 Task: Research Airbnb accommodation in Zemun, Serbia from 9th November, 2023 to 16th November, 2023 for 2 adults.2 bedrooms having 2 beds and 1 bathroom. Property type can be flat. Booking option can be shelf check-in. Look for 4 properties as per requirement.
Action: Mouse moved to (459, 180)
Screenshot: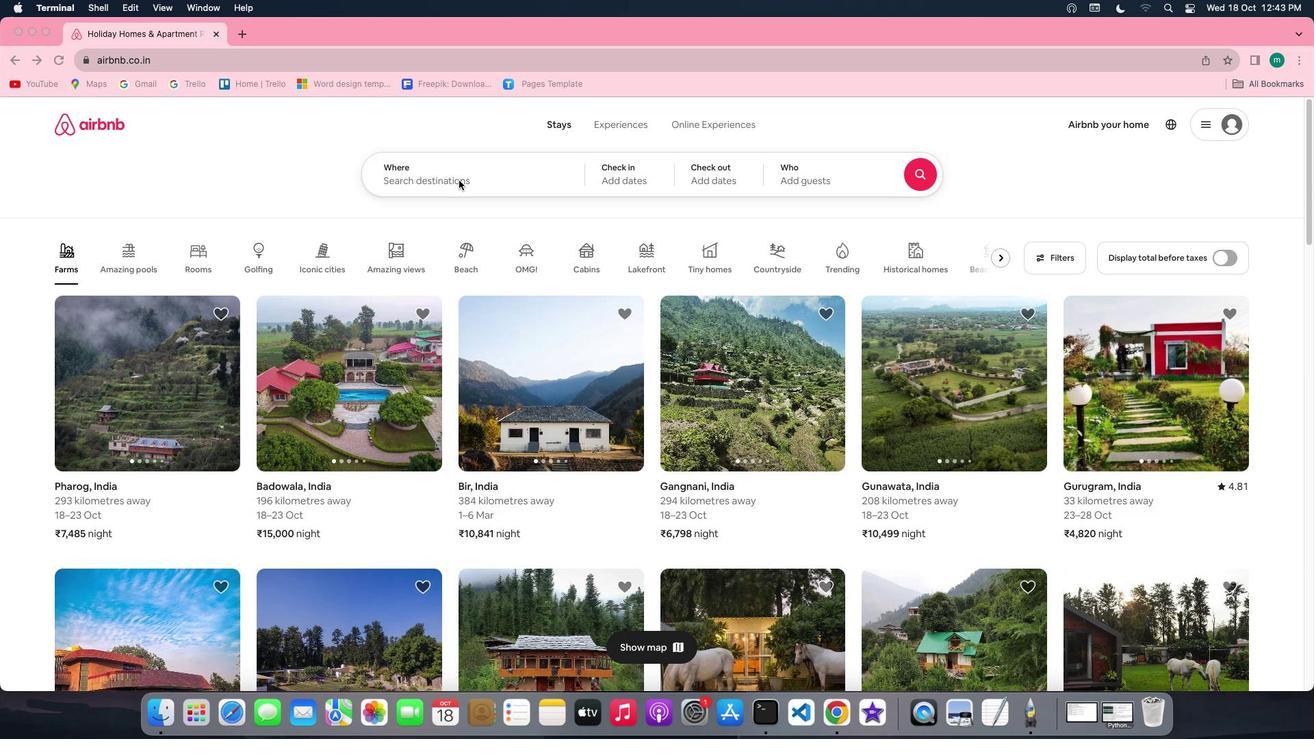 
Action: Mouse pressed left at (459, 180)
Screenshot: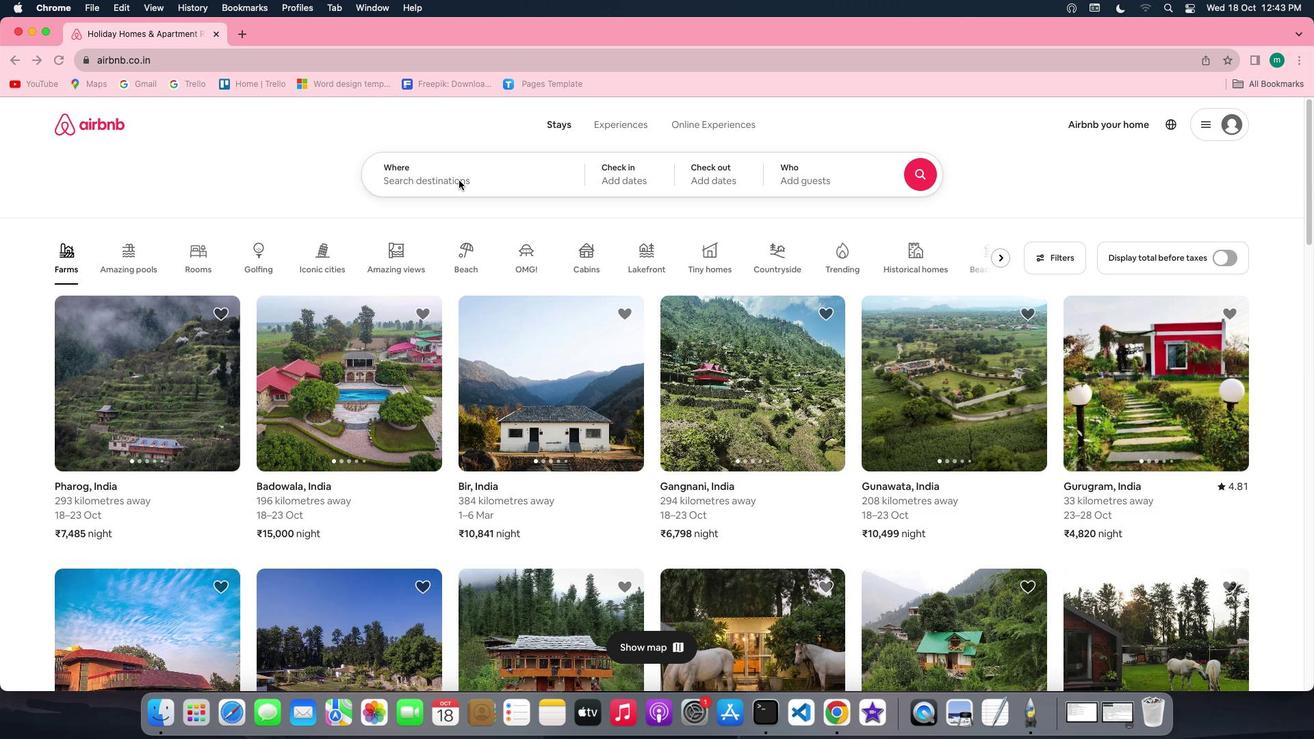 
Action: Mouse pressed left at (459, 180)
Screenshot: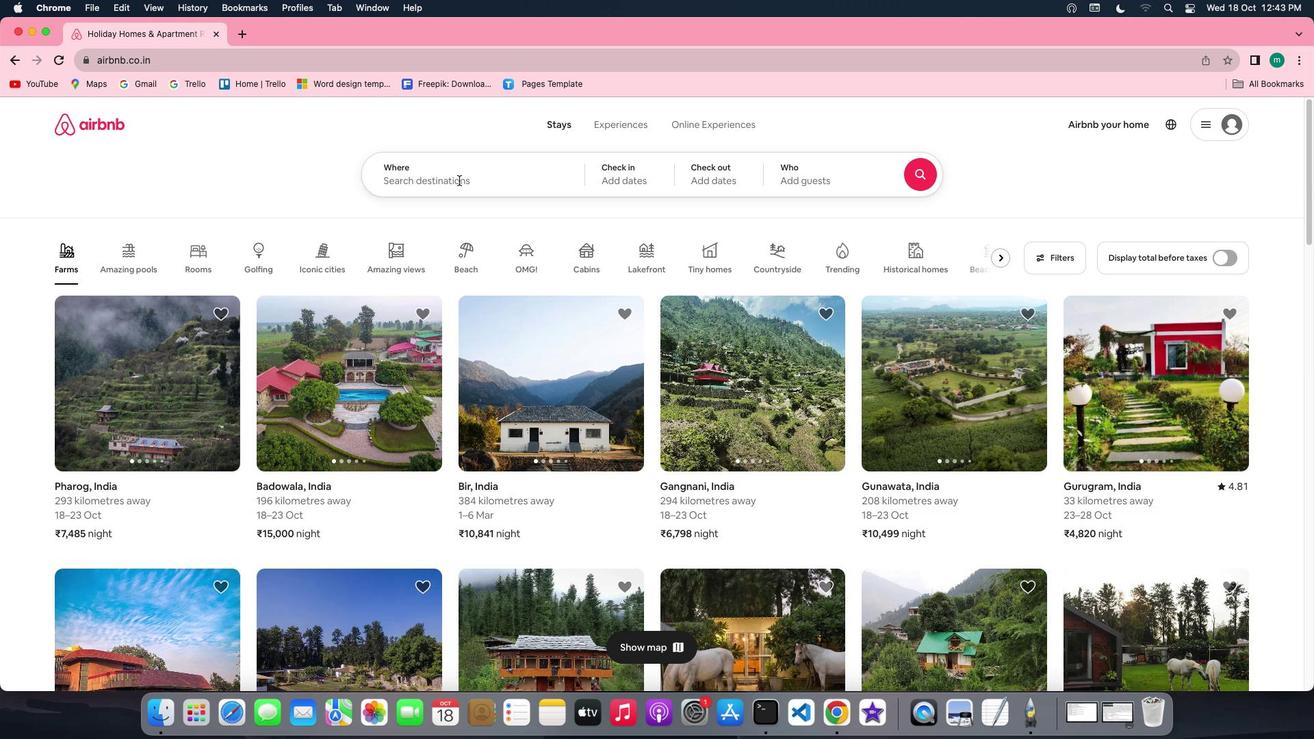 
Action: Mouse moved to (443, 183)
Screenshot: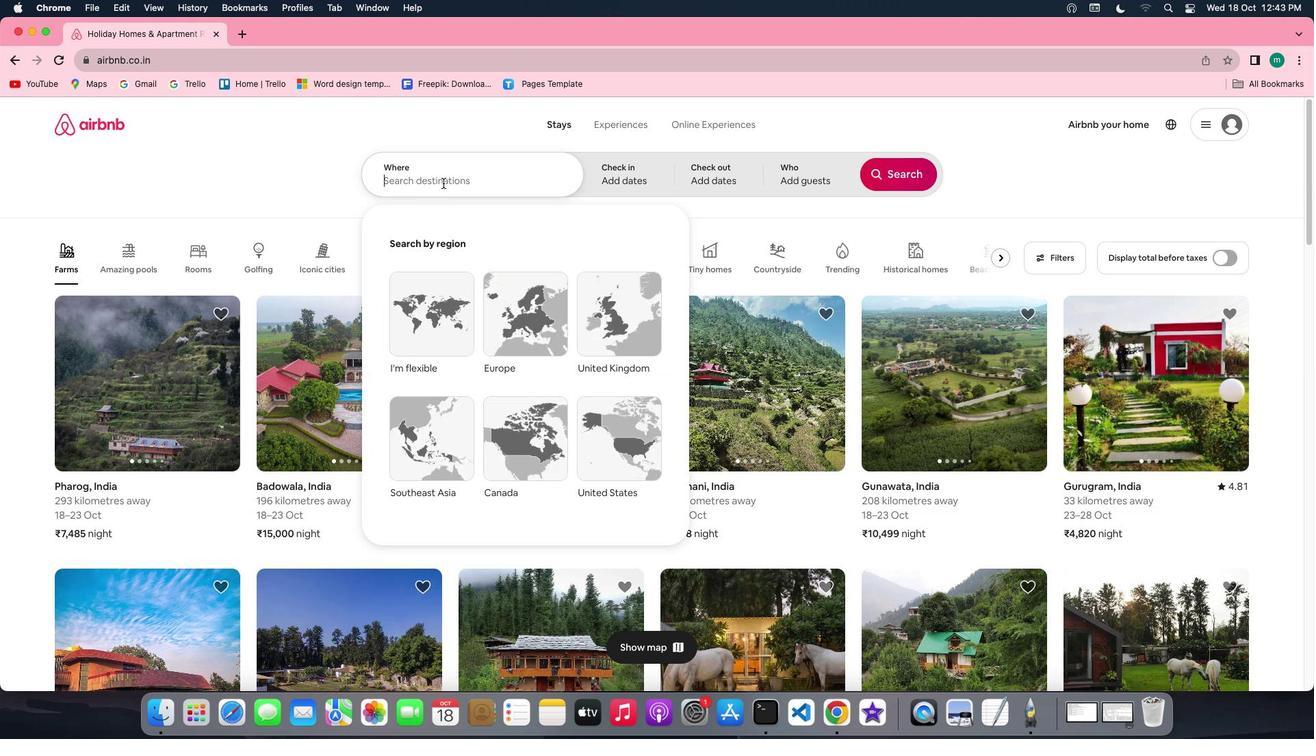 
Action: Key pressed Key.shift'Z''e''m''u''n'','Key.shift'S''e''r''b''i''a'
Screenshot: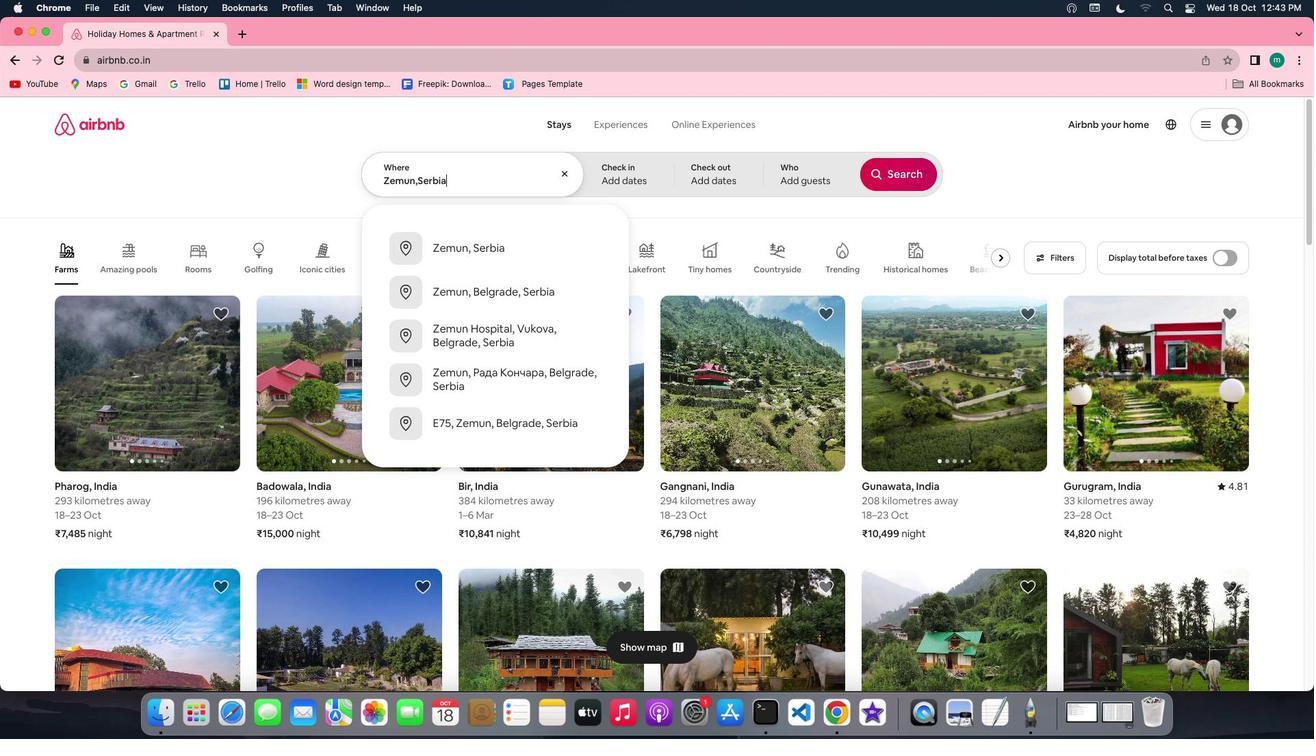 
Action: Mouse moved to (456, 234)
Screenshot: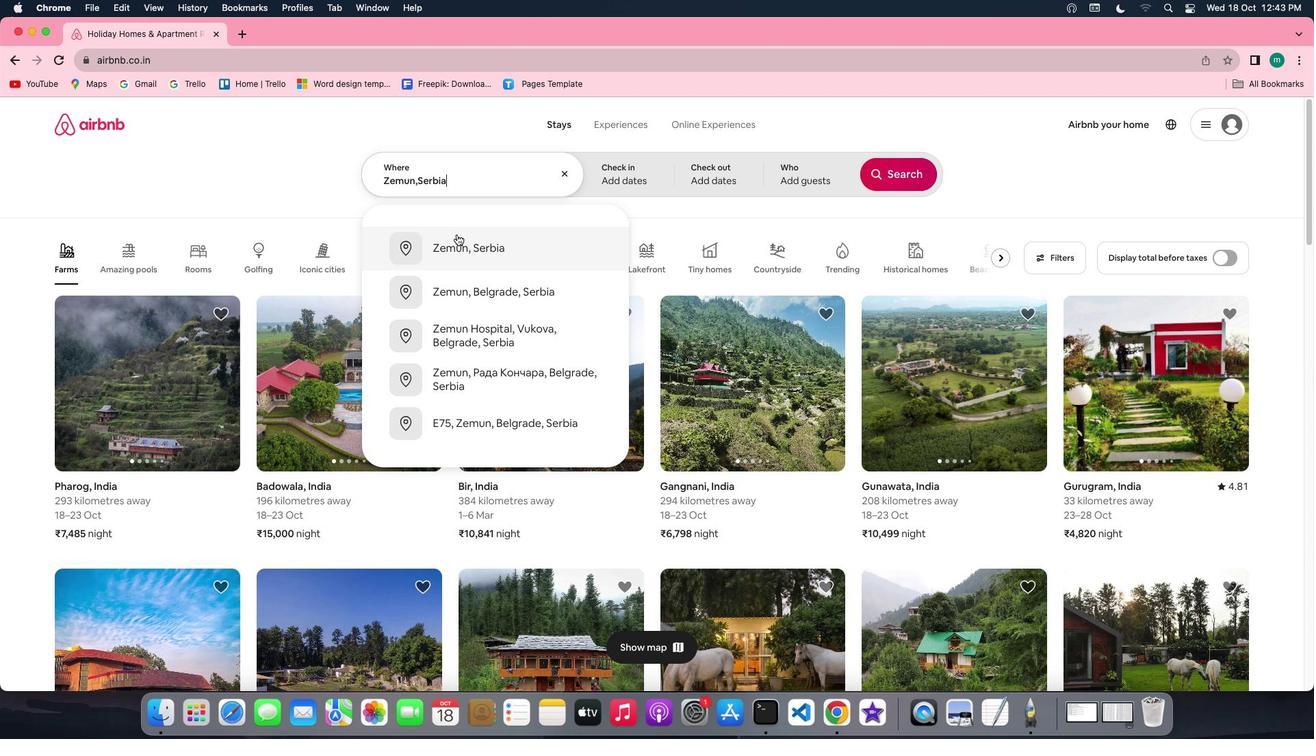 
Action: Mouse pressed left at (456, 234)
Screenshot: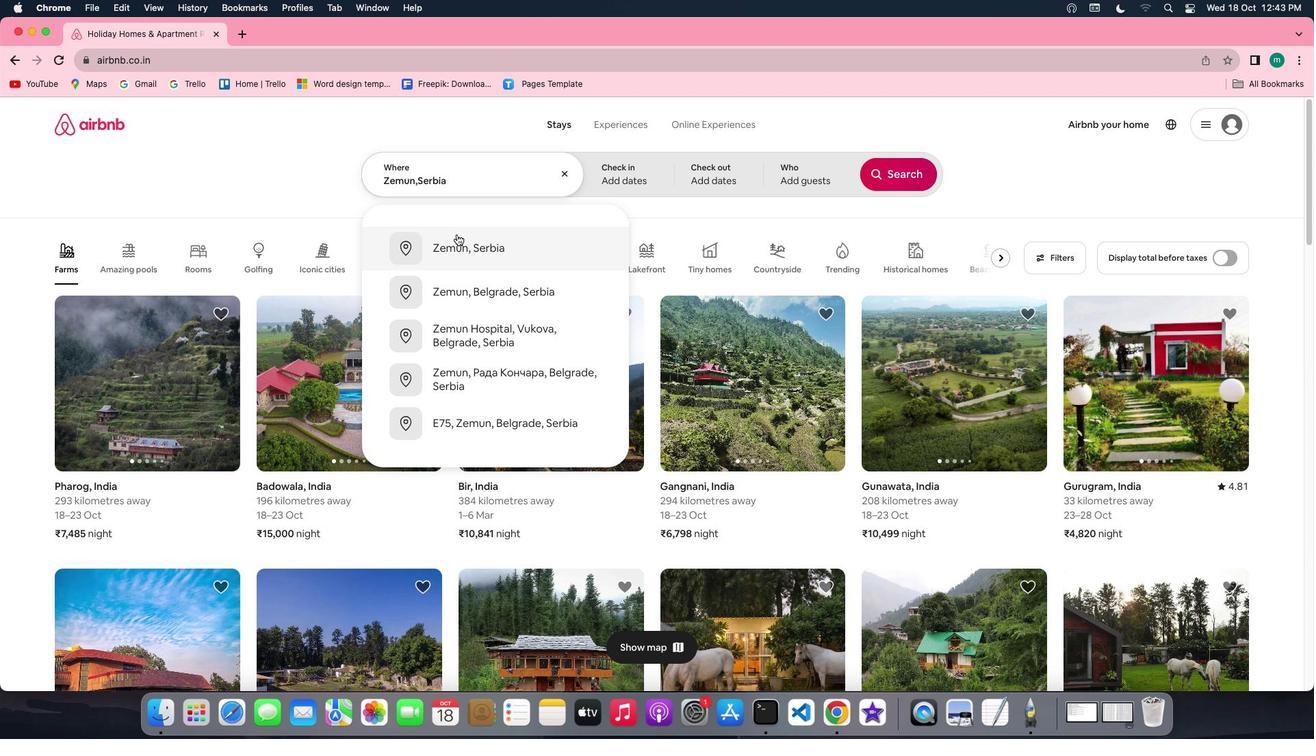 
Action: Mouse moved to (820, 365)
Screenshot: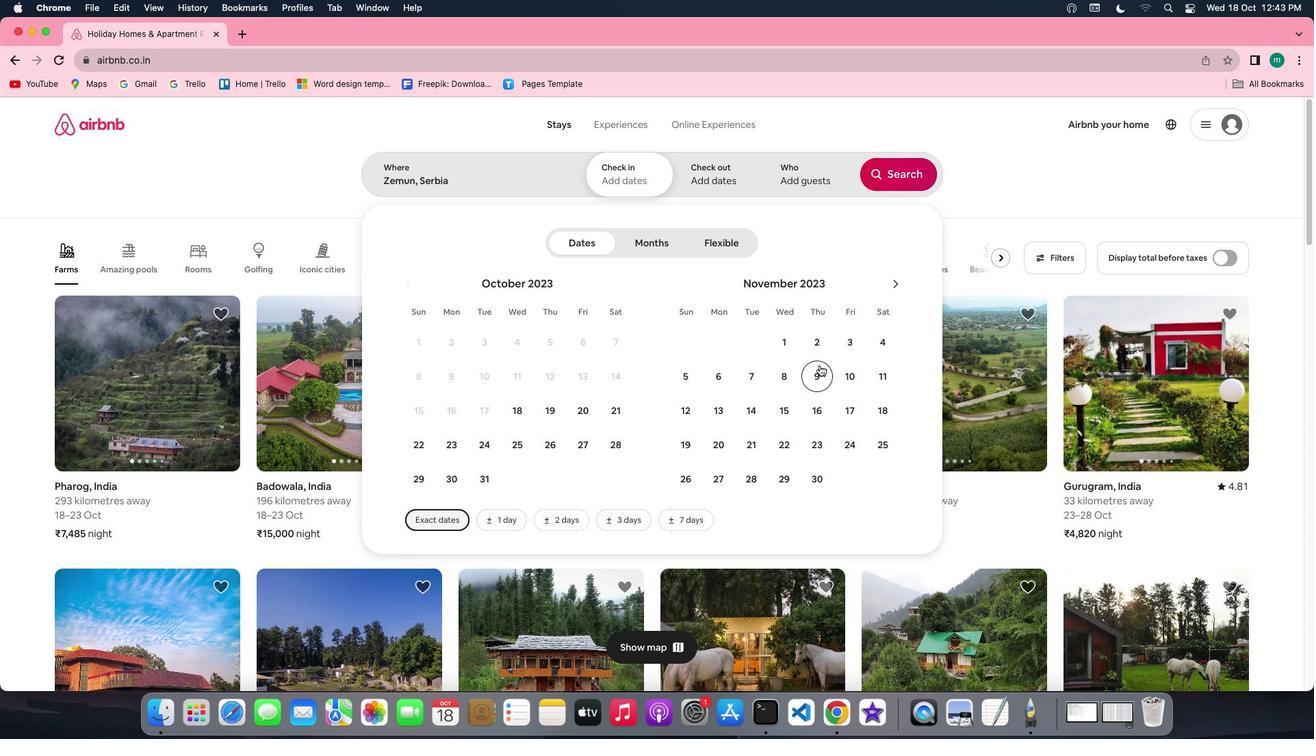 
Action: Mouse pressed left at (820, 365)
Screenshot: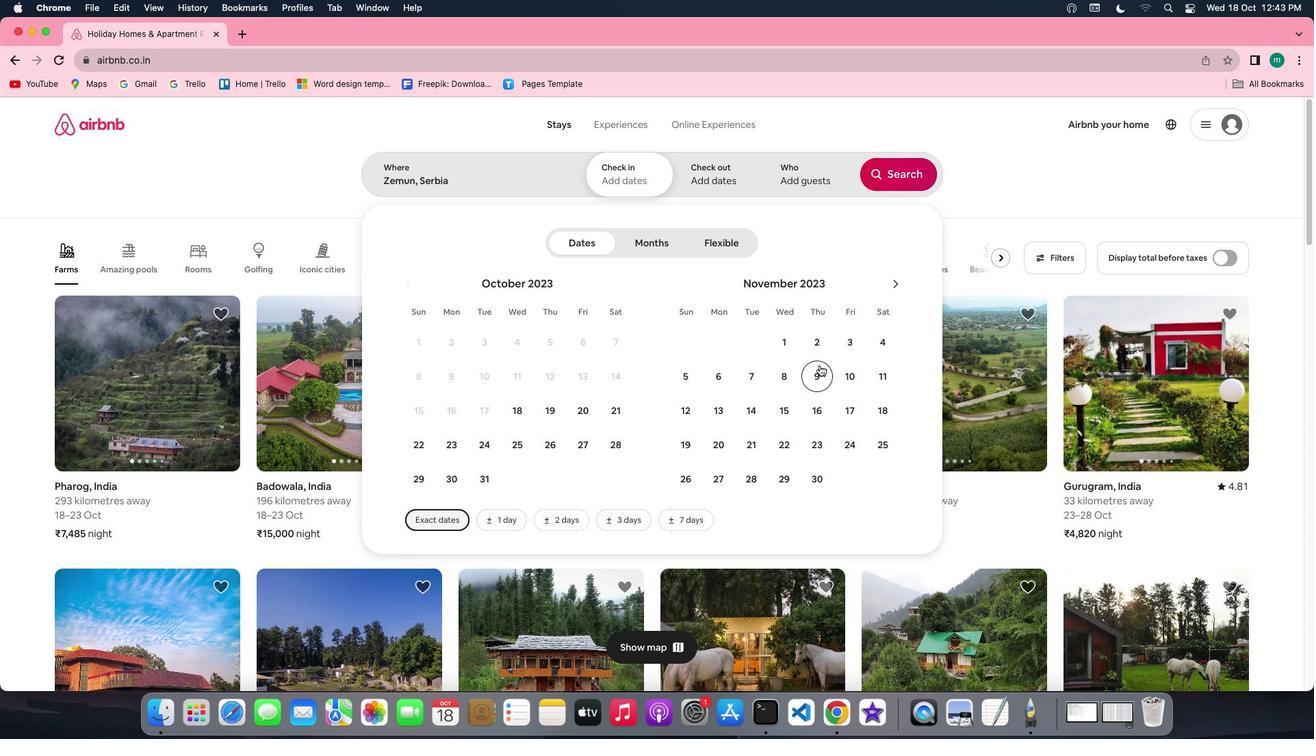 
Action: Mouse moved to (824, 418)
Screenshot: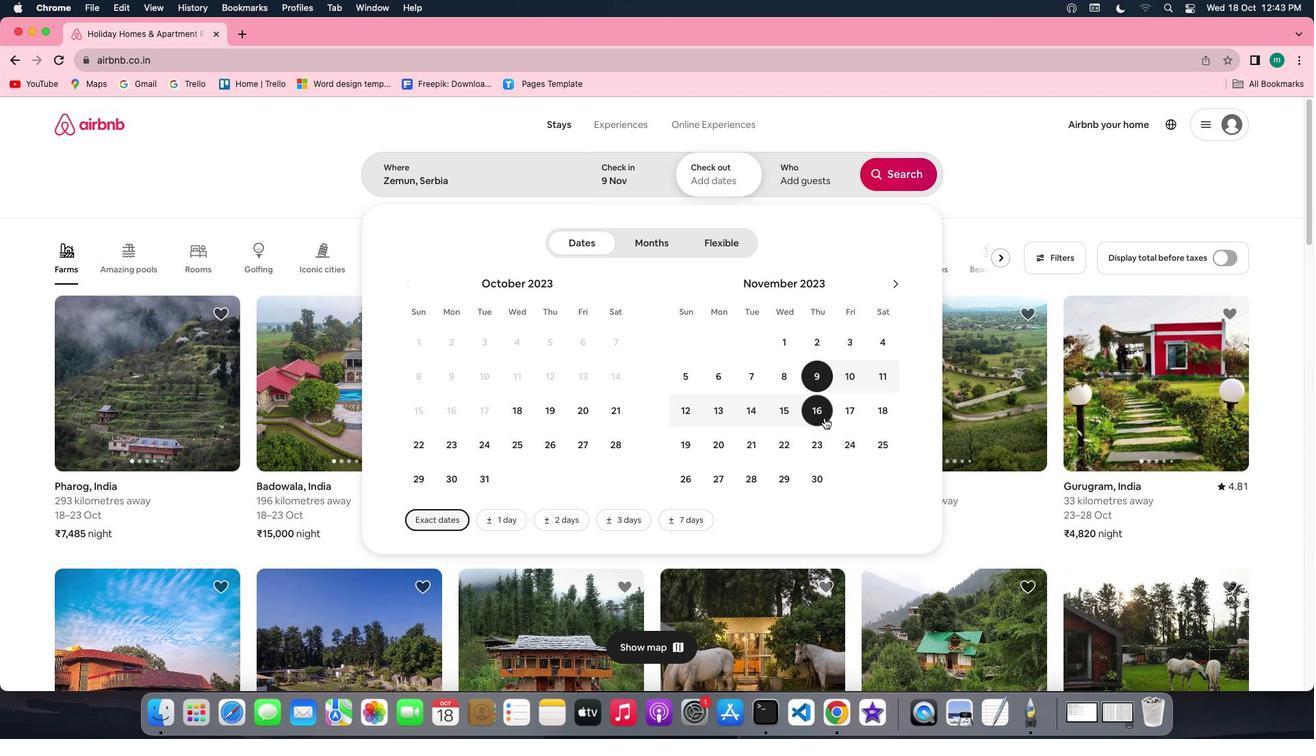 
Action: Mouse pressed left at (824, 418)
Screenshot: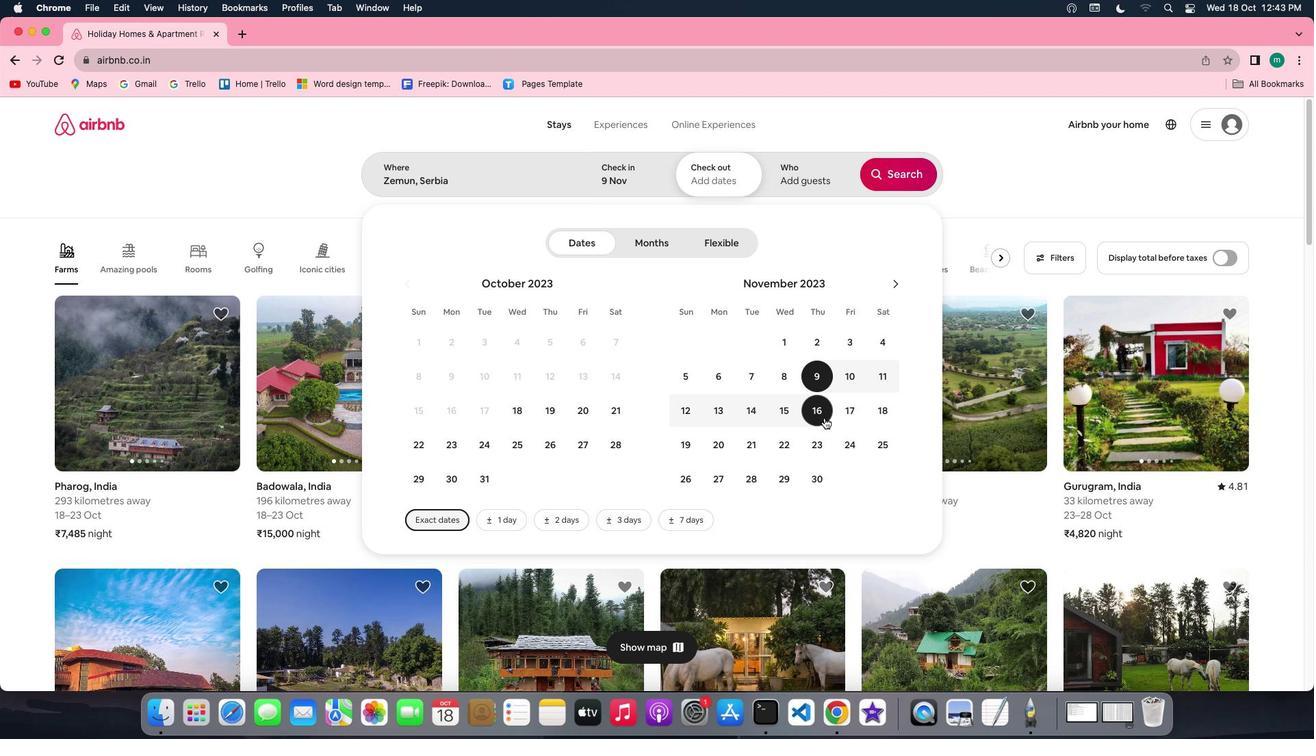 
Action: Mouse moved to (801, 182)
Screenshot: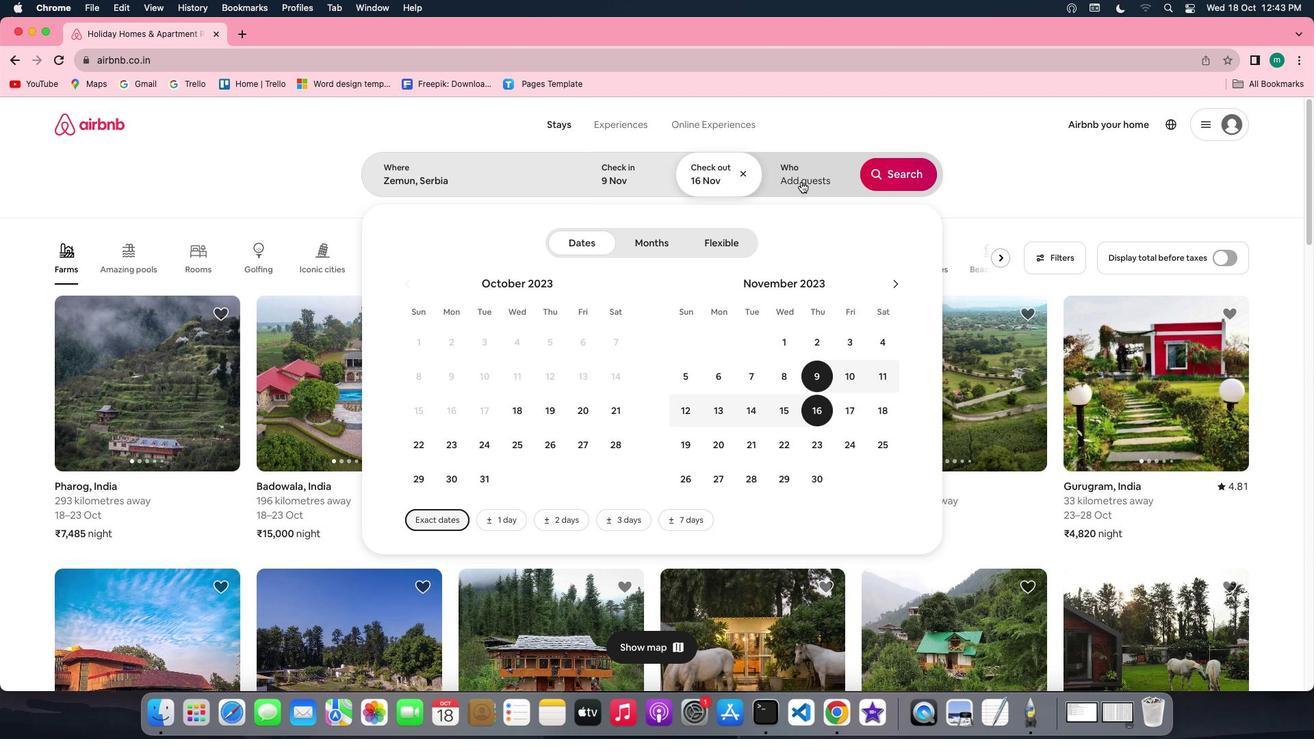 
Action: Mouse pressed left at (801, 182)
Screenshot: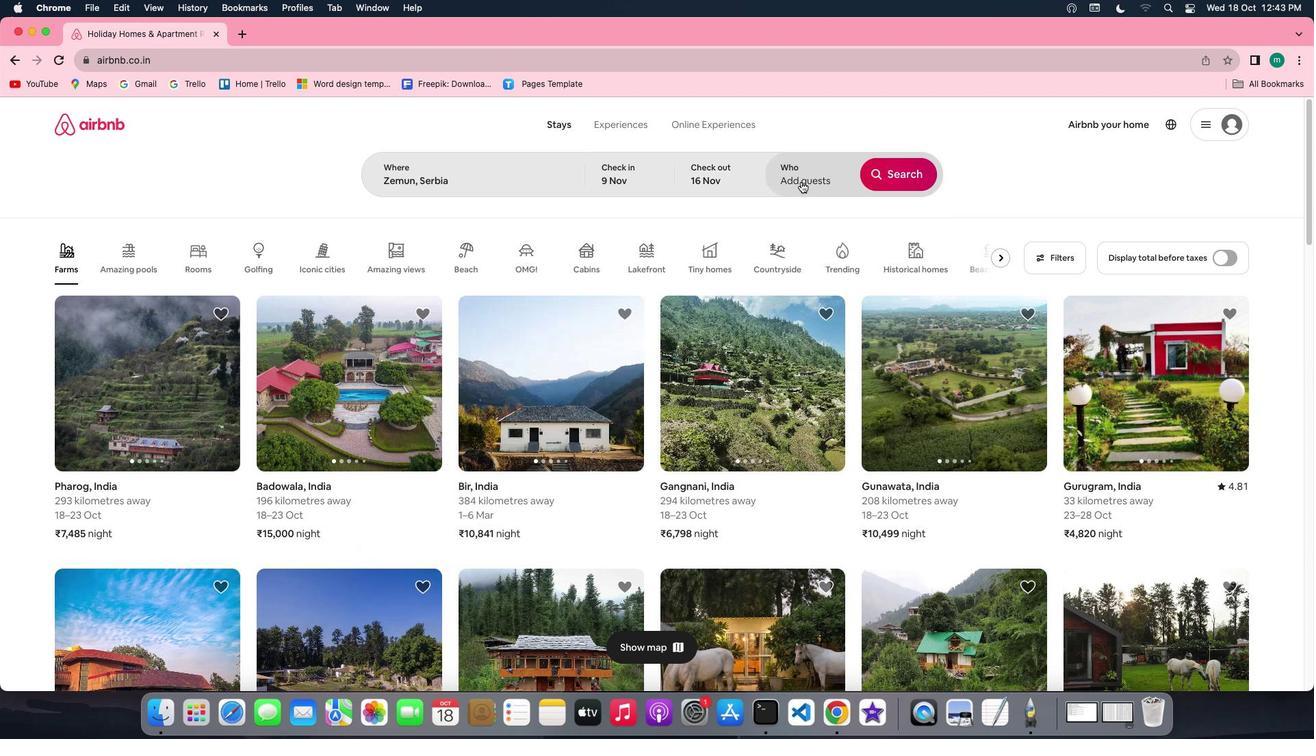 
Action: Mouse moved to (896, 248)
Screenshot: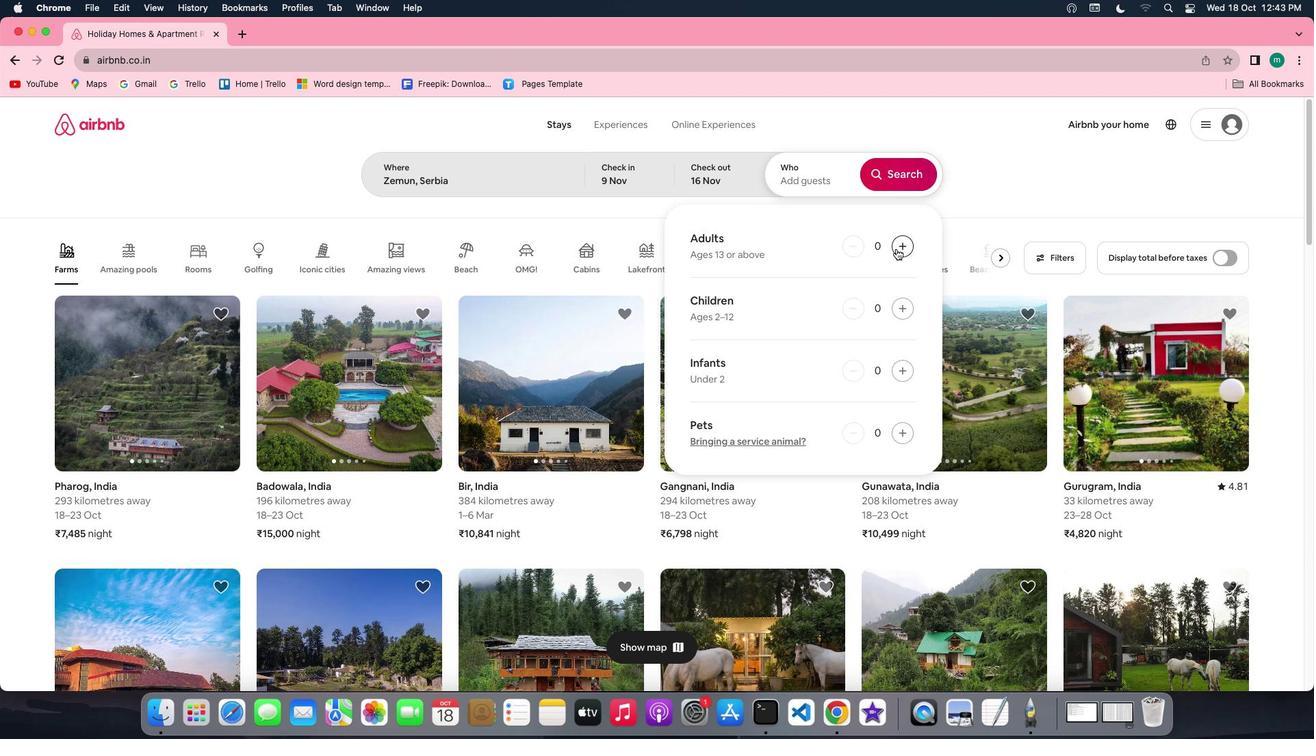 
Action: Mouse pressed left at (896, 248)
Screenshot: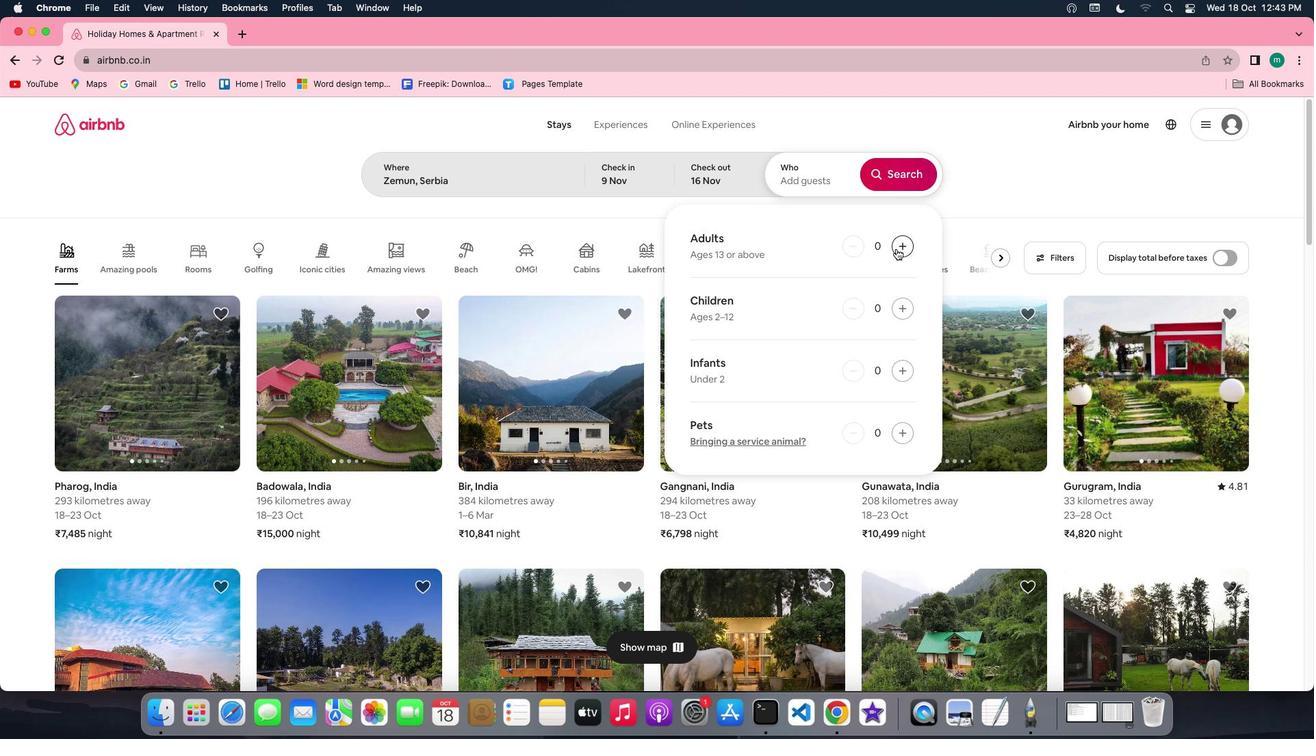 
Action: Mouse pressed left at (896, 248)
Screenshot: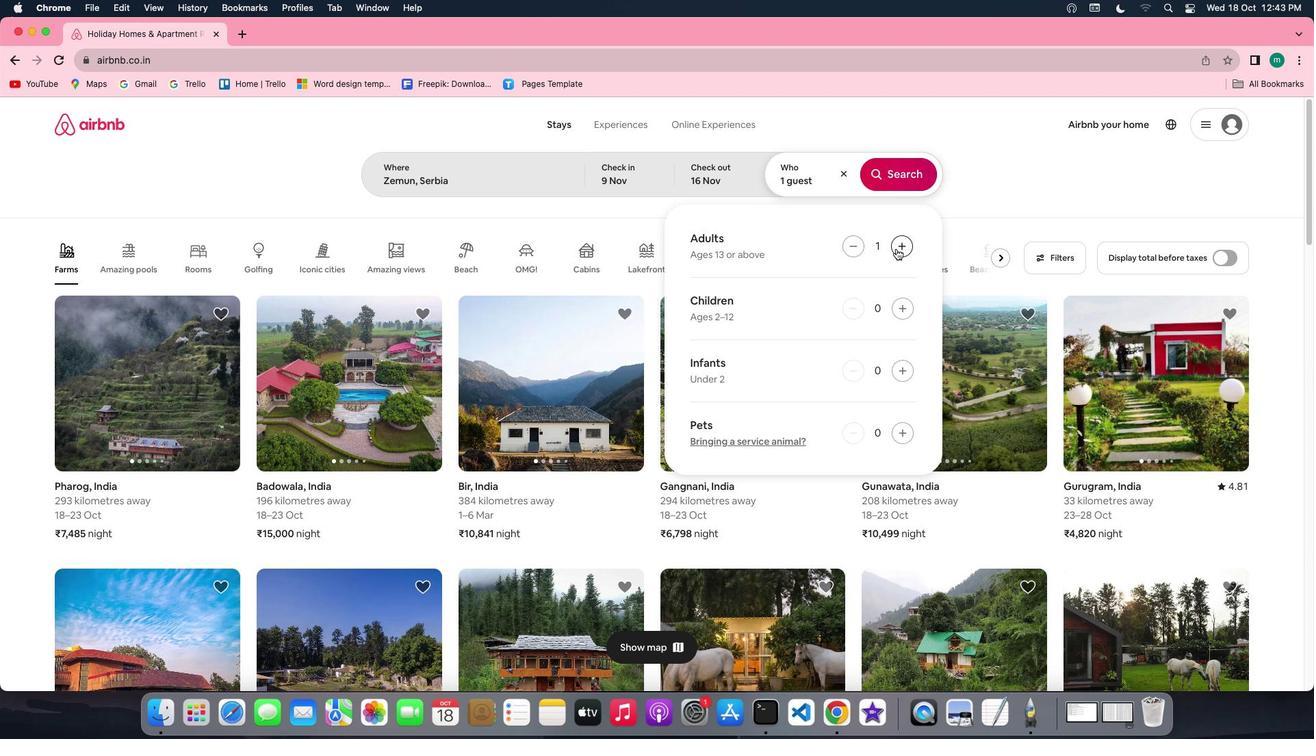 
Action: Mouse moved to (889, 184)
Screenshot: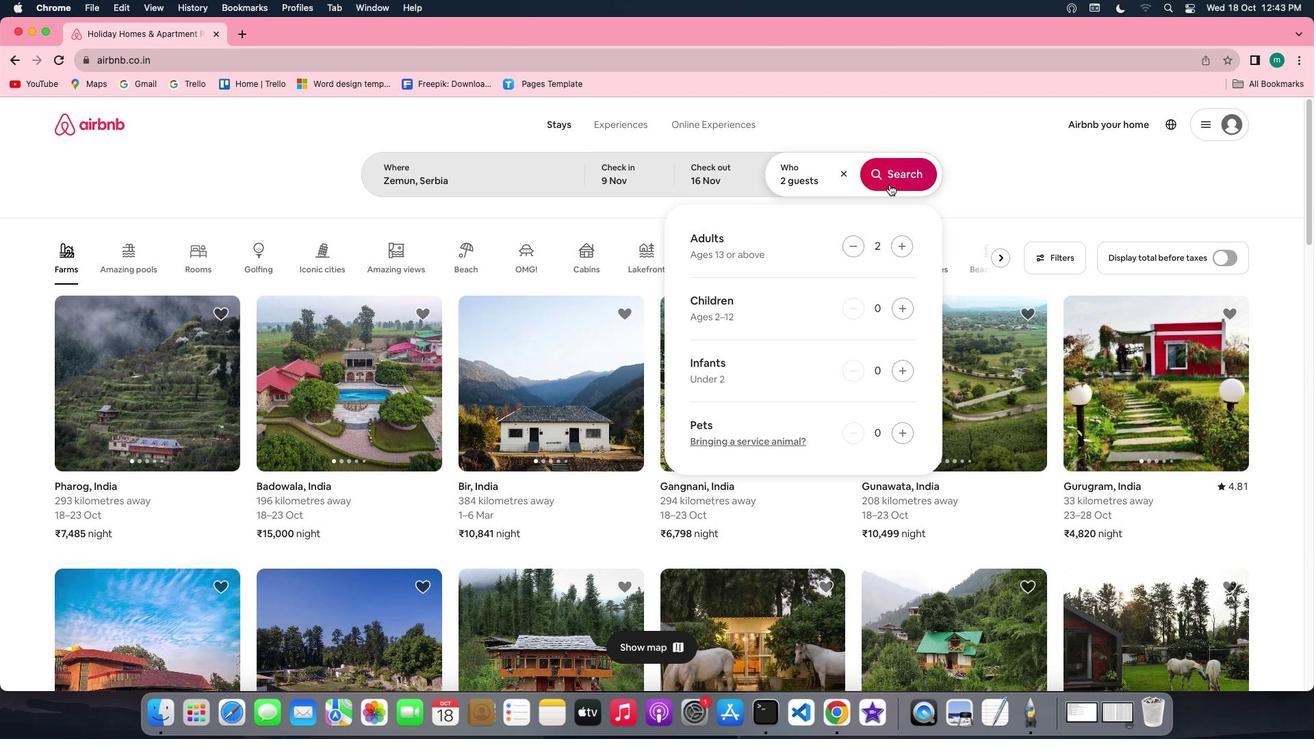 
Action: Mouse pressed left at (889, 184)
Screenshot: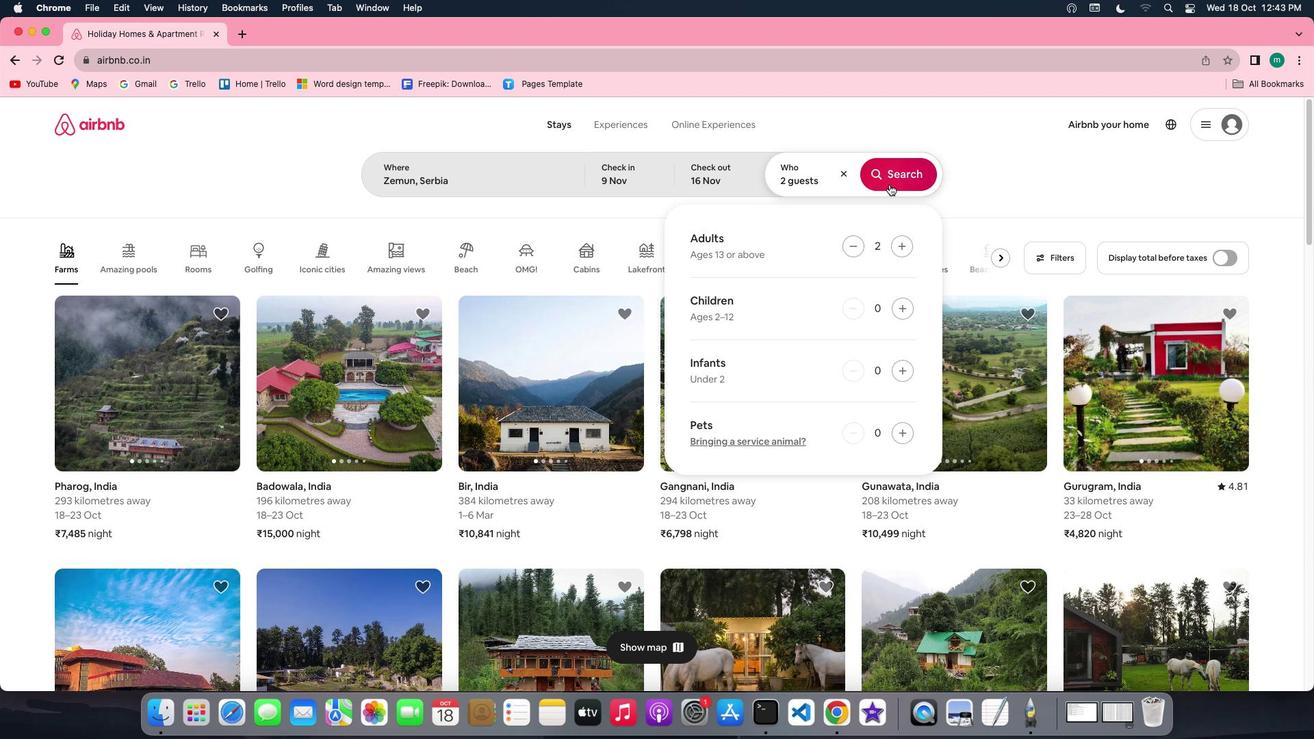 
Action: Mouse moved to (1103, 175)
Screenshot: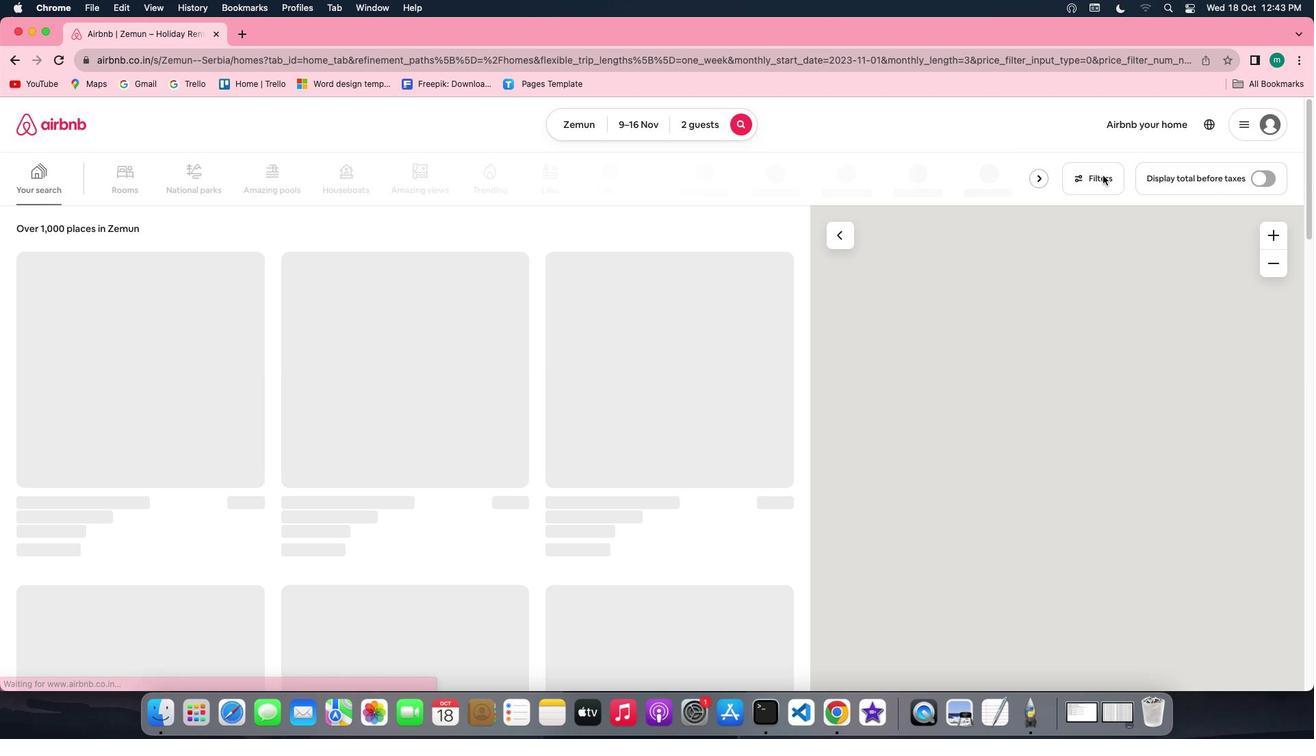 
Action: Mouse pressed left at (1103, 175)
Screenshot: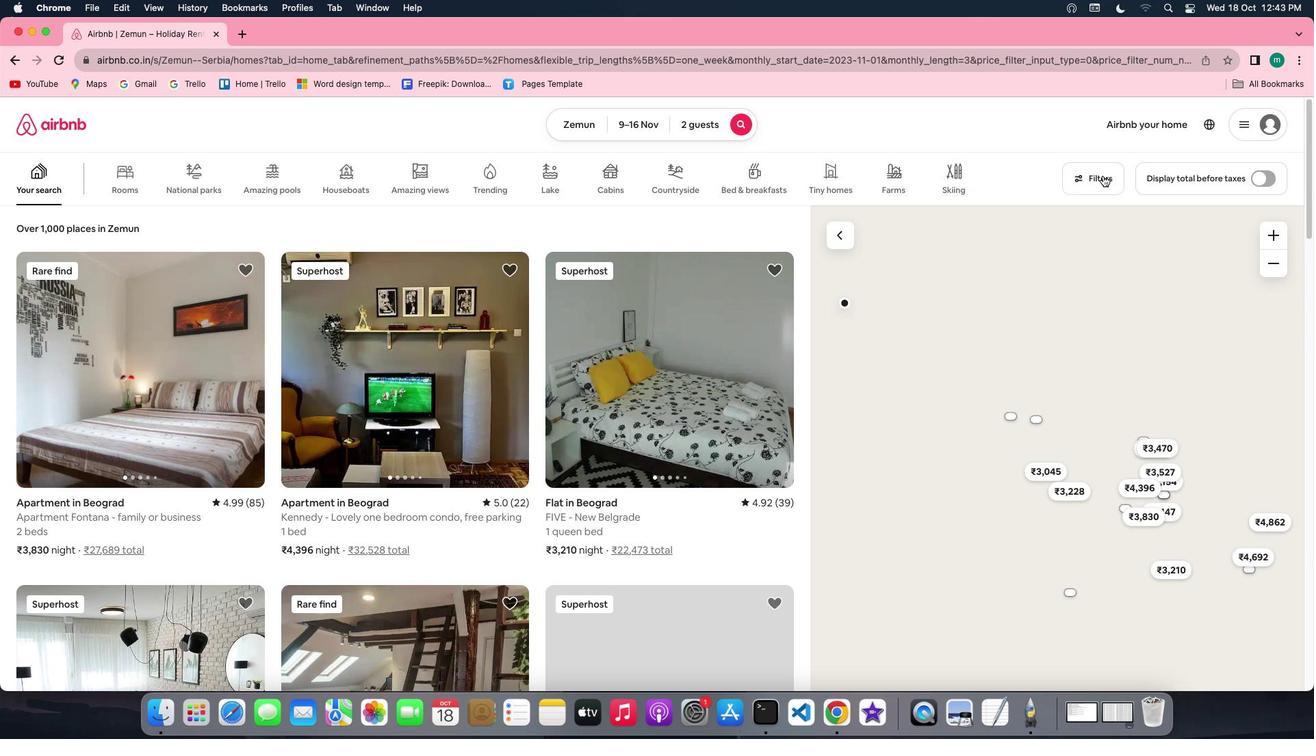 
Action: Mouse moved to (735, 312)
Screenshot: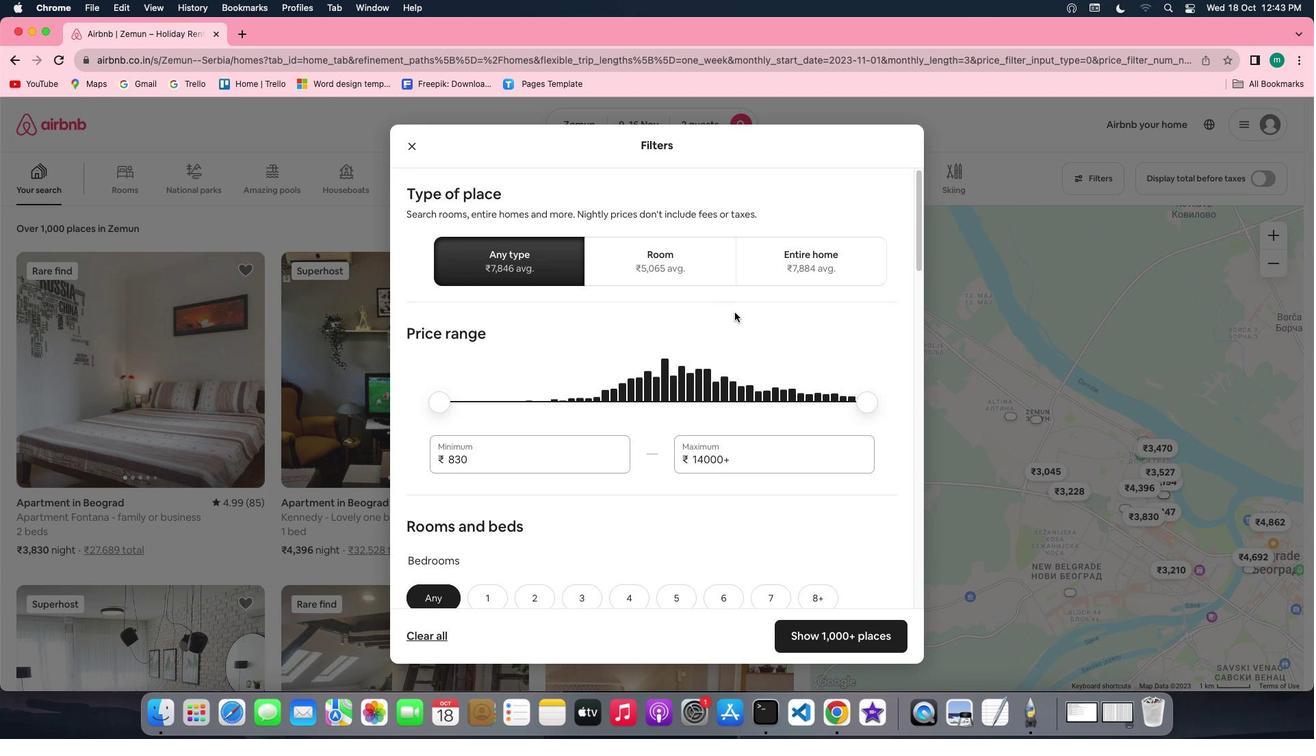 
Action: Mouse scrolled (735, 312) with delta (0, 0)
Screenshot: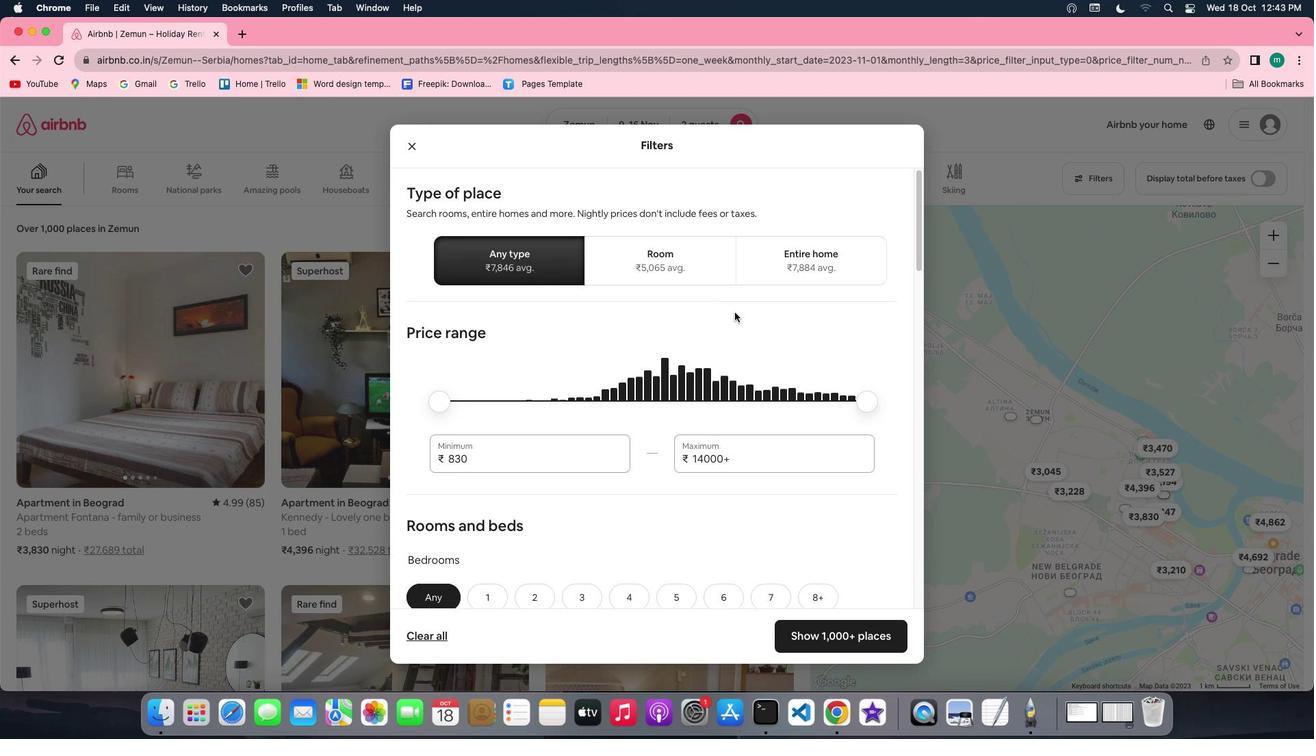 
Action: Mouse scrolled (735, 312) with delta (0, 0)
Screenshot: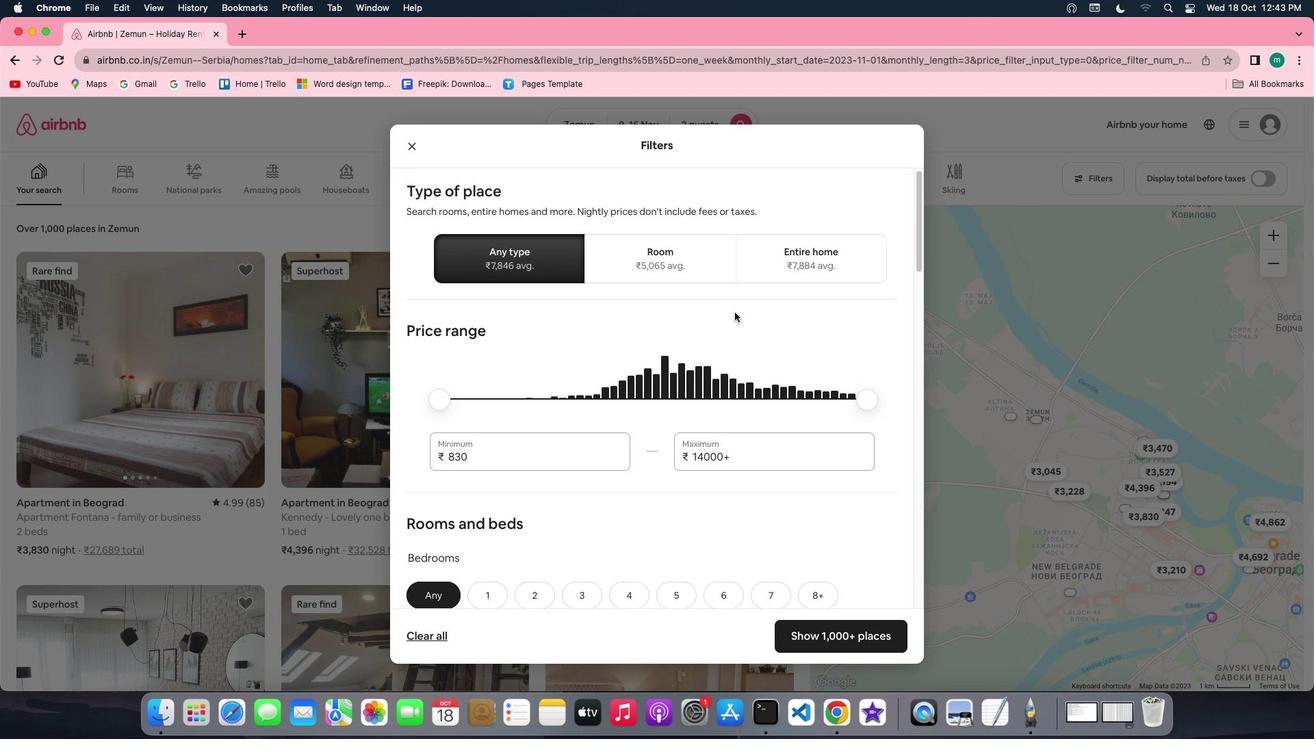 
Action: Mouse scrolled (735, 312) with delta (0, -1)
Screenshot: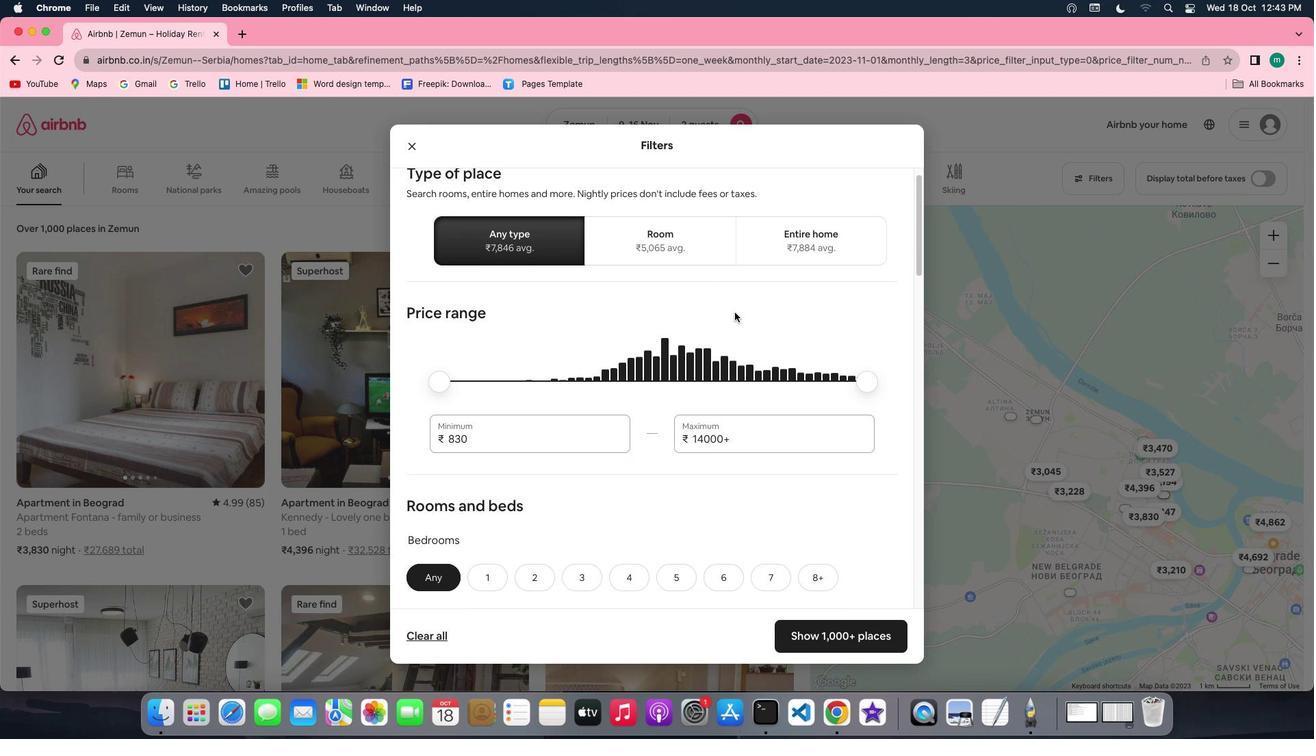 
Action: Mouse scrolled (735, 312) with delta (0, -1)
Screenshot: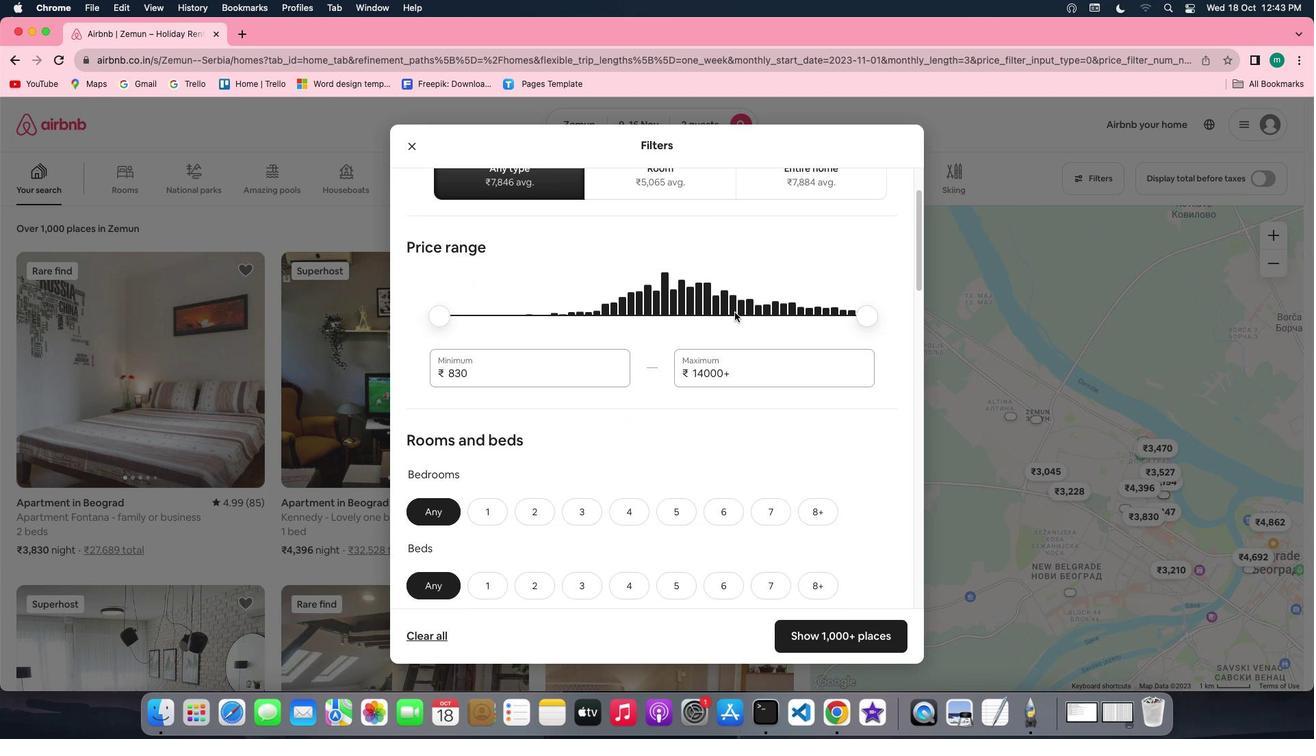 
Action: Mouse scrolled (735, 312) with delta (0, 0)
Screenshot: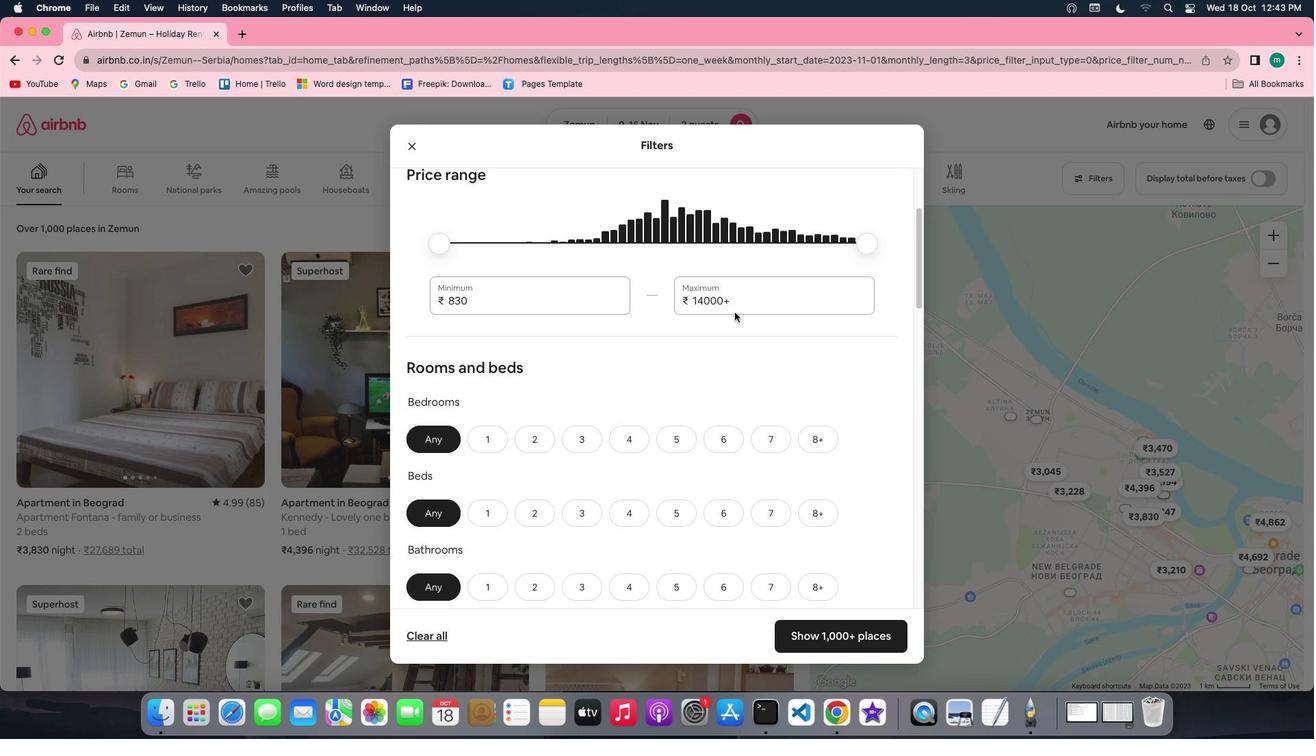 
Action: Mouse scrolled (735, 312) with delta (0, 0)
Screenshot: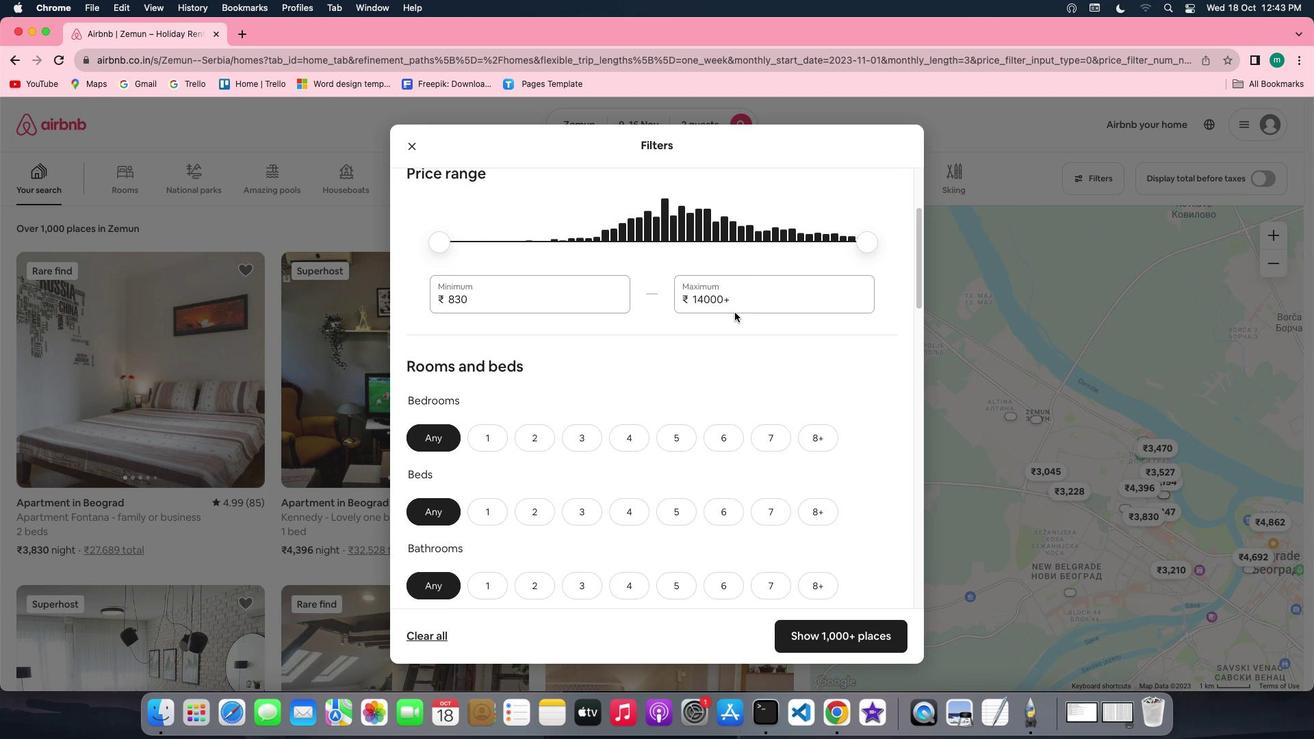
Action: Mouse scrolled (735, 312) with delta (0, -1)
Screenshot: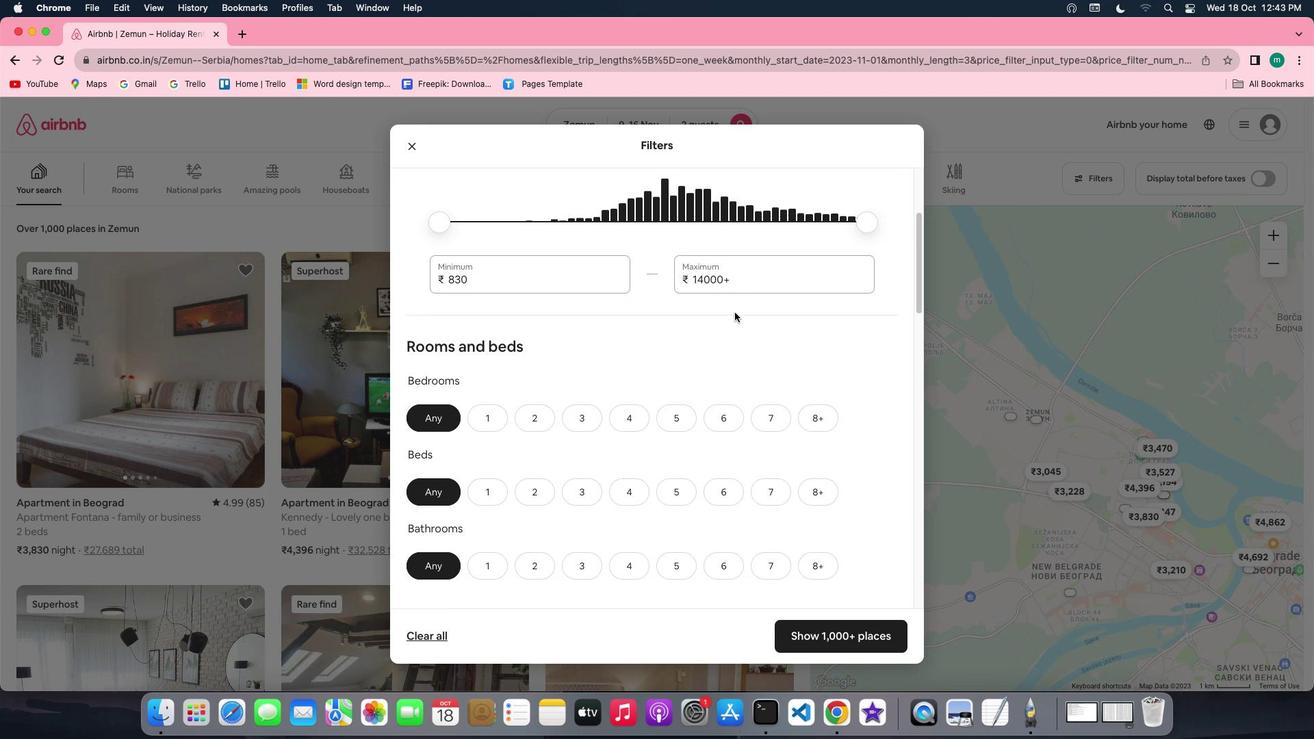 
Action: Mouse scrolled (735, 312) with delta (0, 0)
Screenshot: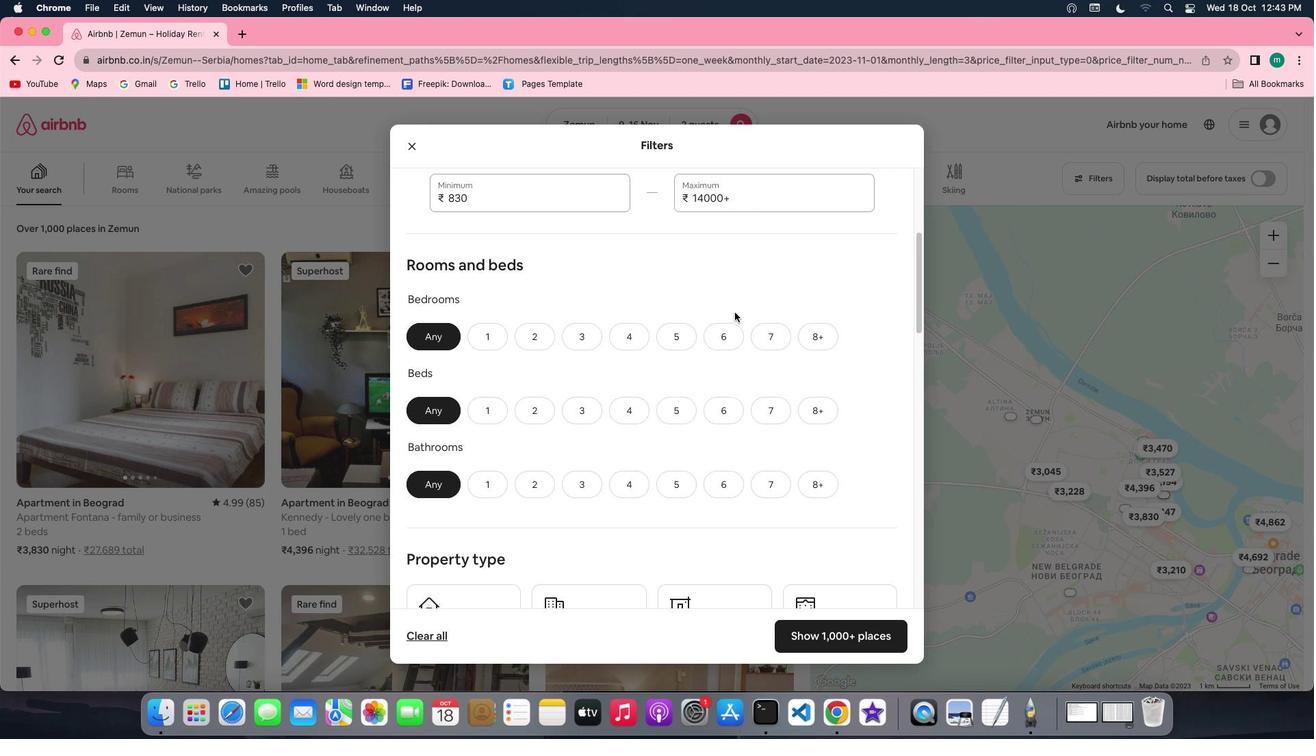 
Action: Mouse scrolled (735, 312) with delta (0, 0)
Screenshot: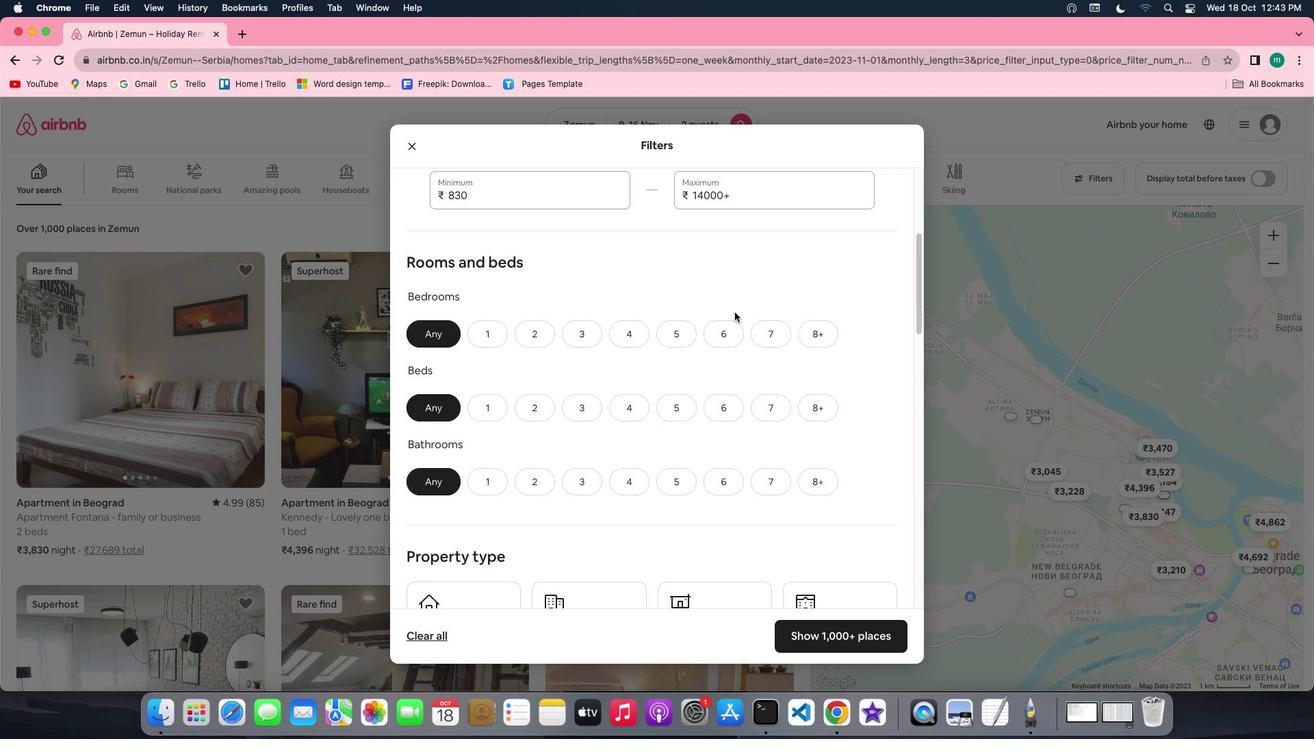 
Action: Mouse scrolled (735, 312) with delta (0, 0)
Screenshot: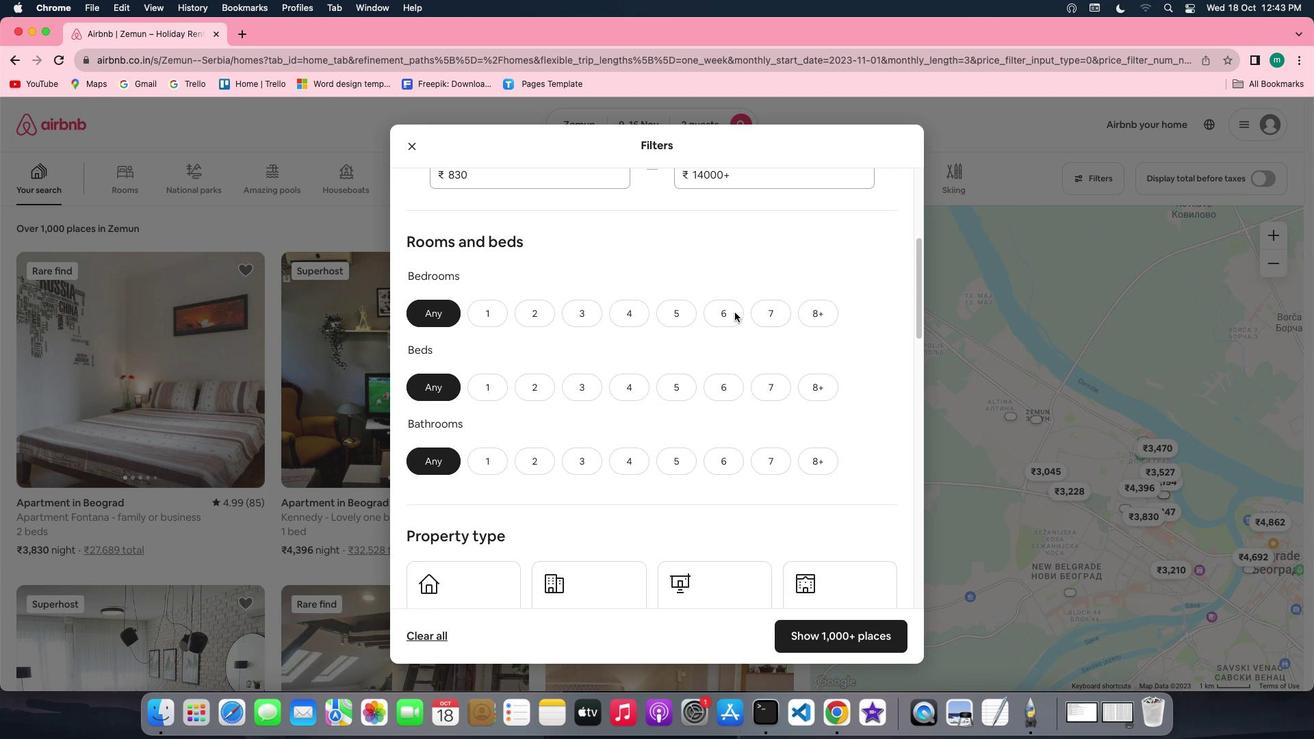 
Action: Mouse scrolled (735, 312) with delta (0, 0)
Screenshot: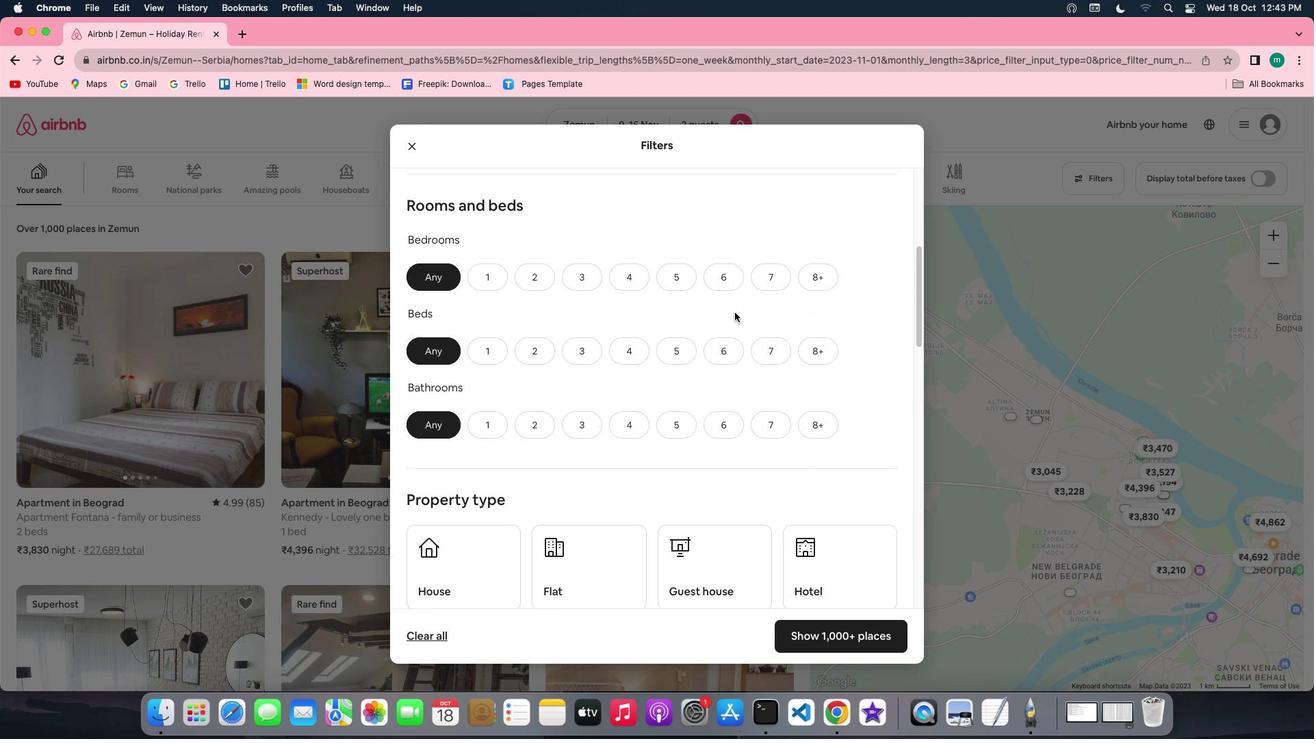 
Action: Mouse scrolled (735, 312) with delta (0, 0)
Screenshot: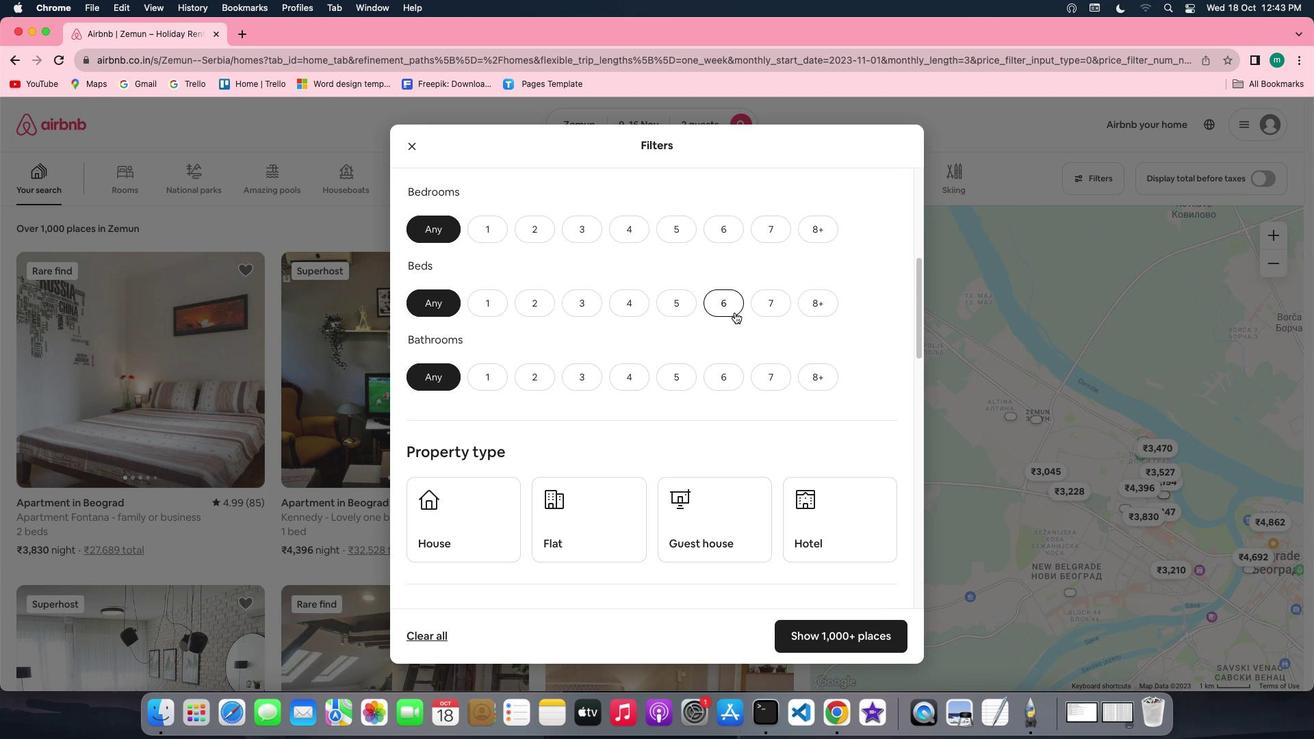 
Action: Mouse scrolled (735, 312) with delta (0, 0)
Screenshot: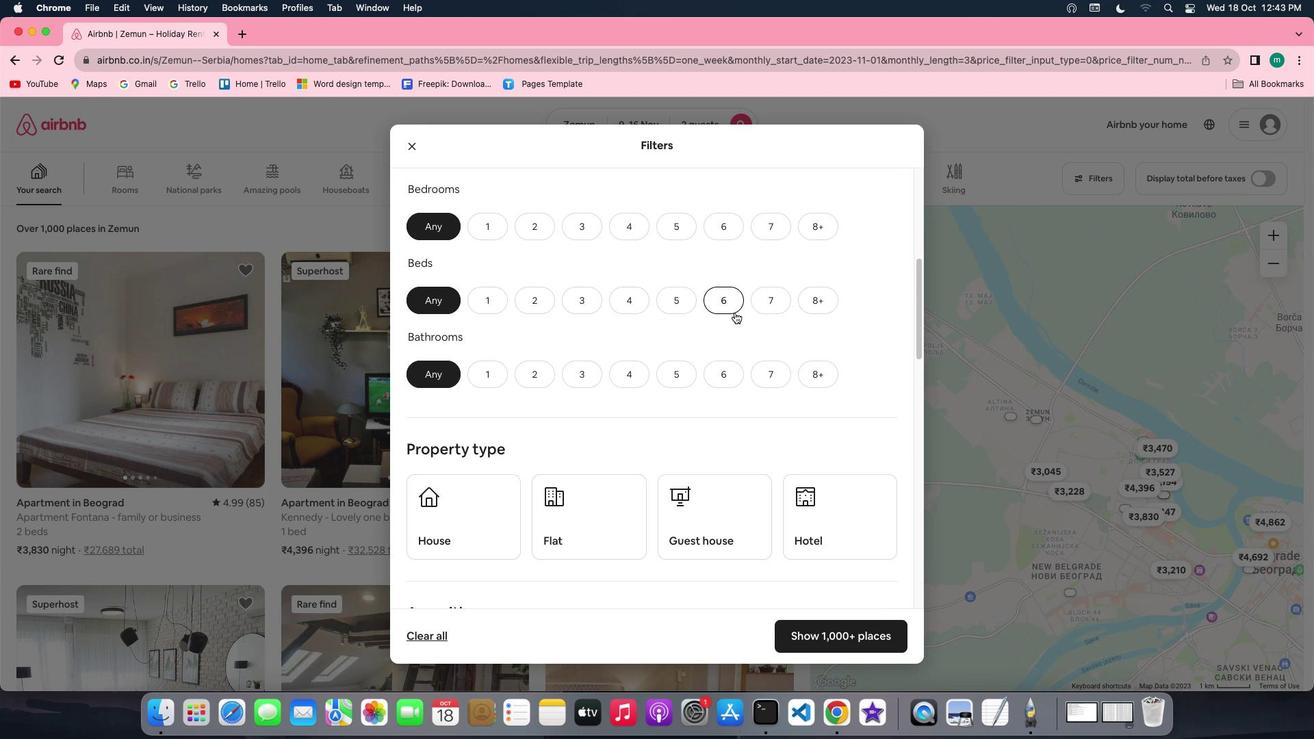 
Action: Mouse scrolled (735, 312) with delta (0, 0)
Screenshot: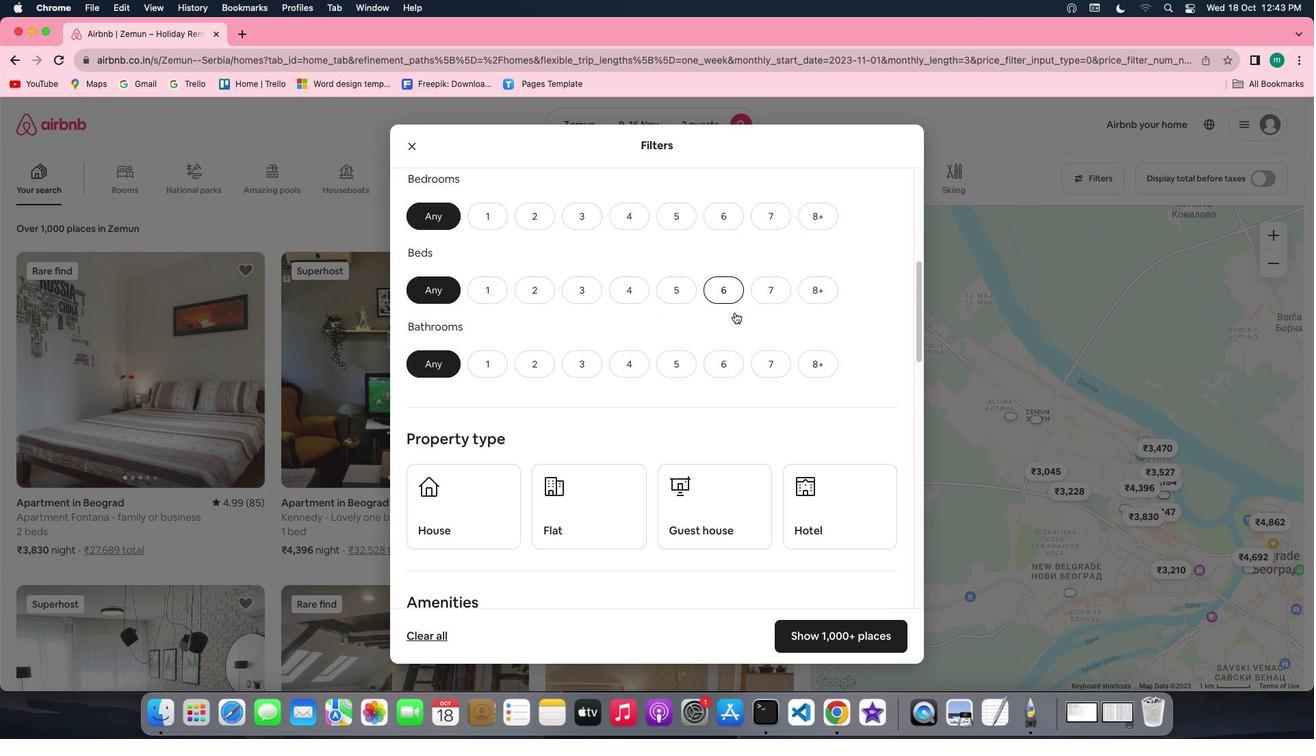 
Action: Mouse moved to (544, 204)
Screenshot: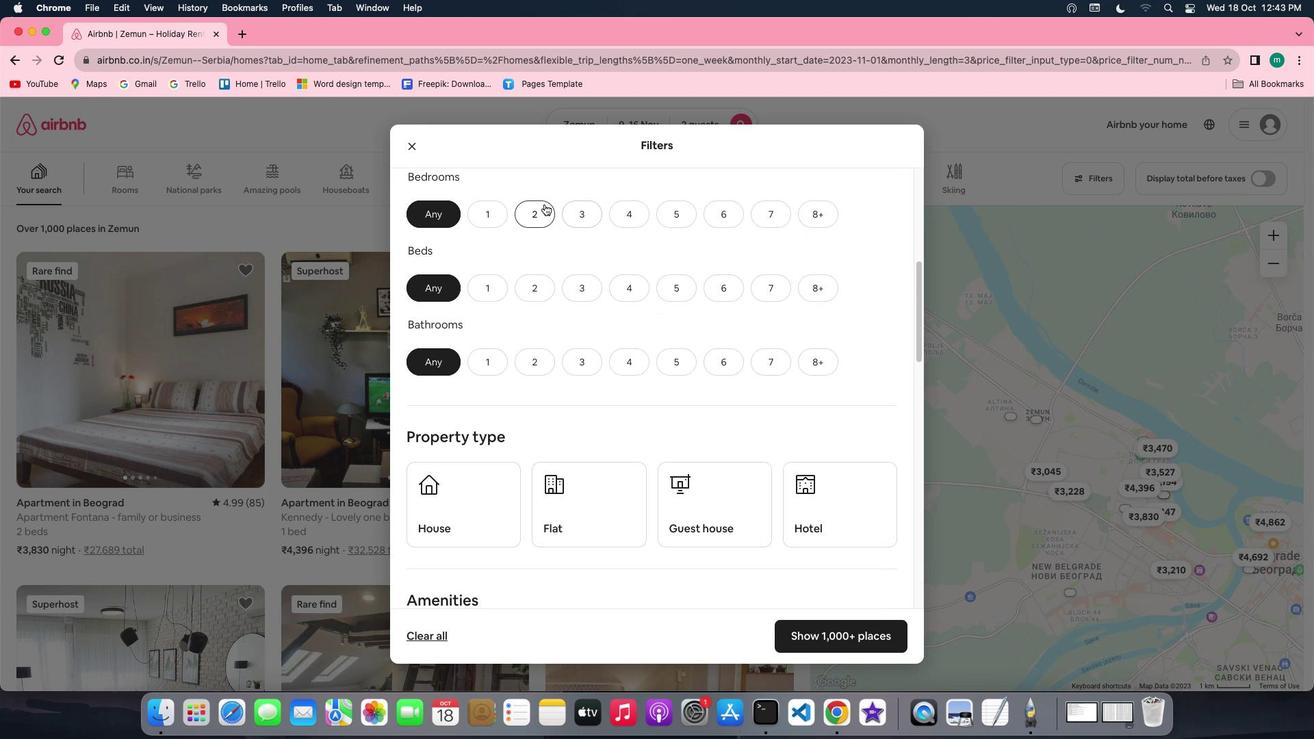 
Action: Mouse pressed left at (544, 204)
Screenshot: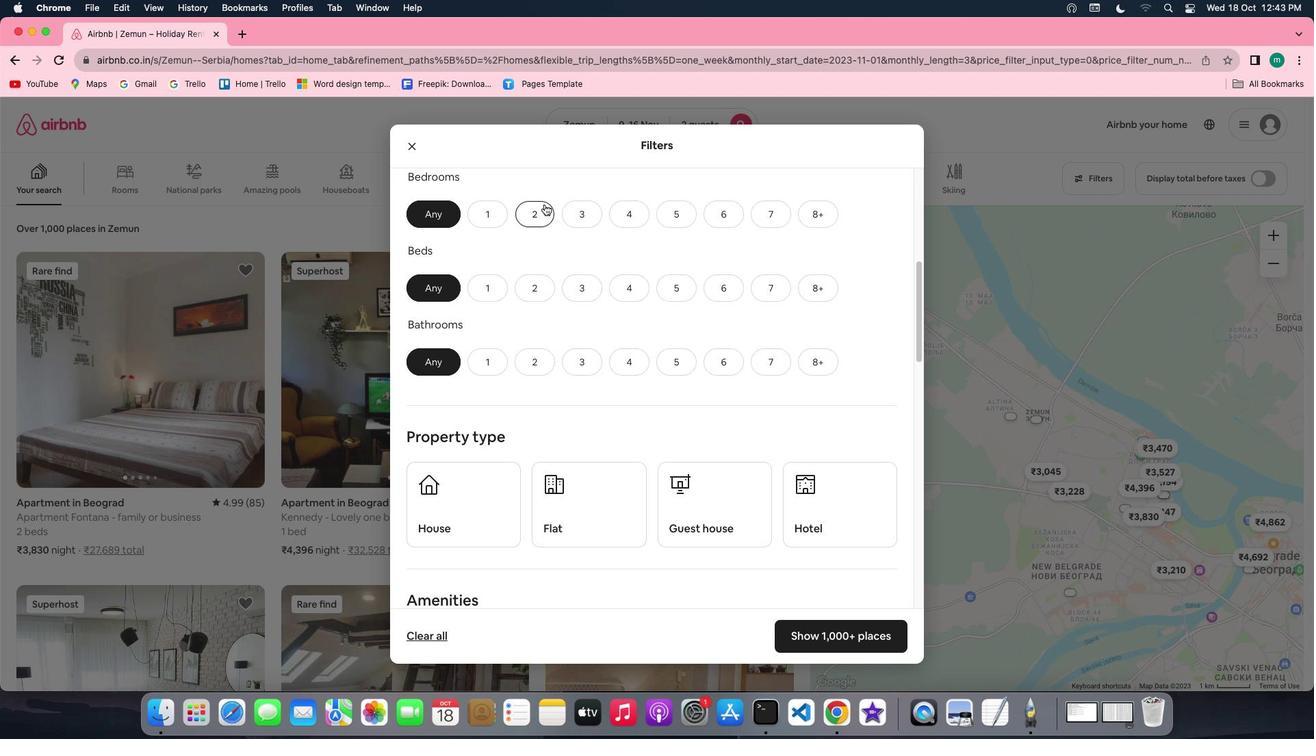 
Action: Mouse moved to (541, 285)
Screenshot: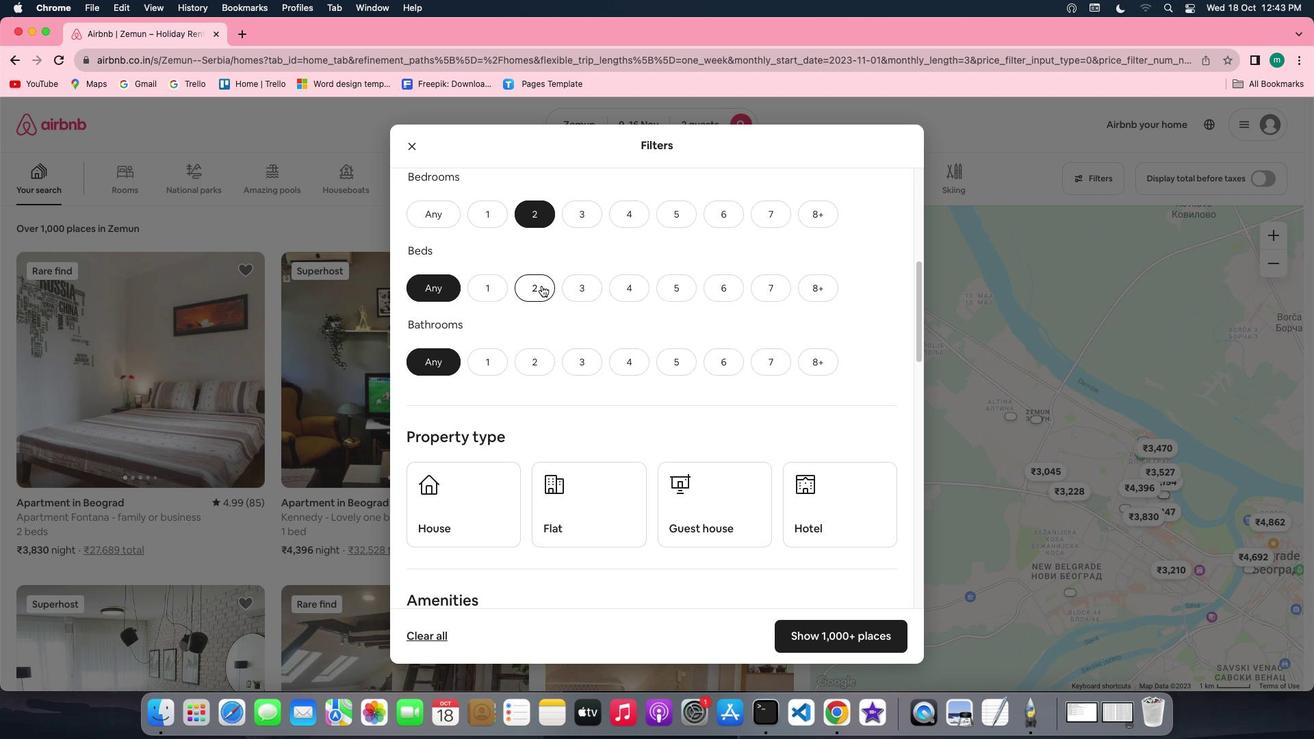 
Action: Mouse pressed left at (541, 285)
Screenshot: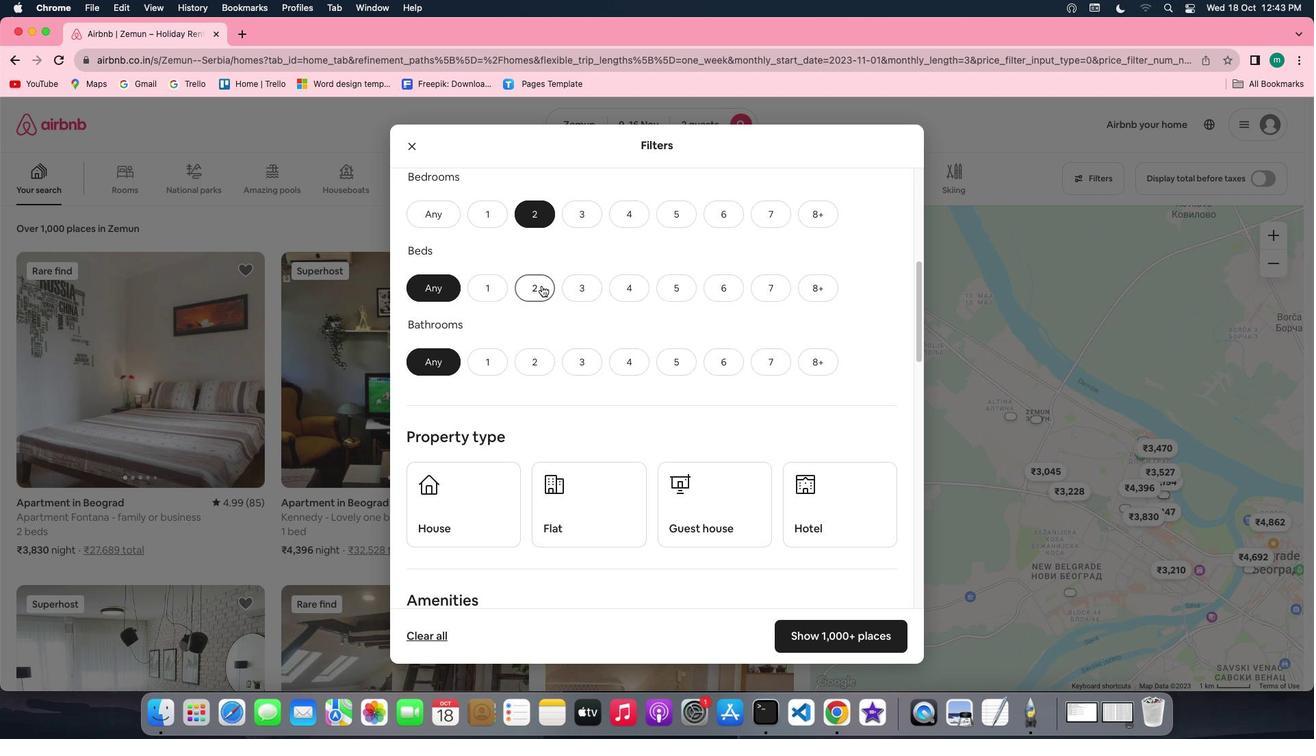 
Action: Mouse moved to (505, 351)
Screenshot: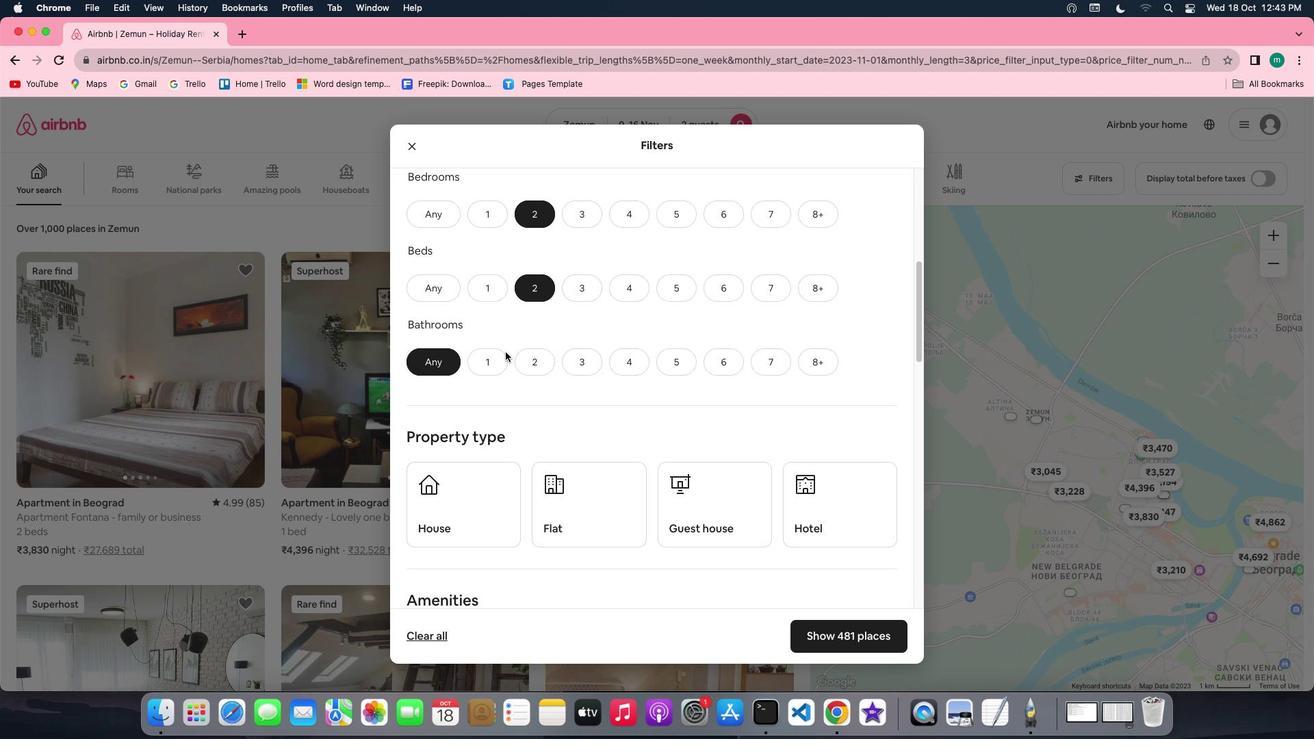 
Action: Mouse pressed left at (505, 351)
Screenshot: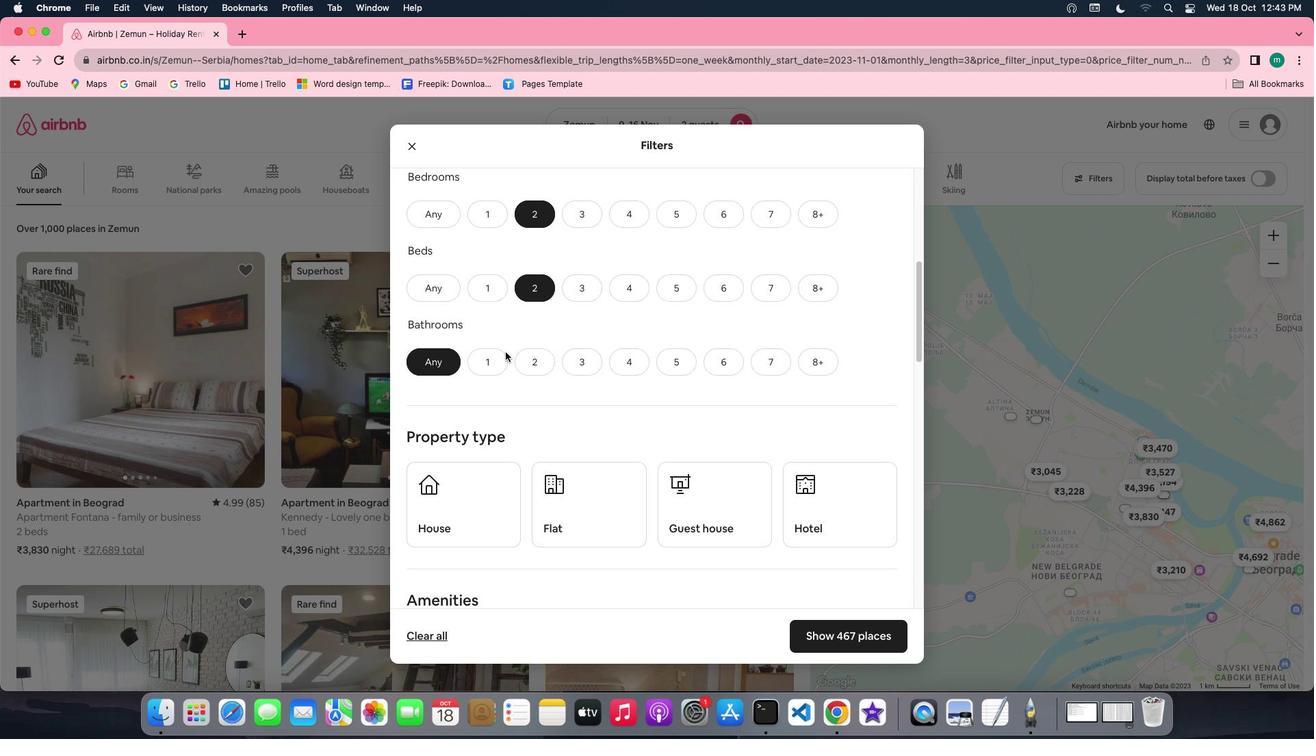 
Action: Mouse moved to (502, 355)
Screenshot: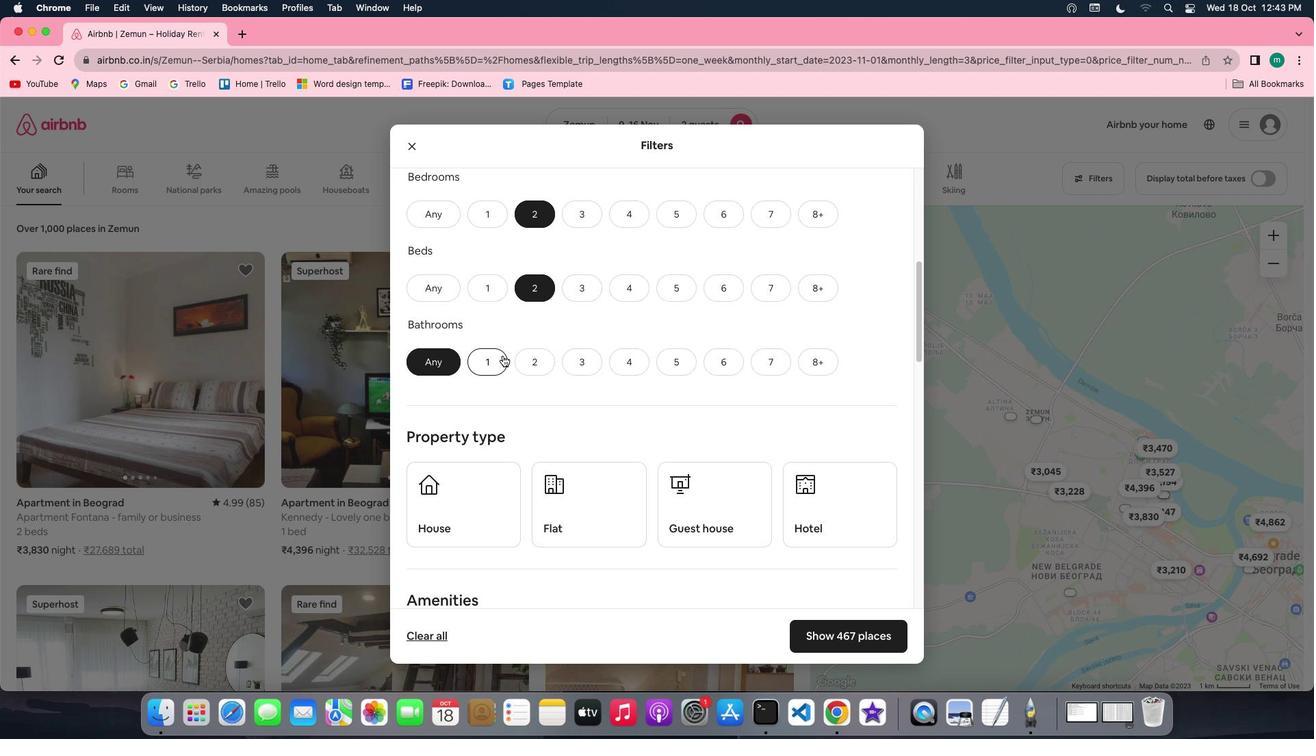 
Action: Mouse pressed left at (502, 355)
Screenshot: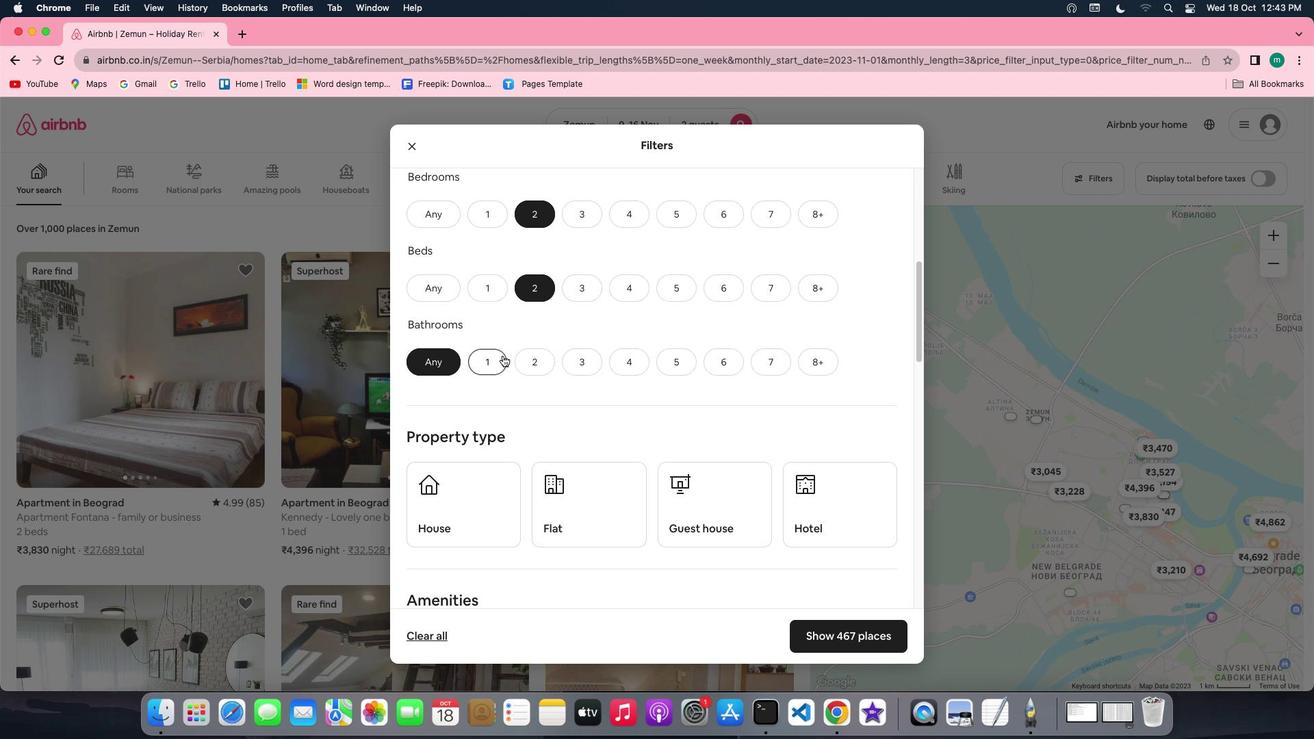 
Action: Mouse moved to (644, 341)
Screenshot: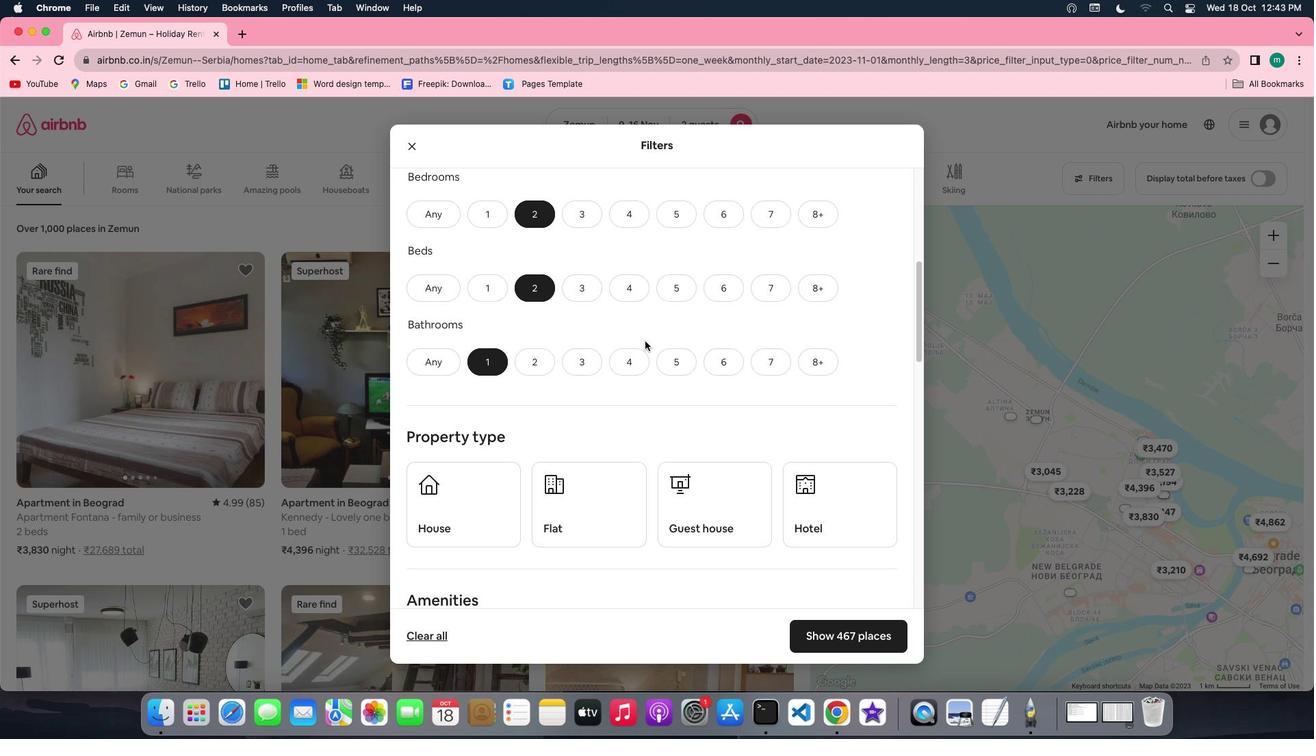 
Action: Mouse scrolled (644, 341) with delta (0, 0)
Screenshot: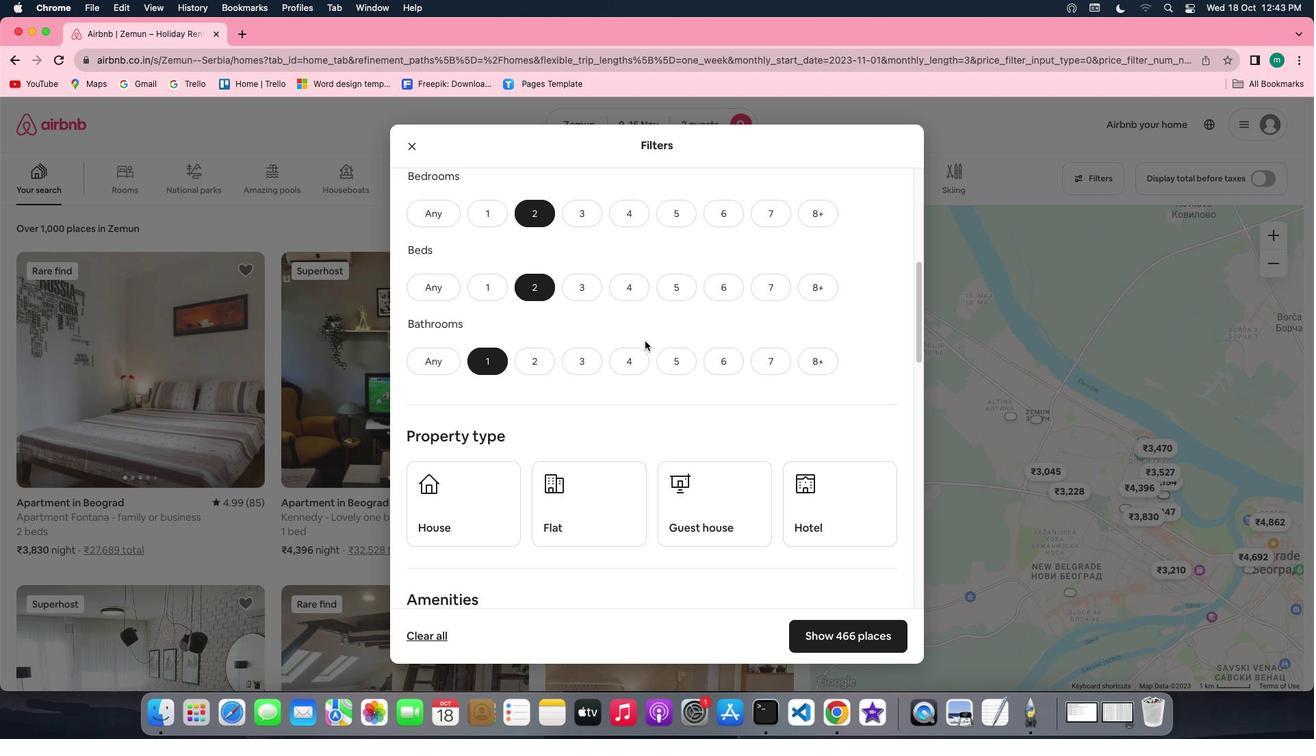 
Action: Mouse scrolled (644, 341) with delta (0, 0)
Screenshot: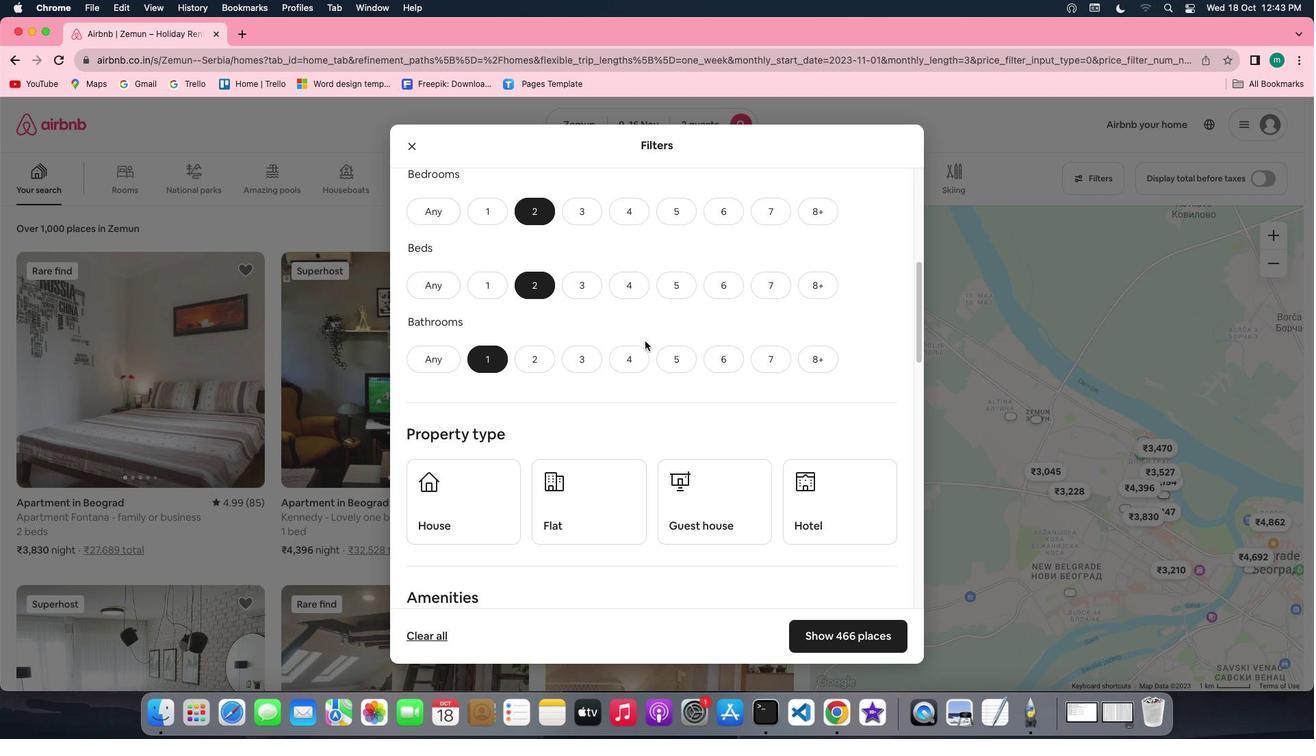 
Action: Mouse scrolled (644, 341) with delta (0, 0)
Screenshot: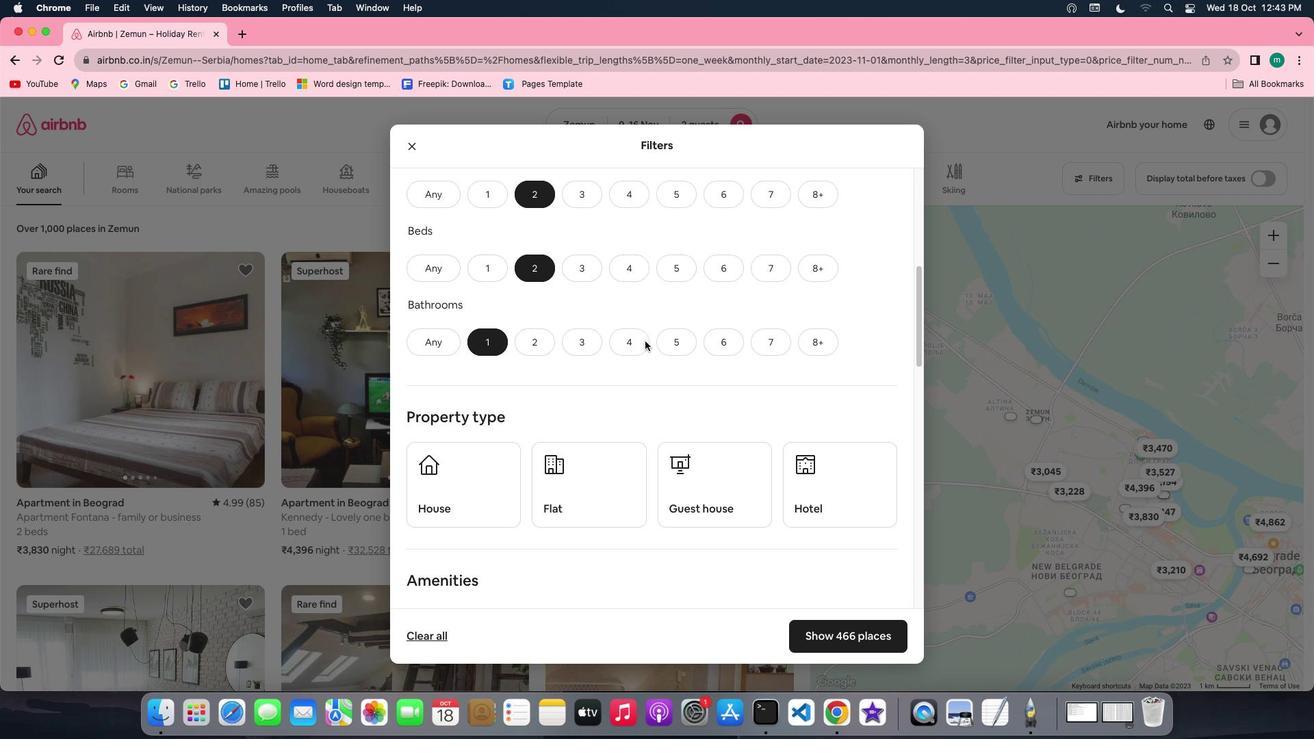 
Action: Mouse scrolled (644, 341) with delta (0, 0)
Screenshot: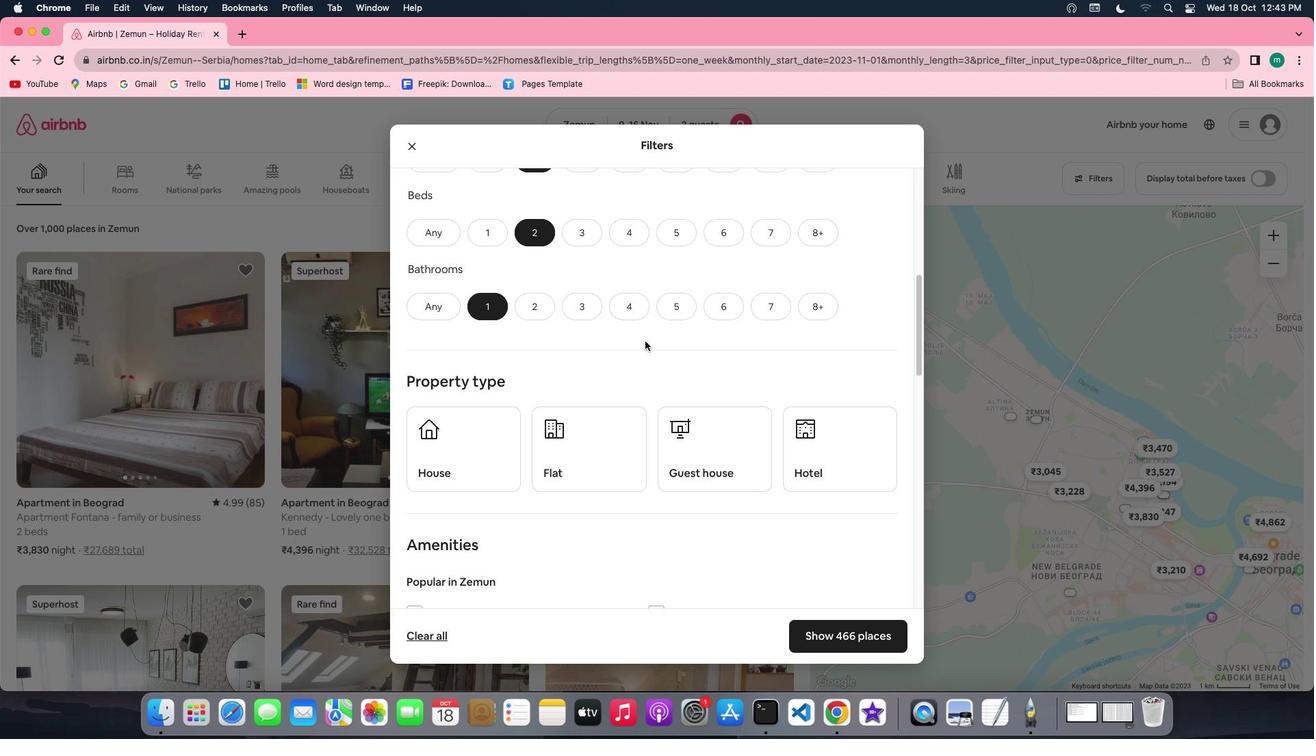 
Action: Mouse moved to (653, 342)
Screenshot: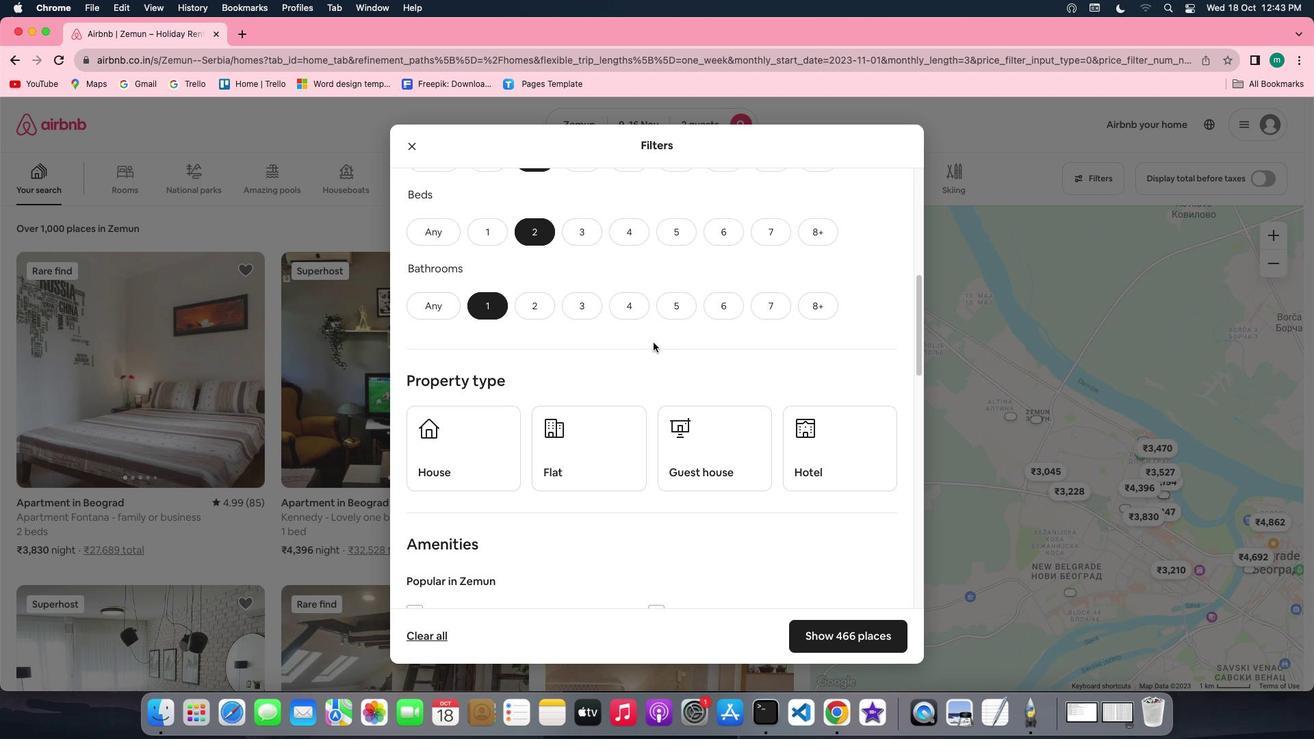 
Action: Mouse scrolled (653, 342) with delta (0, 0)
Screenshot: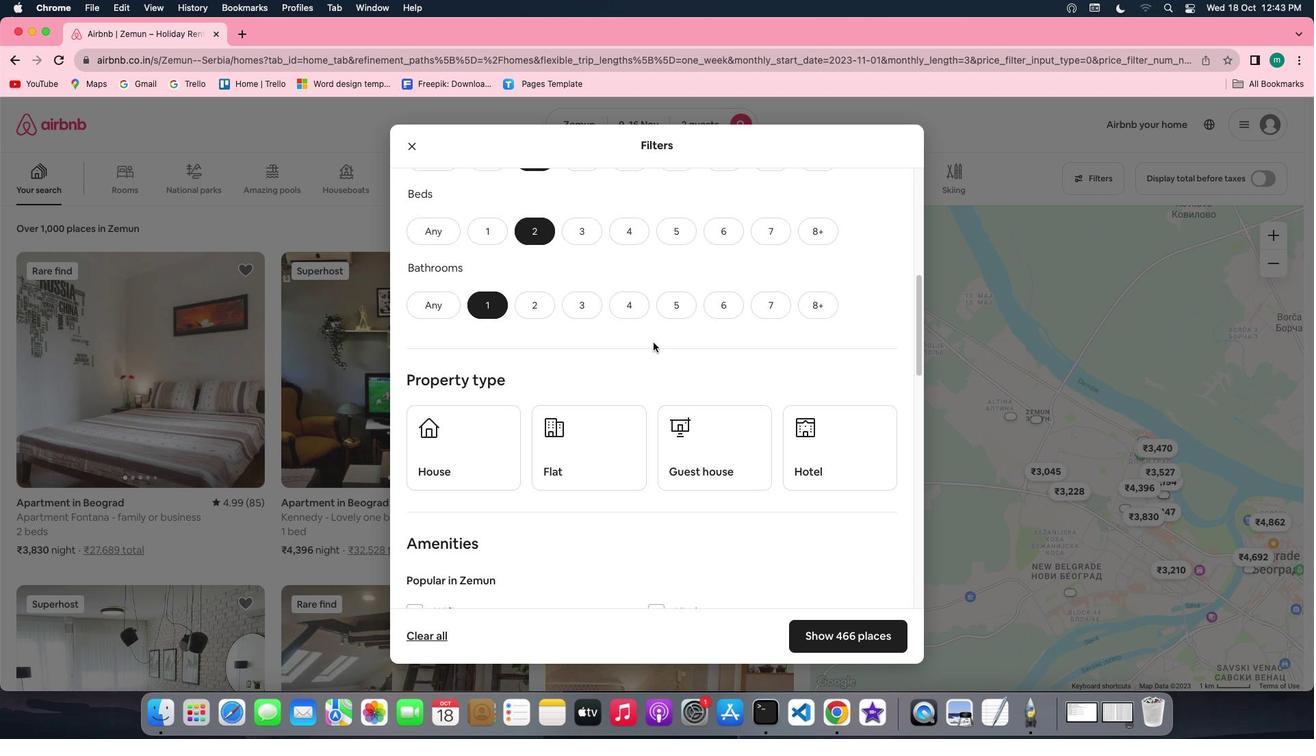 
Action: Mouse scrolled (653, 342) with delta (0, 0)
Screenshot: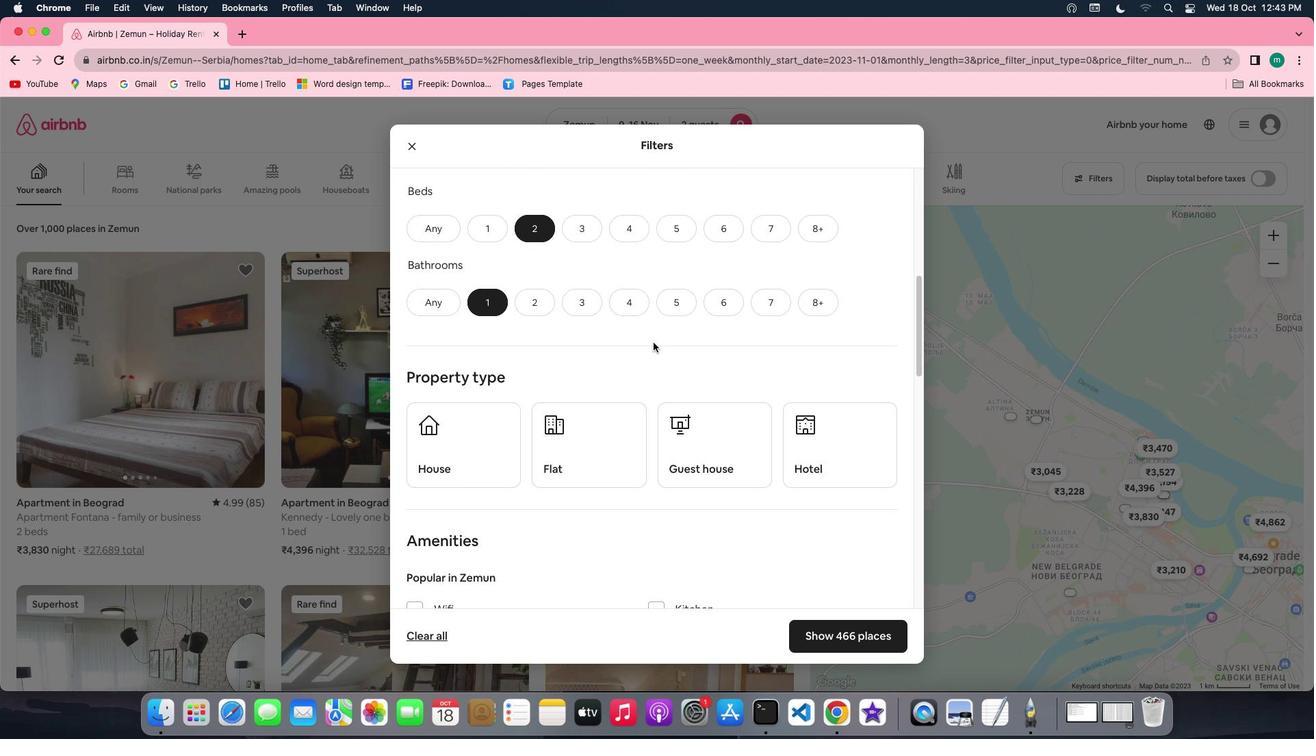 
Action: Mouse scrolled (653, 342) with delta (0, 0)
Screenshot: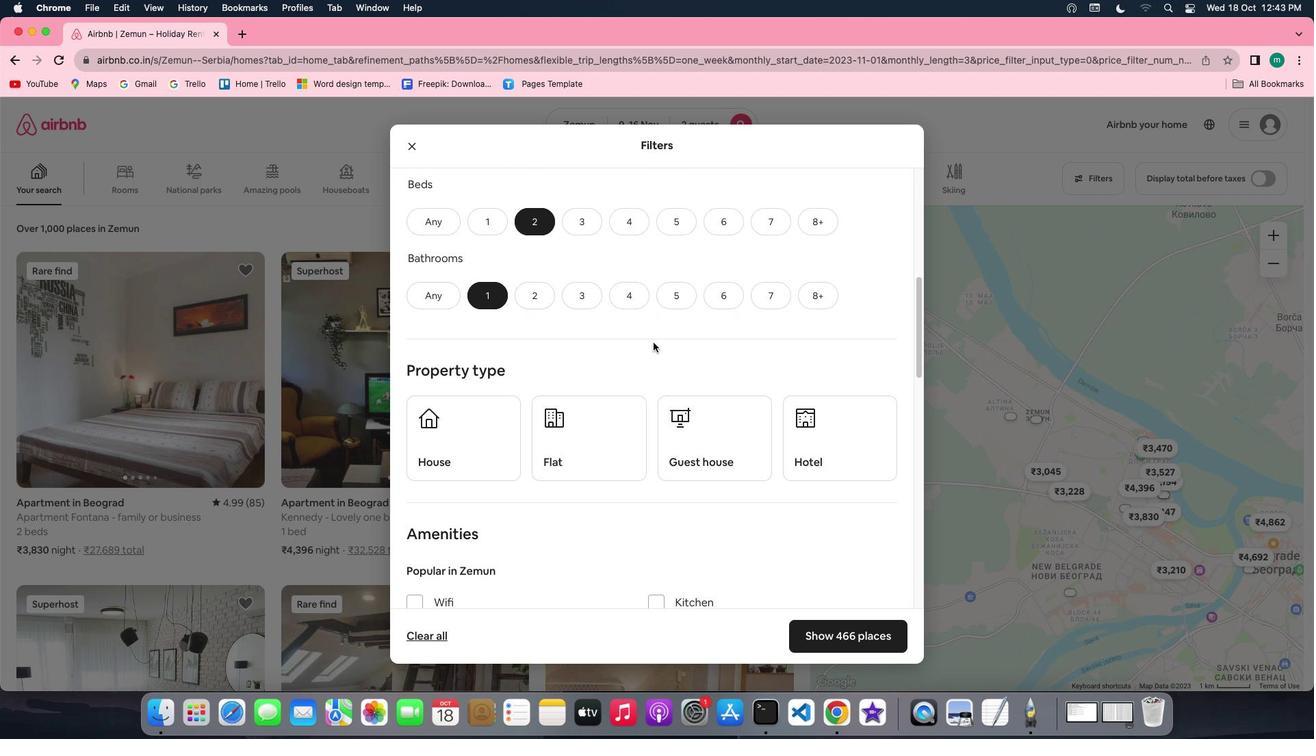 
Action: Mouse scrolled (653, 342) with delta (0, 0)
Screenshot: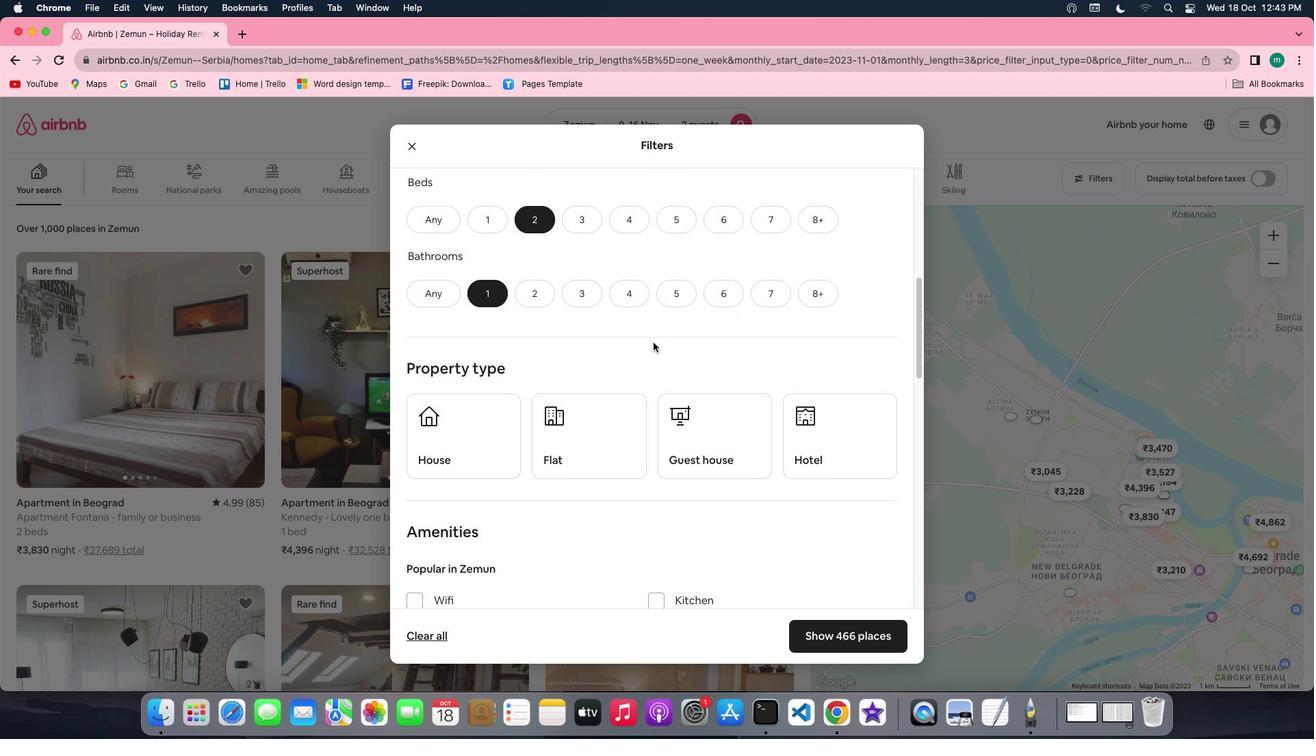 
Action: Mouse scrolled (653, 342) with delta (0, 0)
Screenshot: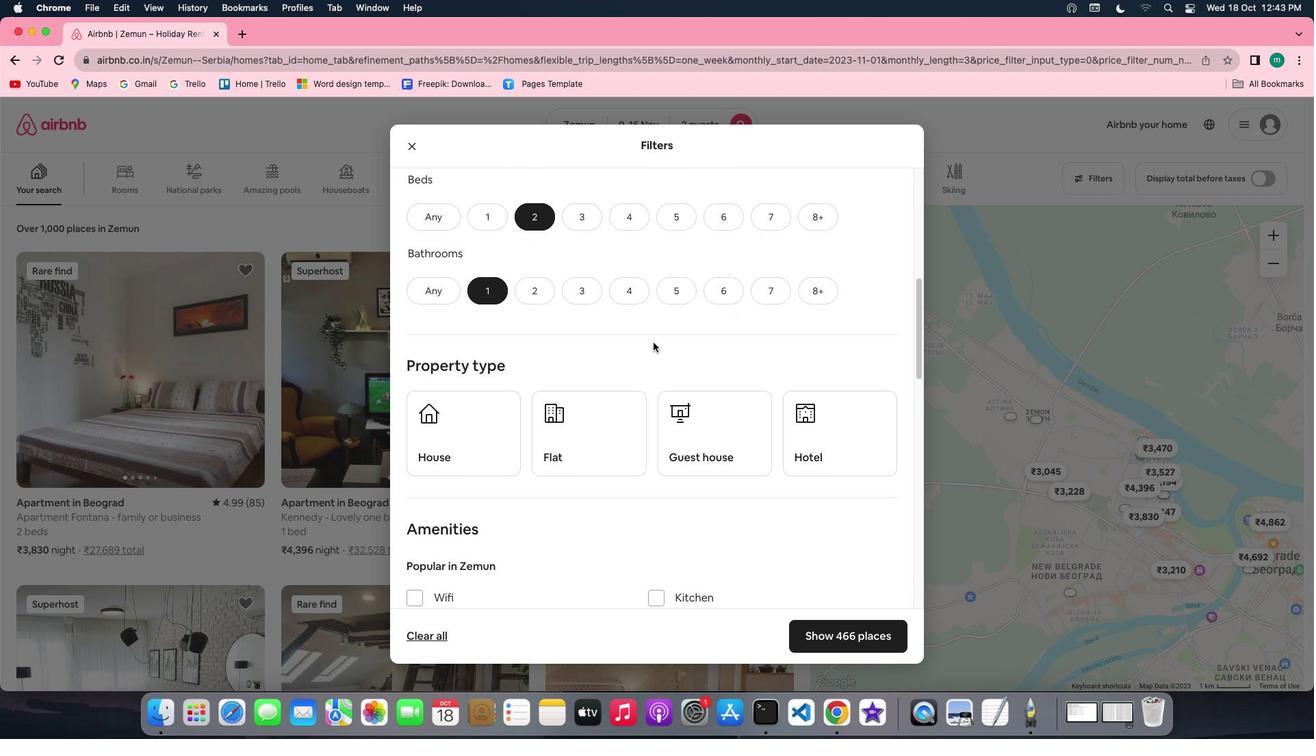 
Action: Mouse scrolled (653, 342) with delta (0, 0)
Screenshot: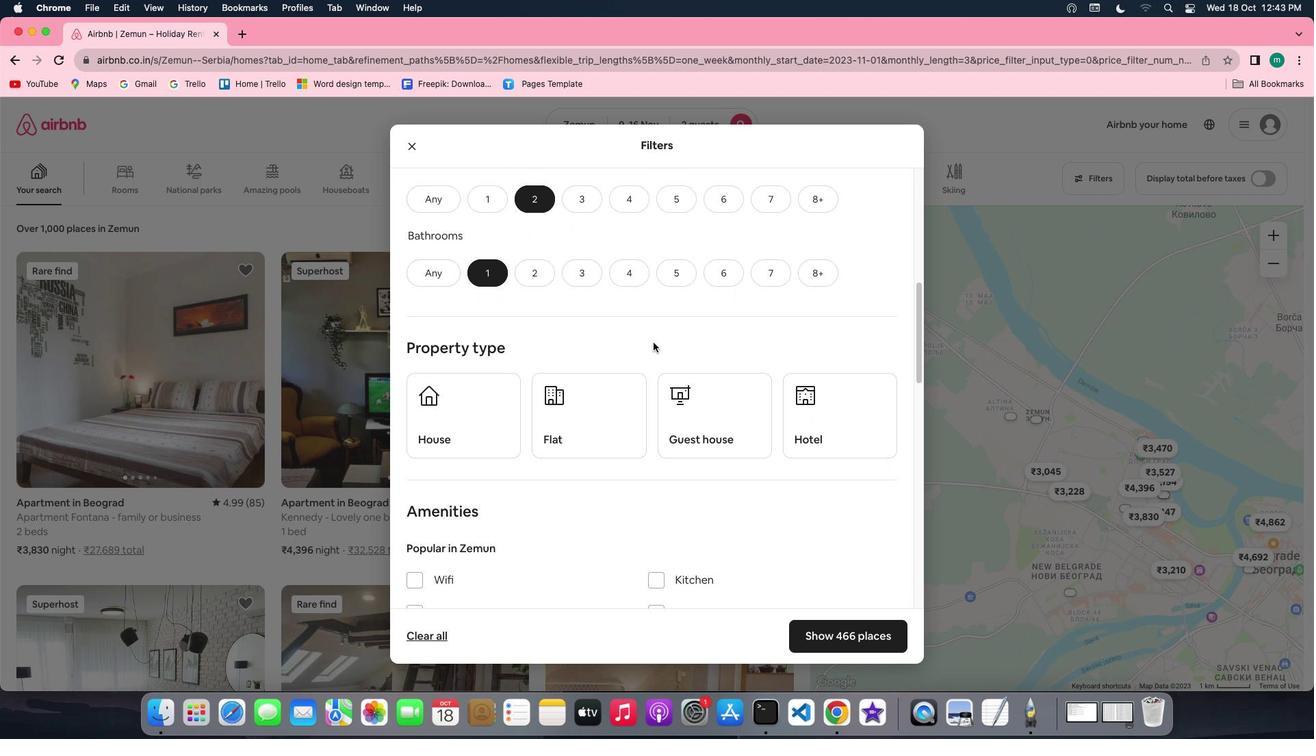 
Action: Mouse scrolled (653, 342) with delta (0, 0)
Screenshot: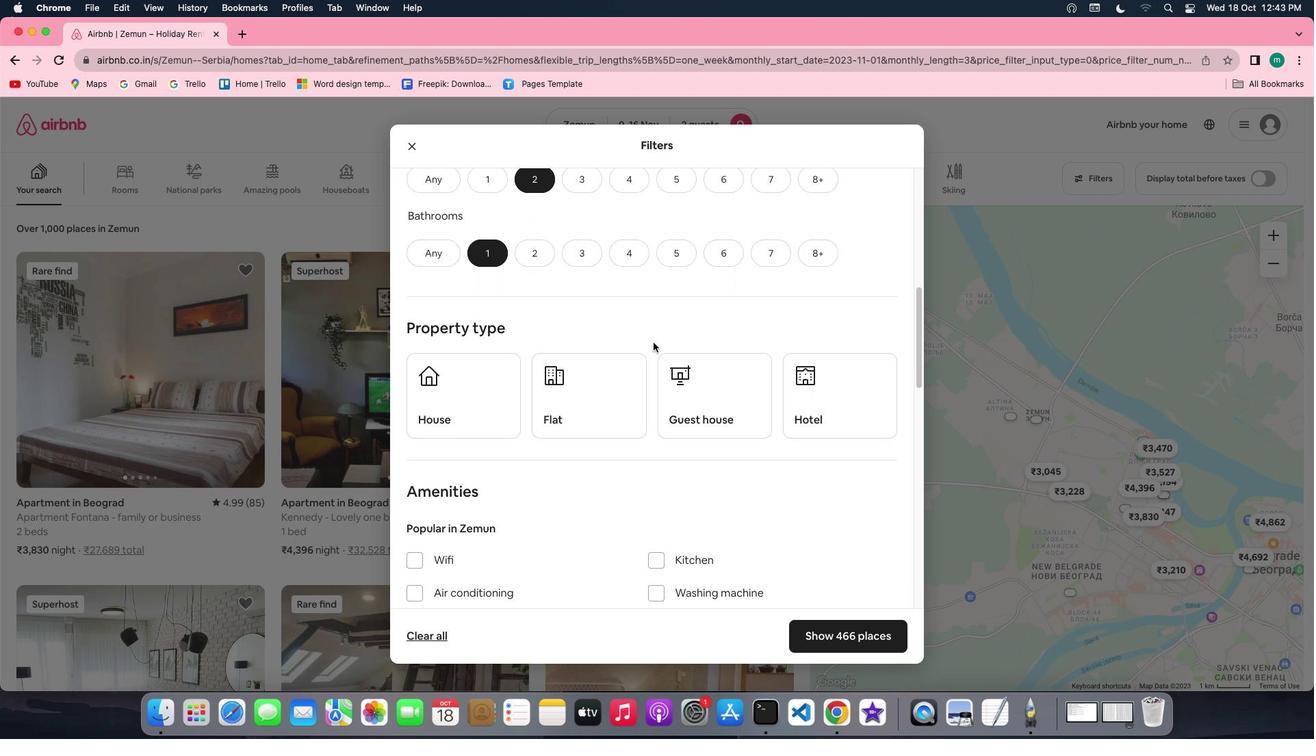 
Action: Mouse scrolled (653, 342) with delta (0, 0)
Screenshot: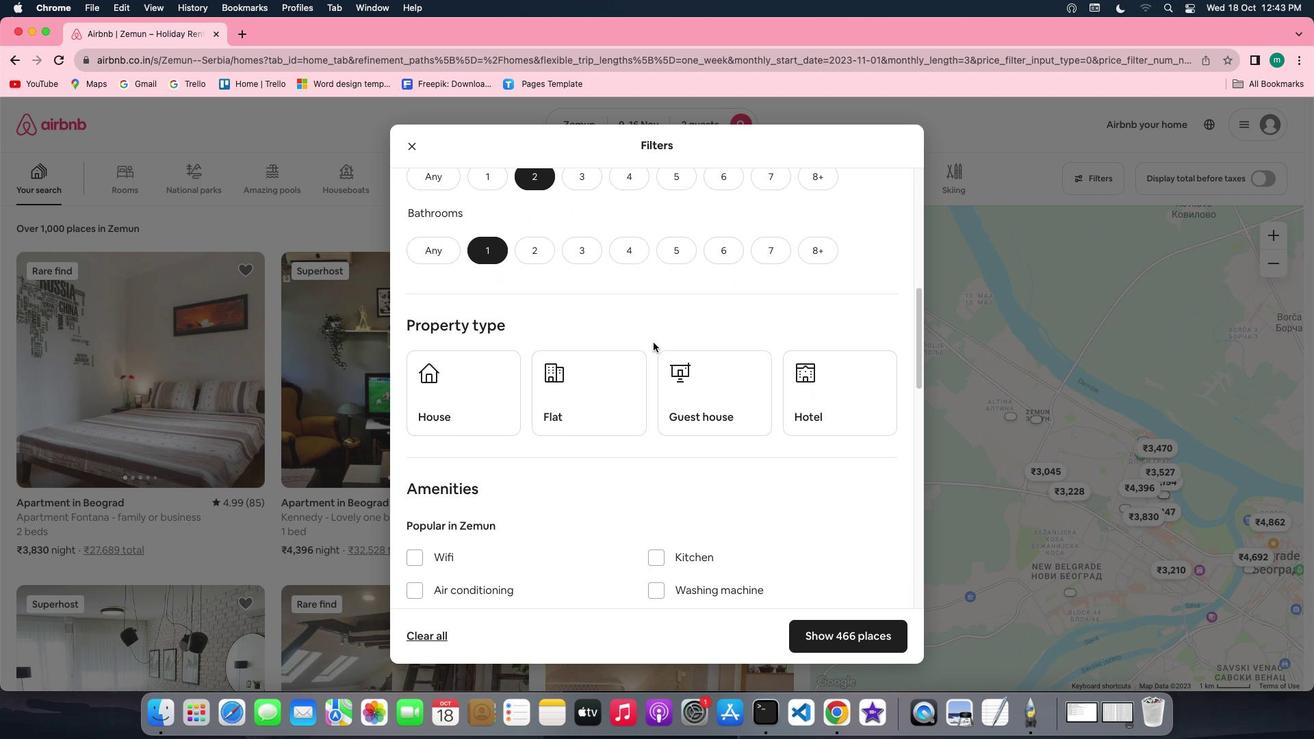 
Action: Mouse scrolled (653, 342) with delta (0, 0)
Screenshot: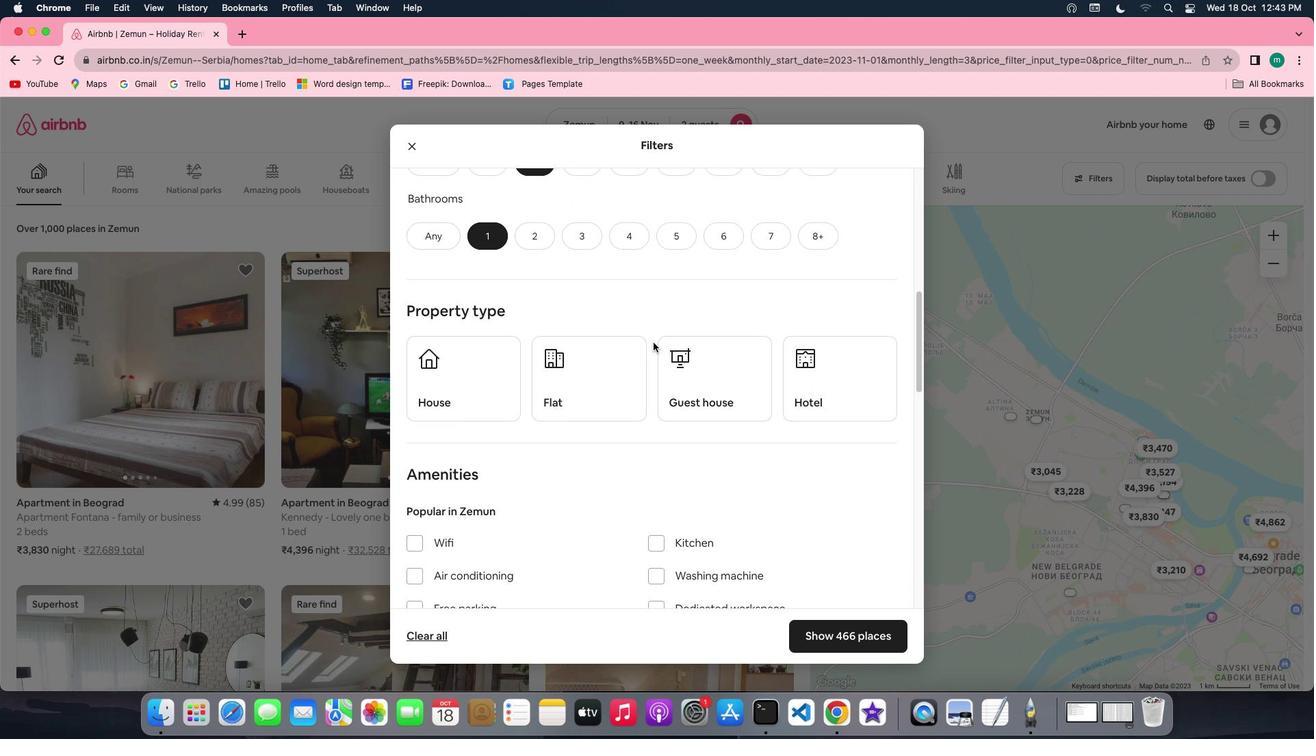 
Action: Mouse scrolled (653, 342) with delta (0, 0)
Screenshot: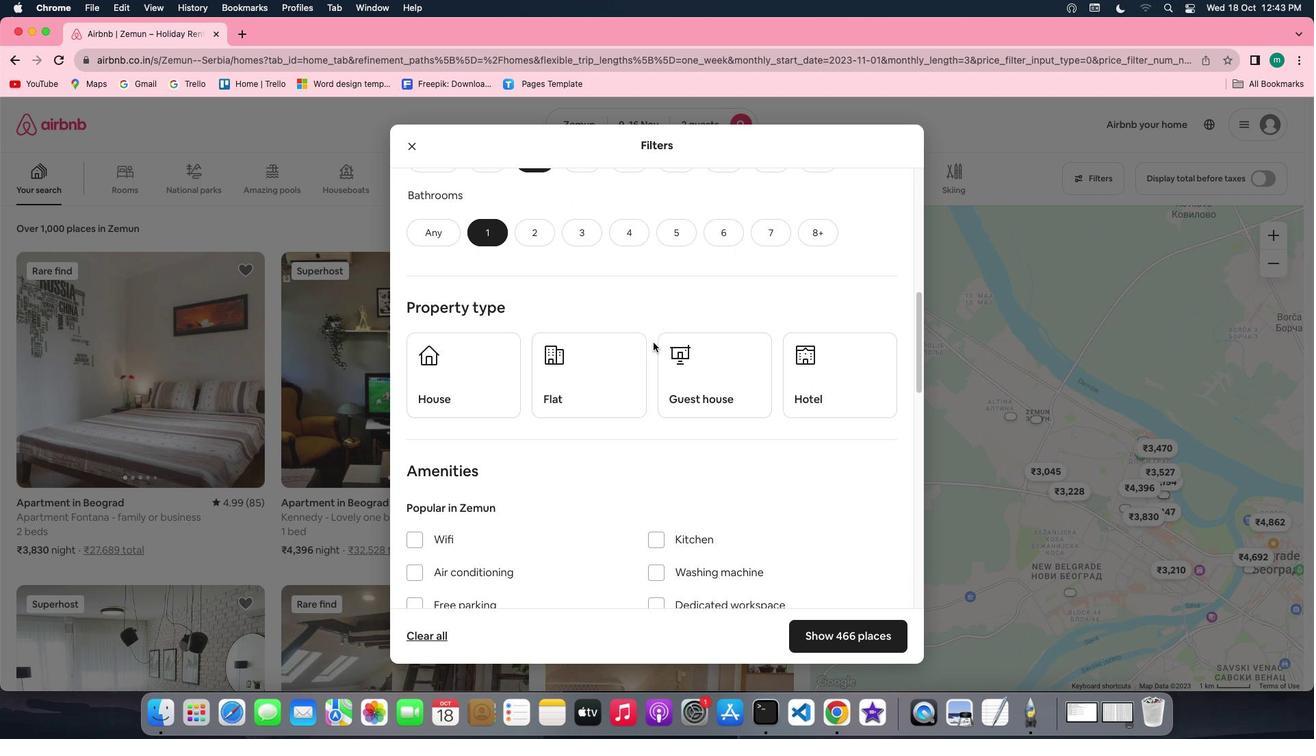 
Action: Mouse scrolled (653, 342) with delta (0, 0)
Screenshot: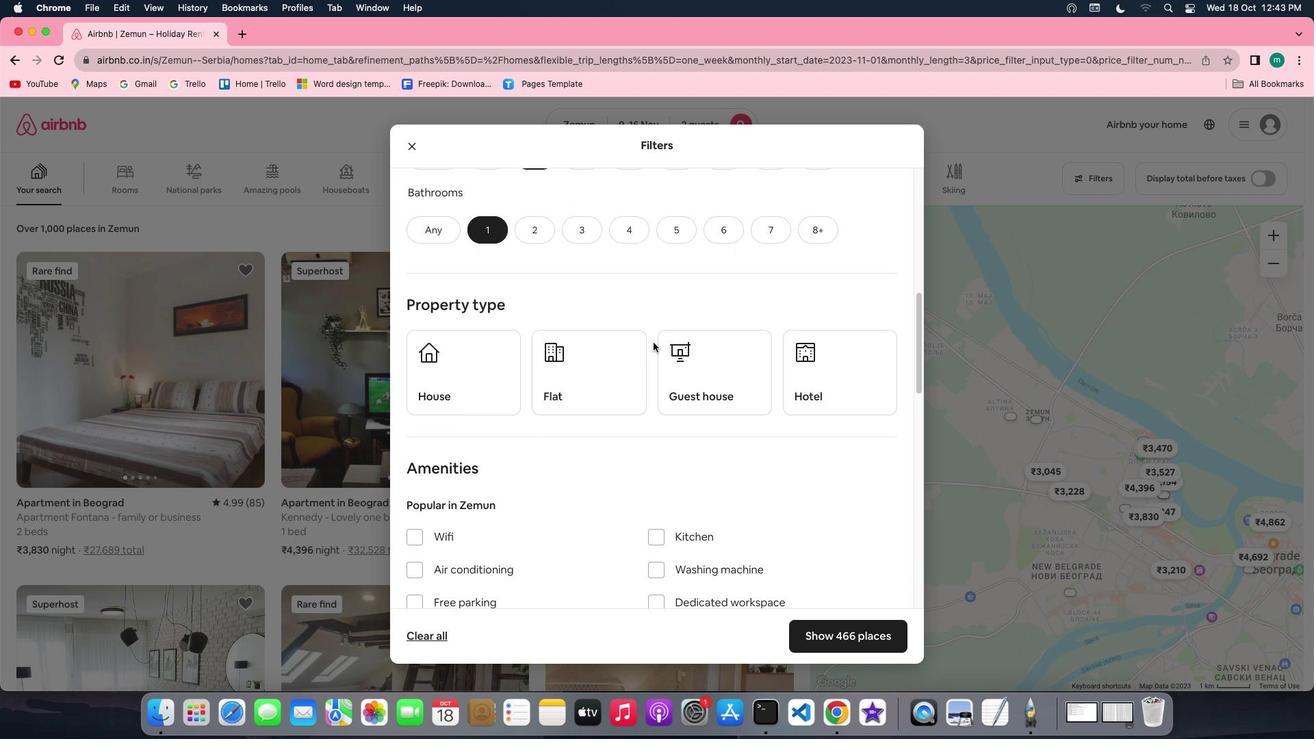 
Action: Mouse scrolled (653, 342) with delta (0, 0)
Screenshot: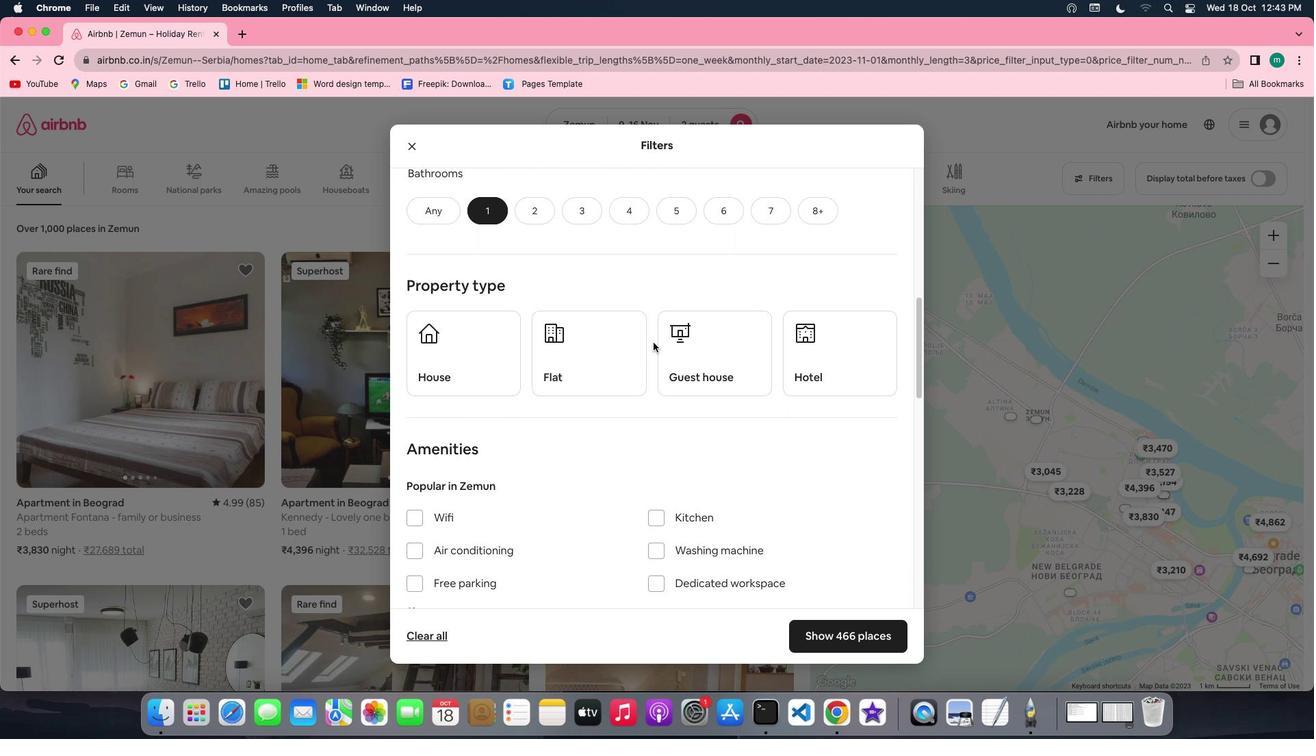 
Action: Mouse moved to (575, 329)
Screenshot: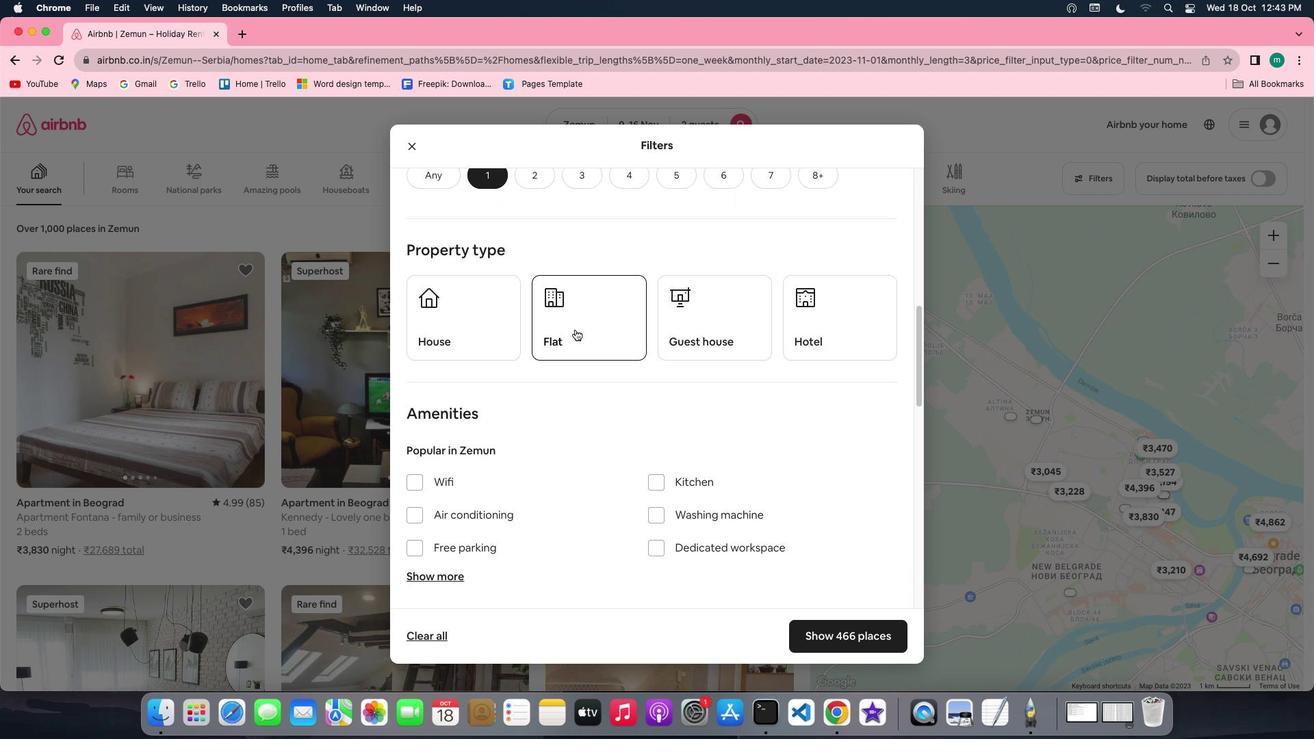 
Action: Mouse pressed left at (575, 329)
Screenshot: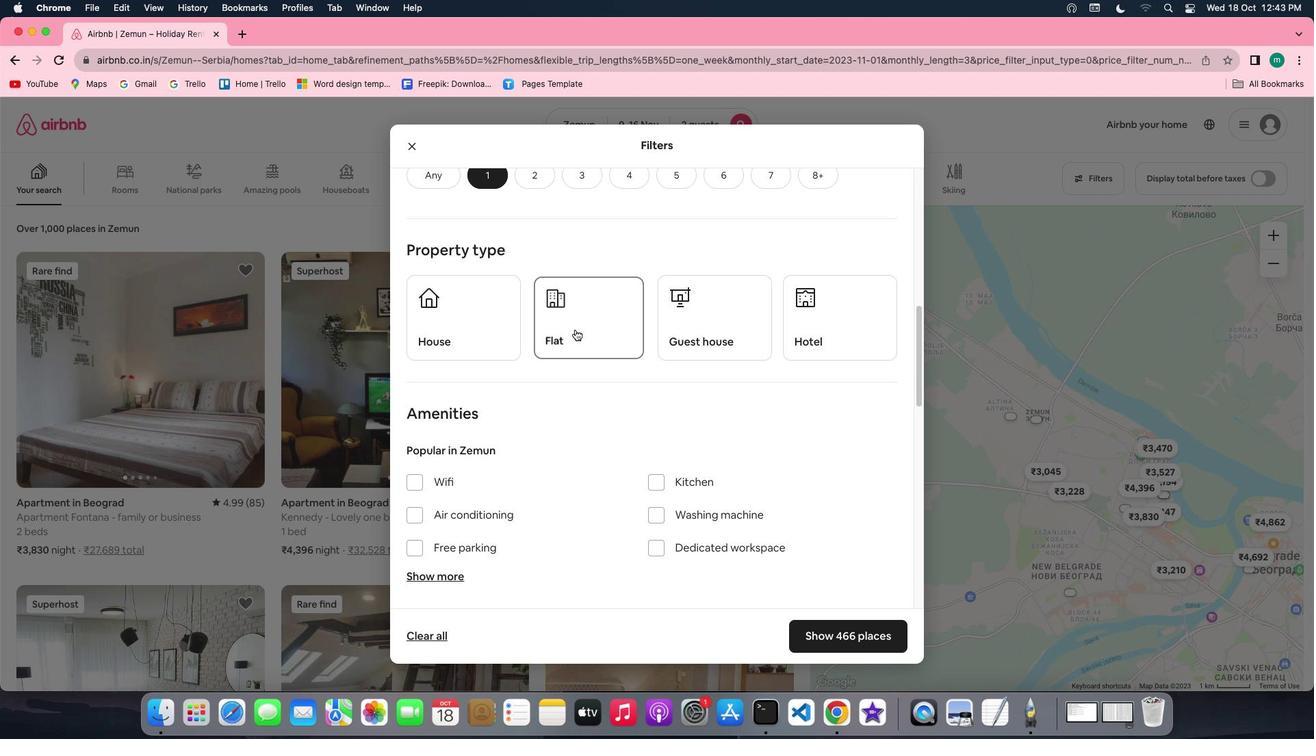 
Action: Mouse moved to (731, 357)
Screenshot: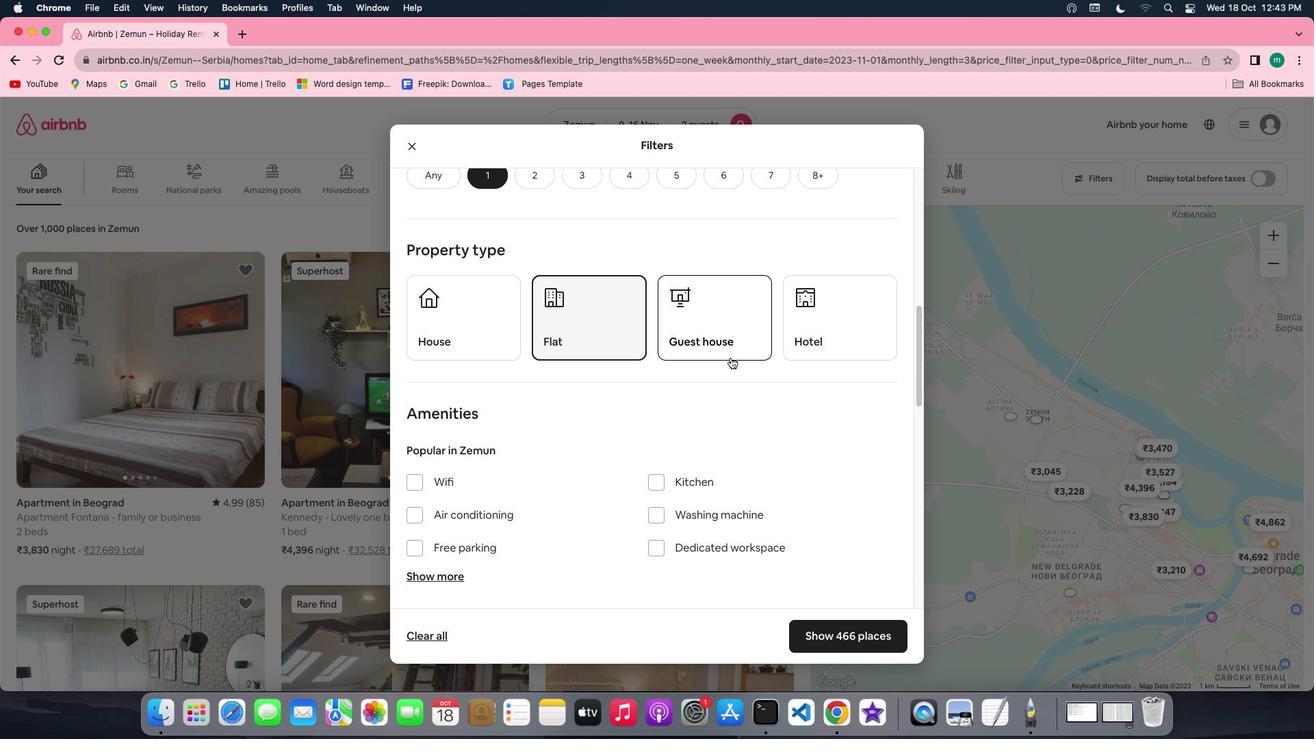 
Action: Mouse scrolled (731, 357) with delta (0, 0)
Screenshot: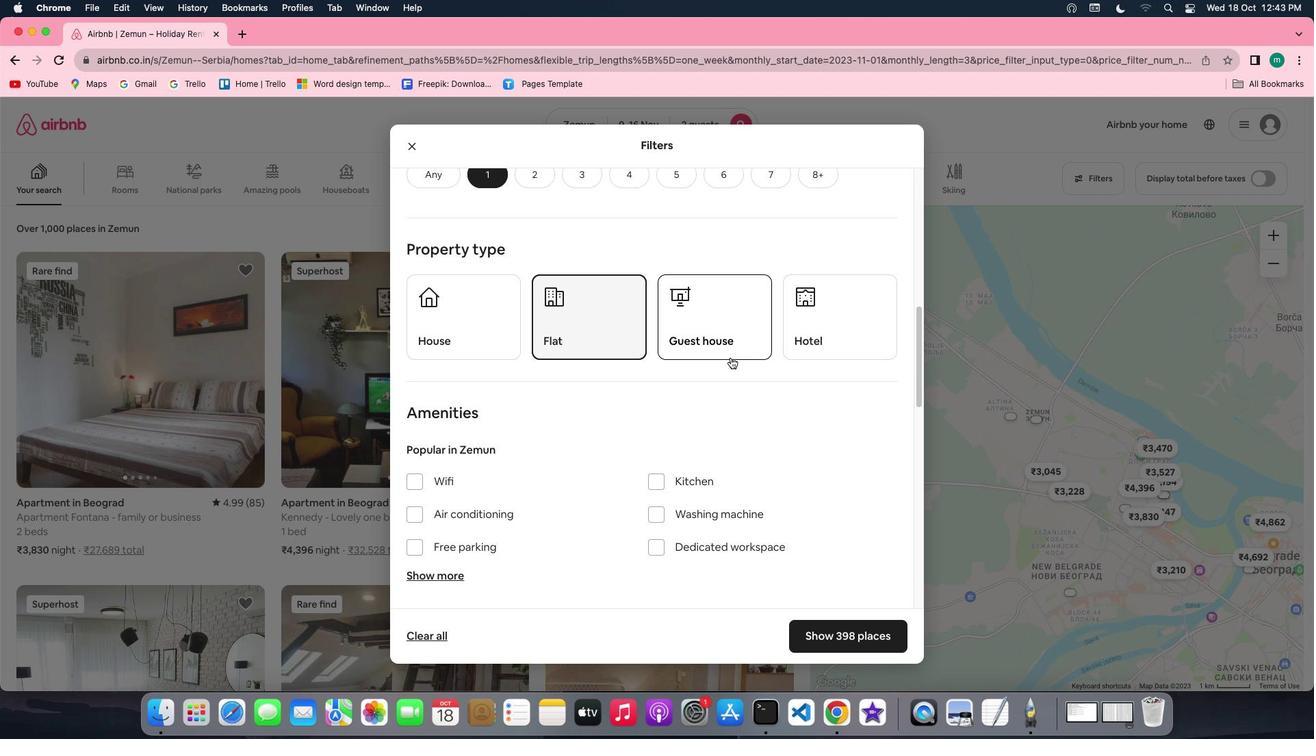 
Action: Mouse scrolled (731, 357) with delta (0, 0)
Screenshot: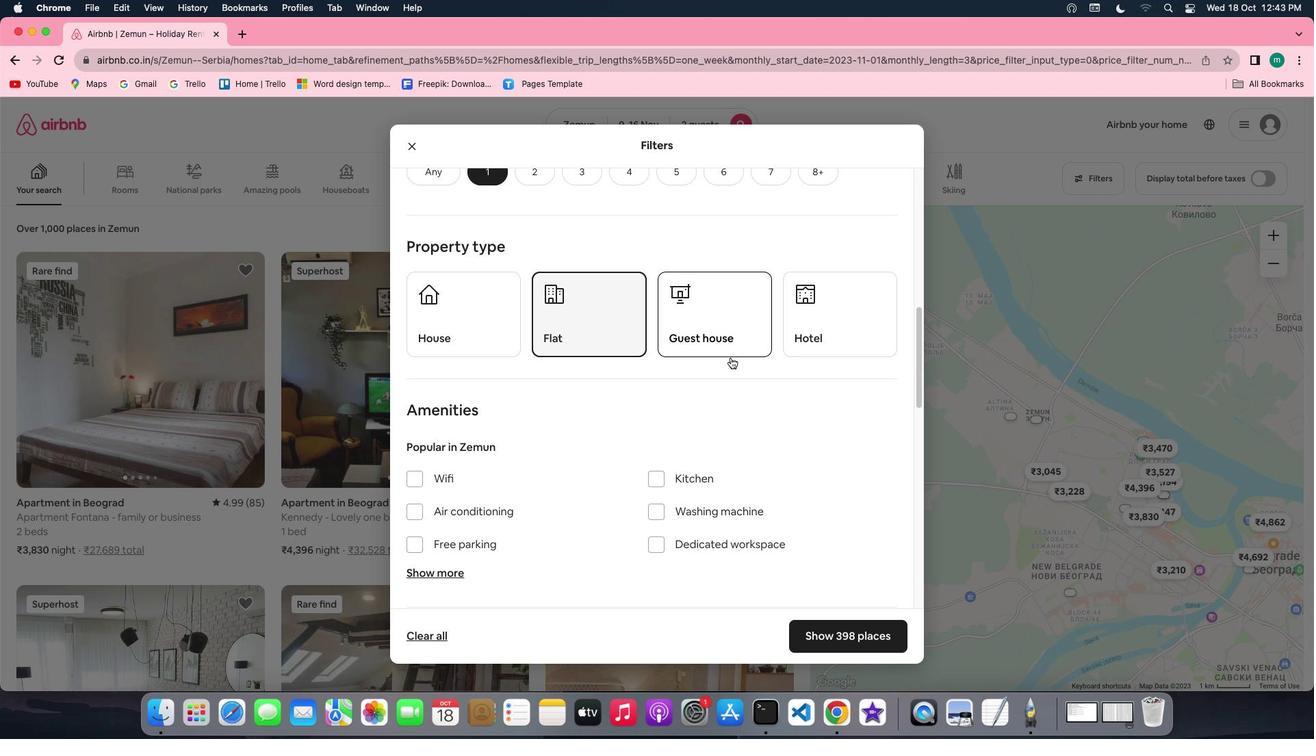 
Action: Mouse scrolled (731, 357) with delta (0, 0)
Screenshot: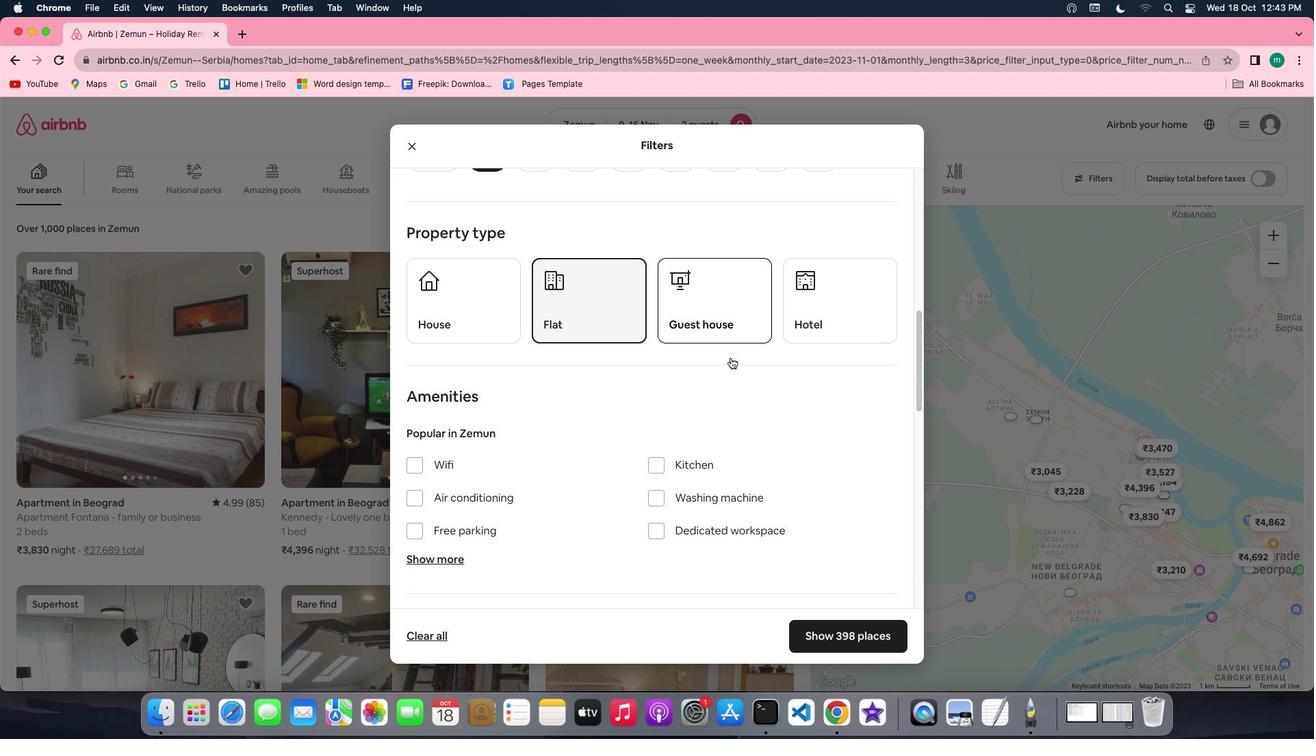 
Action: Mouse scrolled (731, 357) with delta (0, 0)
Screenshot: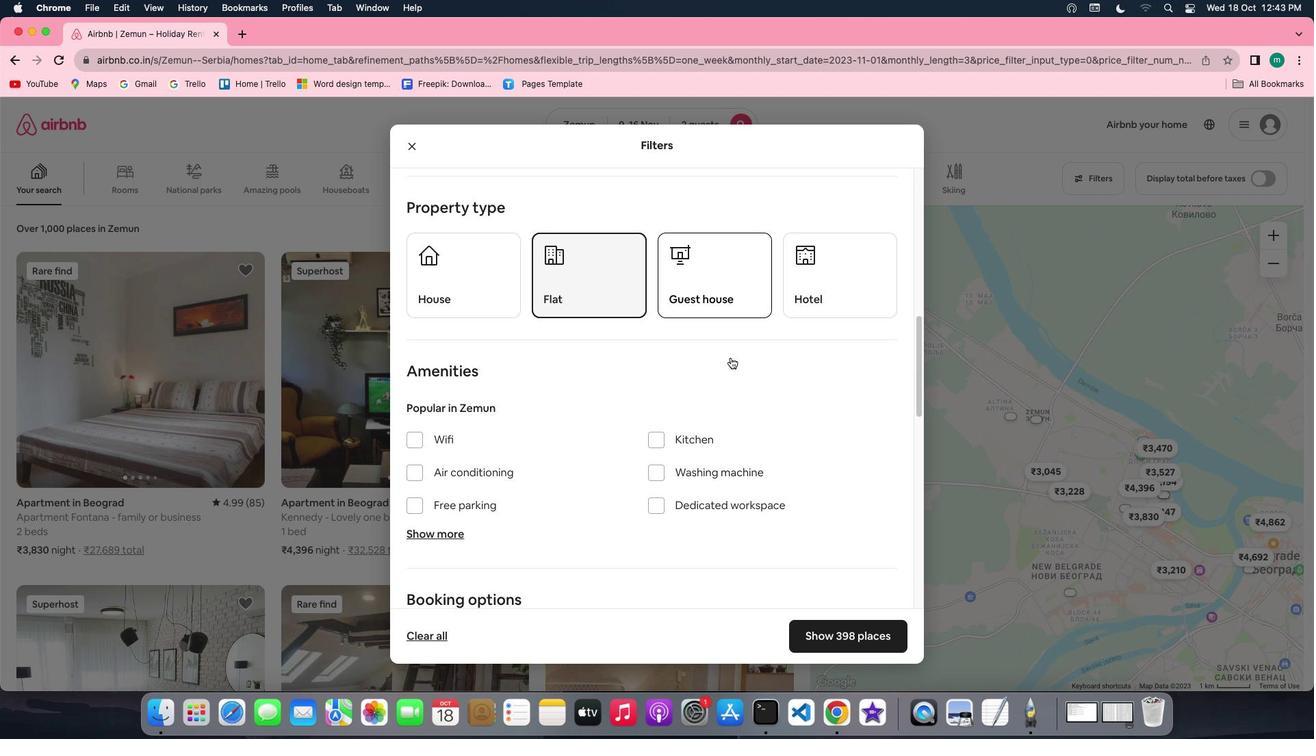 
Action: Mouse scrolled (731, 357) with delta (0, 0)
Screenshot: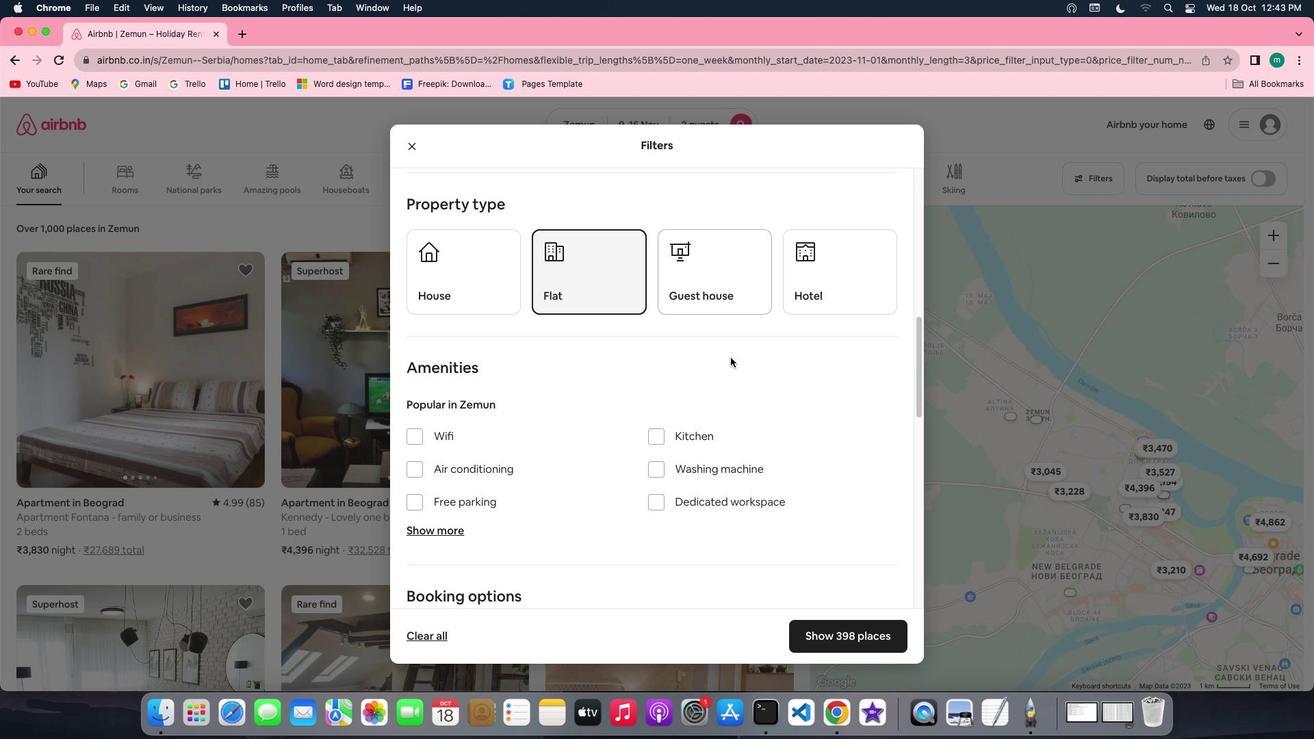
Action: Mouse scrolled (731, 357) with delta (0, 0)
Screenshot: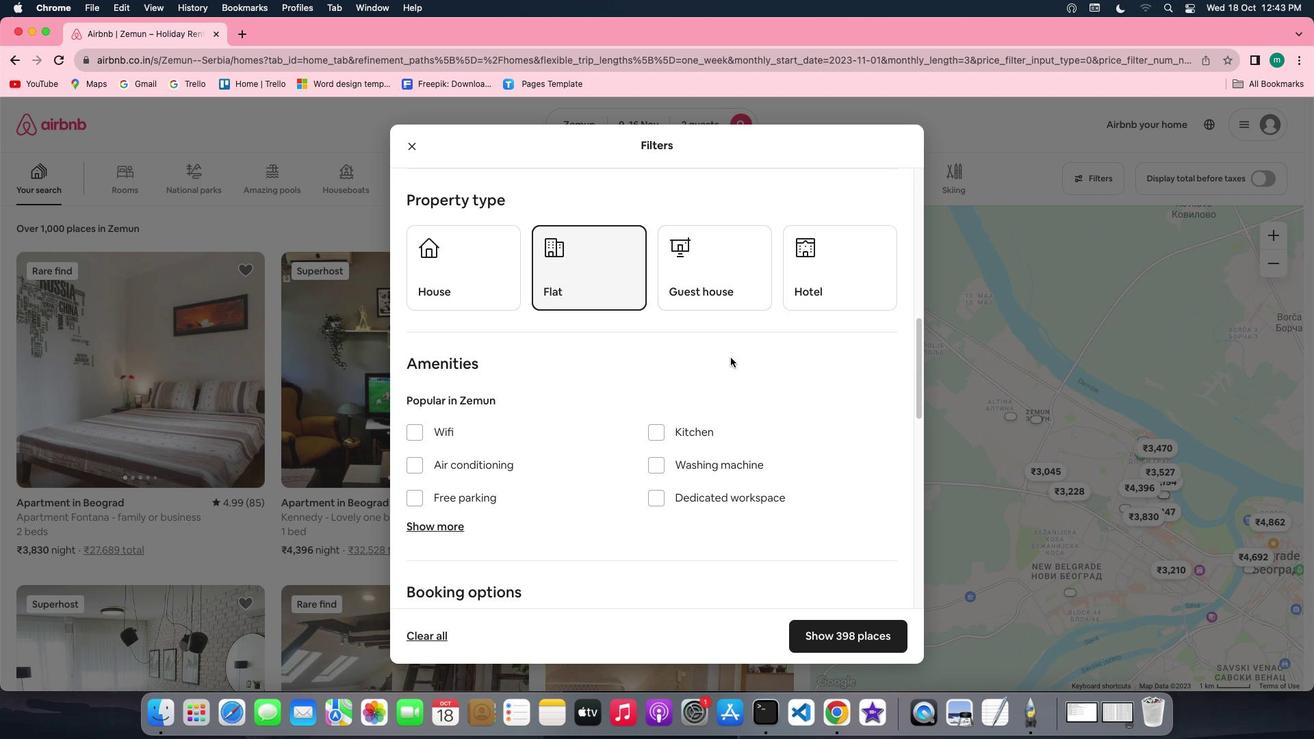 
Action: Mouse scrolled (731, 357) with delta (0, 0)
Screenshot: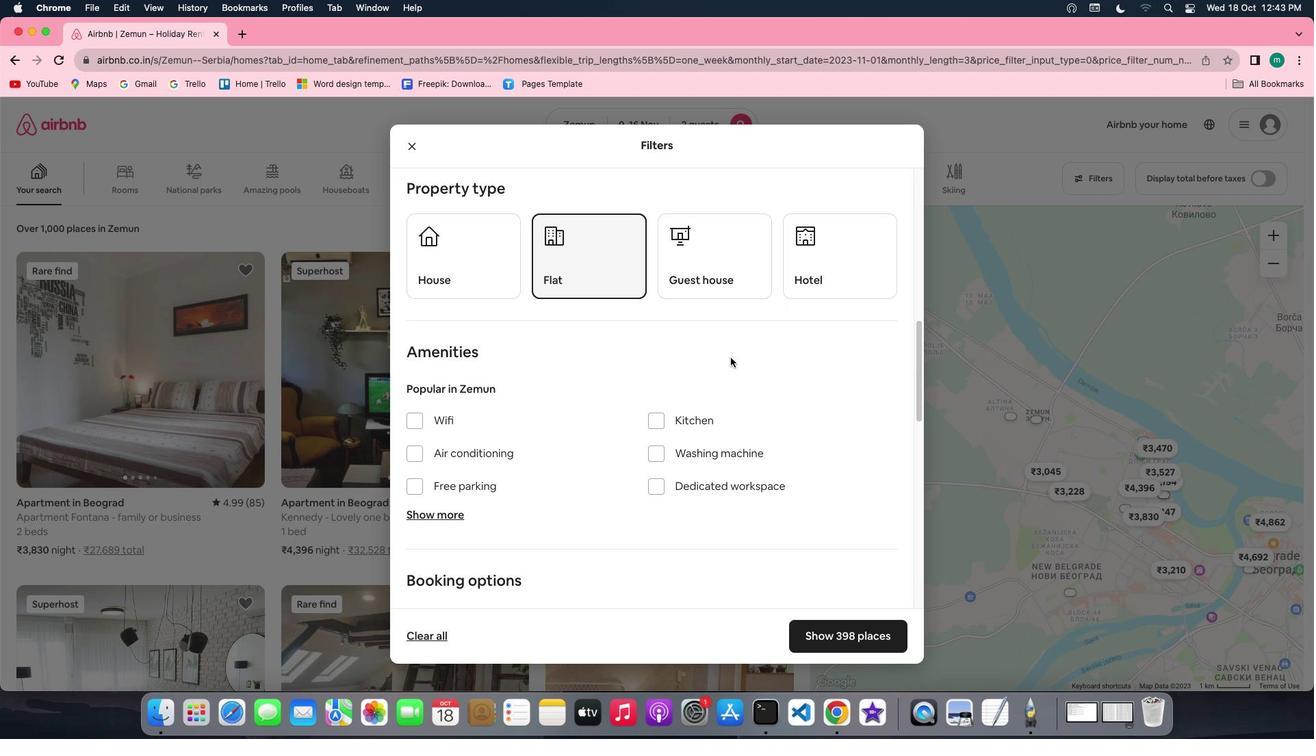 
Action: Mouse scrolled (731, 357) with delta (0, 0)
Screenshot: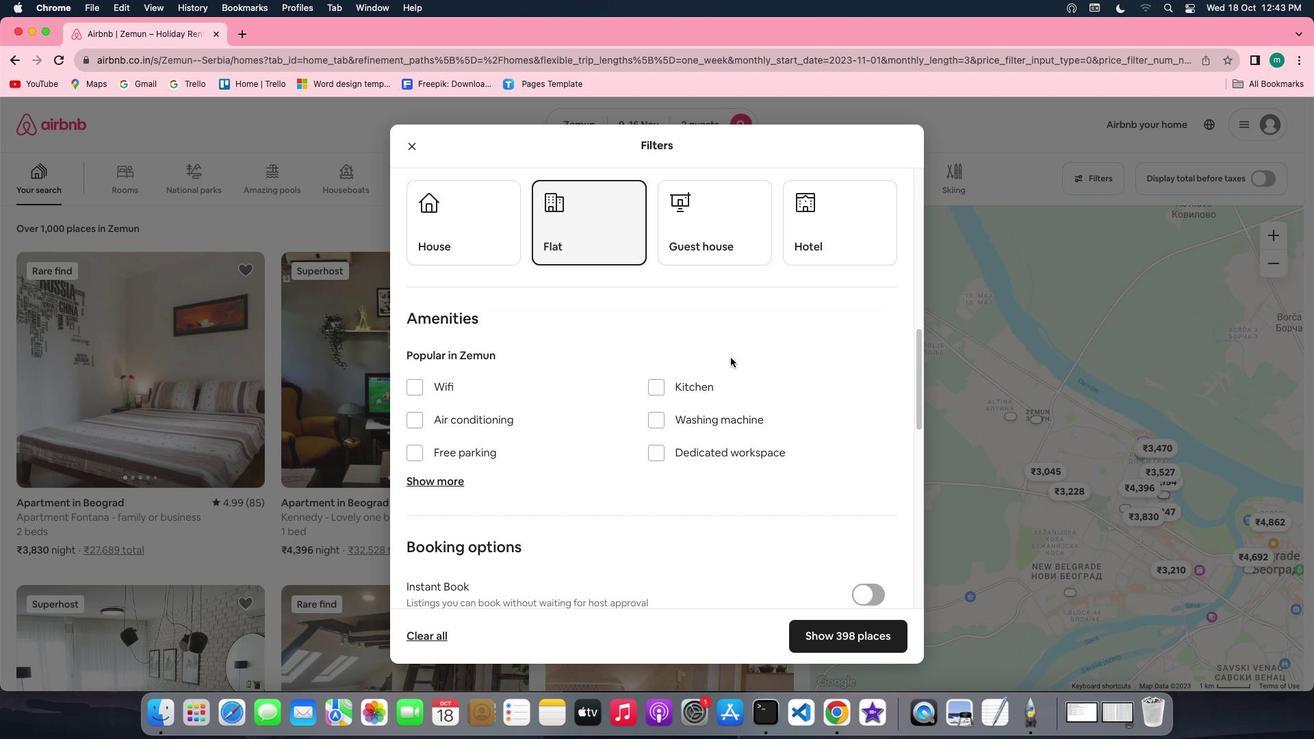 
Action: Mouse scrolled (731, 357) with delta (0, 0)
Screenshot: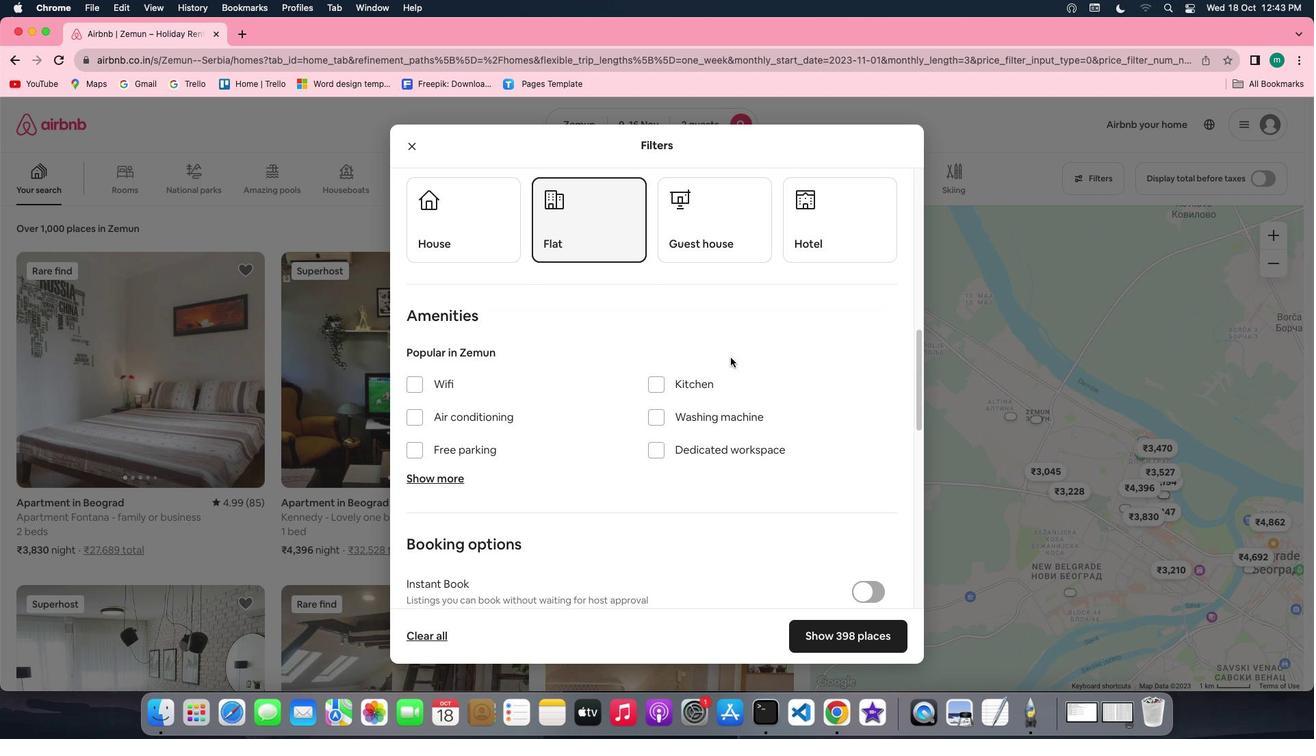 
Action: Mouse scrolled (731, 357) with delta (0, 0)
Screenshot: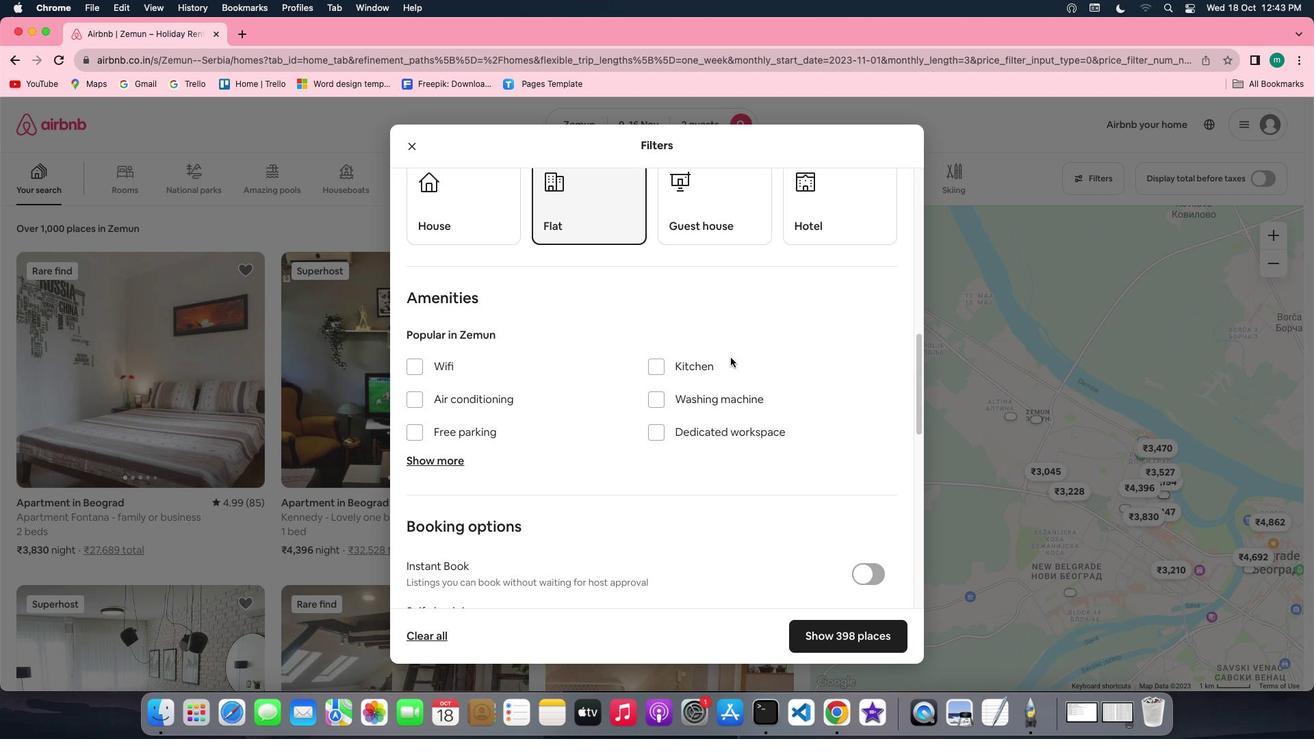 
Action: Mouse scrolled (731, 357) with delta (0, 0)
Screenshot: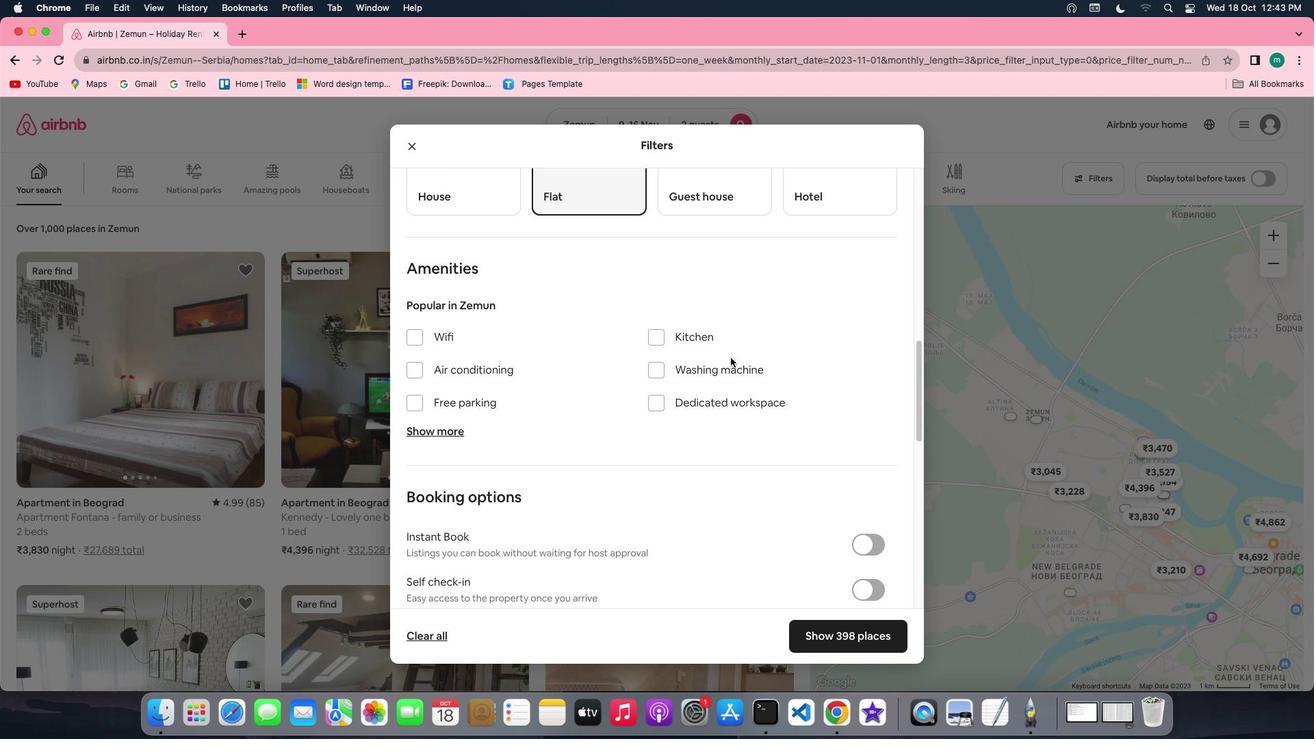 
Action: Mouse scrolled (731, 357) with delta (0, 0)
Screenshot: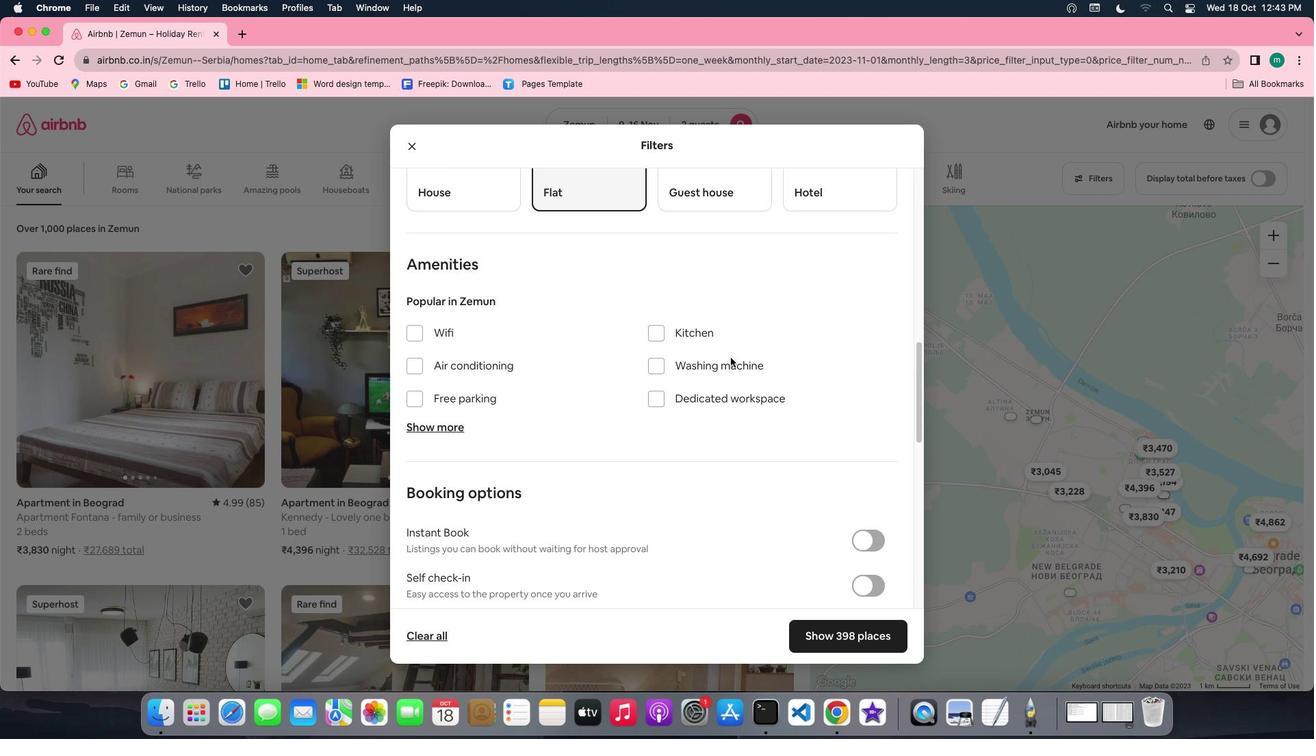 
Action: Mouse scrolled (731, 357) with delta (0, 0)
Screenshot: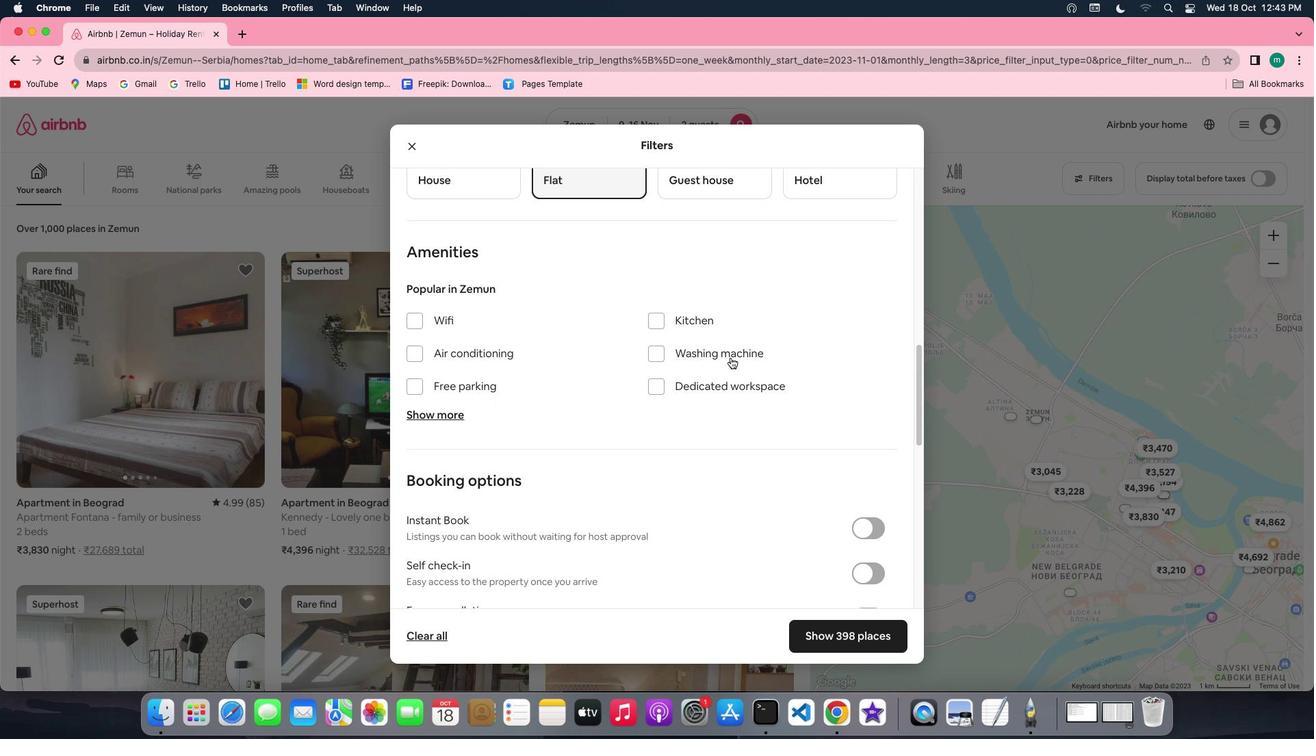 
Action: Mouse scrolled (731, 357) with delta (0, 0)
Screenshot: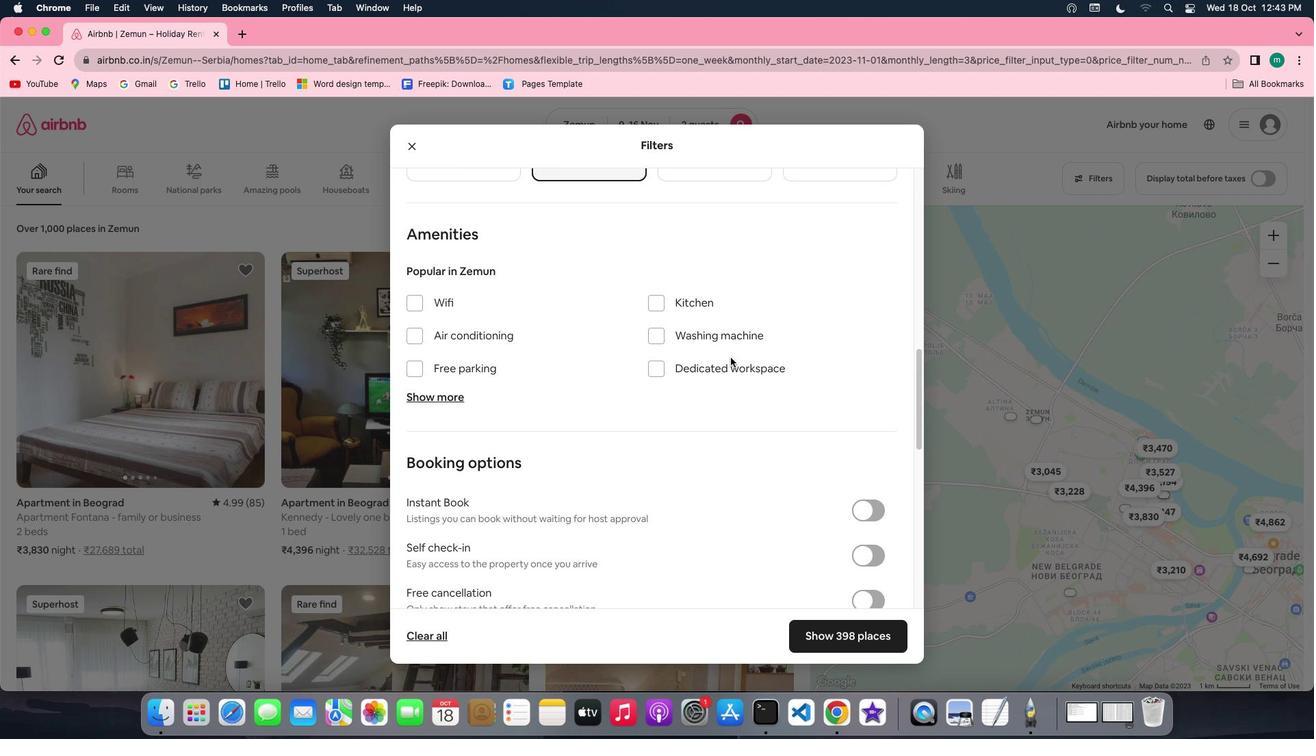 
Action: Mouse scrolled (731, 357) with delta (0, 0)
Screenshot: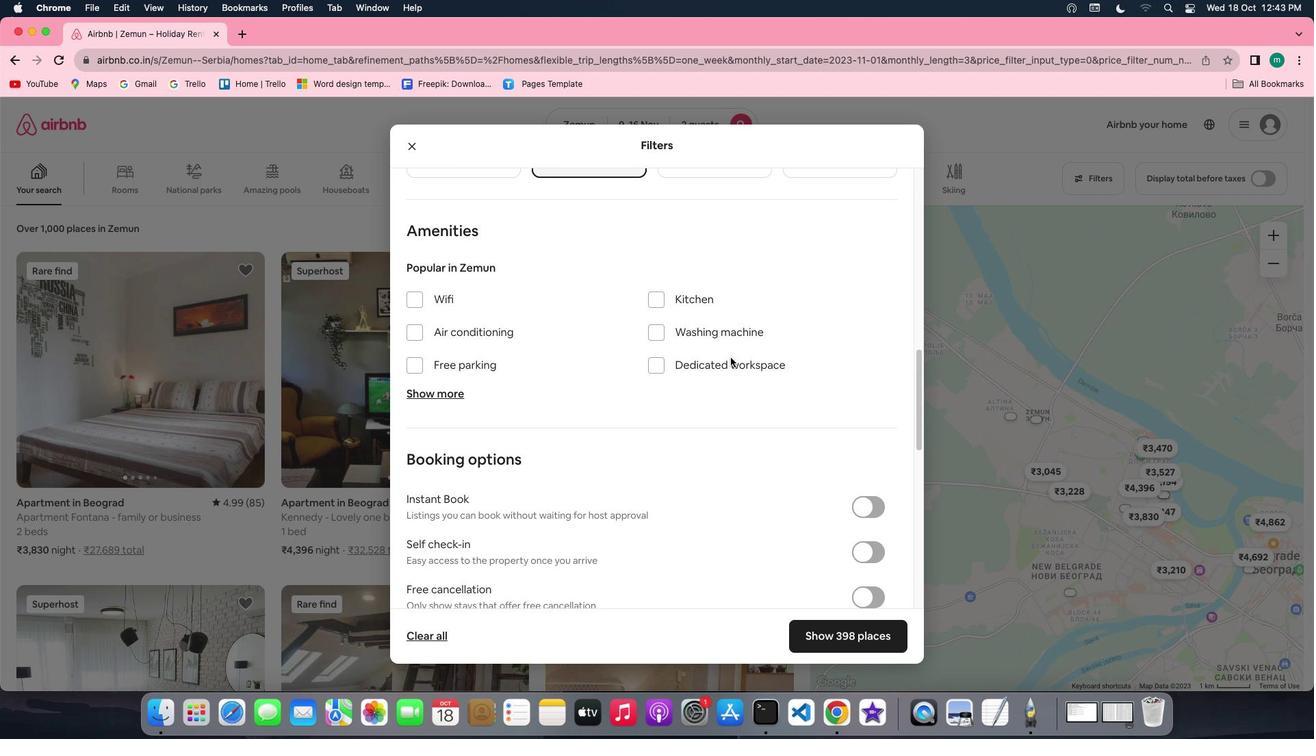 
Action: Mouse scrolled (731, 357) with delta (0, 0)
Screenshot: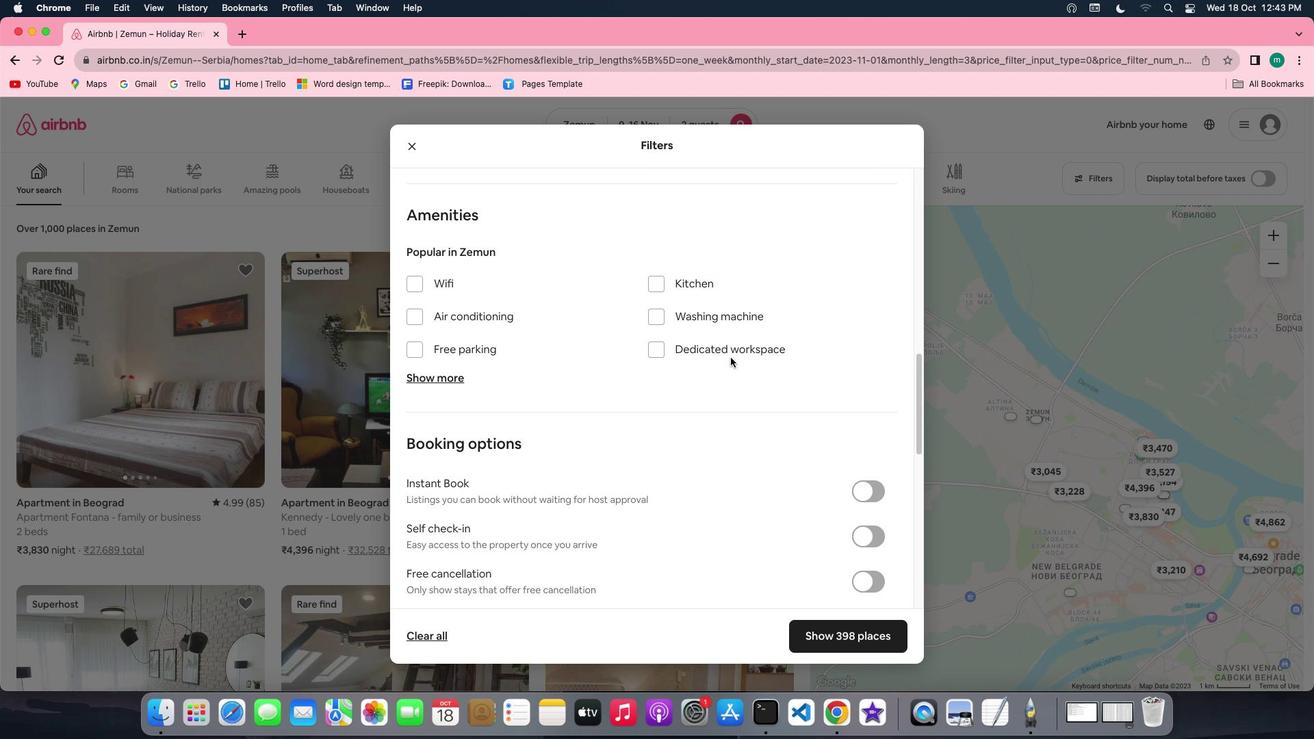 
Action: Mouse scrolled (731, 357) with delta (0, 0)
Screenshot: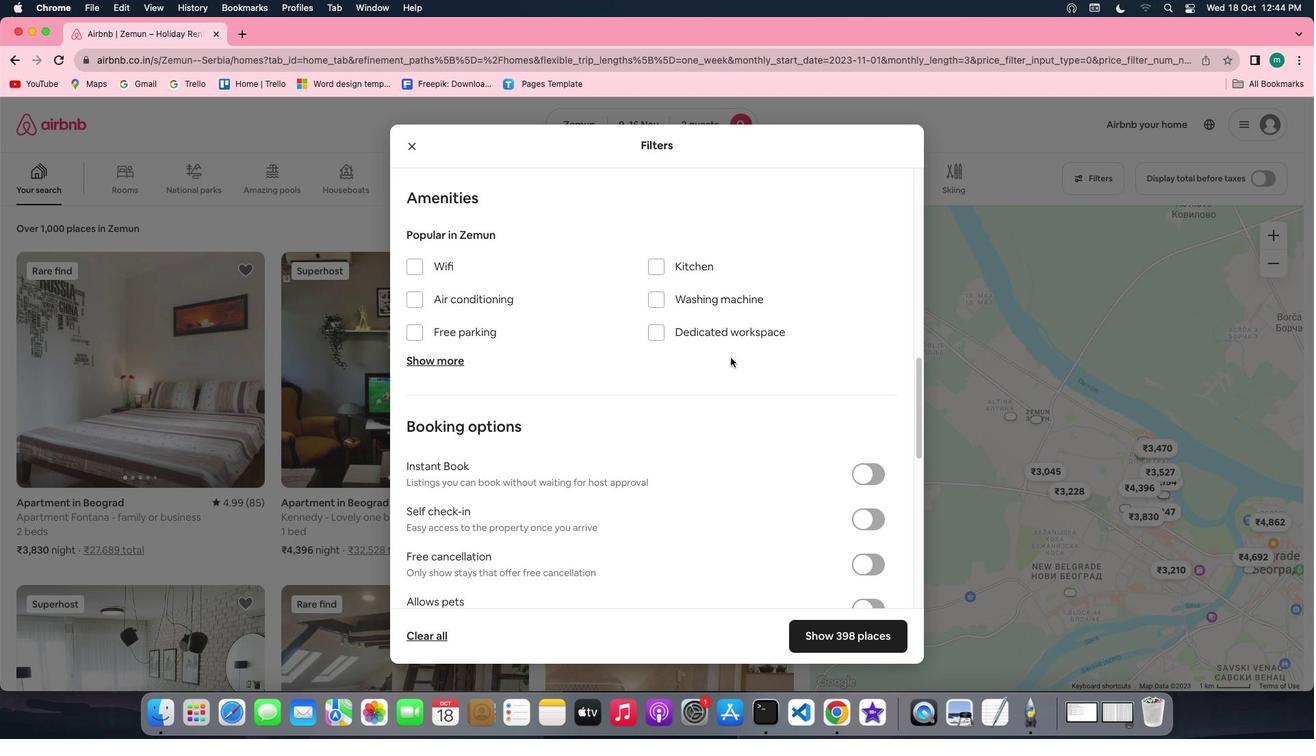 
Action: Mouse scrolled (731, 357) with delta (0, 0)
Screenshot: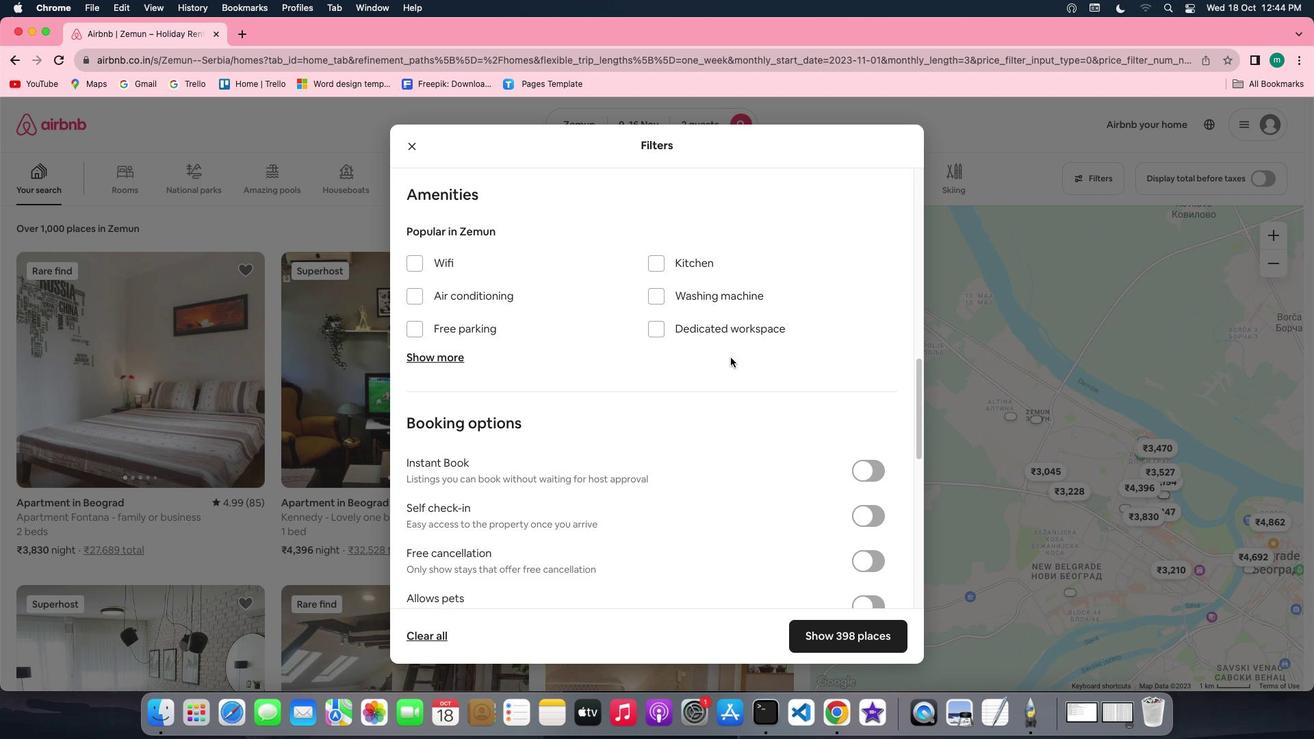 
Action: Mouse scrolled (731, 357) with delta (0, 0)
Screenshot: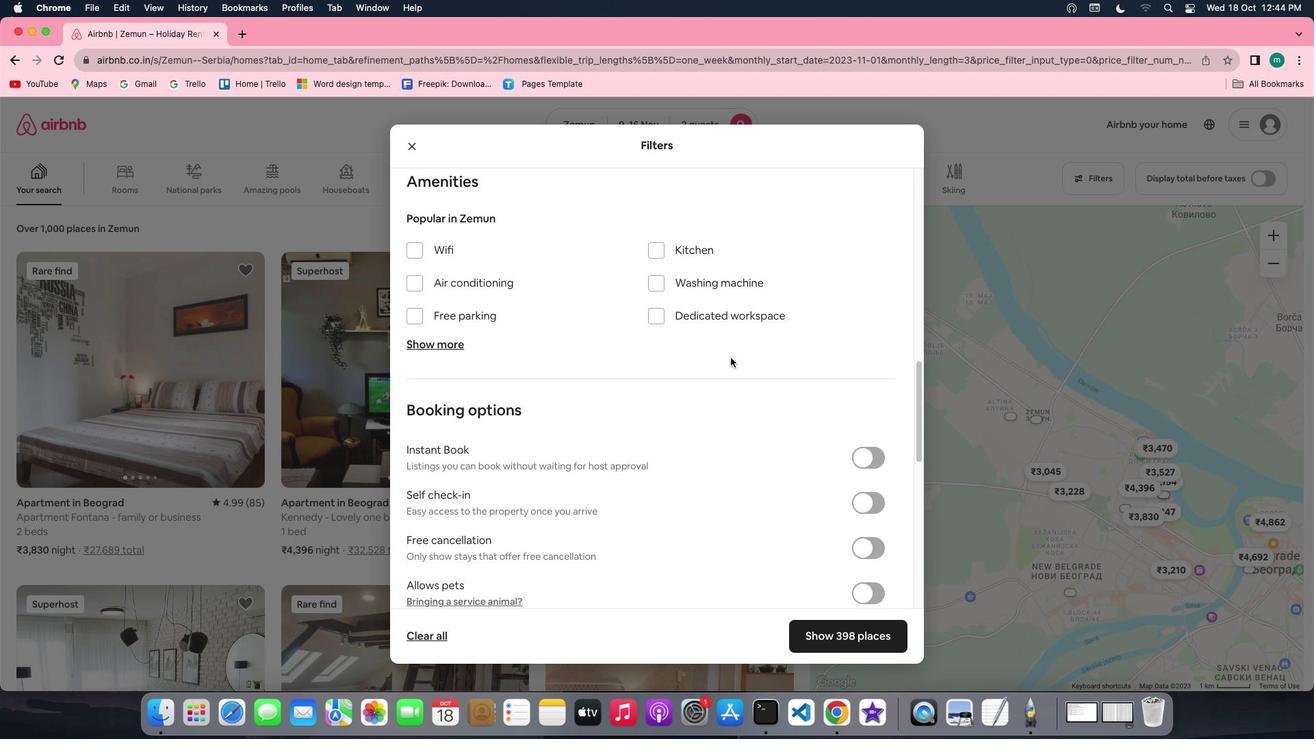 
Action: Mouse scrolled (731, 357) with delta (0, 0)
Screenshot: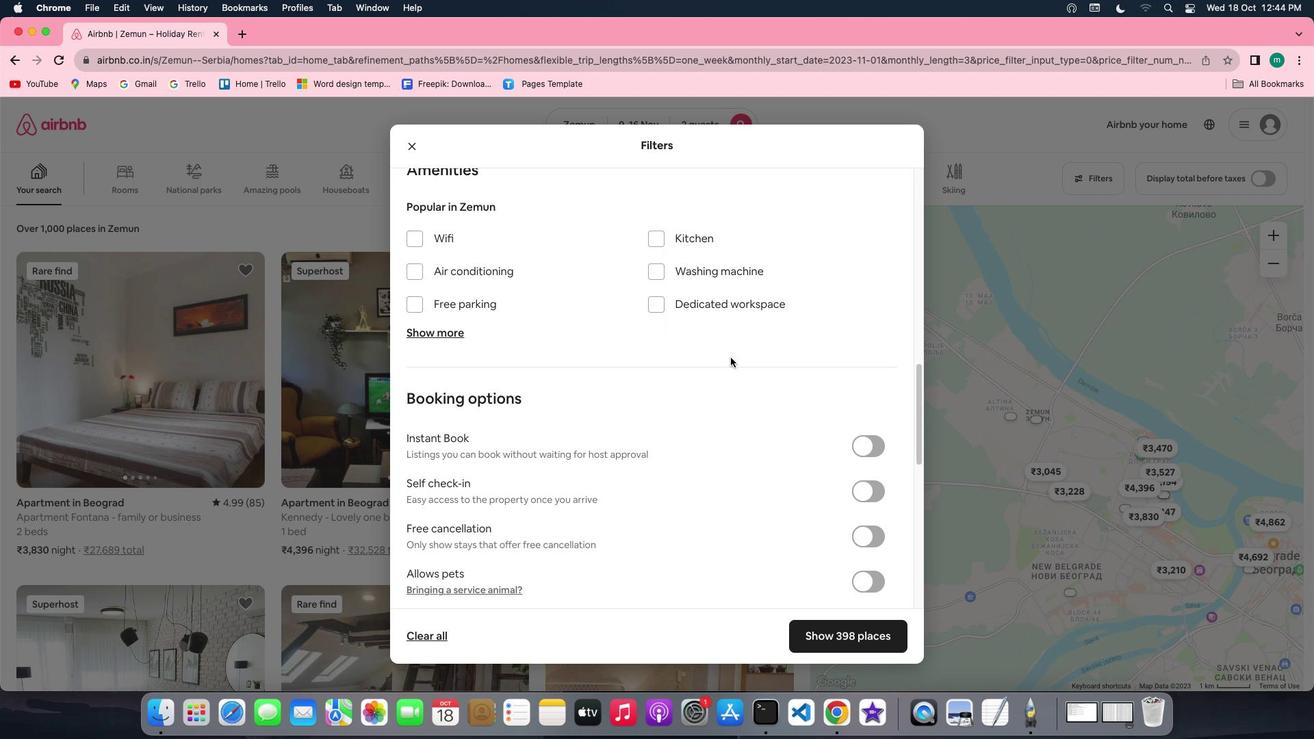 
Action: Mouse scrolled (731, 357) with delta (0, 0)
Screenshot: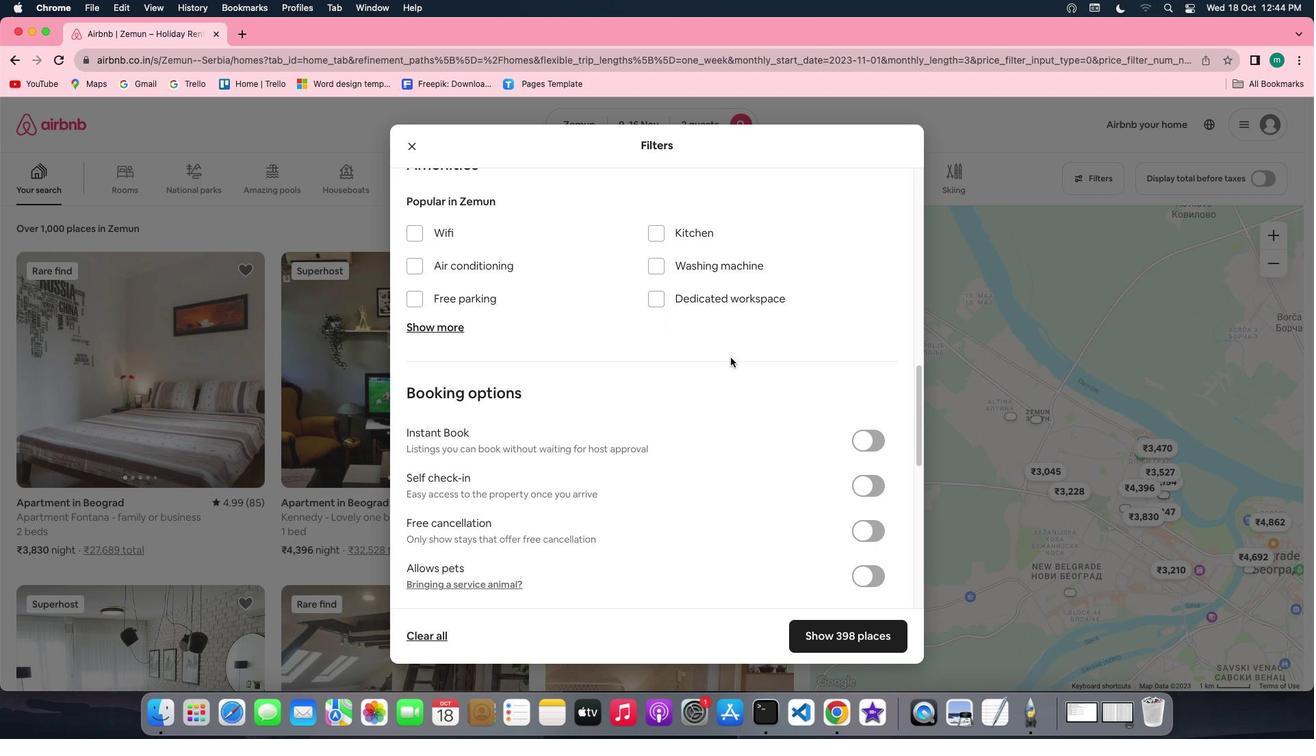 
Action: Mouse scrolled (731, 357) with delta (0, 0)
Screenshot: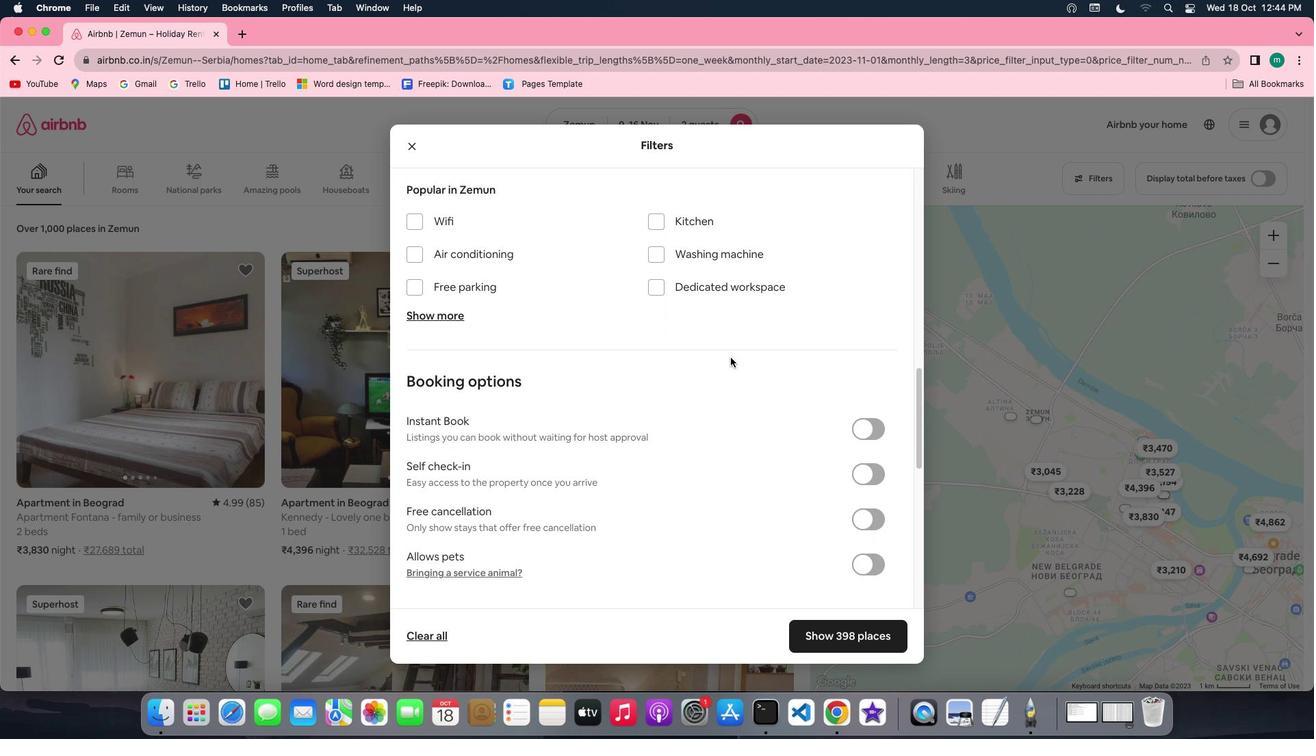 
Action: Mouse scrolled (731, 357) with delta (0, 0)
Screenshot: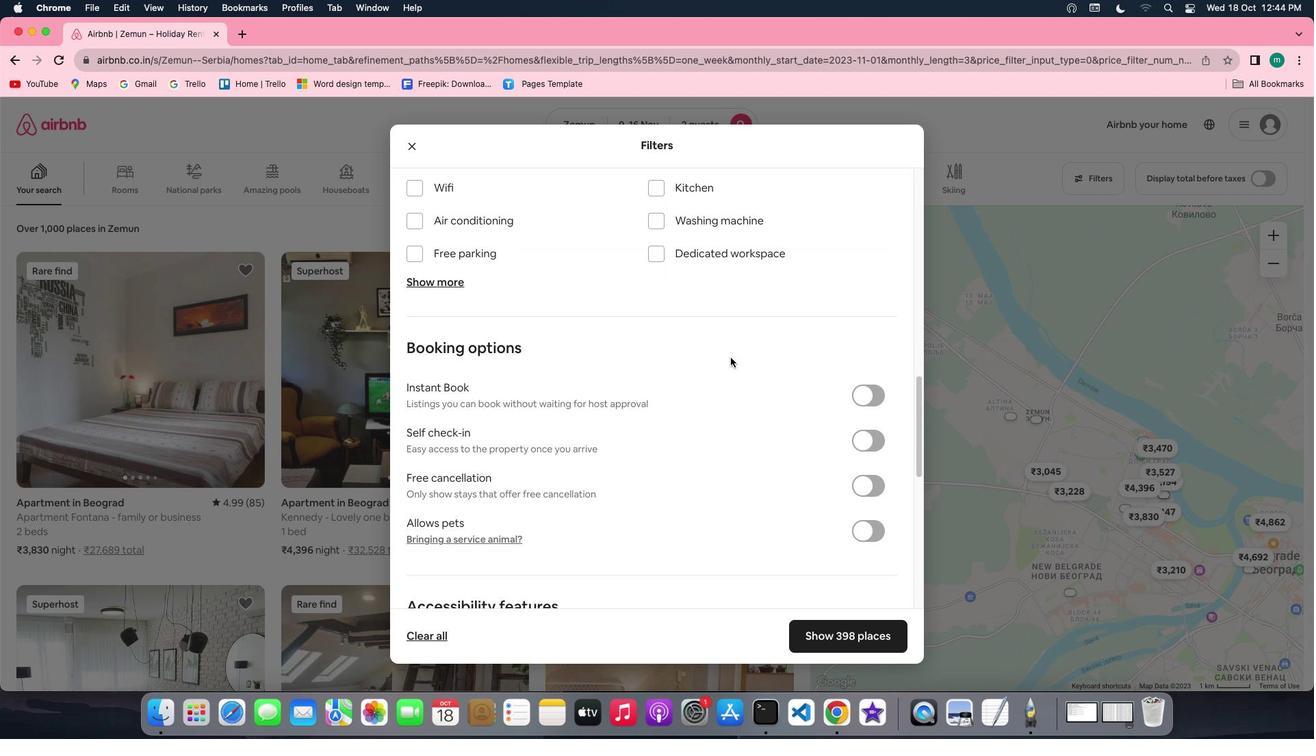 
Action: Mouse scrolled (731, 357) with delta (0, 0)
Screenshot: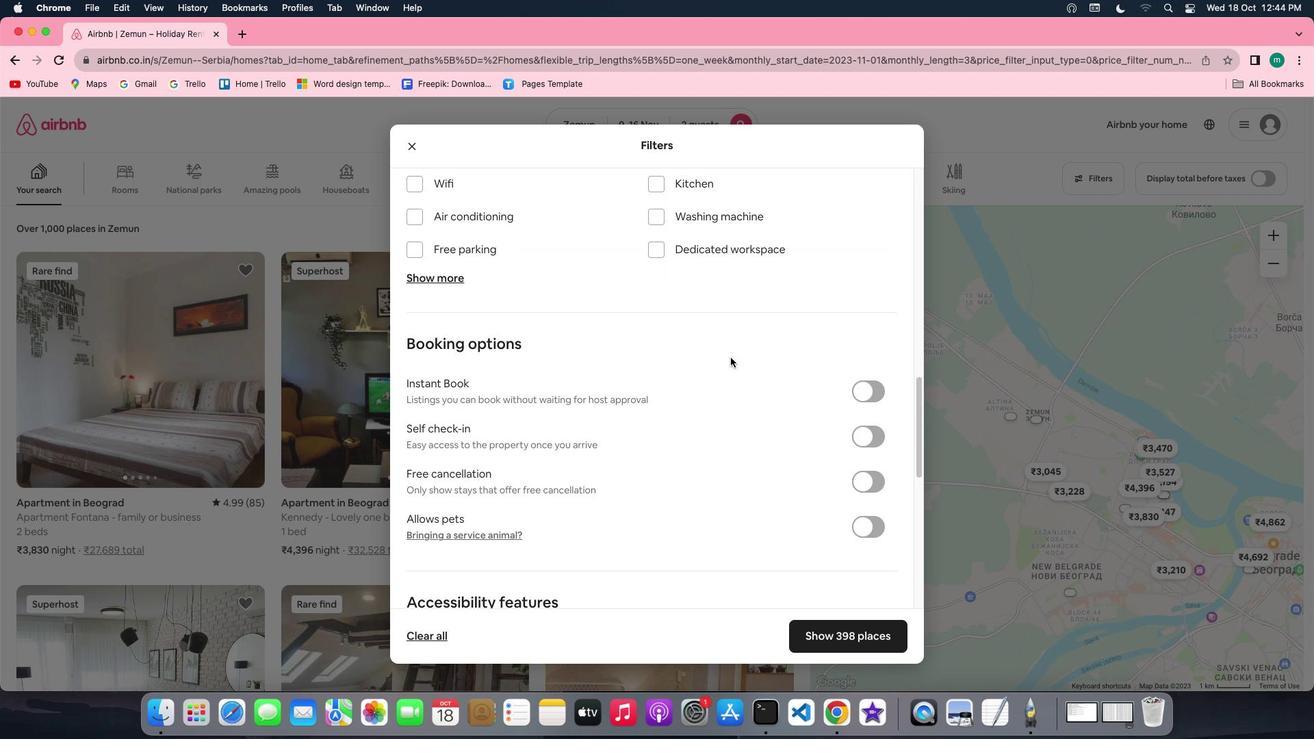 
Action: Mouse scrolled (731, 357) with delta (0, 0)
Screenshot: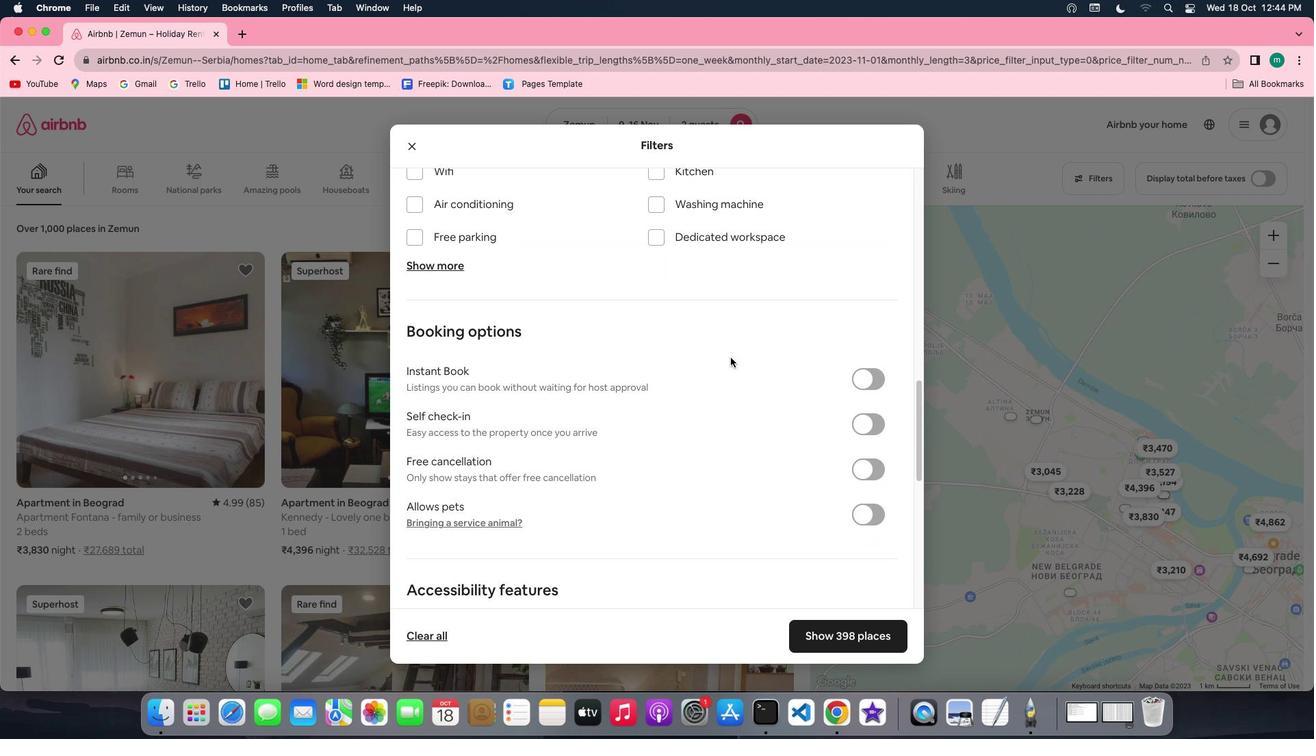 
Action: Mouse moved to (877, 396)
Screenshot: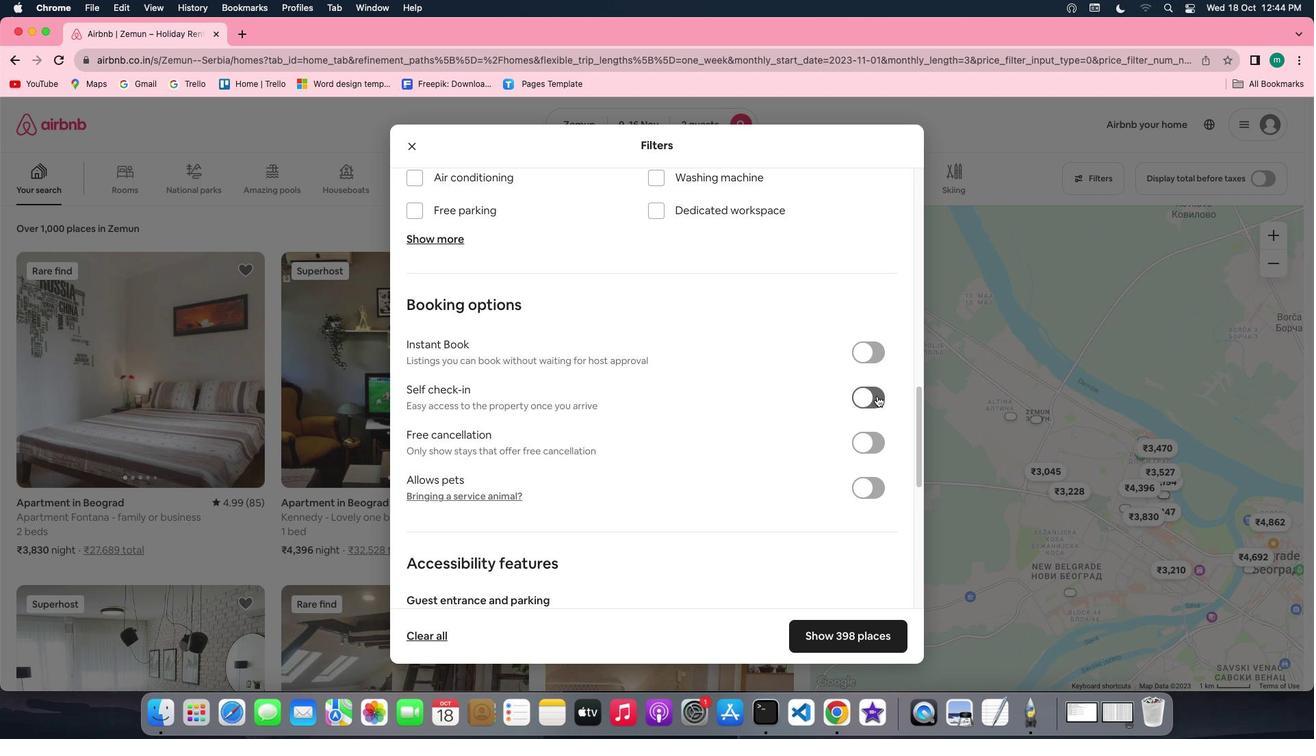 
Action: Mouse pressed left at (877, 396)
Screenshot: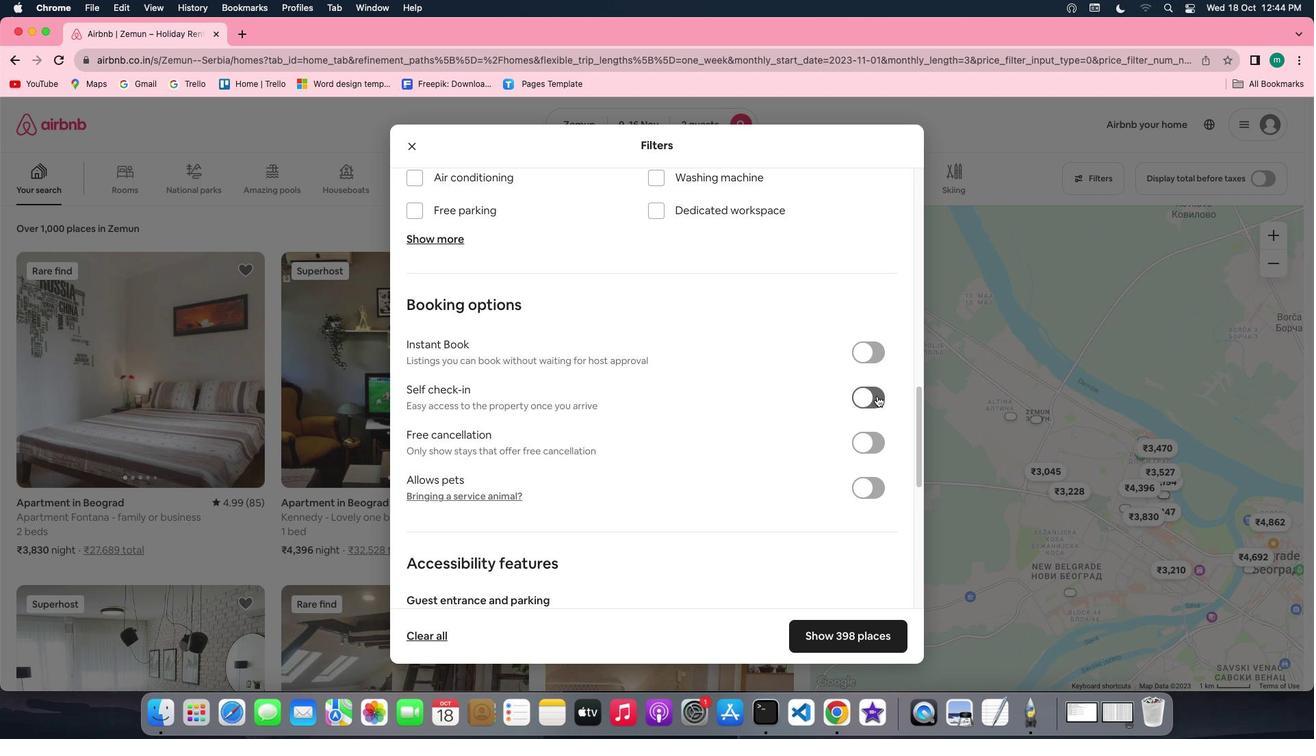 
Action: Mouse moved to (741, 389)
Screenshot: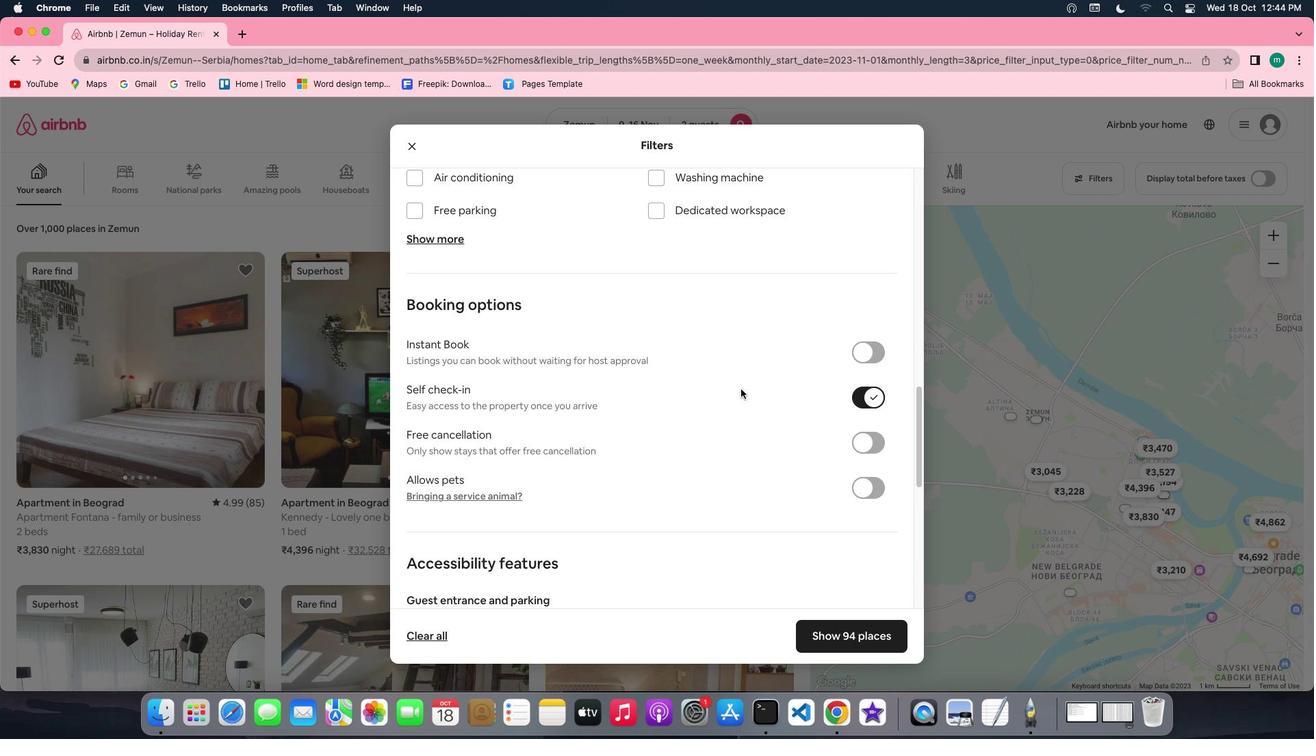 
Action: Mouse scrolled (741, 389) with delta (0, 0)
Screenshot: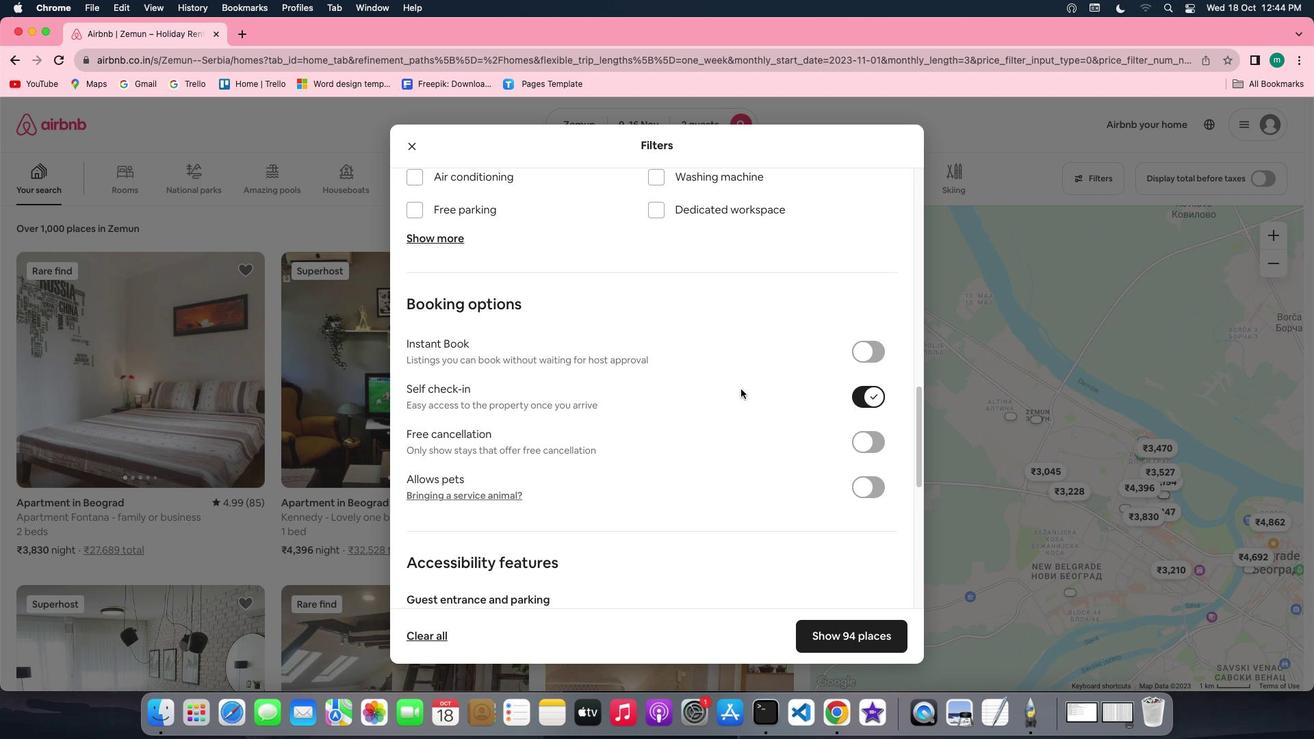 
Action: Mouse scrolled (741, 389) with delta (0, 0)
Screenshot: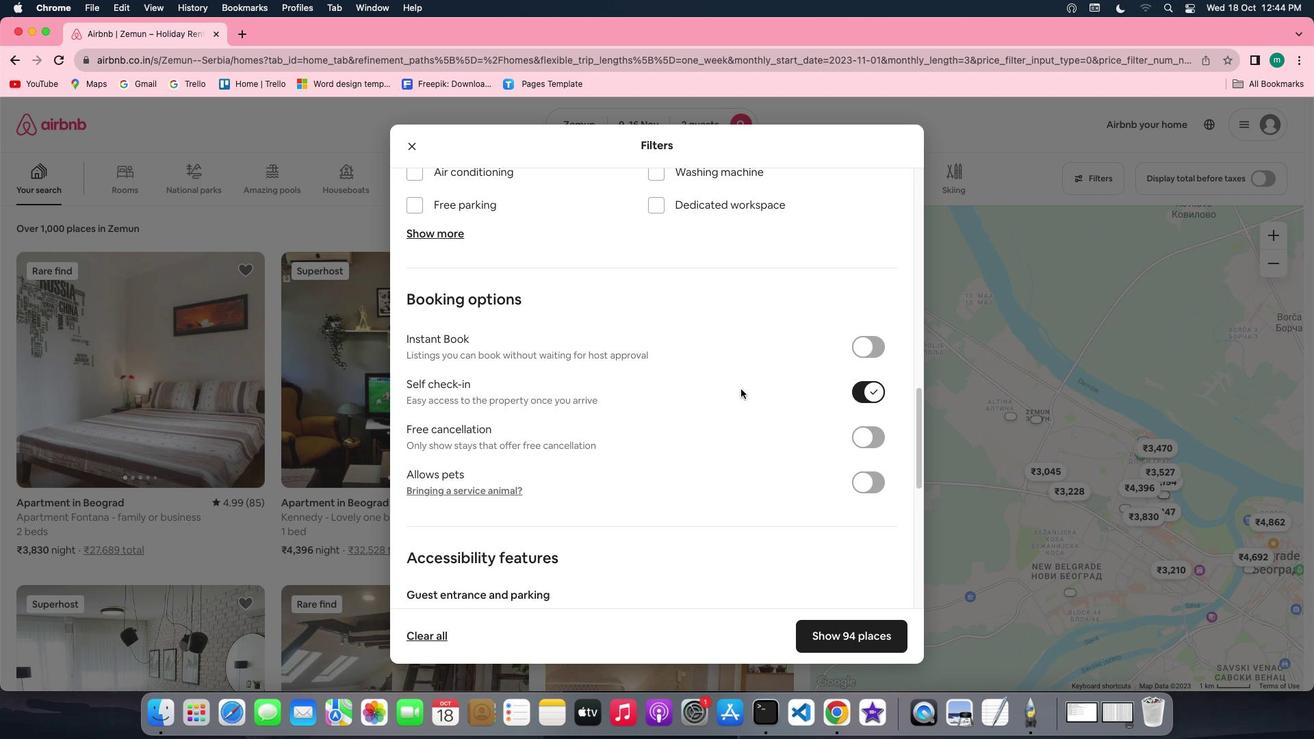 
Action: Mouse scrolled (741, 389) with delta (0, 0)
Screenshot: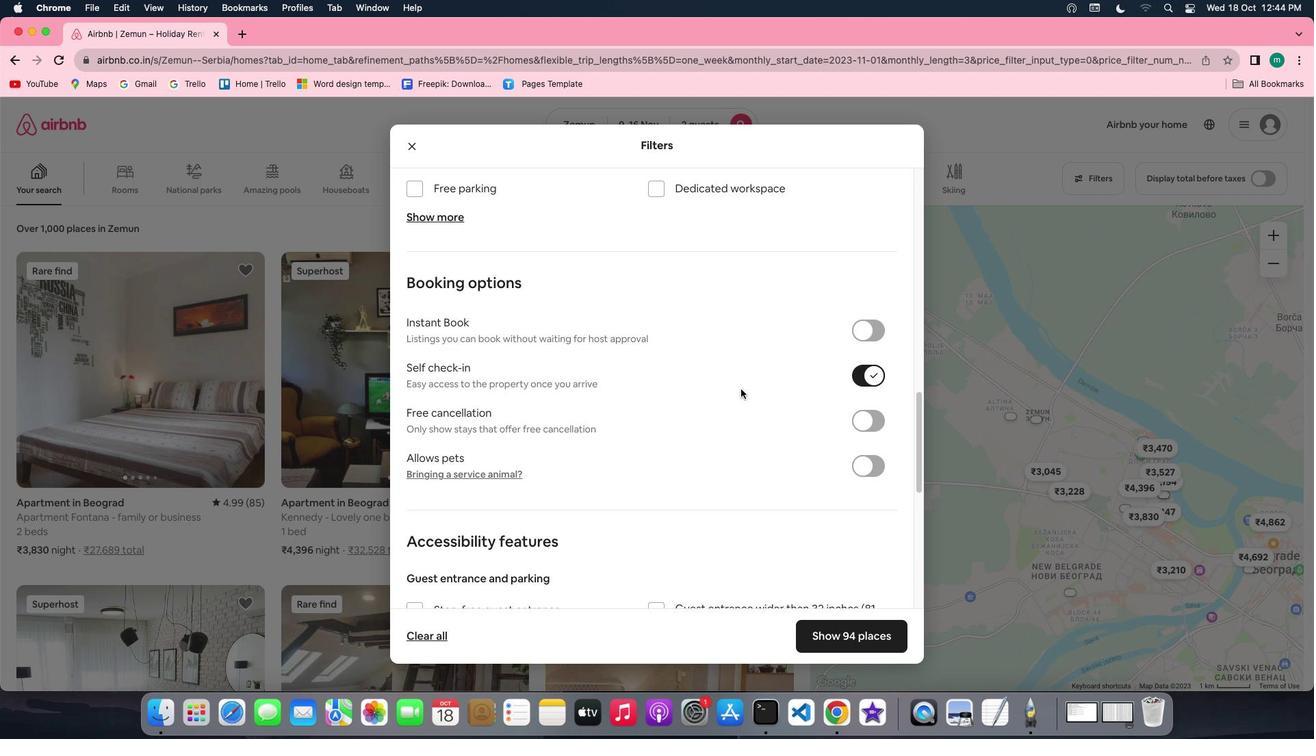 
Action: Mouse scrolled (741, 389) with delta (0, 0)
Screenshot: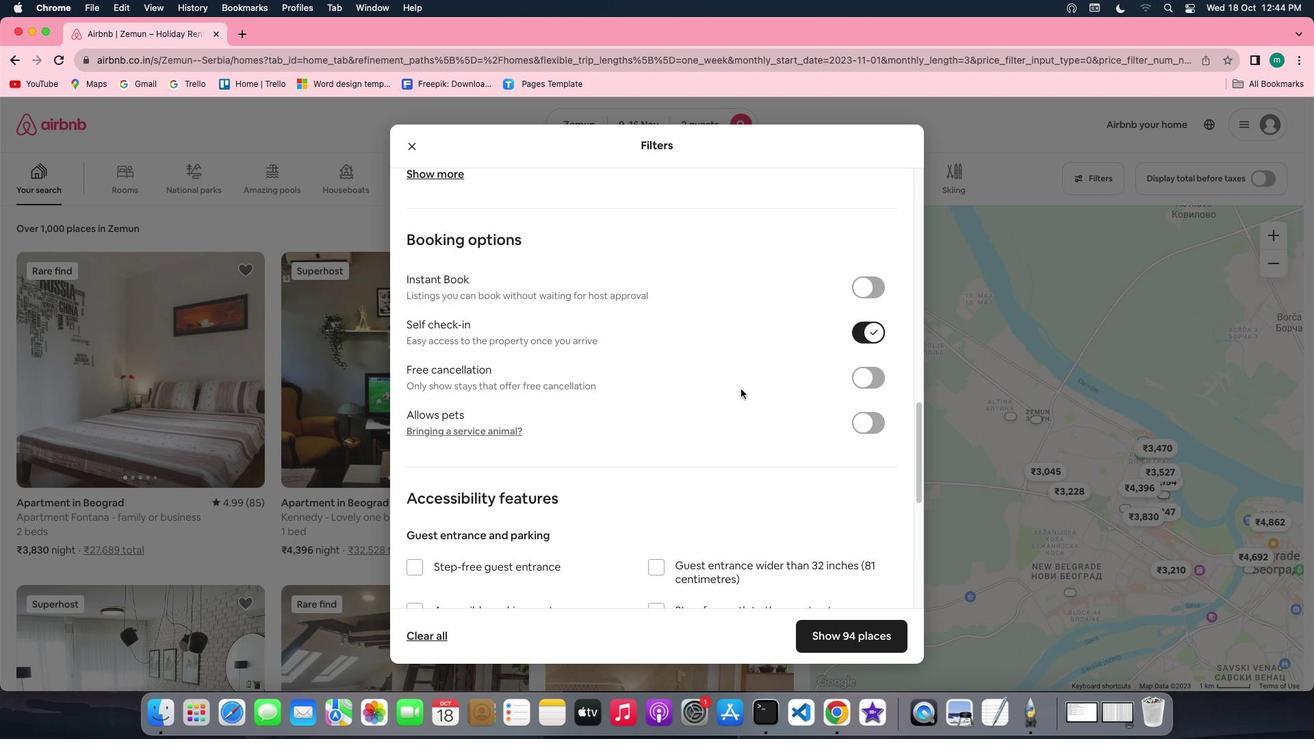 
Action: Mouse moved to (773, 450)
Screenshot: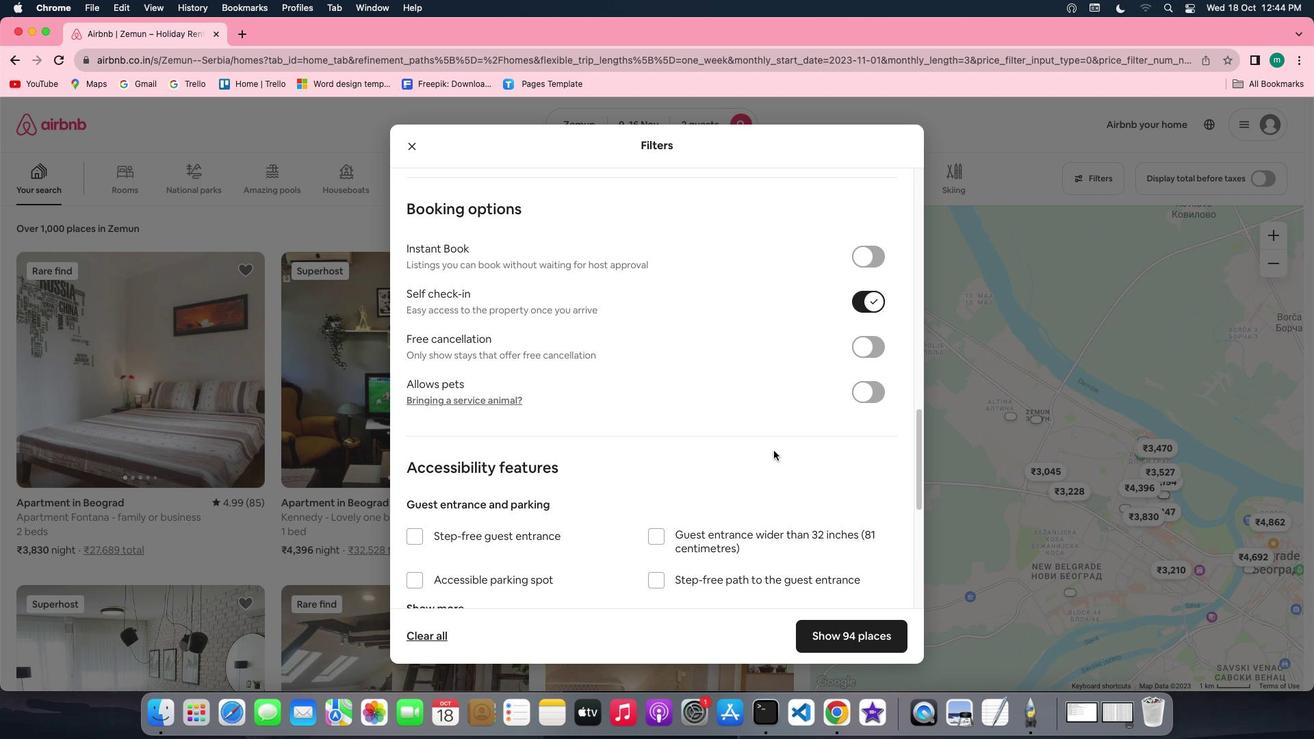 
Action: Mouse scrolled (773, 450) with delta (0, 0)
Screenshot: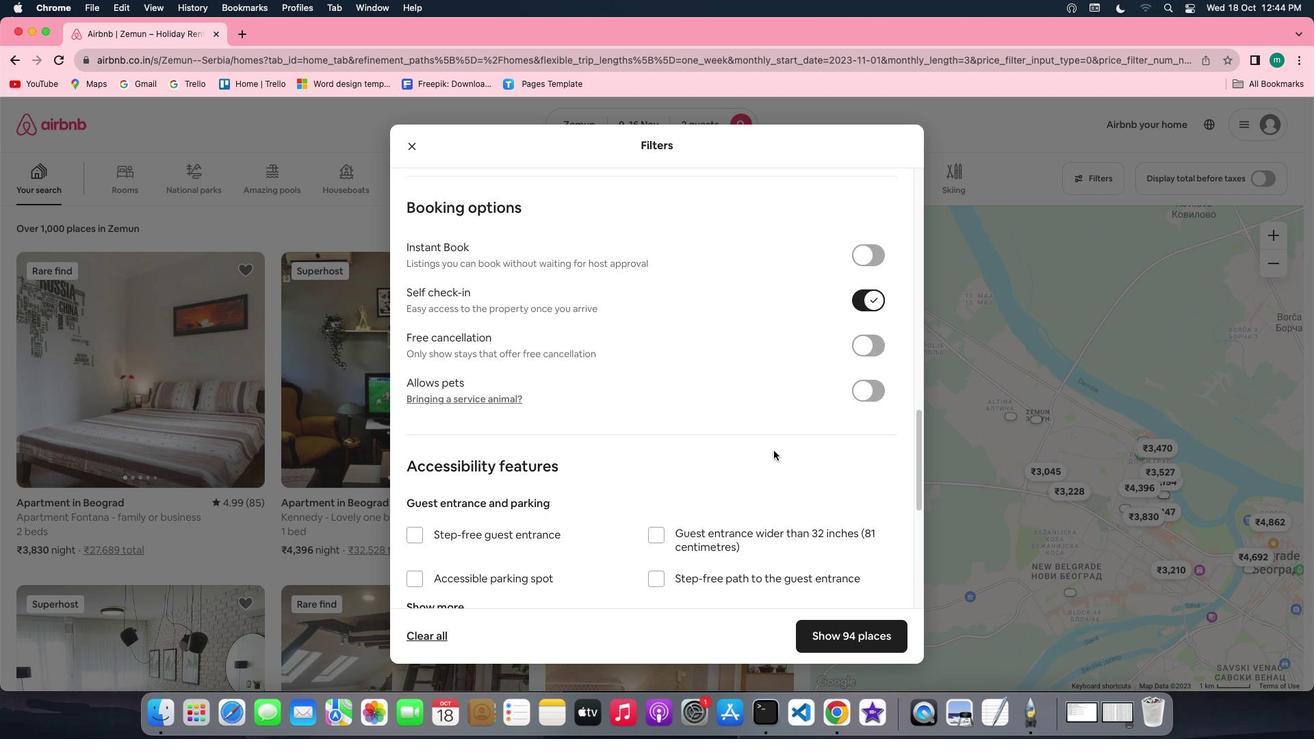 
Action: Mouse scrolled (773, 450) with delta (0, 0)
Screenshot: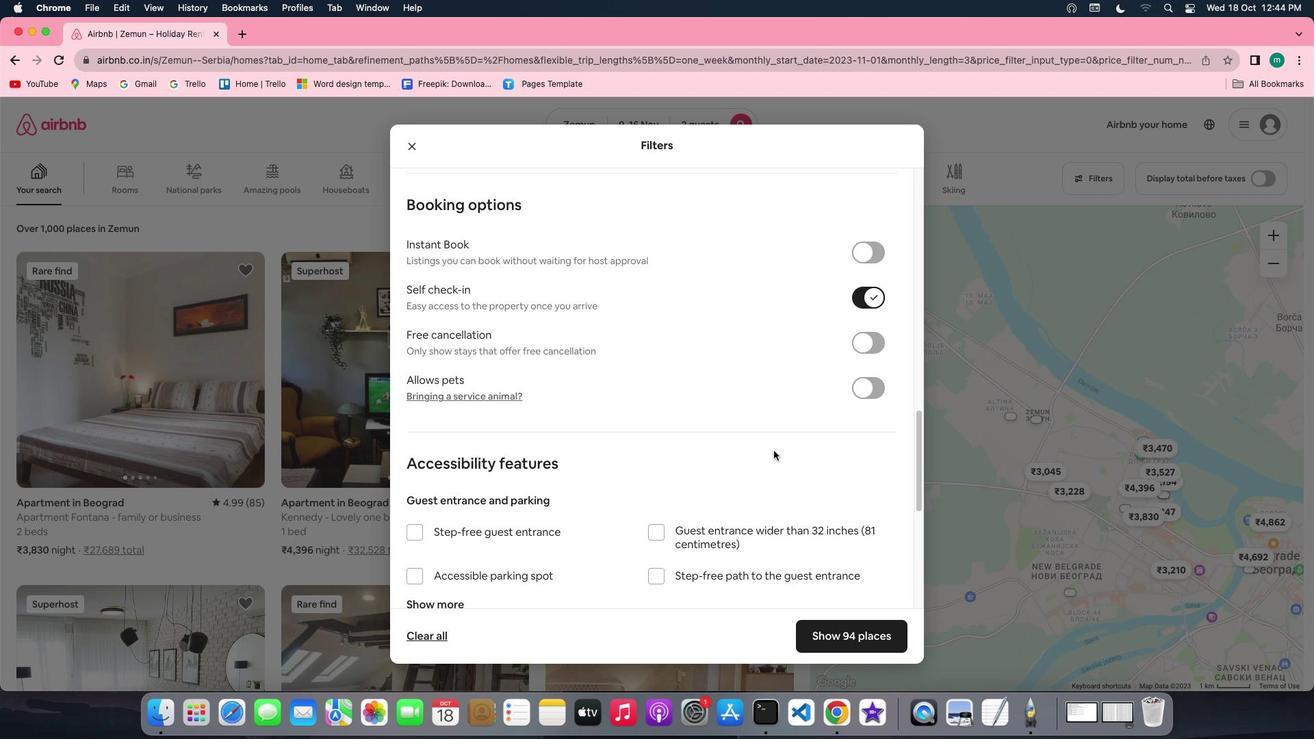 
Action: Mouse scrolled (773, 450) with delta (0, -1)
Screenshot: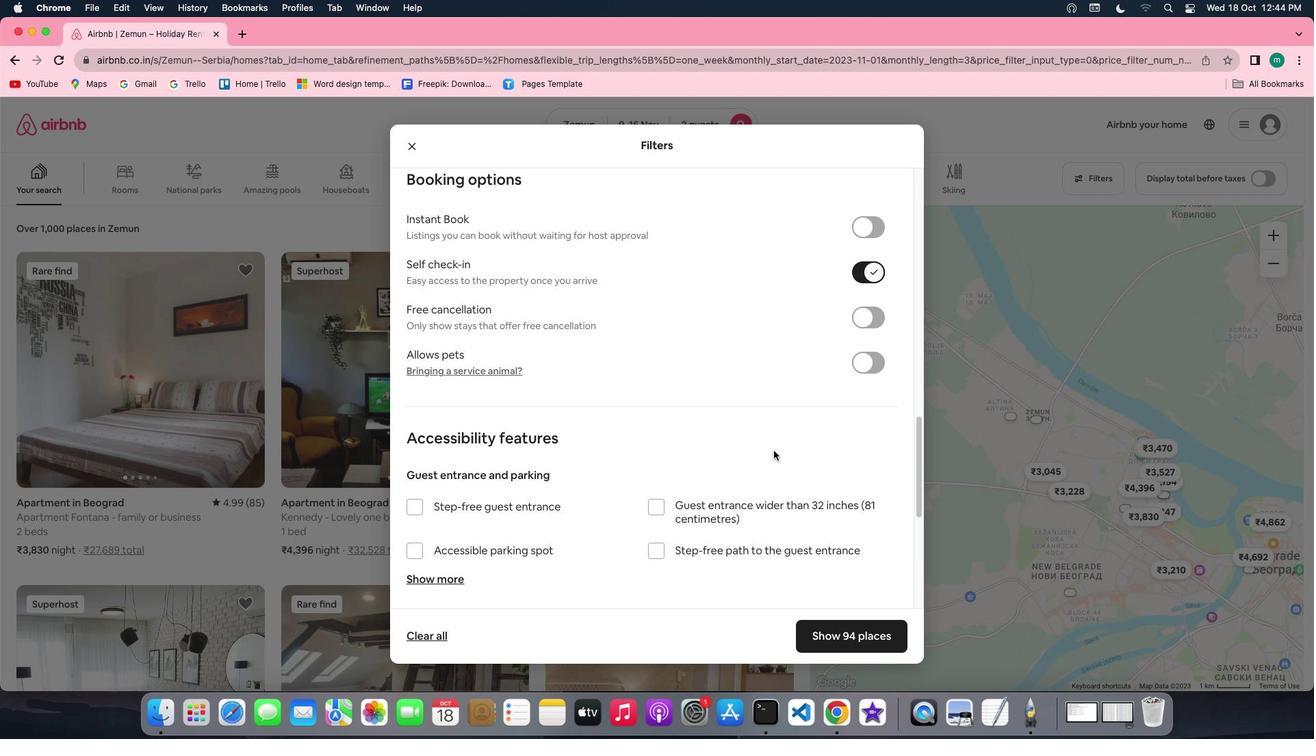 
Action: Mouse moved to (881, 631)
Screenshot: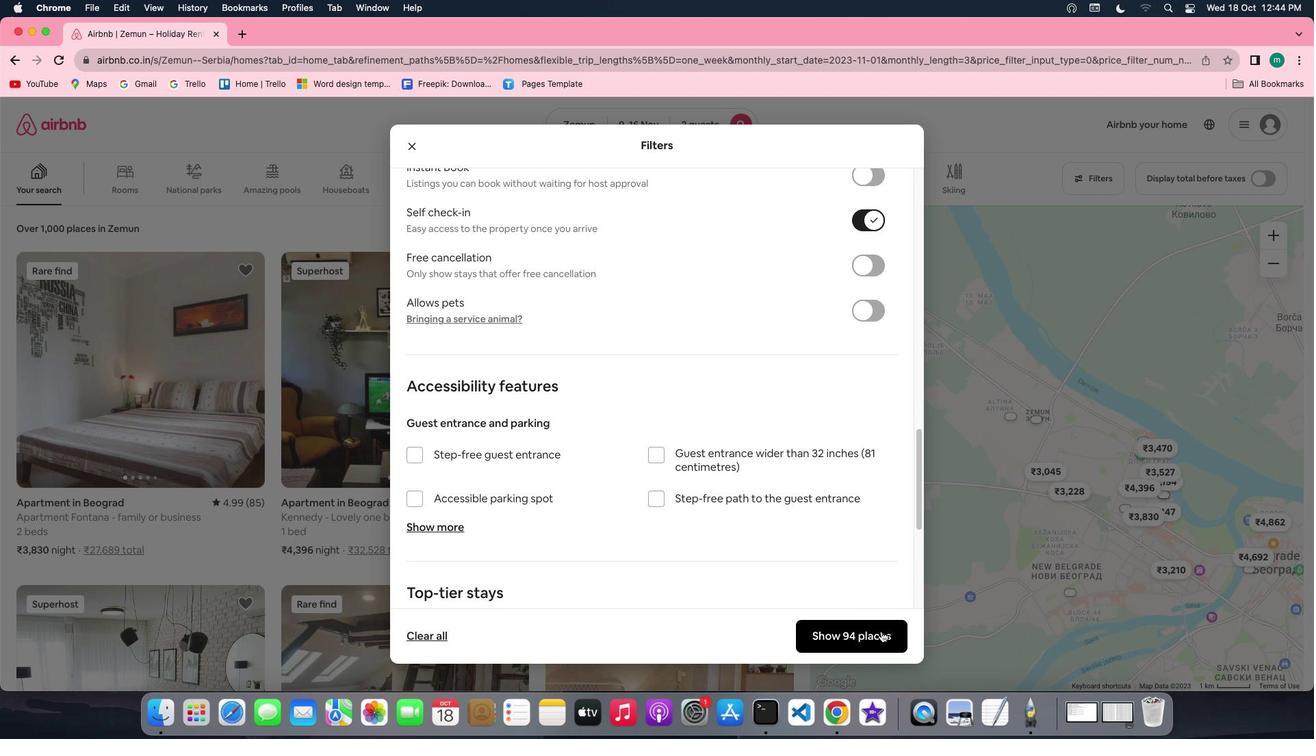 
Action: Mouse pressed left at (881, 631)
Screenshot: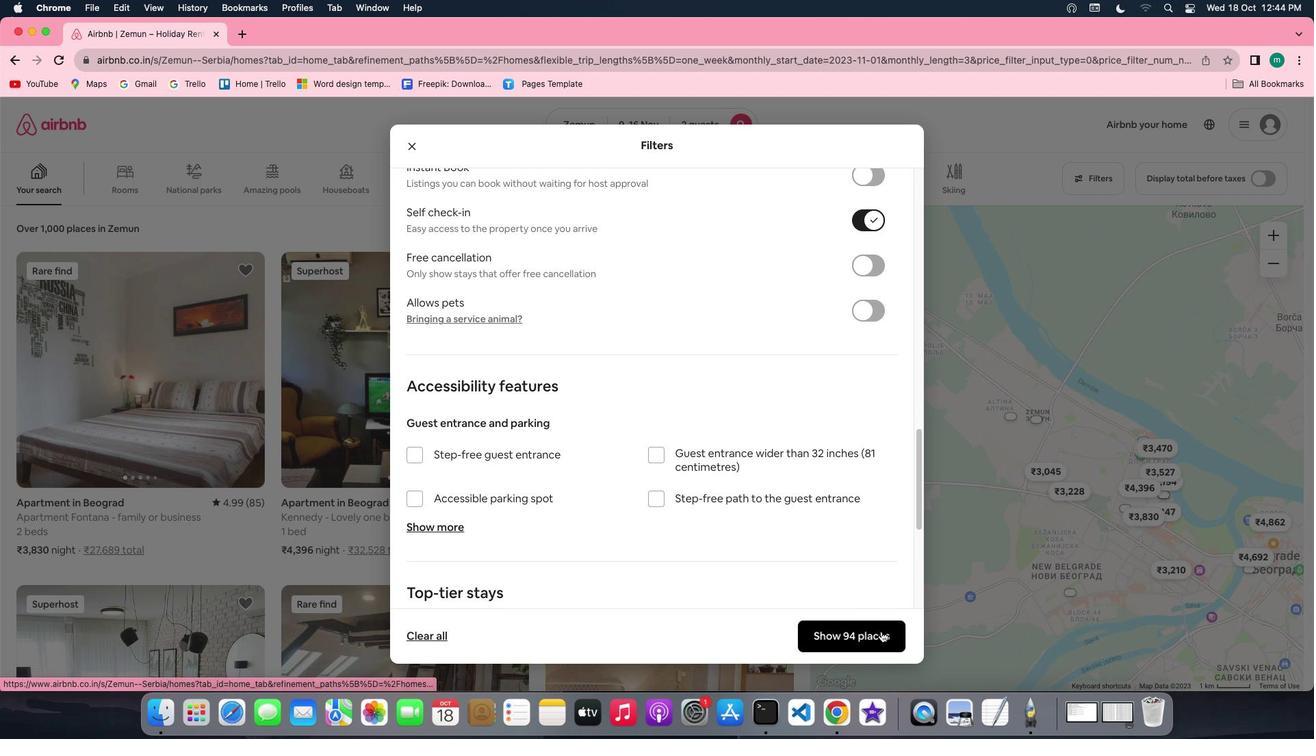 
Action: Mouse moved to (170, 342)
Screenshot: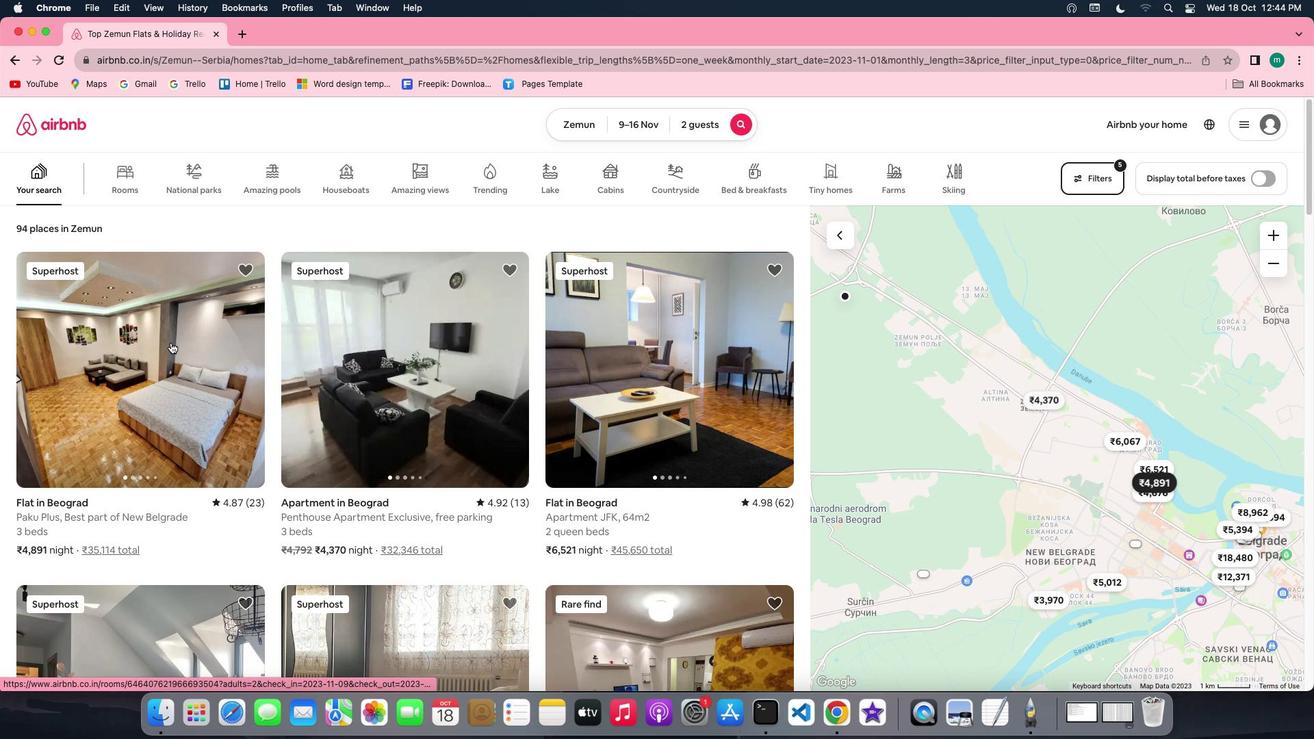 
Action: Mouse pressed left at (170, 342)
Screenshot: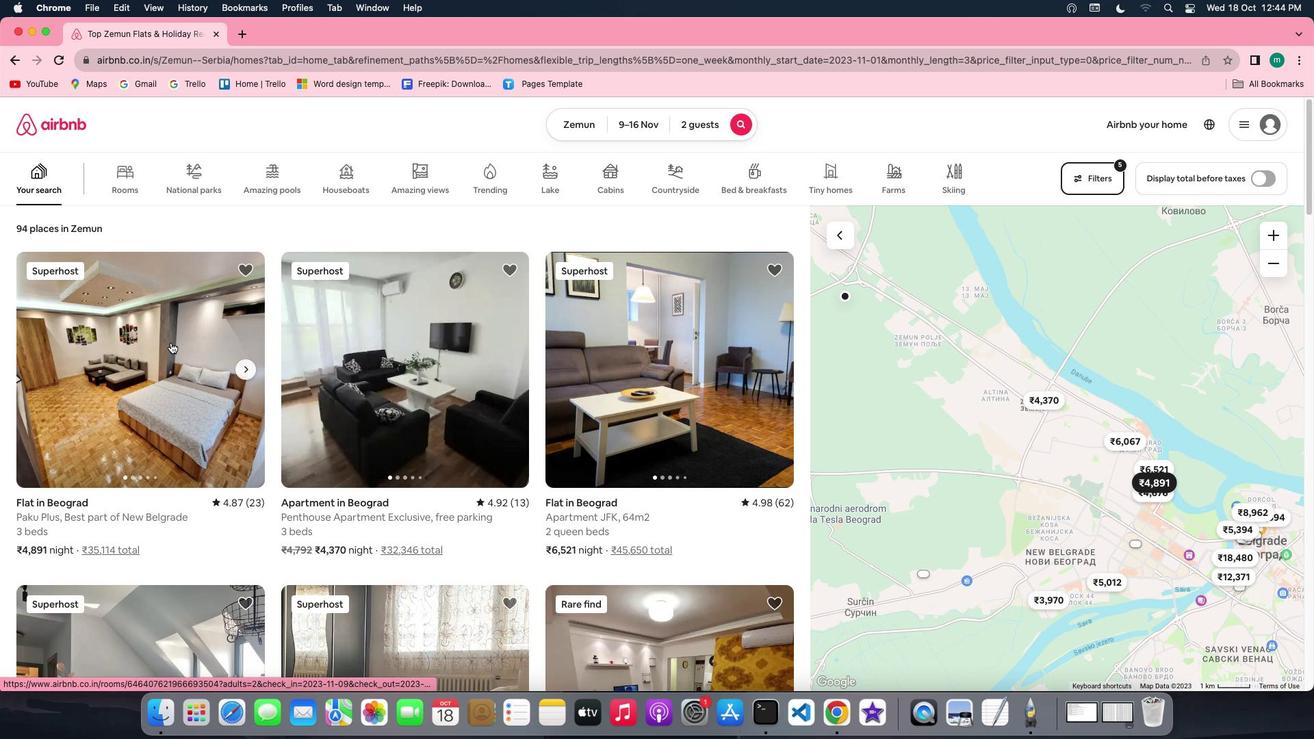 
Action: Mouse moved to (988, 506)
Screenshot: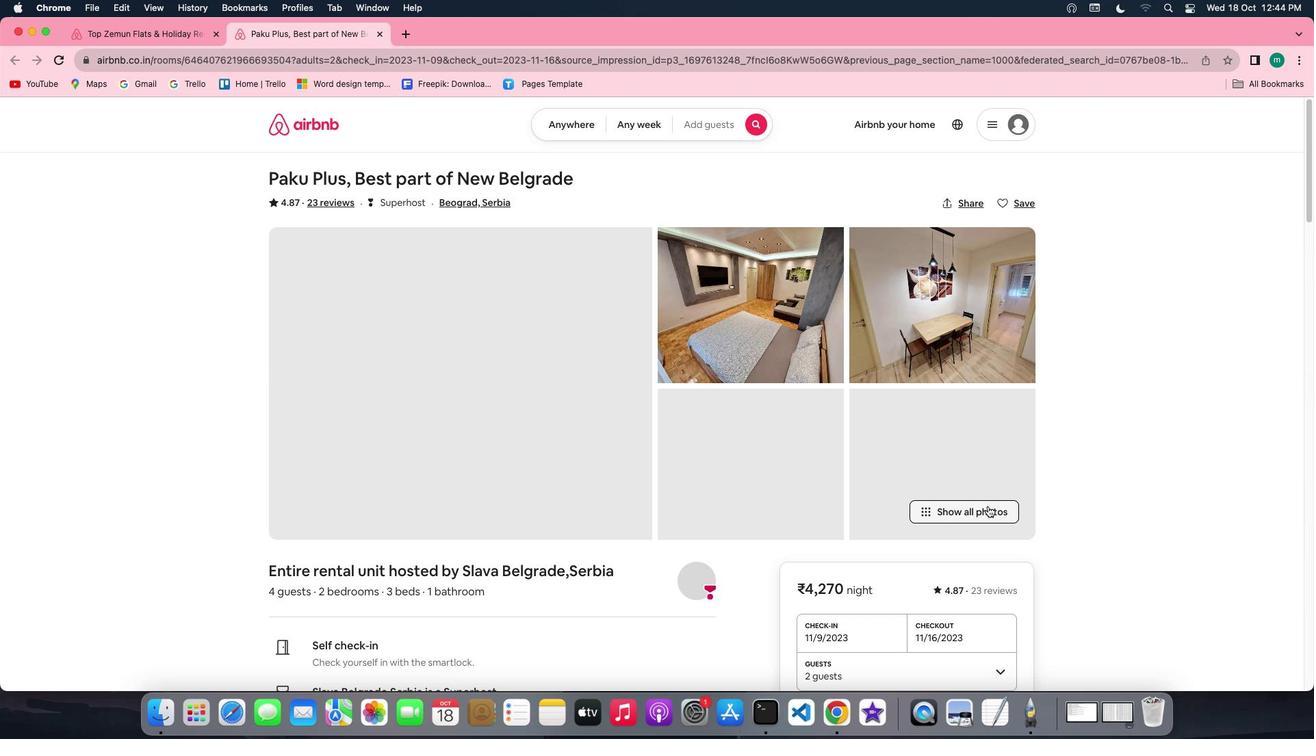 
Action: Mouse pressed left at (988, 506)
Screenshot: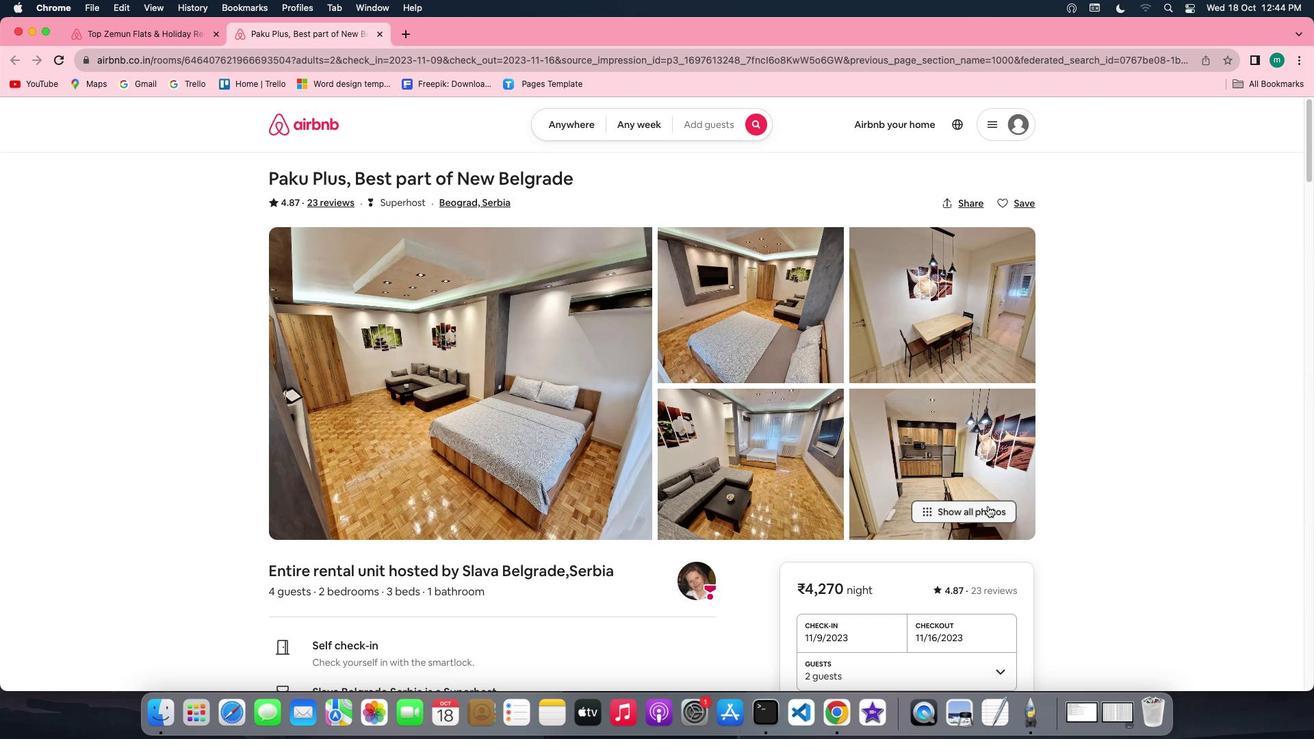 
Action: Mouse moved to (685, 412)
Screenshot: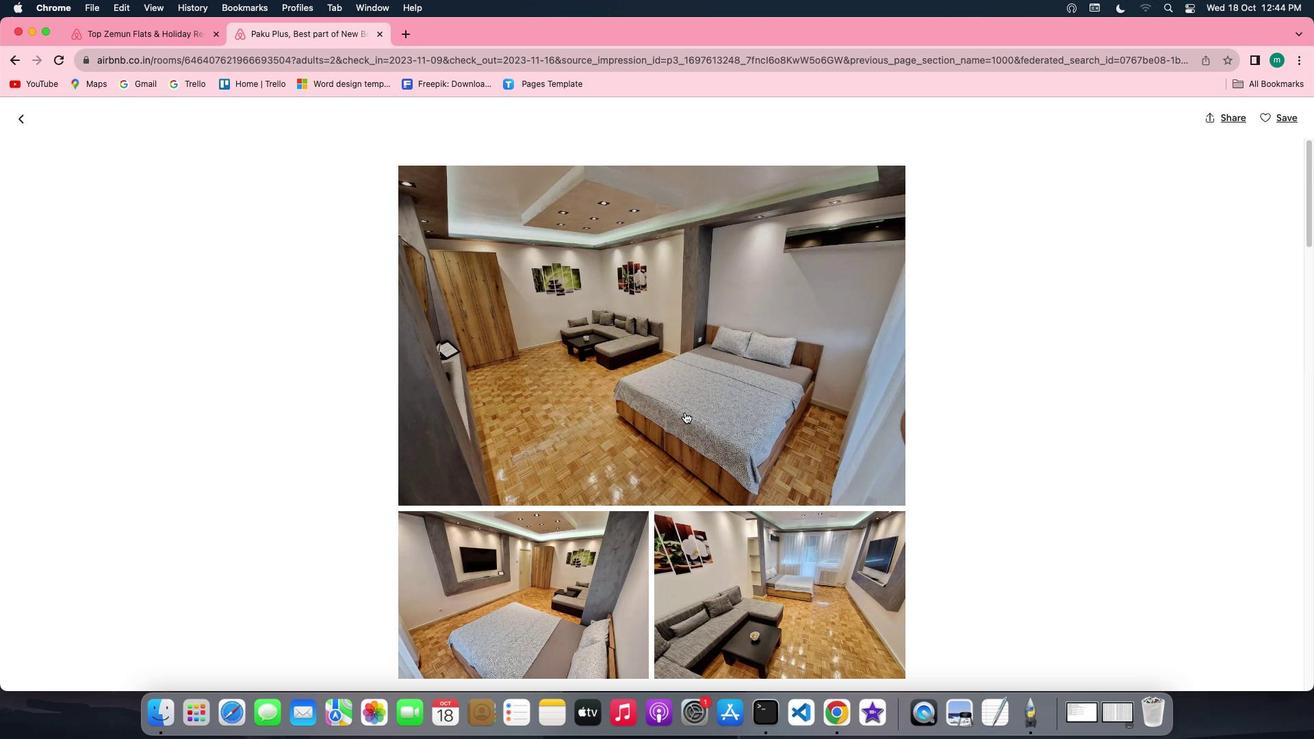 
Action: Mouse scrolled (685, 412) with delta (0, 0)
Screenshot: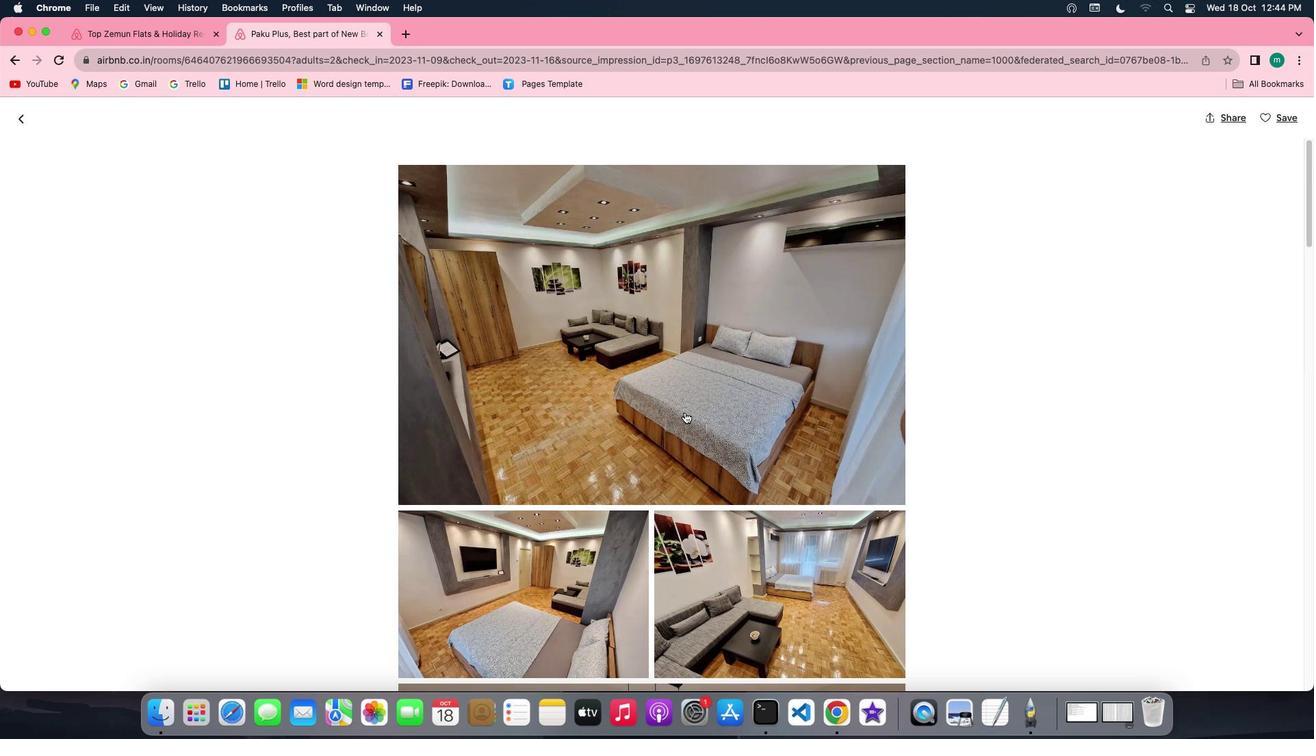 
Action: Mouse scrolled (685, 412) with delta (0, 0)
Screenshot: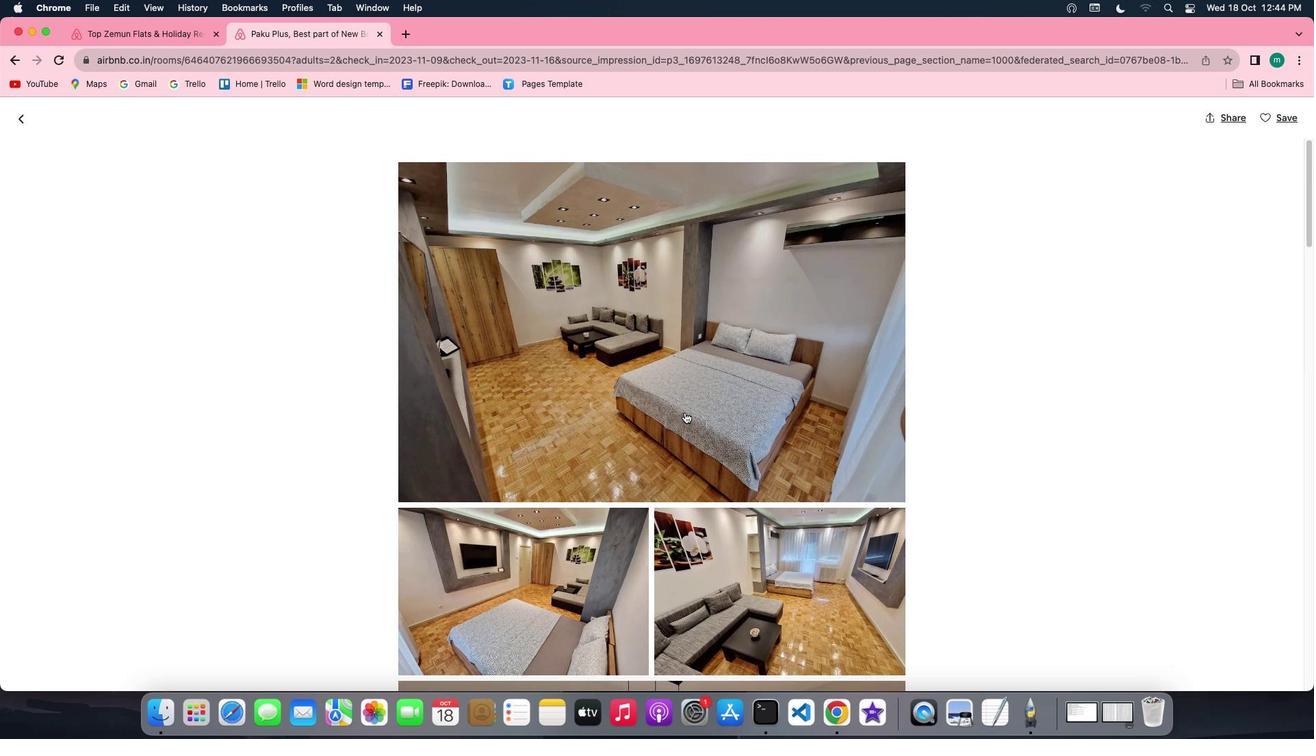 
Action: Mouse scrolled (685, 412) with delta (0, 0)
Screenshot: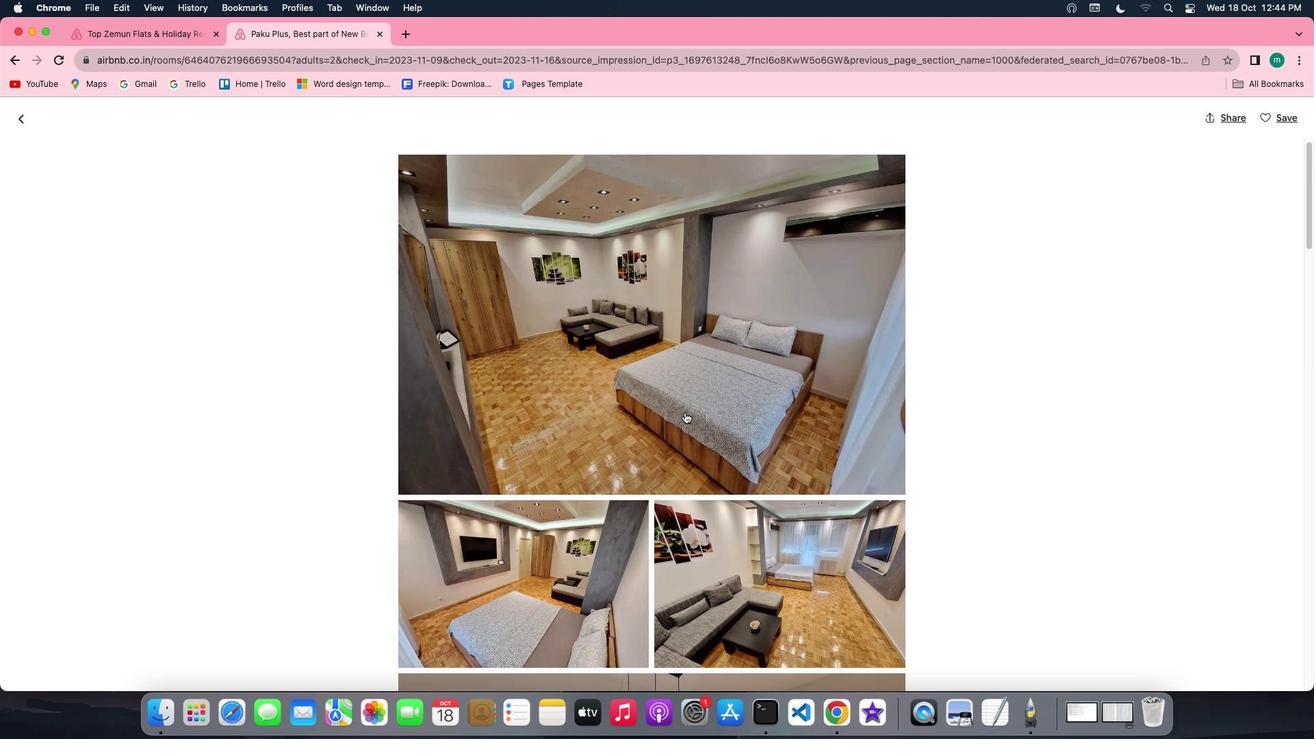 
Action: Mouse scrolled (685, 412) with delta (0, 0)
Screenshot: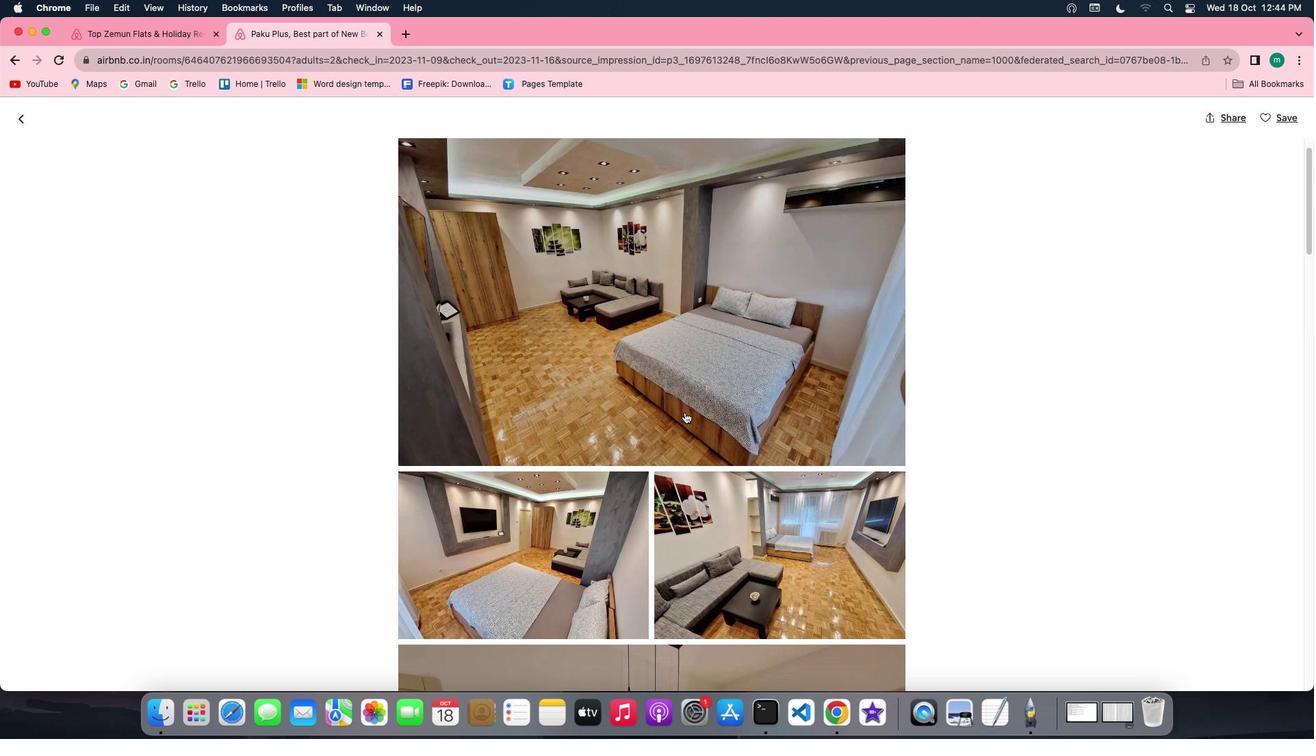
Action: Mouse scrolled (685, 412) with delta (0, 0)
Screenshot: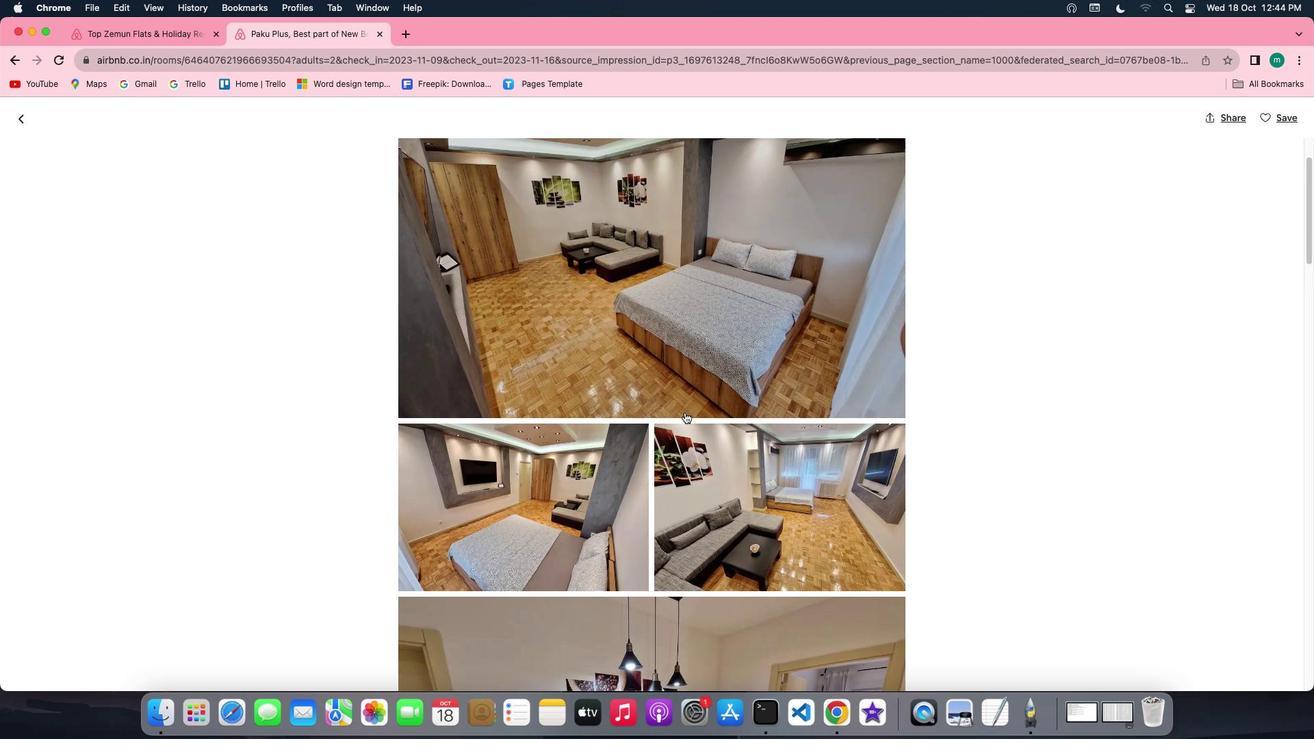 
Action: Mouse scrolled (685, 412) with delta (0, 0)
Screenshot: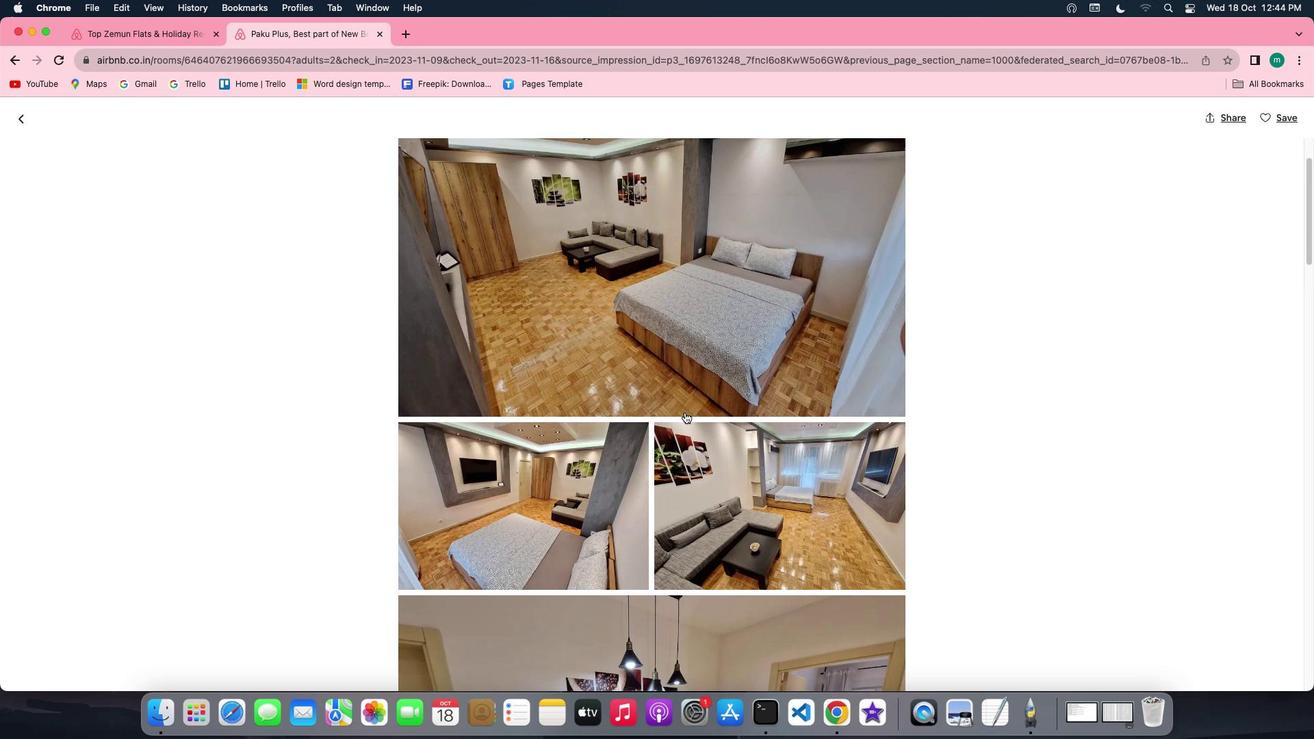 
Action: Mouse scrolled (685, 412) with delta (0, -1)
Screenshot: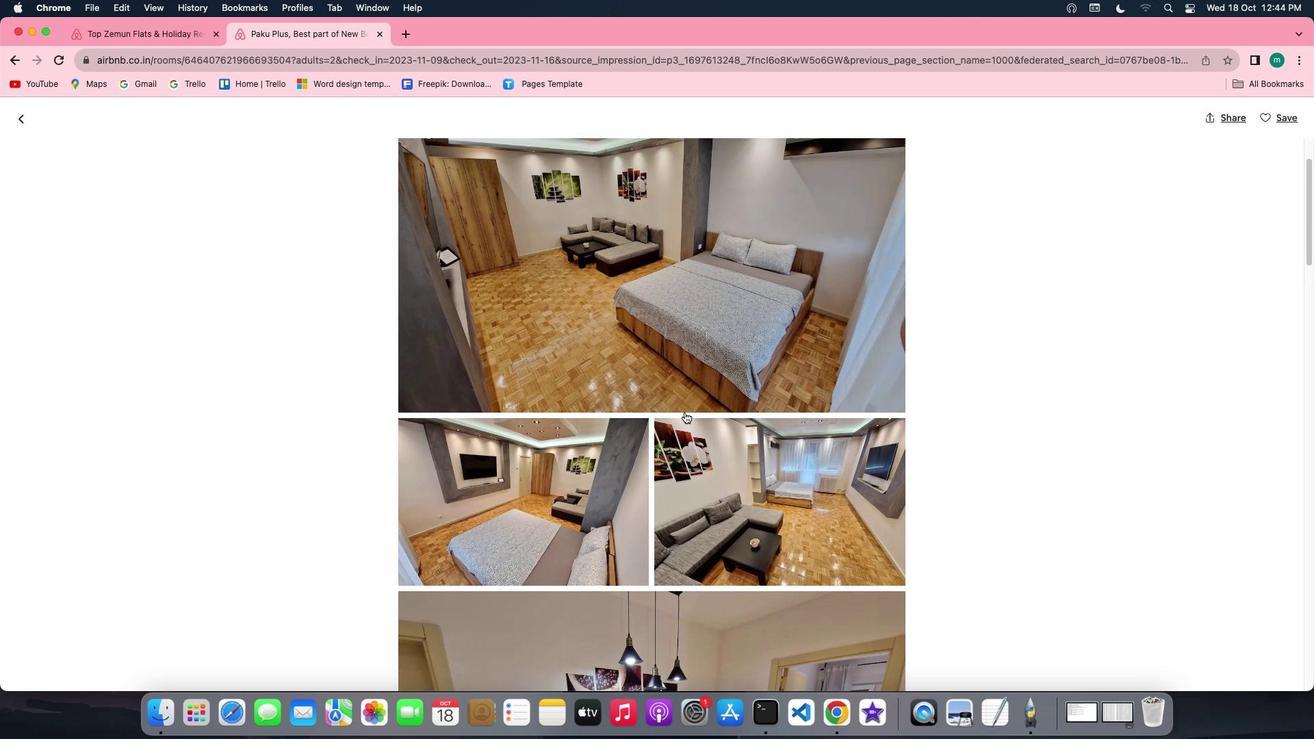 
Action: Mouse scrolled (685, 412) with delta (0, -1)
Screenshot: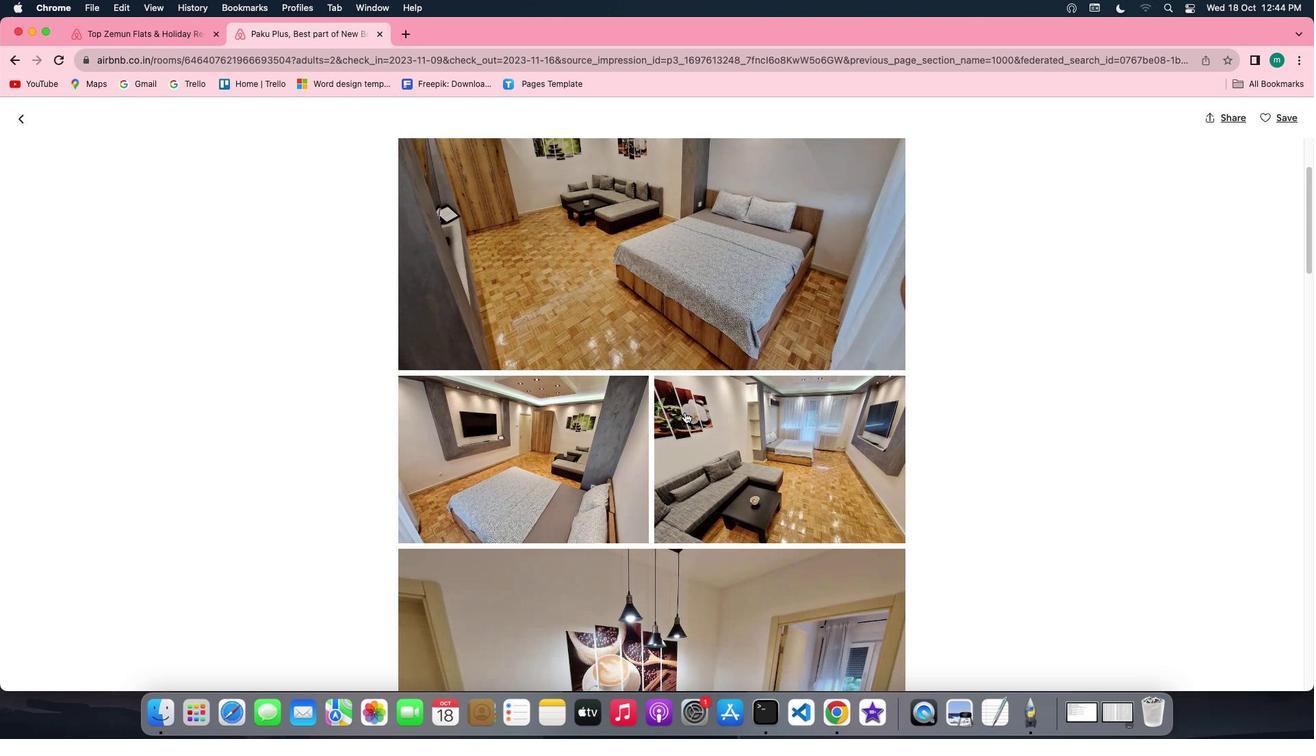 
Action: Mouse scrolled (685, 412) with delta (0, 0)
Screenshot: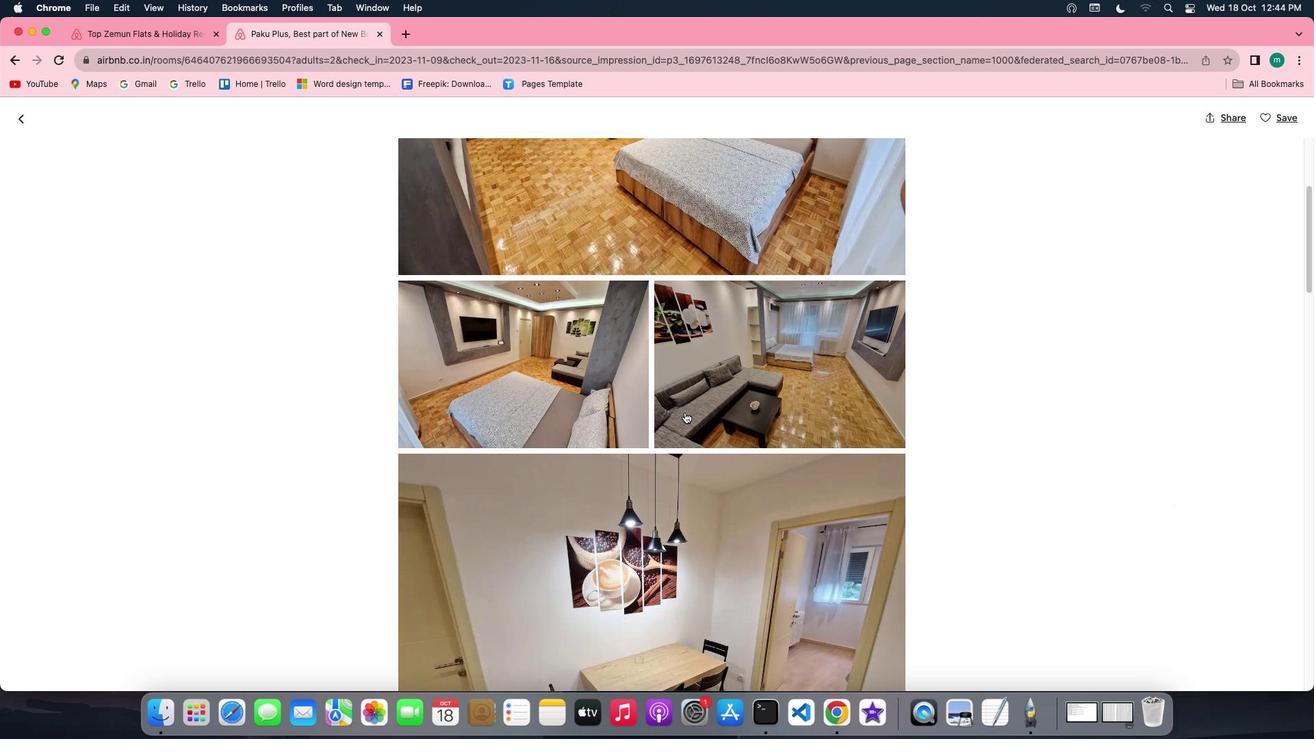 
Action: Mouse scrolled (685, 412) with delta (0, 0)
Screenshot: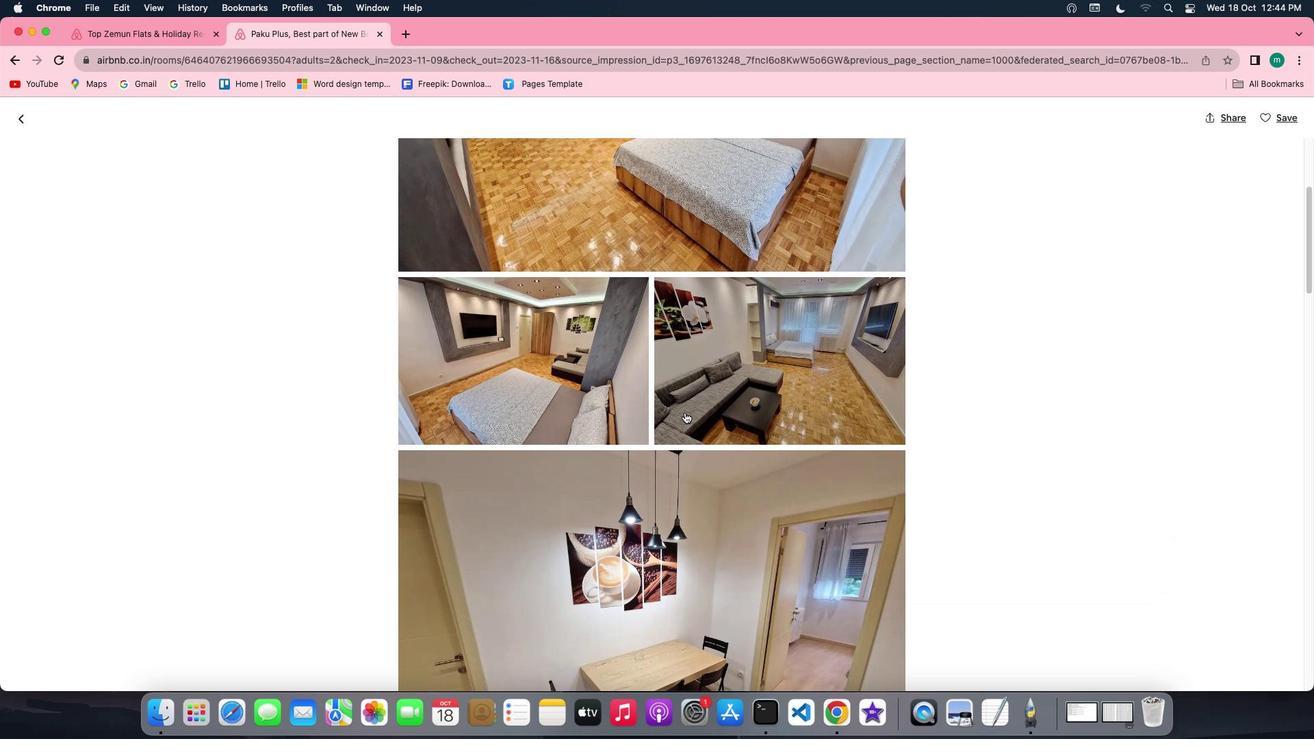 
Action: Mouse scrolled (685, 412) with delta (0, 0)
Screenshot: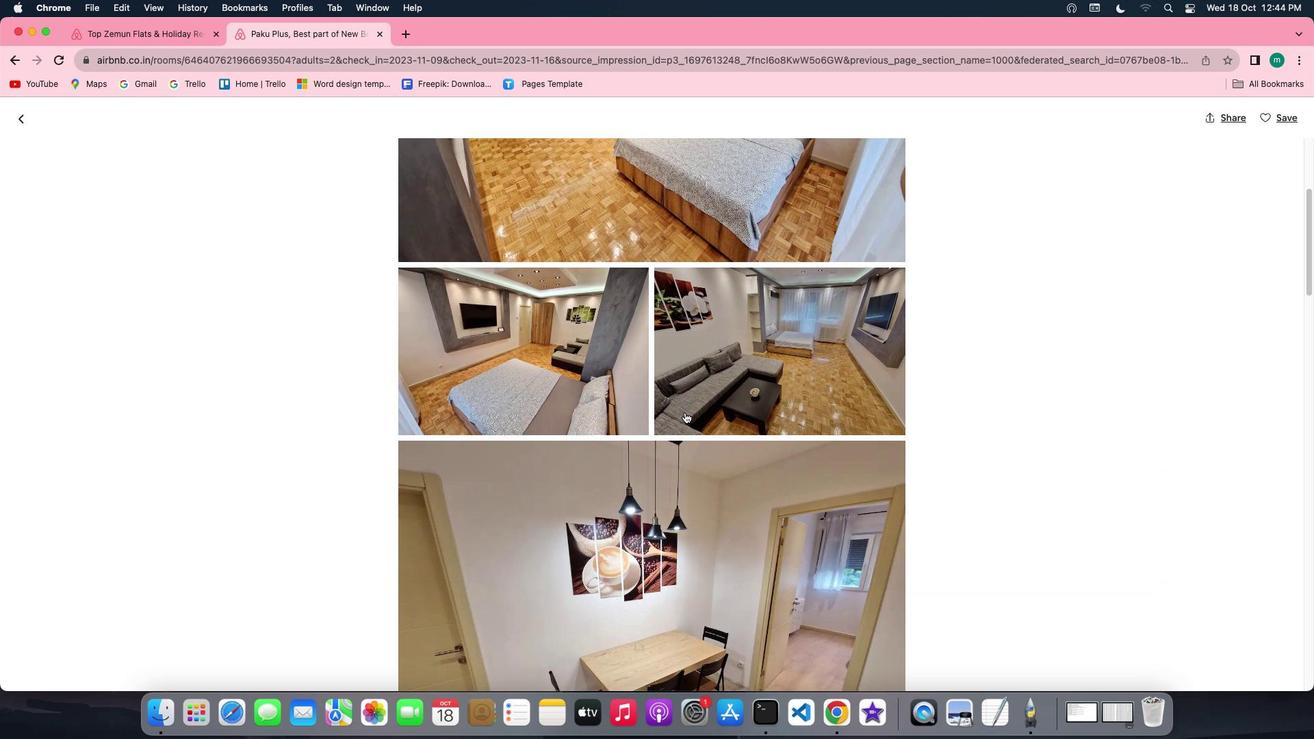 
Action: Mouse scrolled (685, 412) with delta (0, 0)
Screenshot: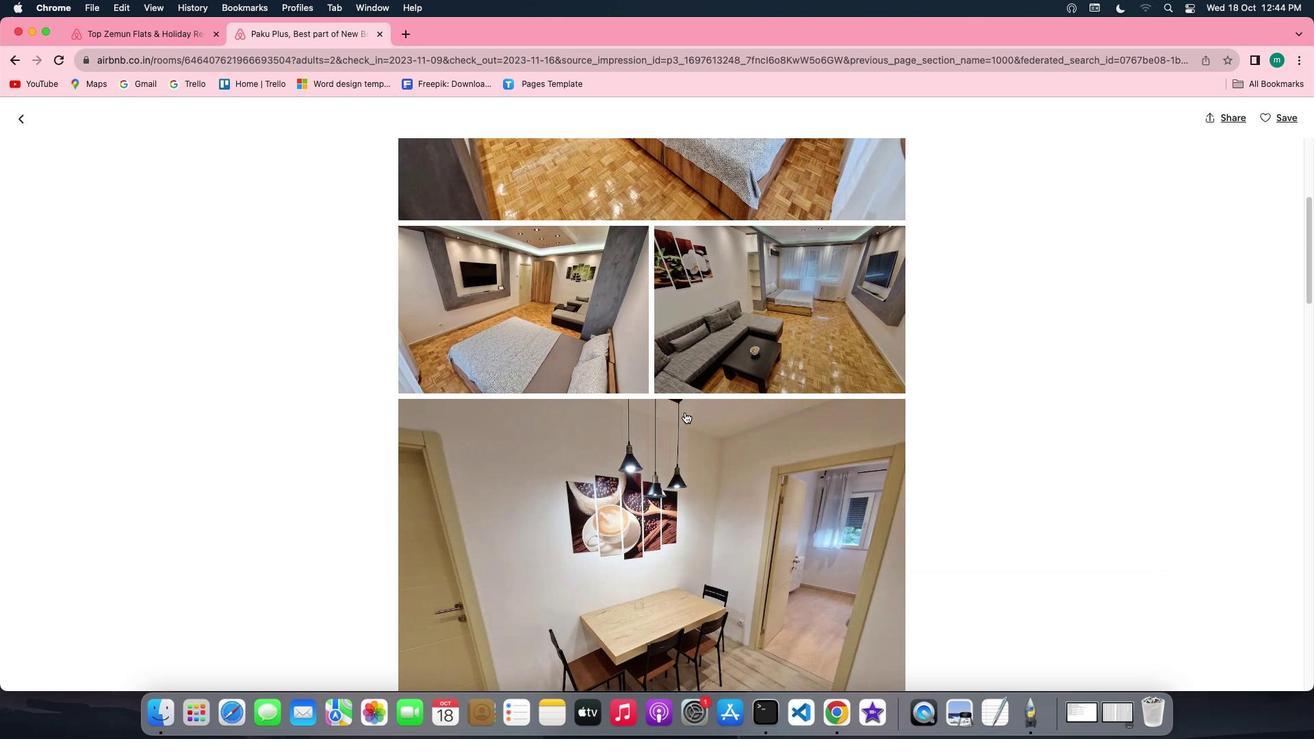 
Action: Mouse scrolled (685, 412) with delta (0, 0)
Screenshot: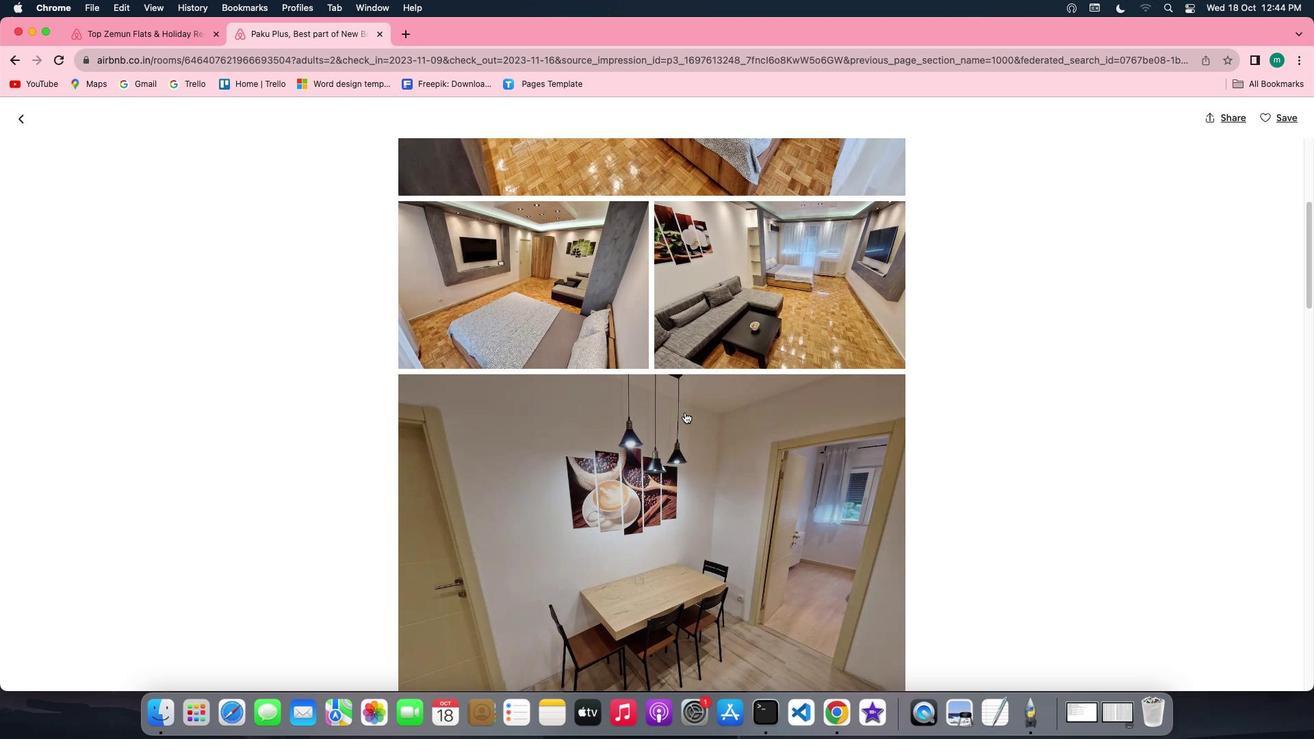 
Action: Mouse scrolled (685, 412) with delta (0, 0)
Screenshot: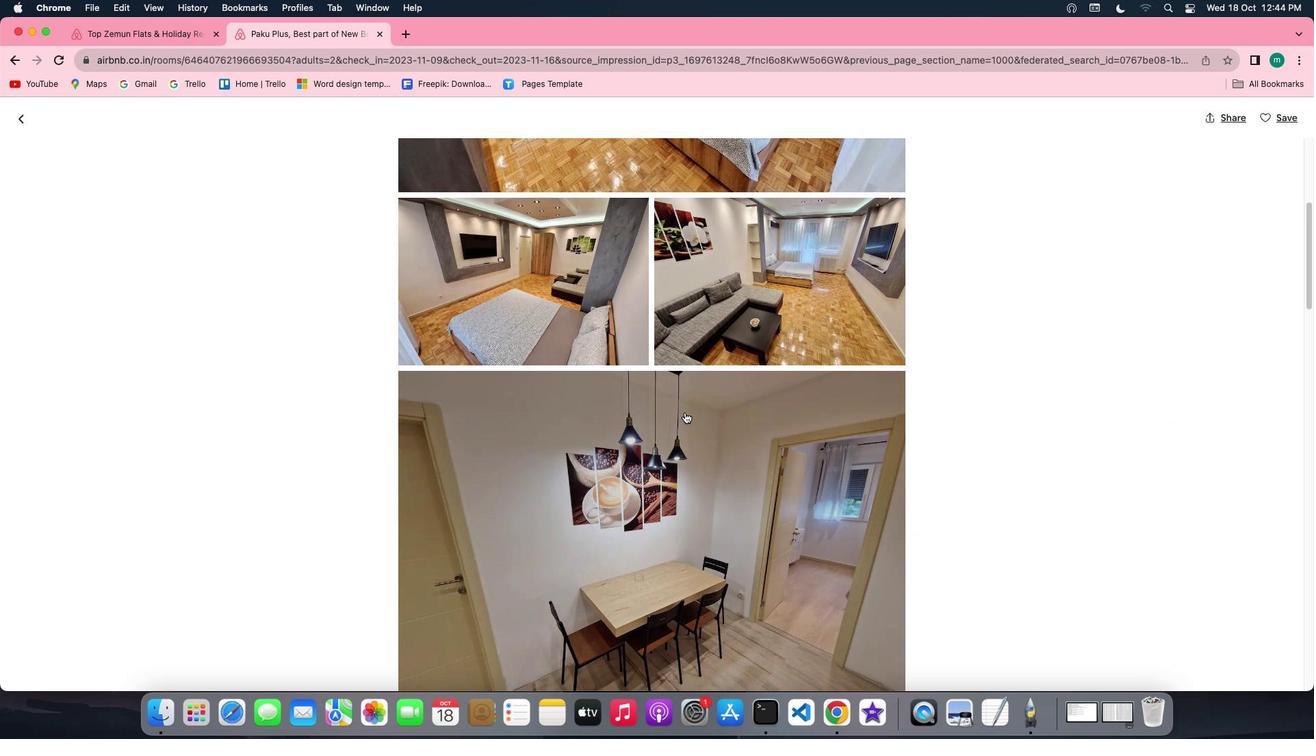 
Action: Mouse scrolled (685, 412) with delta (0, -1)
Screenshot: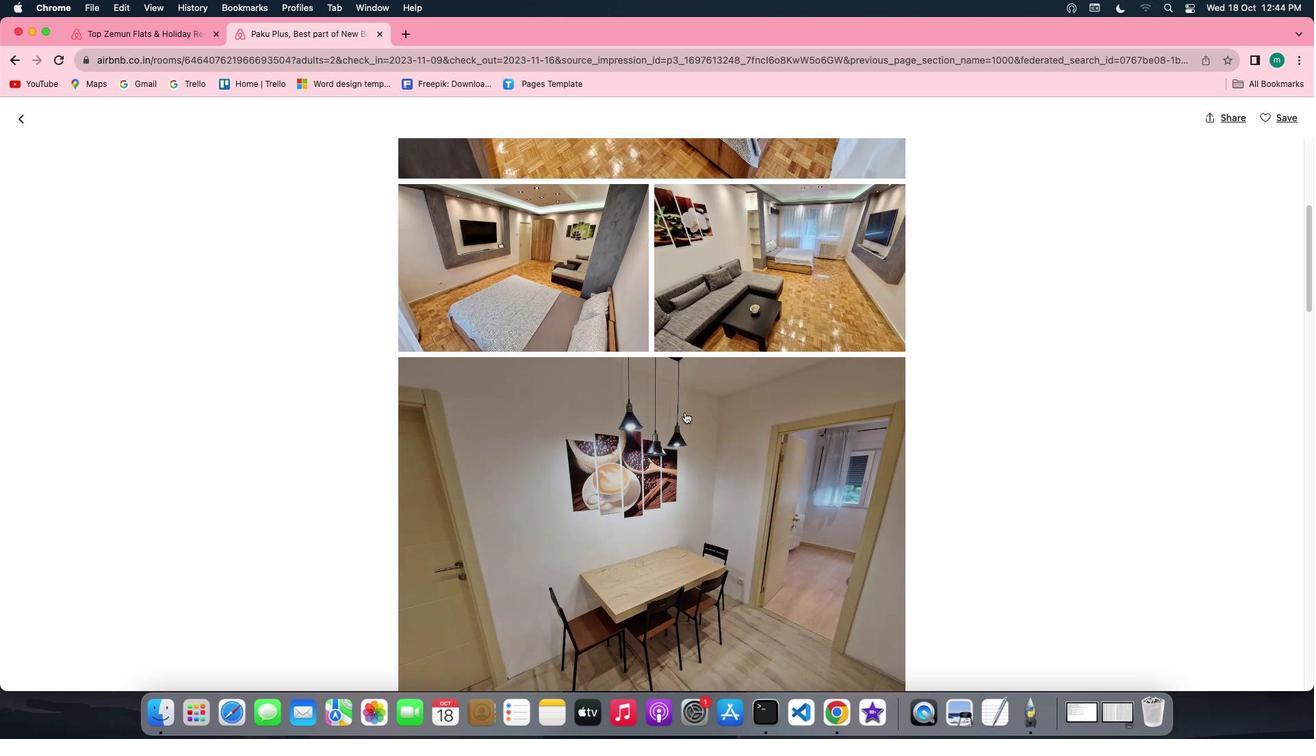 
Action: Mouse scrolled (685, 412) with delta (0, -2)
Screenshot: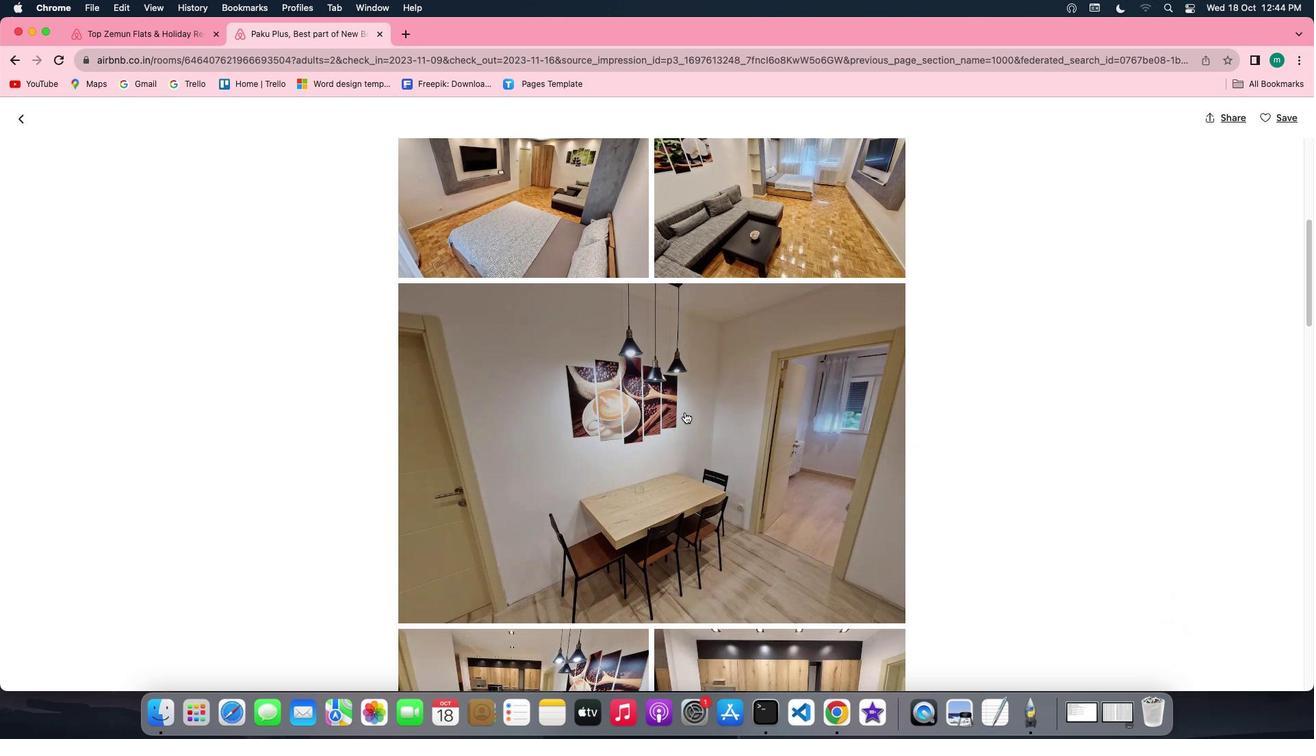 
Action: Mouse scrolled (685, 412) with delta (0, 0)
Screenshot: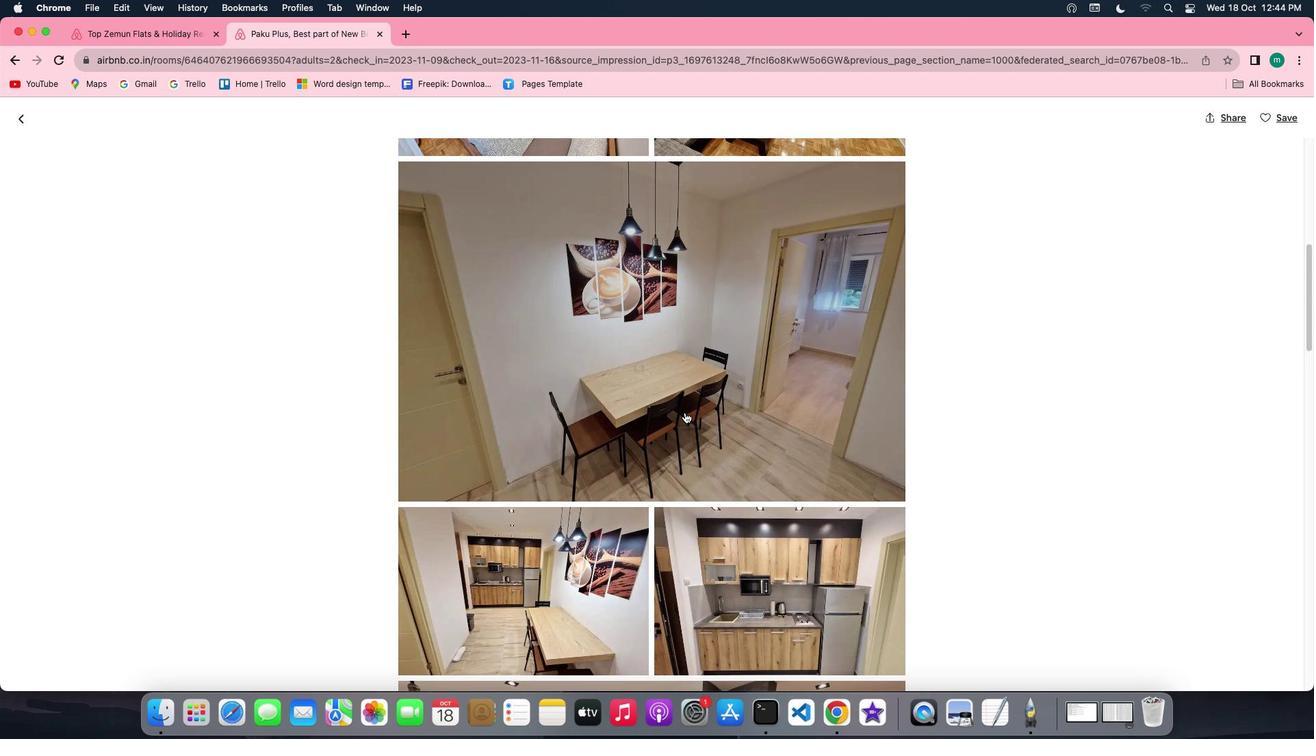 
Action: Mouse scrolled (685, 412) with delta (0, 0)
Screenshot: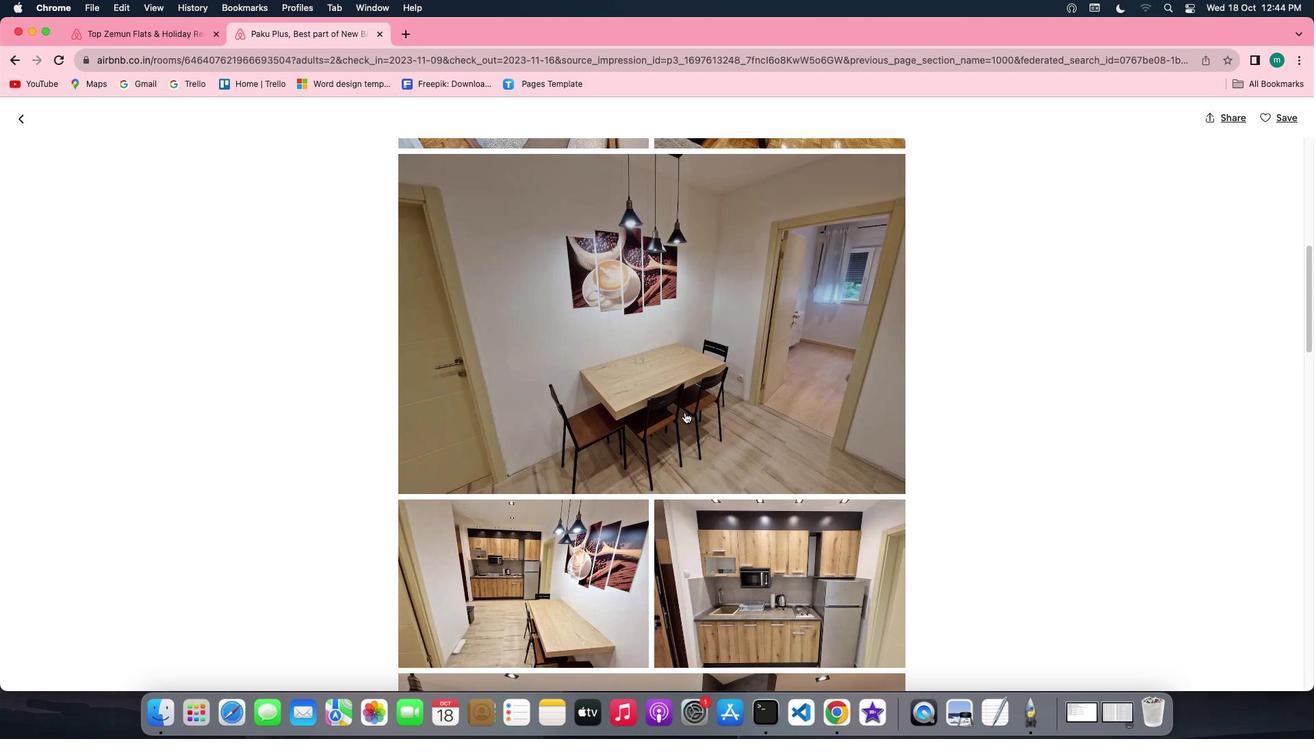 
Action: Mouse scrolled (685, 412) with delta (0, -1)
Screenshot: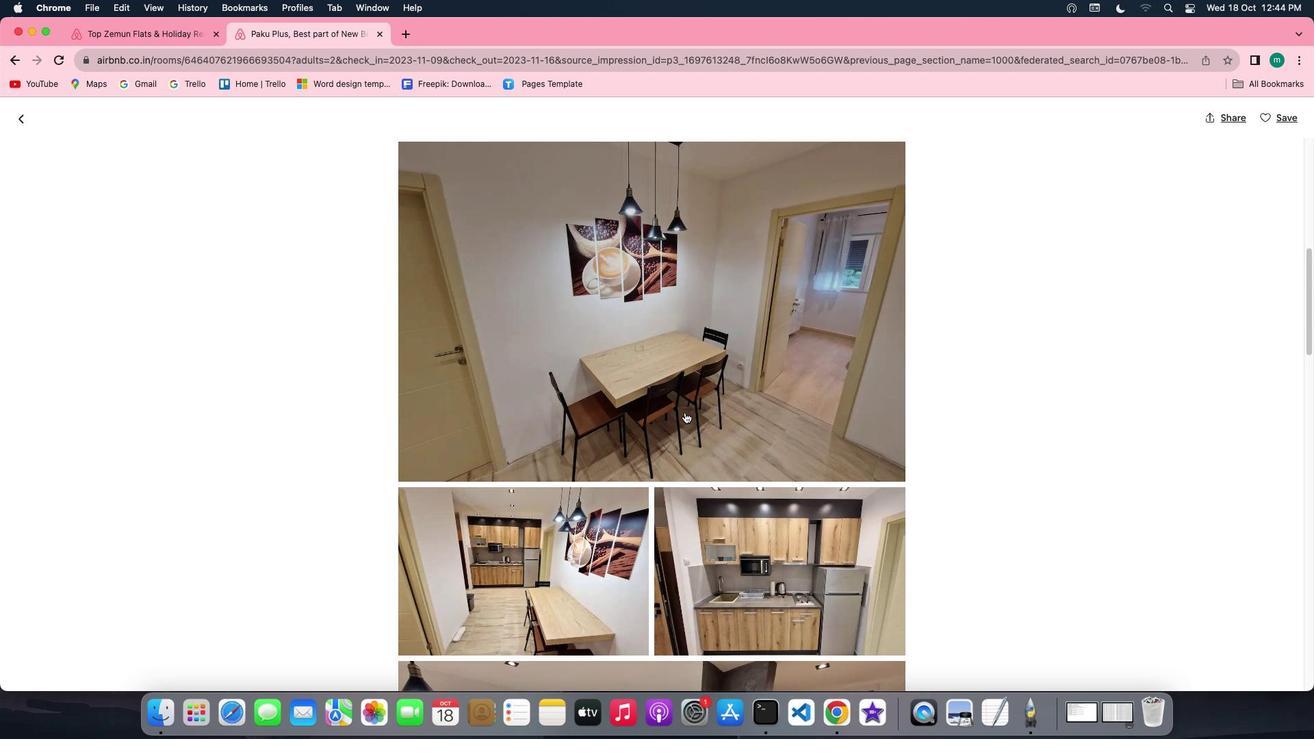 
Action: Mouse scrolled (685, 412) with delta (0, 0)
Screenshot: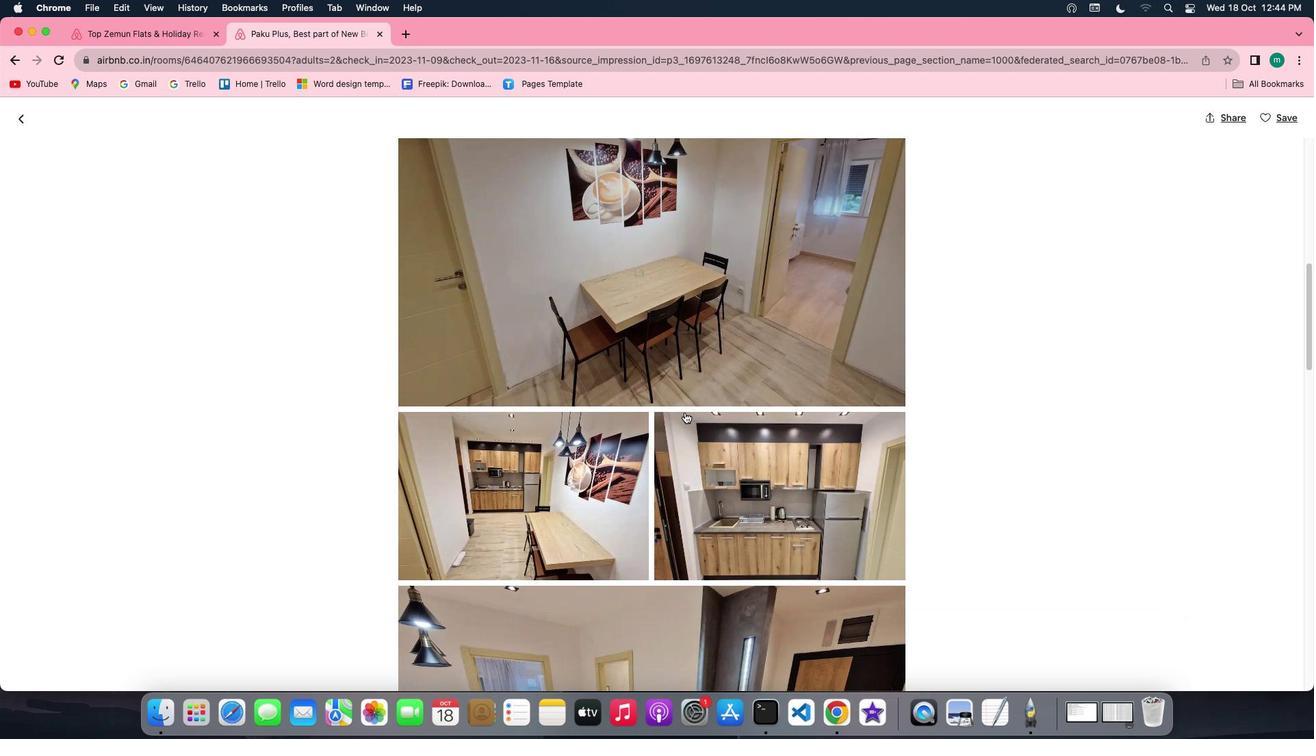 
Action: Mouse scrolled (685, 412) with delta (0, 0)
Screenshot: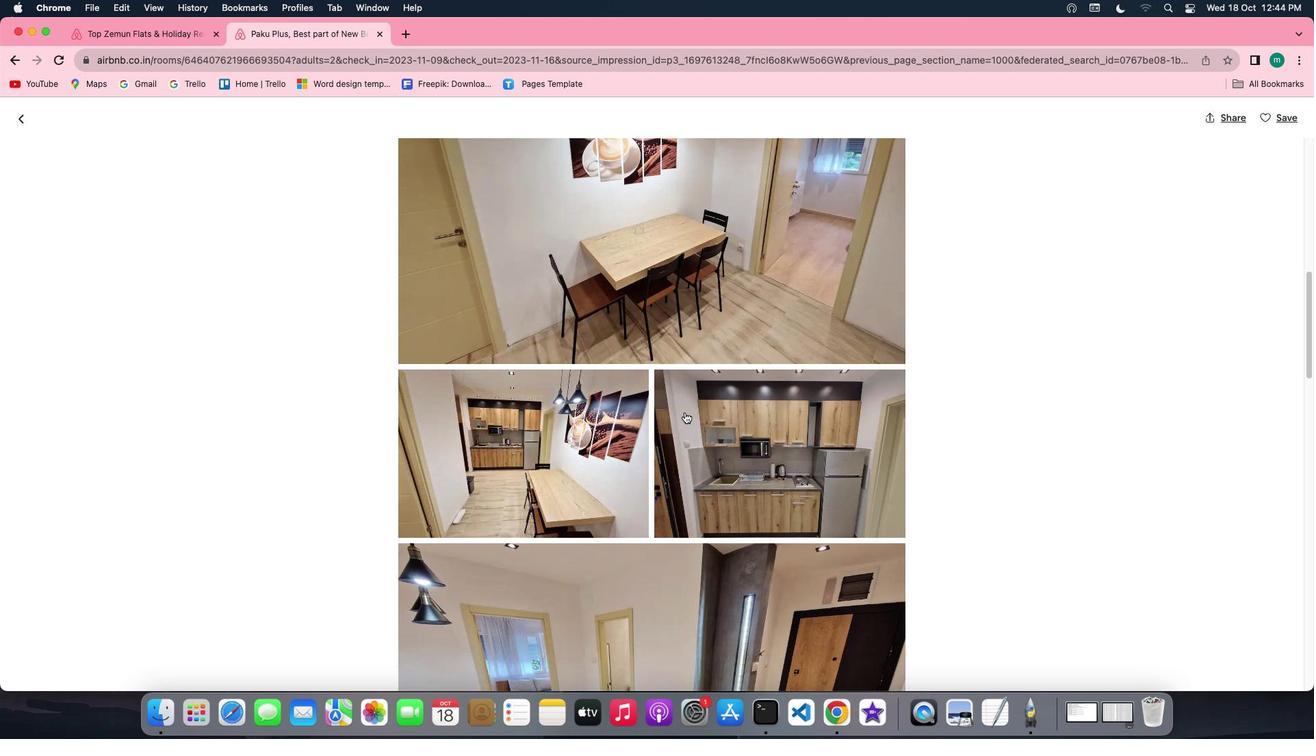 
Action: Mouse scrolled (685, 412) with delta (0, 0)
Screenshot: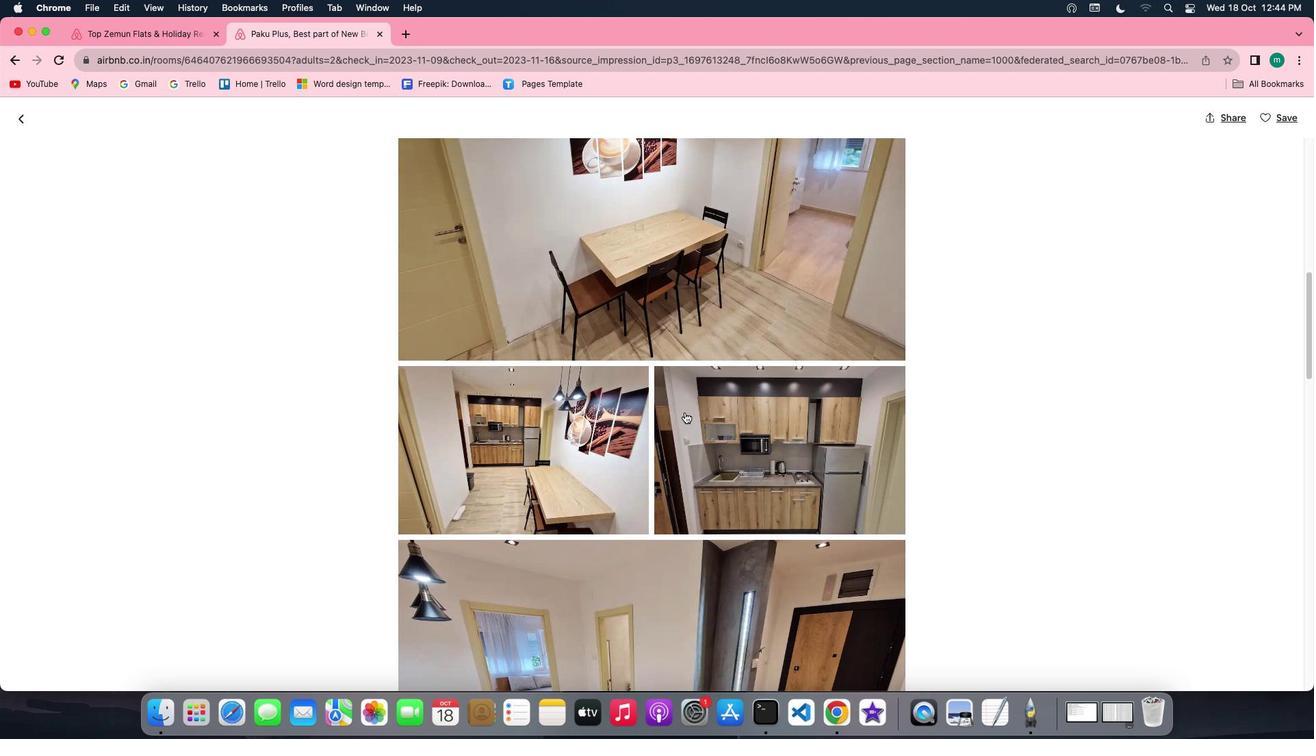 
Action: Mouse scrolled (685, 412) with delta (0, 0)
Screenshot: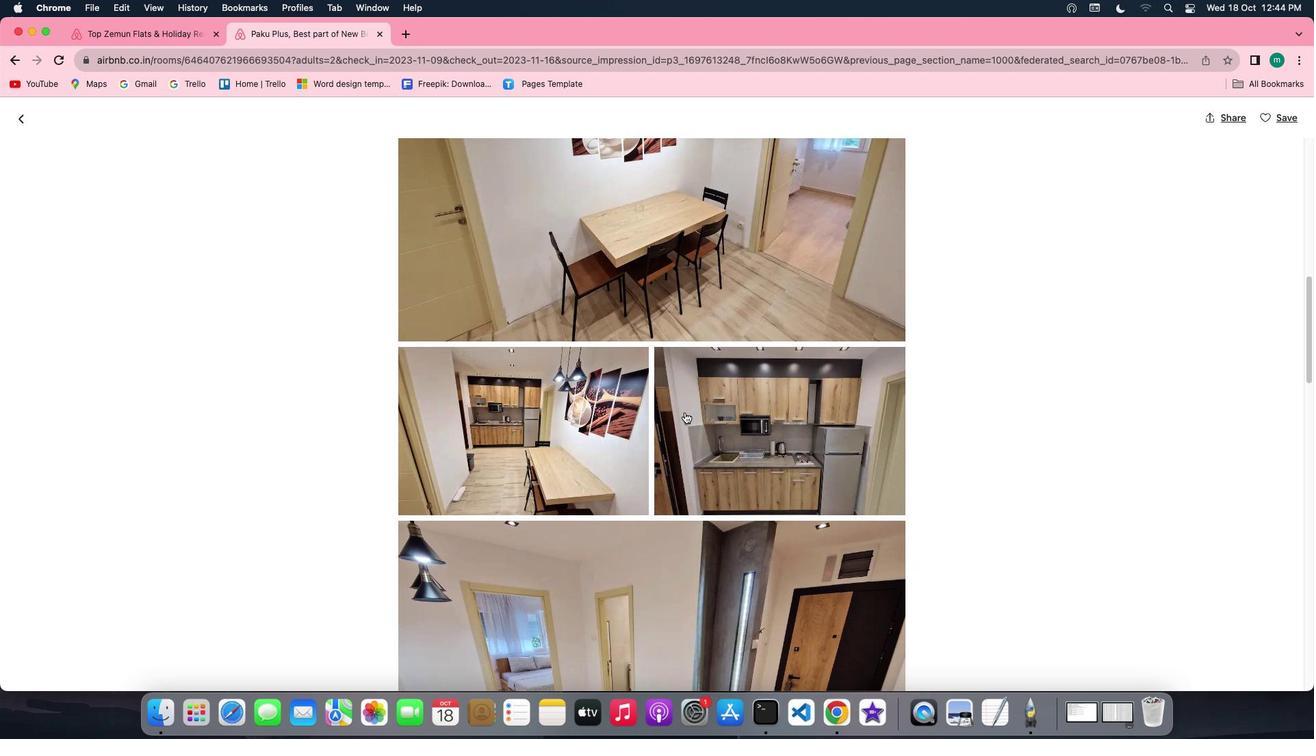 
Action: Mouse scrolled (685, 412) with delta (0, 0)
Screenshot: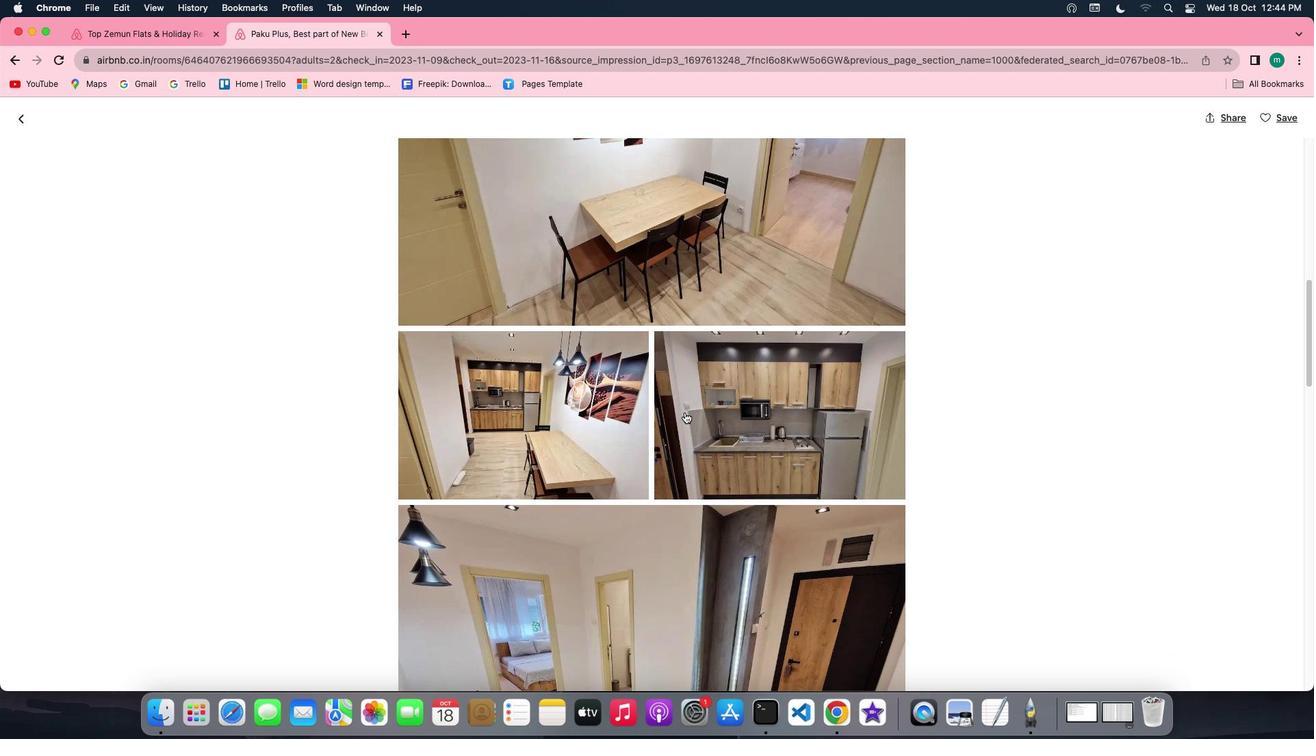 
Action: Mouse scrolled (685, 412) with delta (0, 0)
Screenshot: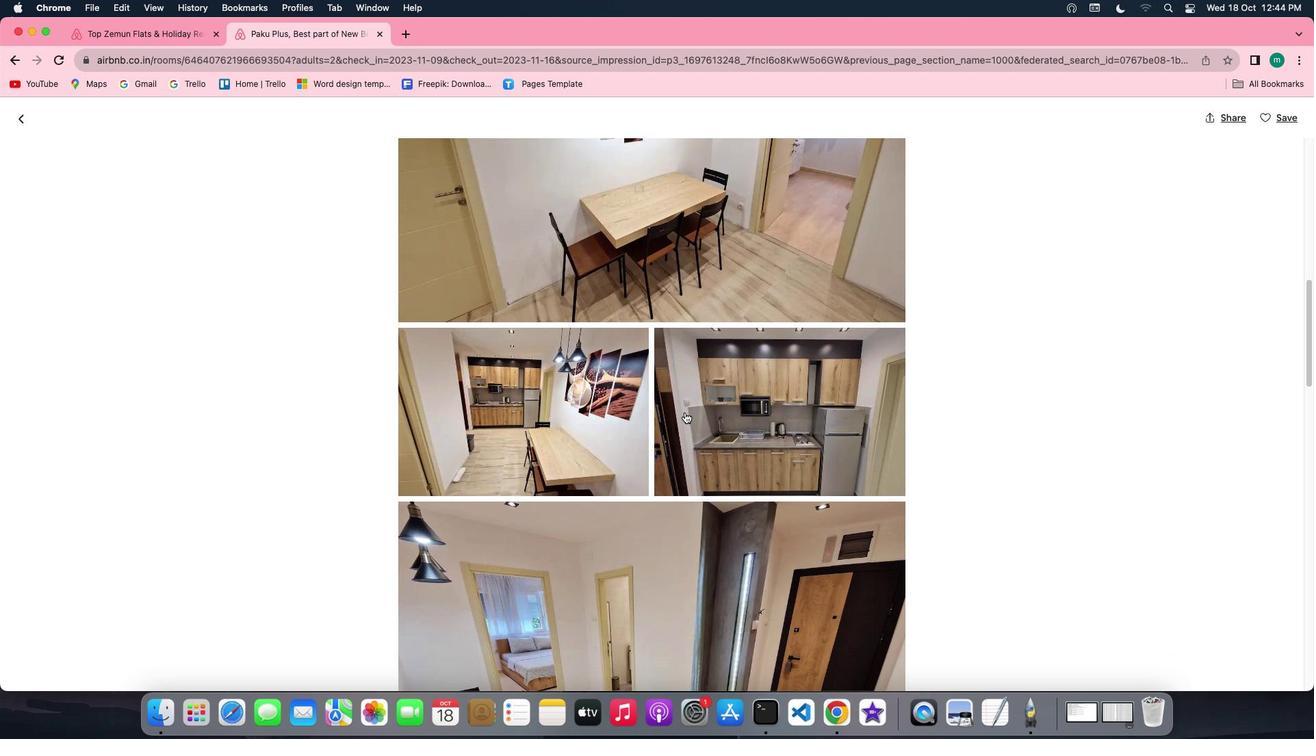 
Action: Mouse scrolled (685, 412) with delta (0, -1)
Screenshot: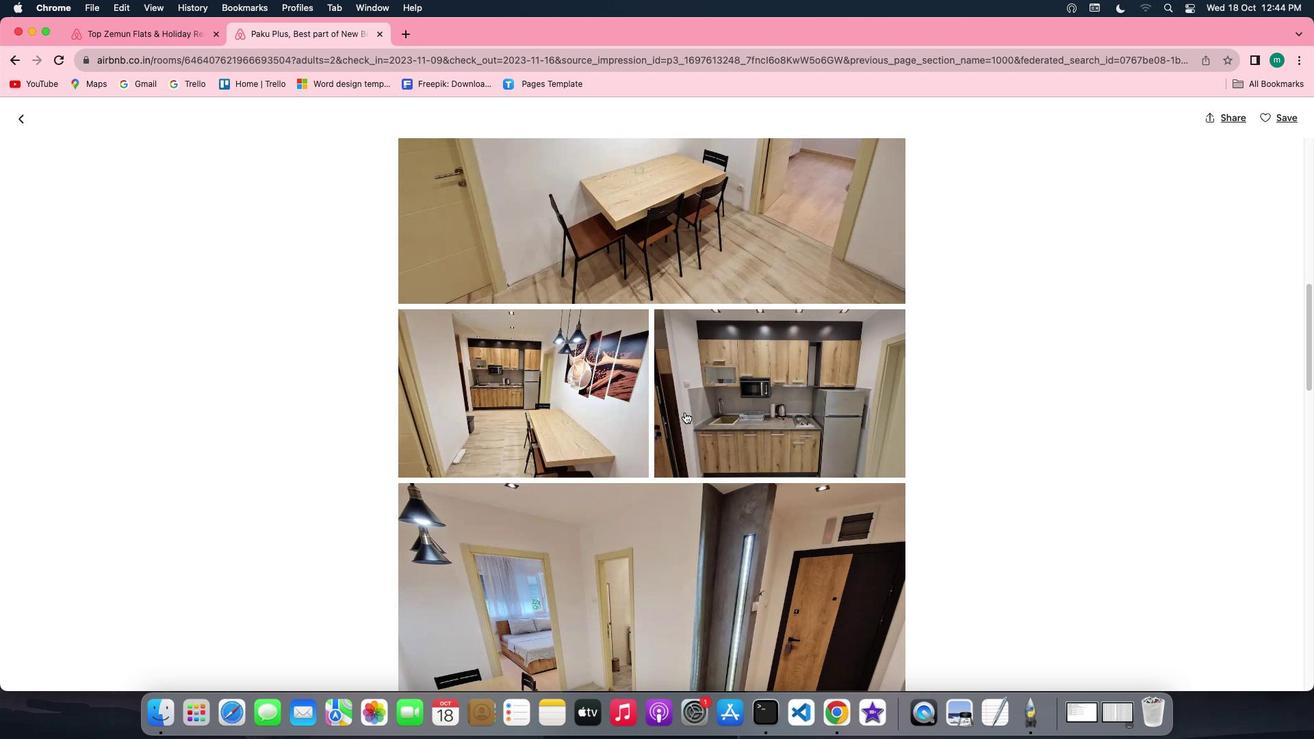 
Action: Mouse scrolled (685, 412) with delta (0, 0)
Screenshot: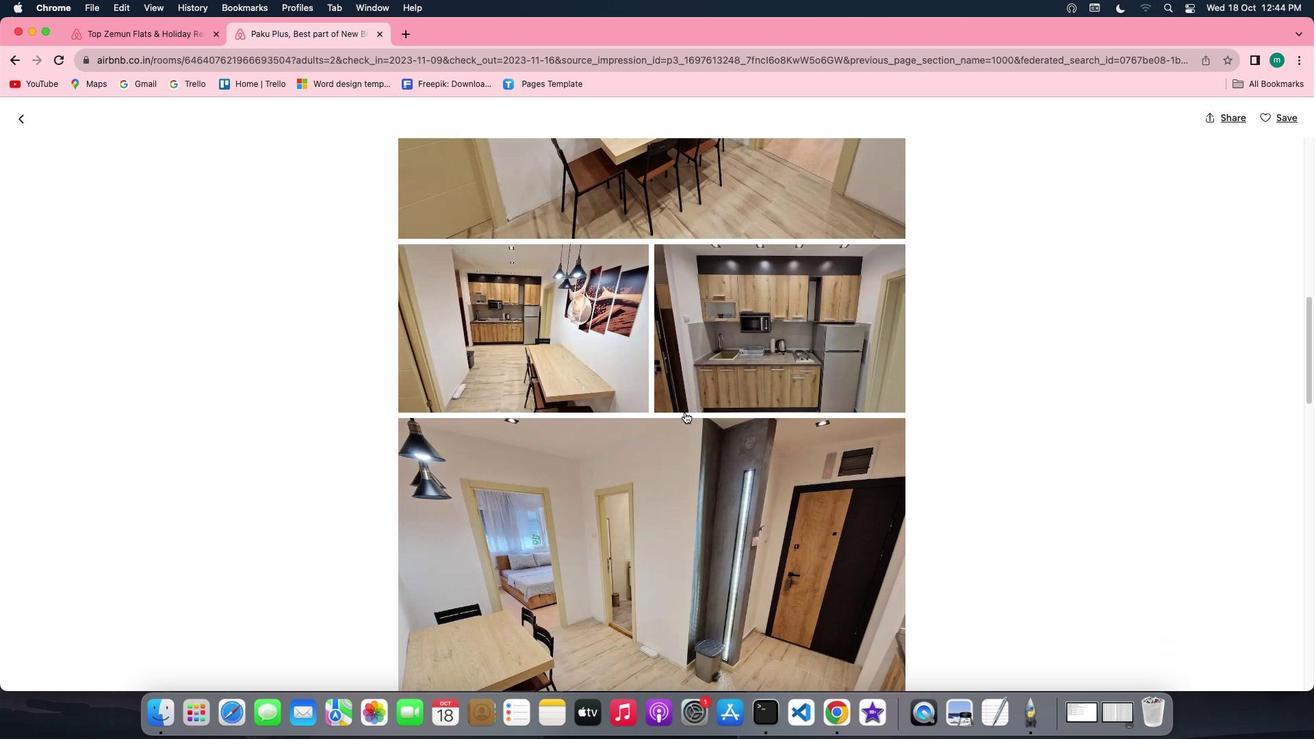 
Action: Mouse scrolled (685, 412) with delta (0, 0)
Screenshot: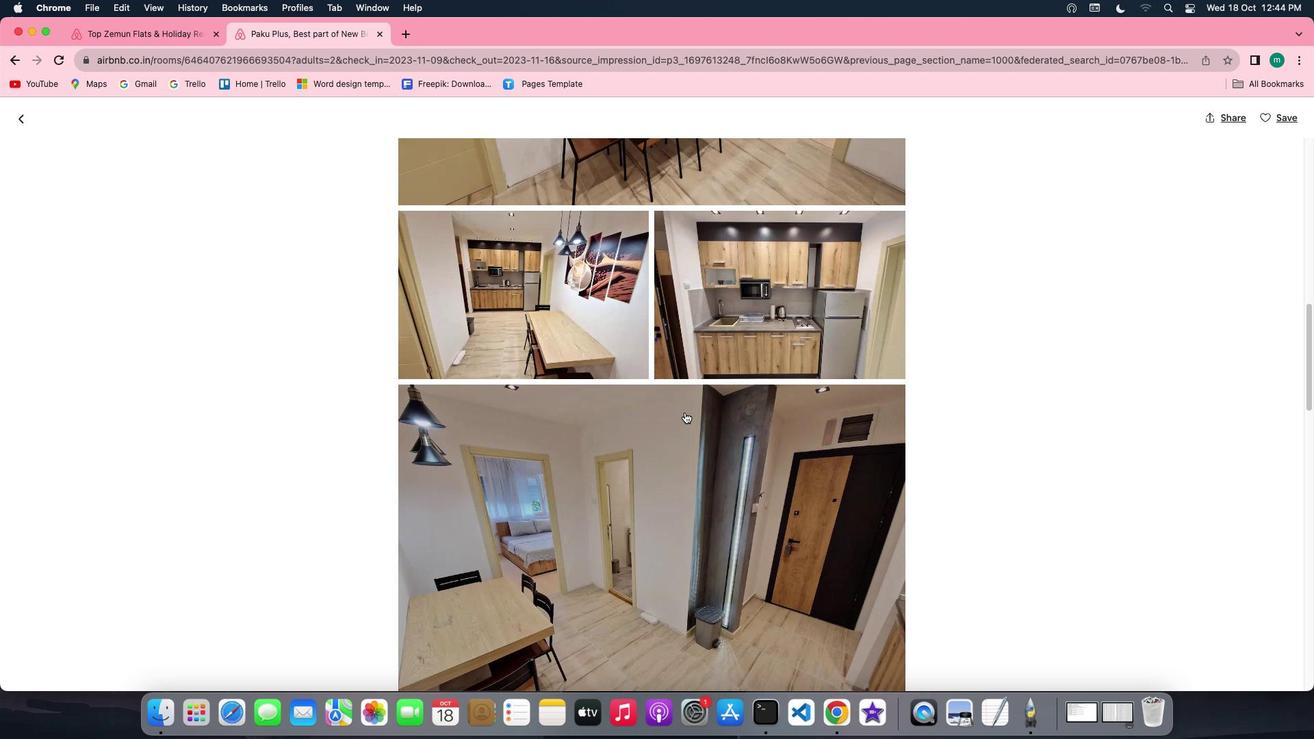 
Action: Mouse scrolled (685, 412) with delta (0, 0)
Screenshot: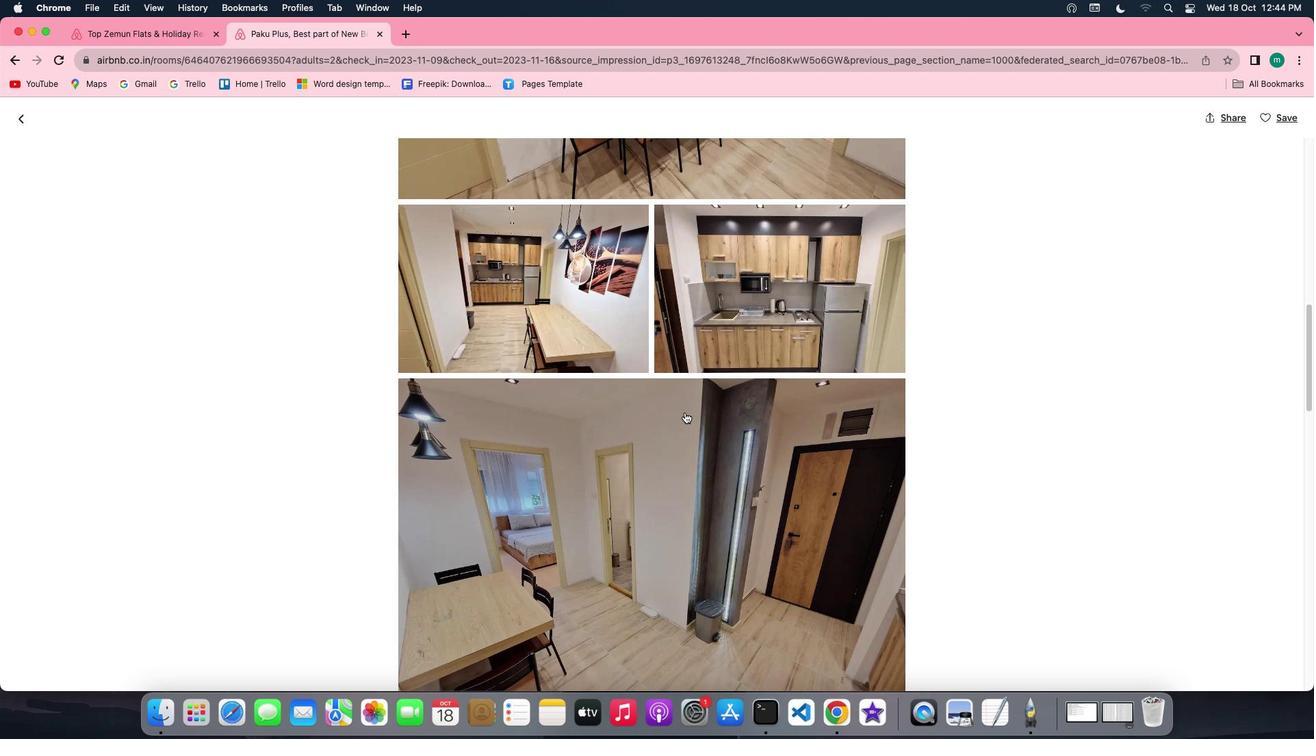 
Action: Mouse scrolled (685, 412) with delta (0, 0)
Screenshot: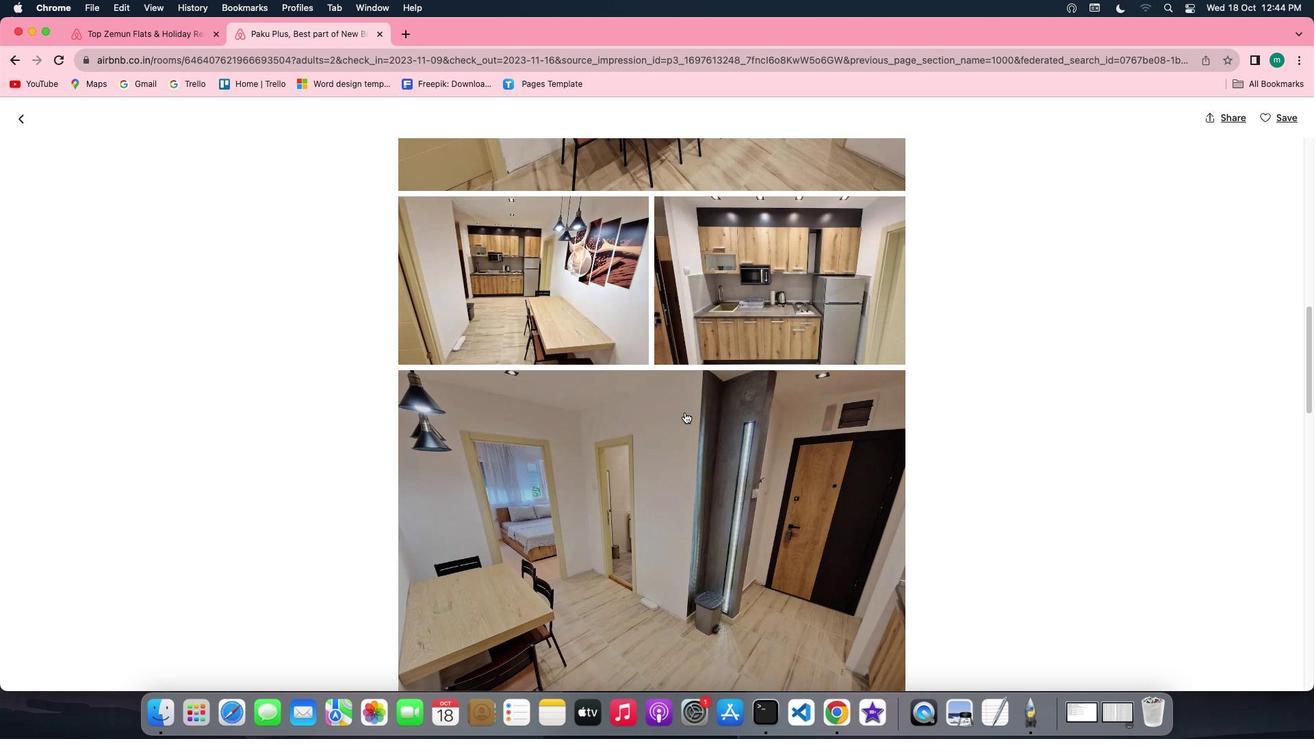 
Action: Mouse scrolled (685, 412) with delta (0, 0)
Screenshot: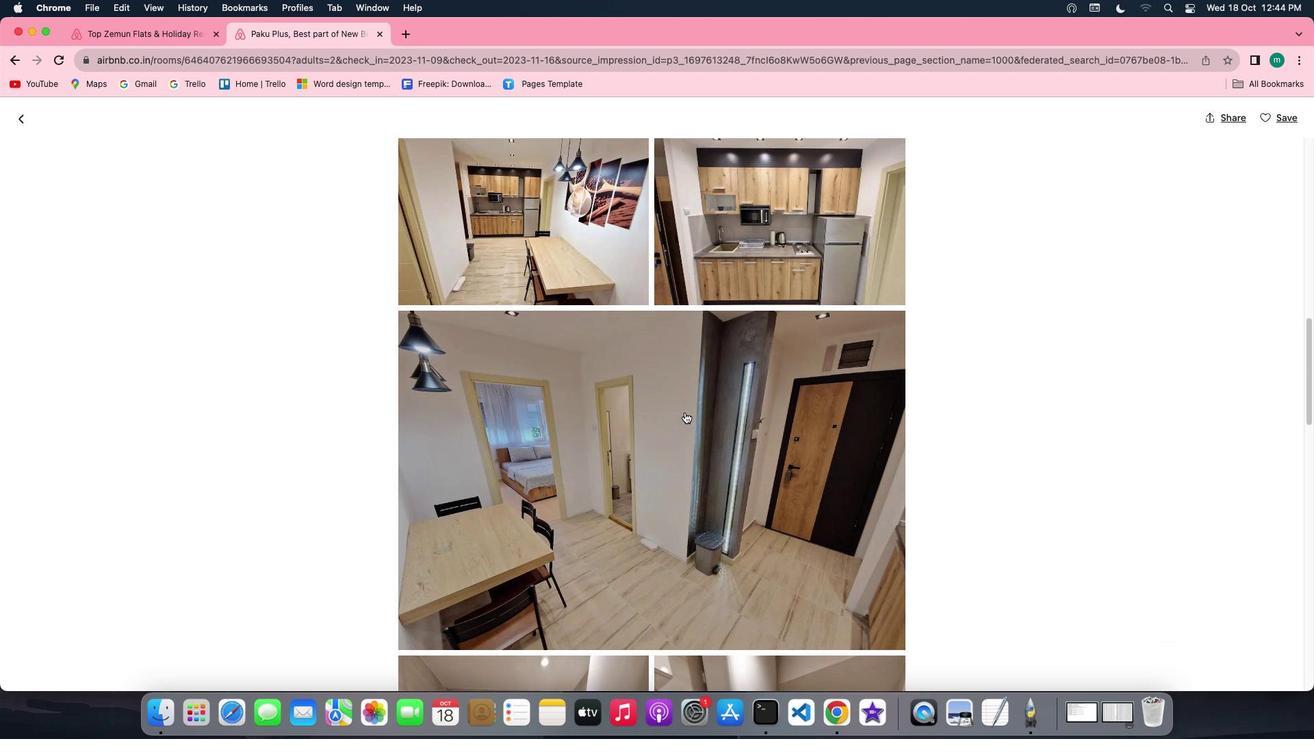 
Action: Mouse scrolled (685, 412) with delta (0, 0)
Screenshot: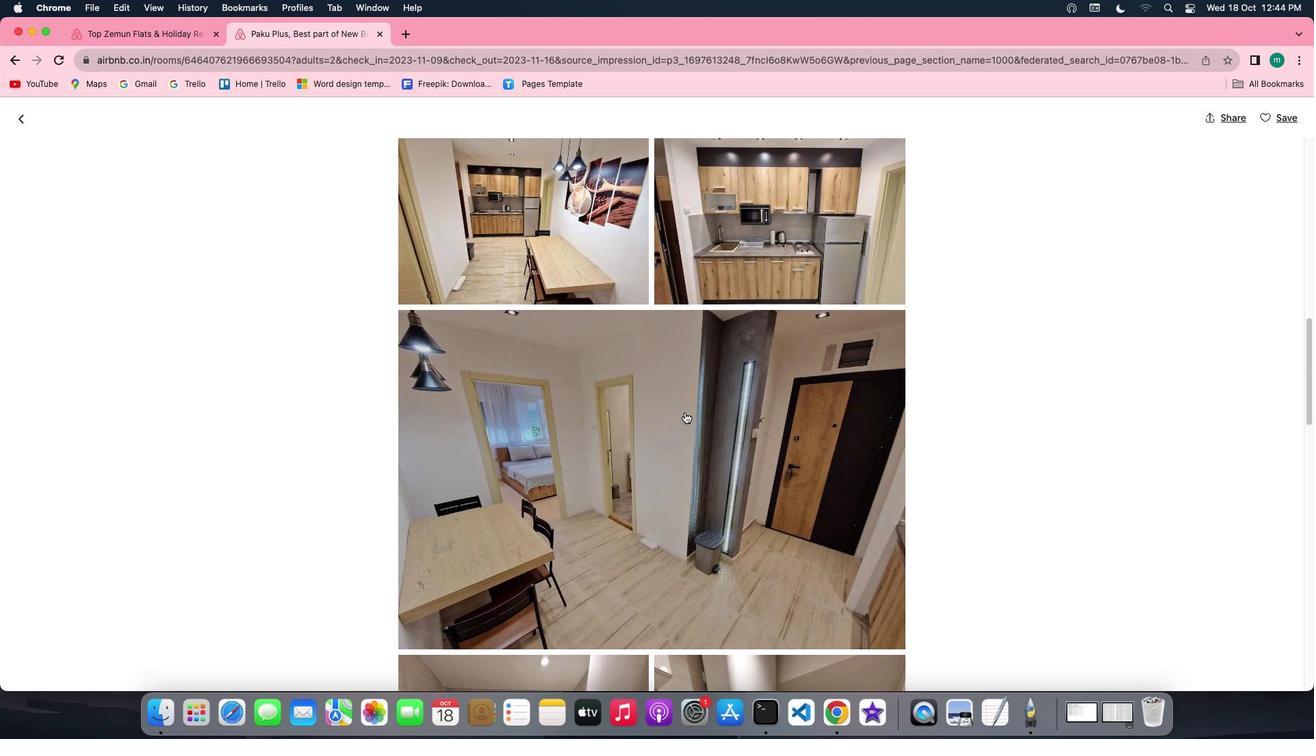 
Action: Mouse scrolled (685, 412) with delta (0, 0)
Screenshot: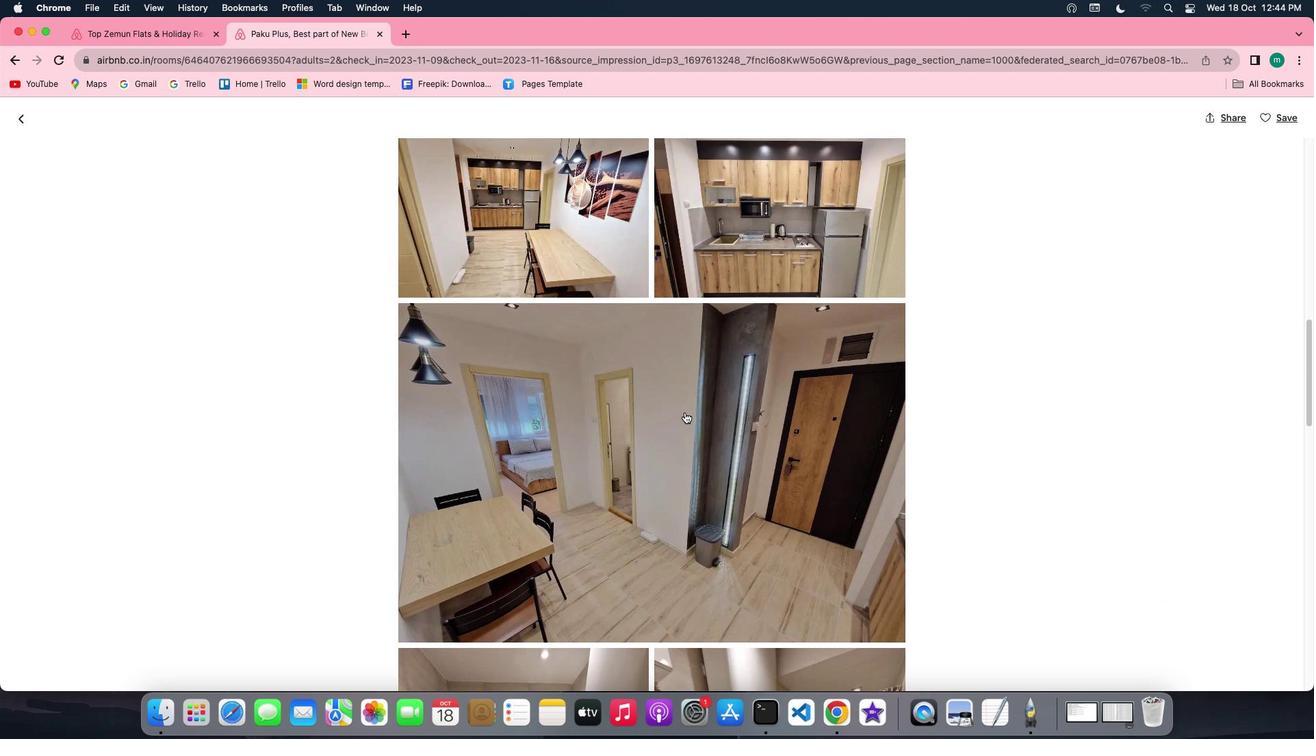 
Action: Mouse scrolled (685, 412) with delta (0, -1)
Screenshot: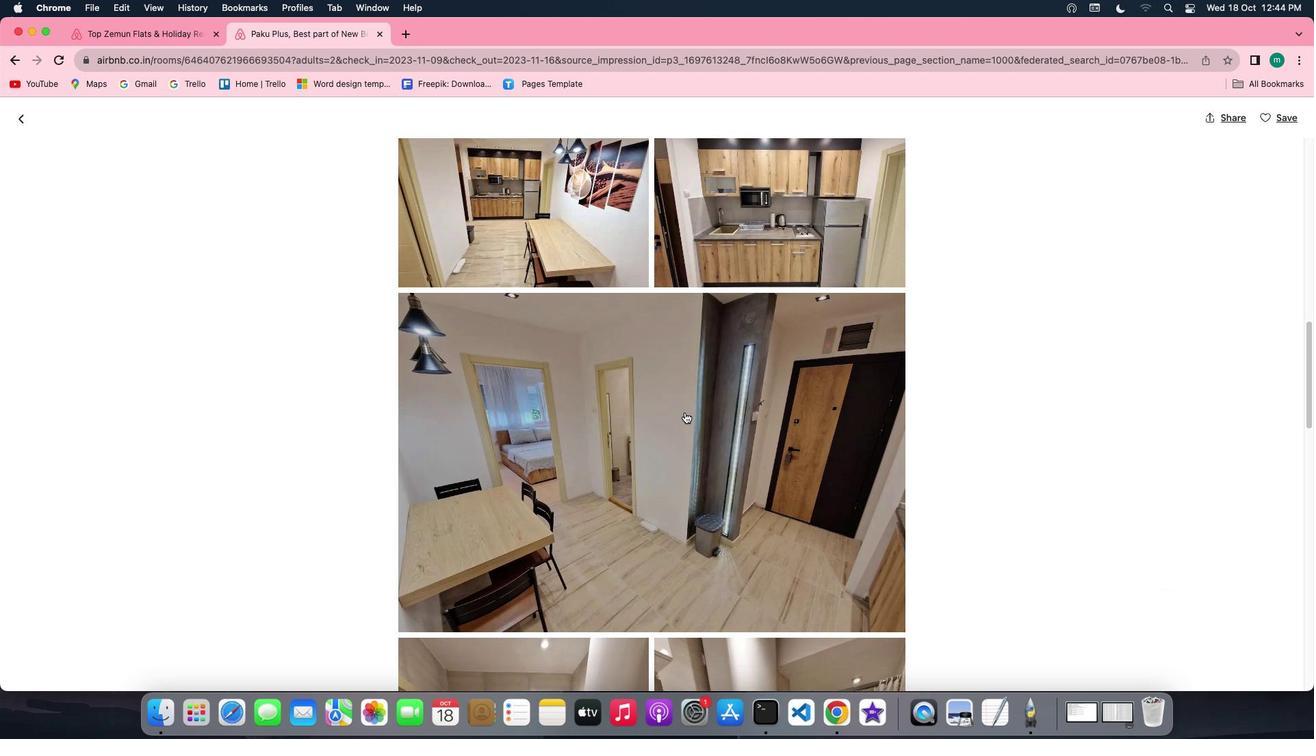 
Action: Mouse scrolled (685, 412) with delta (0, 0)
Screenshot: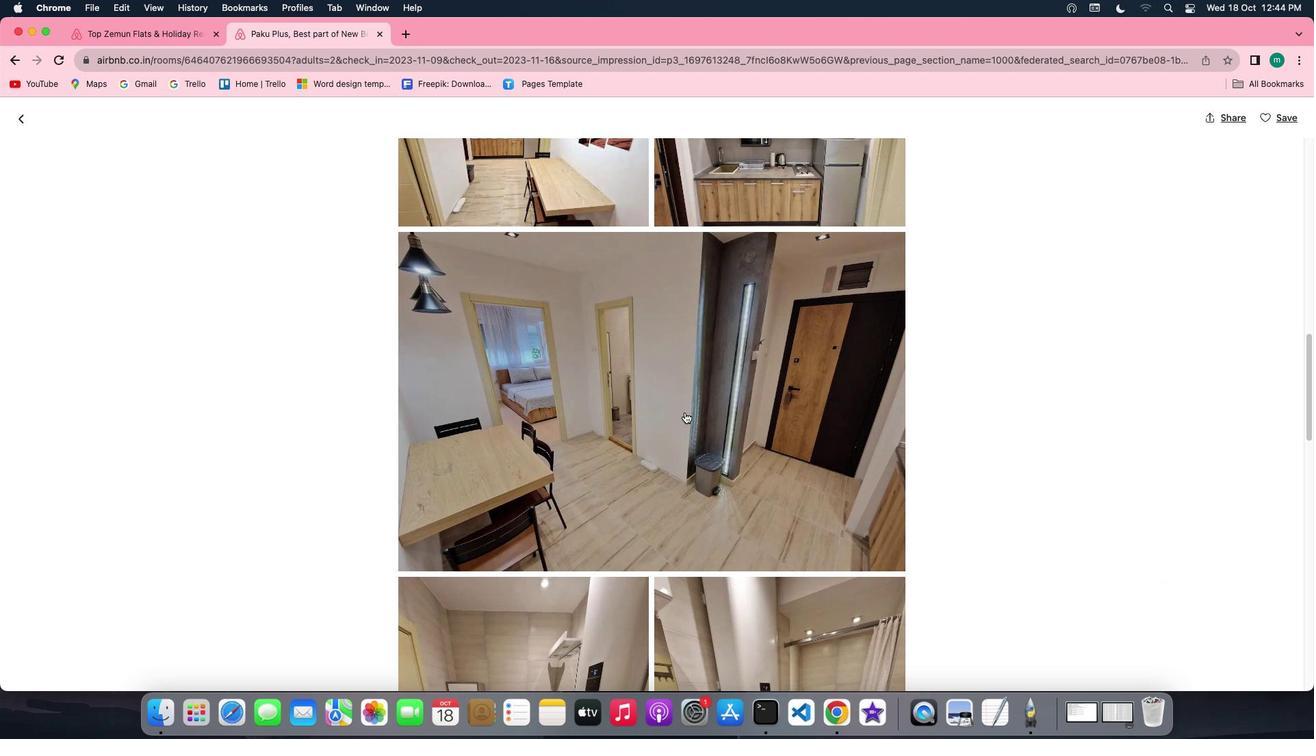 
Action: Mouse scrolled (685, 412) with delta (0, 0)
Screenshot: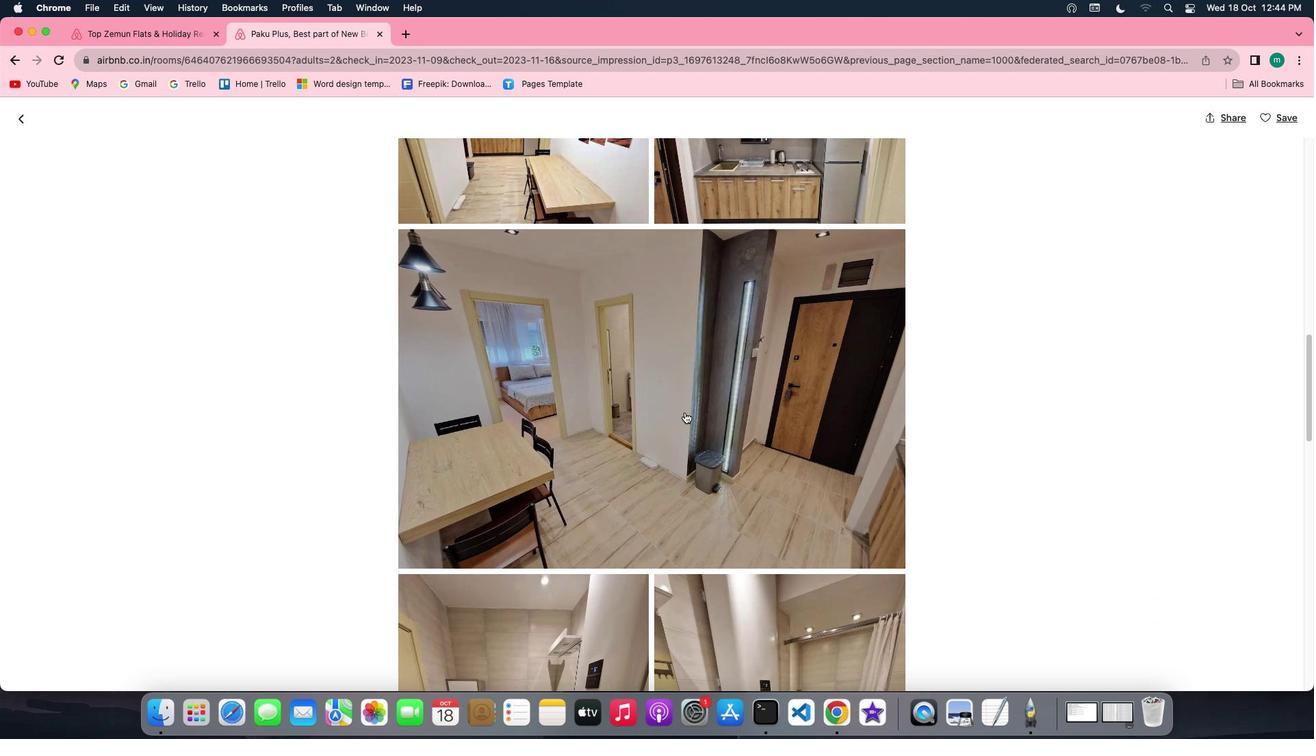 
Action: Mouse scrolled (685, 412) with delta (0, 0)
Screenshot: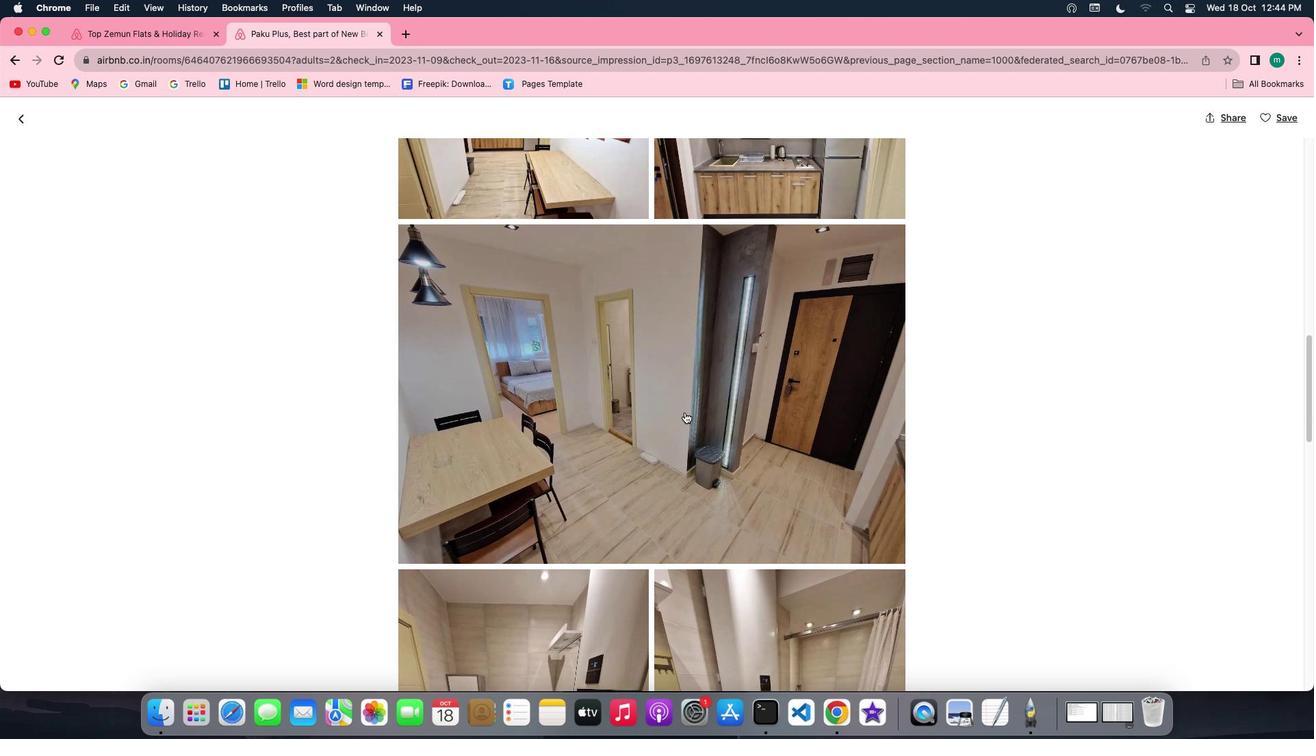 
Action: Mouse scrolled (685, 412) with delta (0, 0)
Screenshot: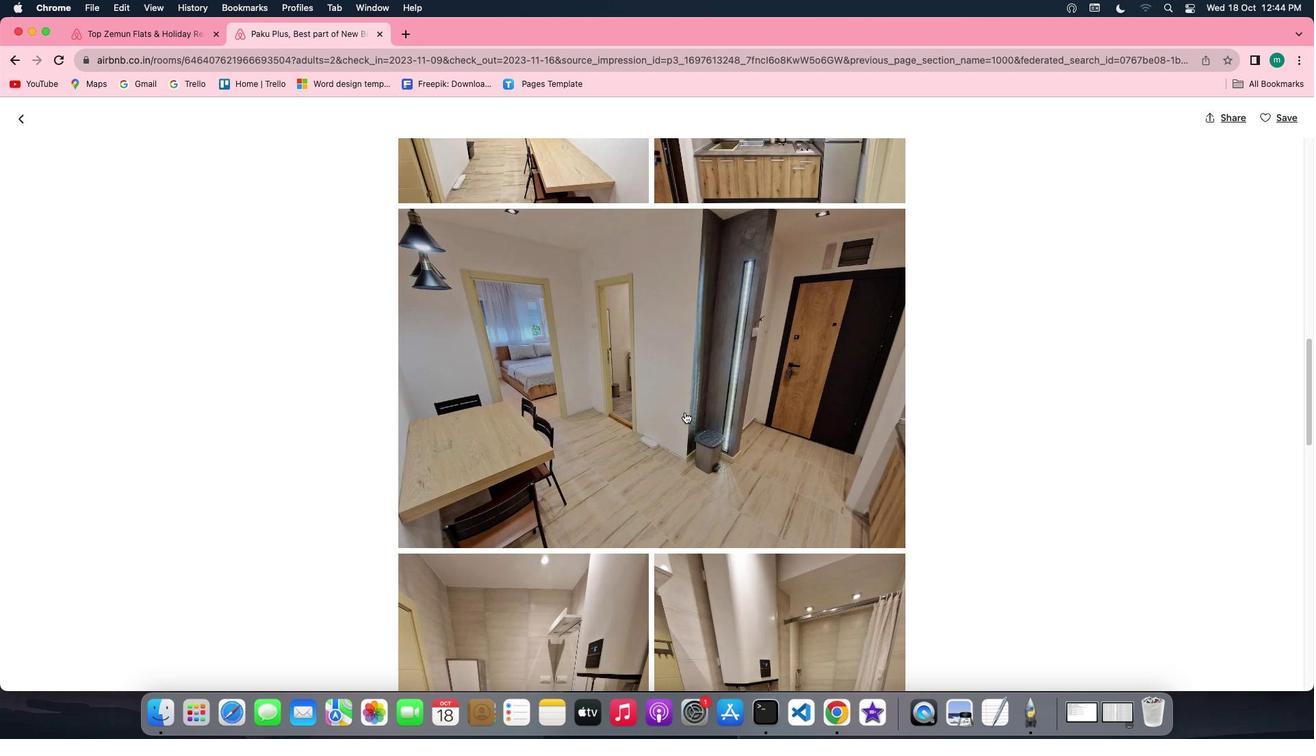 
Action: Mouse scrolled (685, 412) with delta (0, 0)
Screenshot: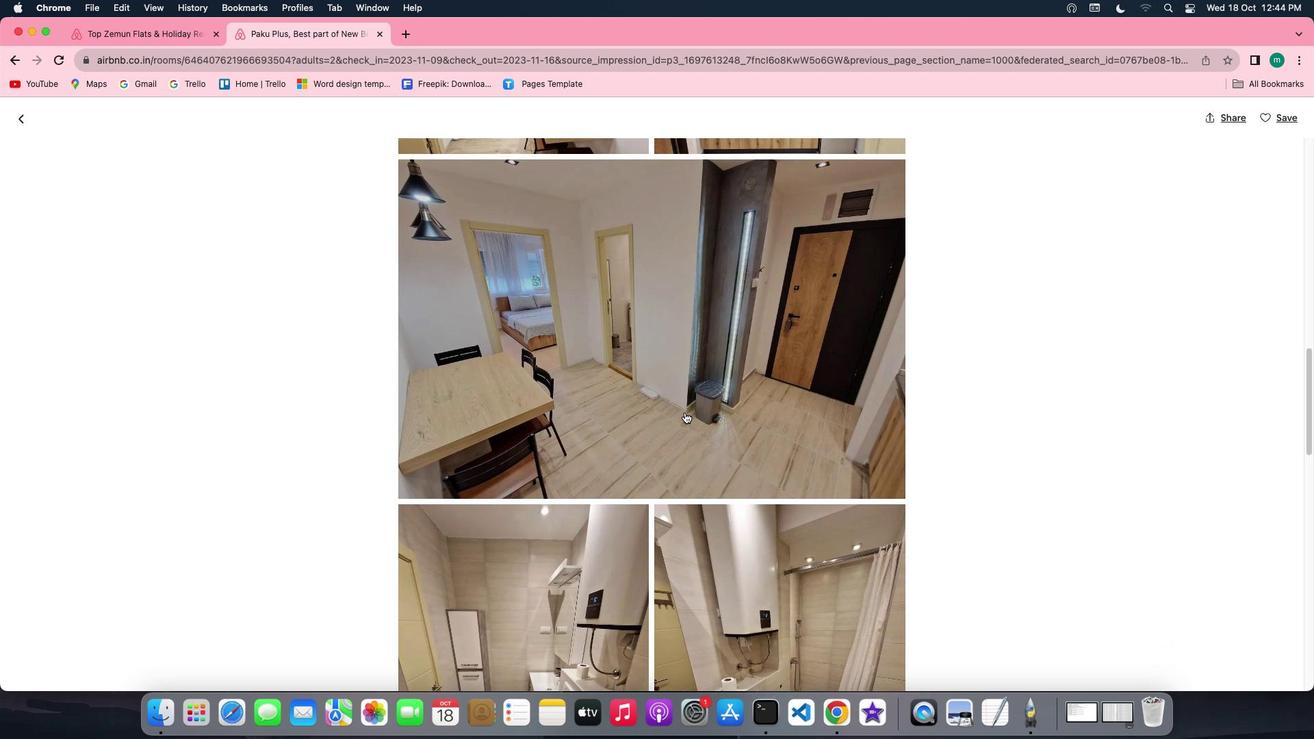 
Action: Mouse scrolled (685, 412) with delta (0, 0)
Screenshot: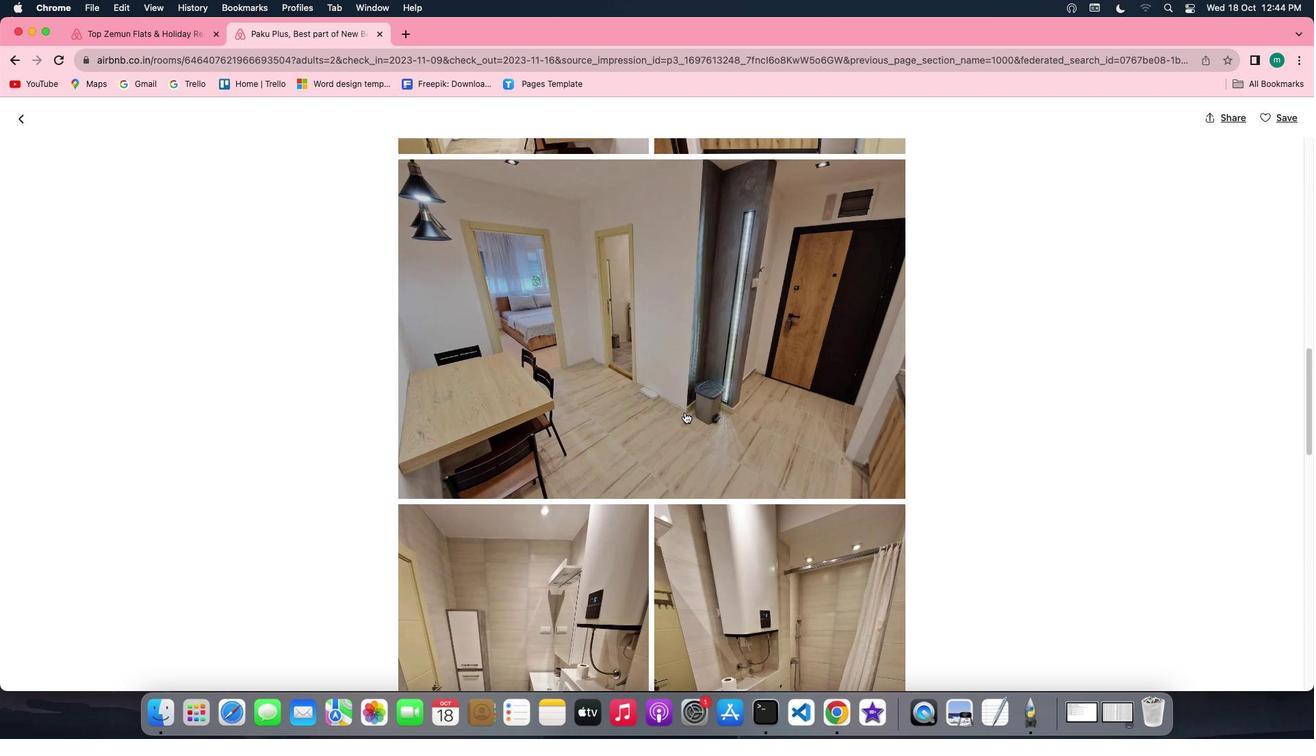 
Action: Mouse scrolled (685, 412) with delta (0, 0)
Screenshot: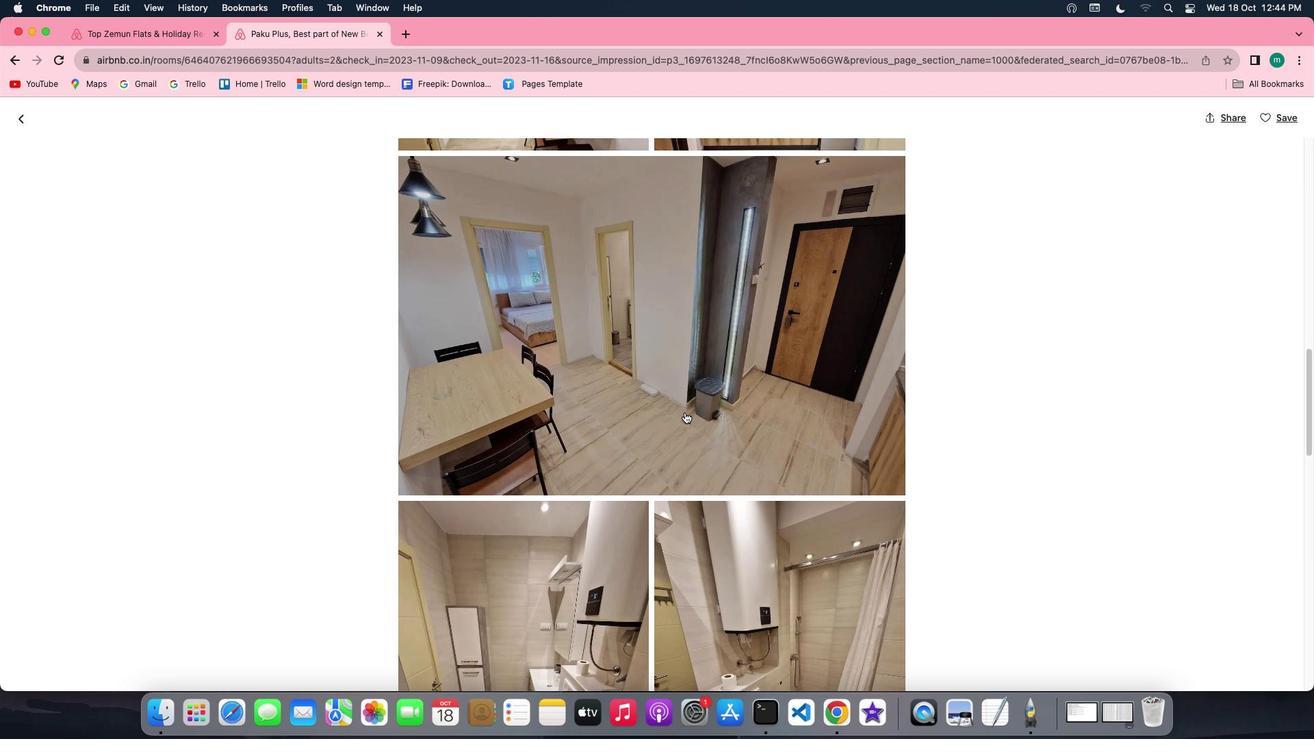 
Action: Mouse scrolled (685, 412) with delta (0, -1)
Screenshot: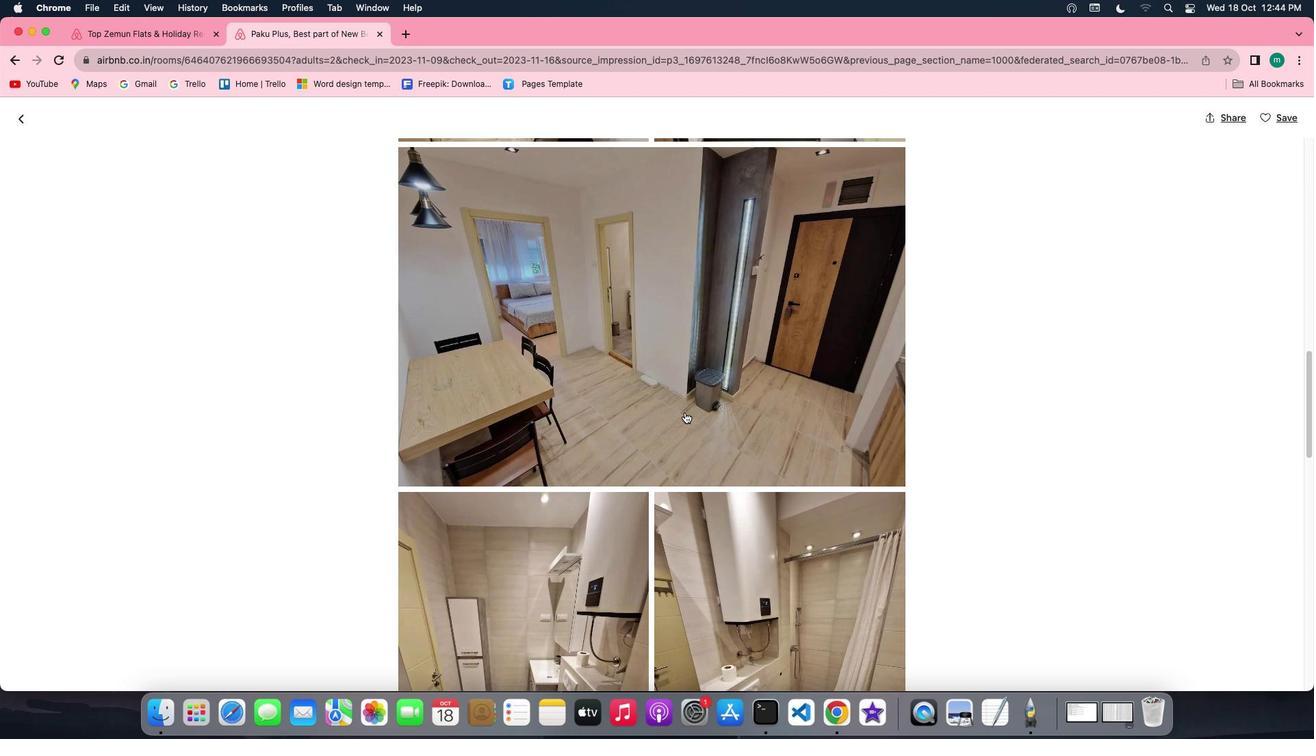 
Action: Mouse scrolled (685, 412) with delta (0, 0)
Screenshot: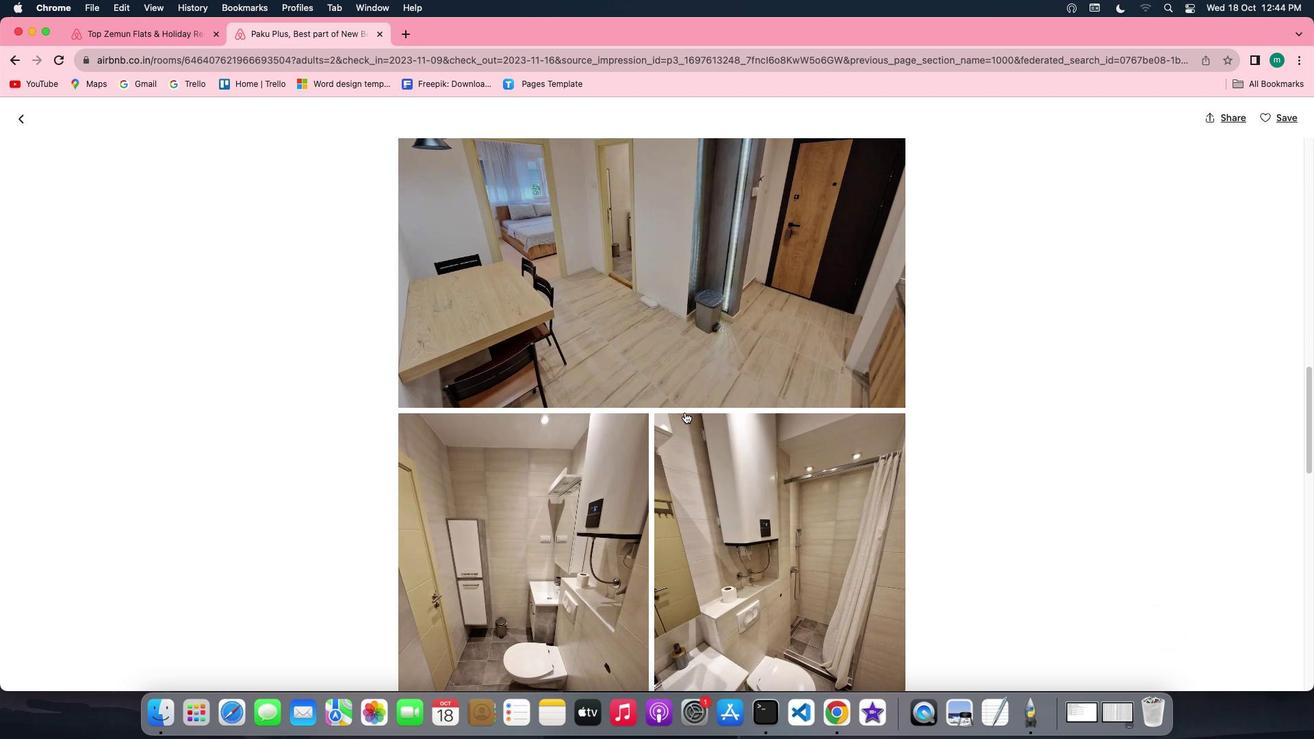 
Action: Mouse scrolled (685, 412) with delta (0, 0)
Screenshot: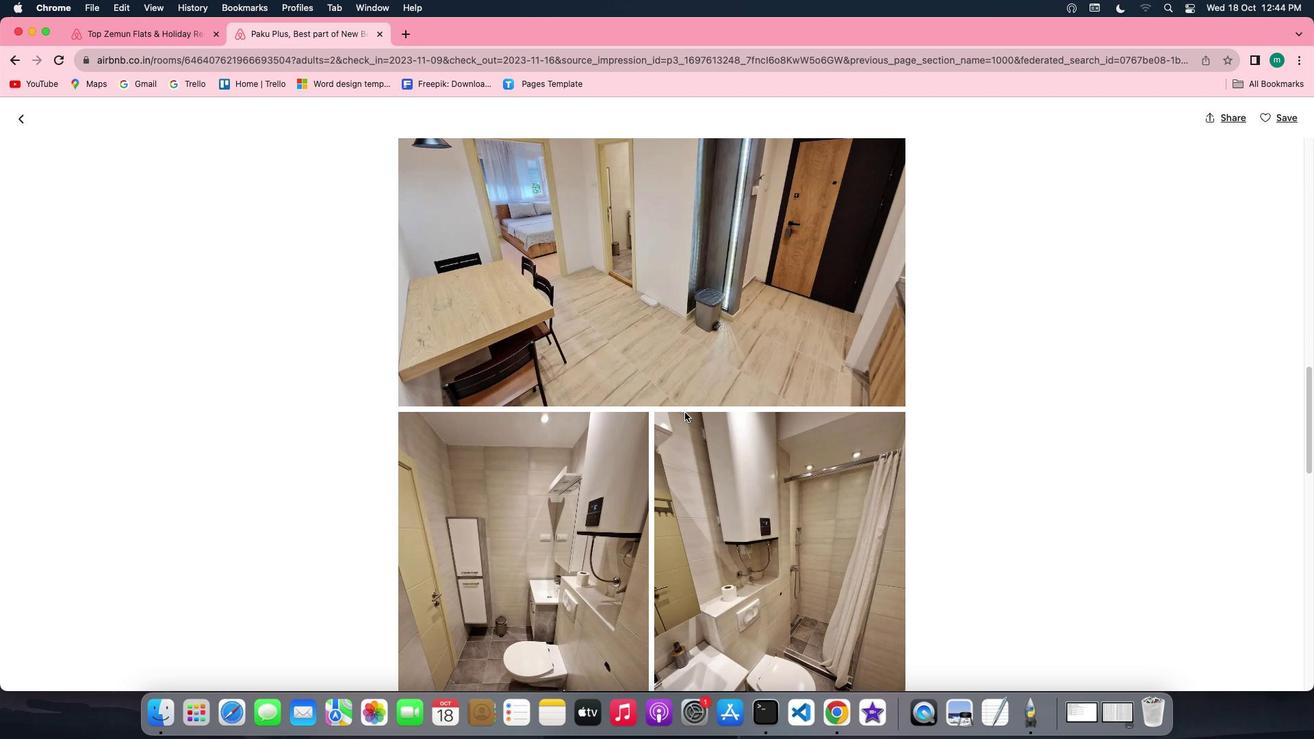 
Action: Mouse scrolled (685, 412) with delta (0, 0)
Screenshot: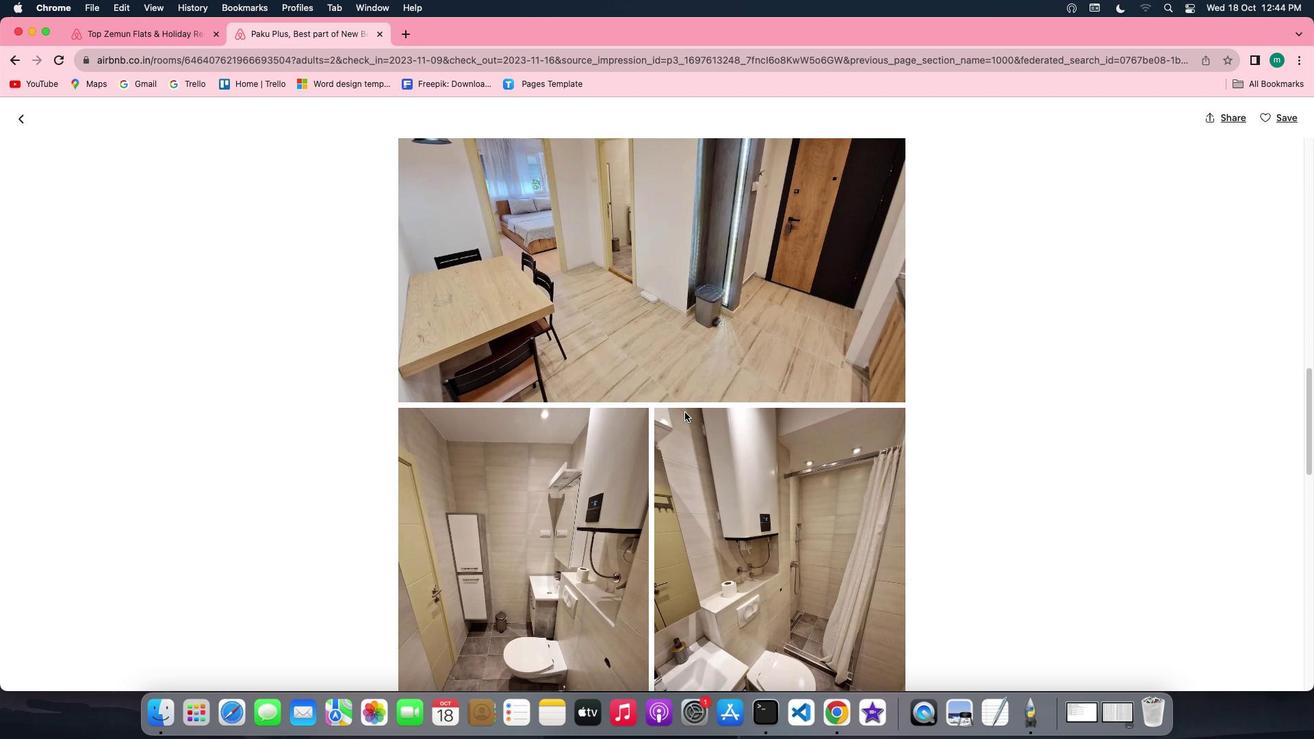 
Action: Mouse scrolled (685, 412) with delta (0, 0)
Screenshot: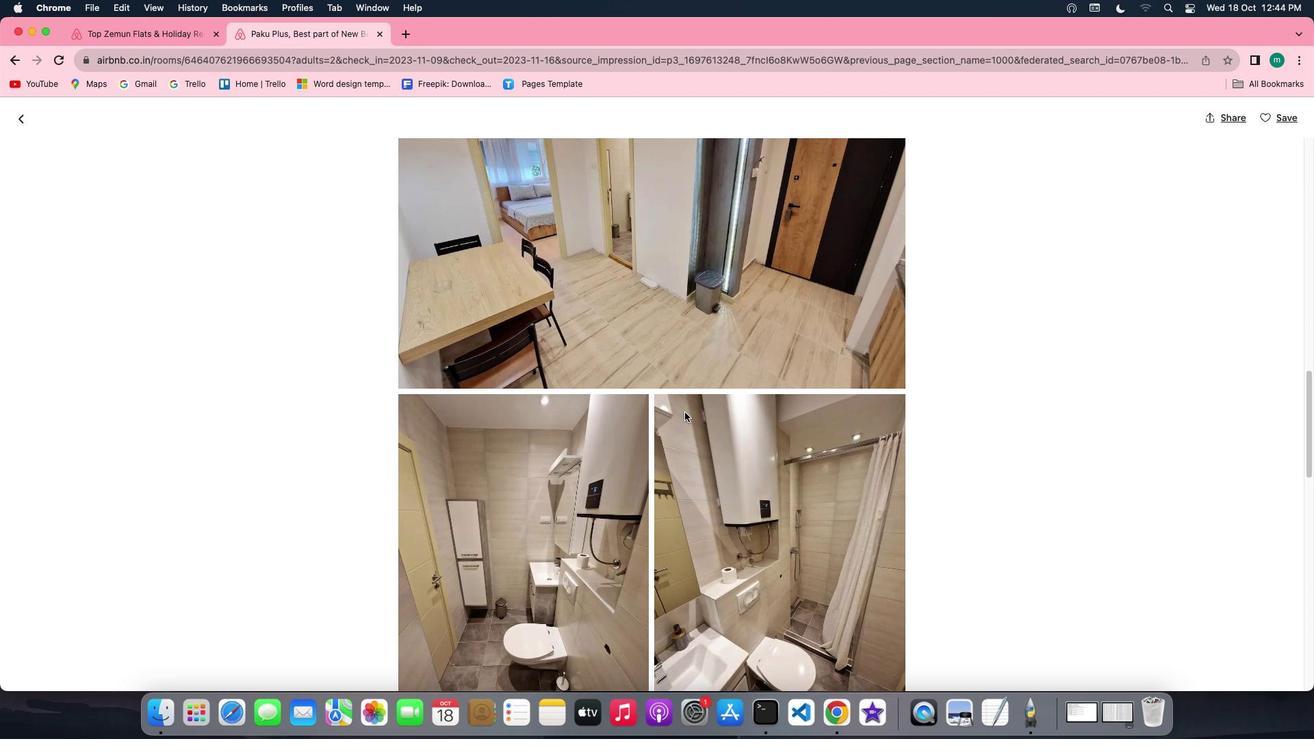 
Action: Mouse scrolled (685, 412) with delta (0, 0)
Screenshot: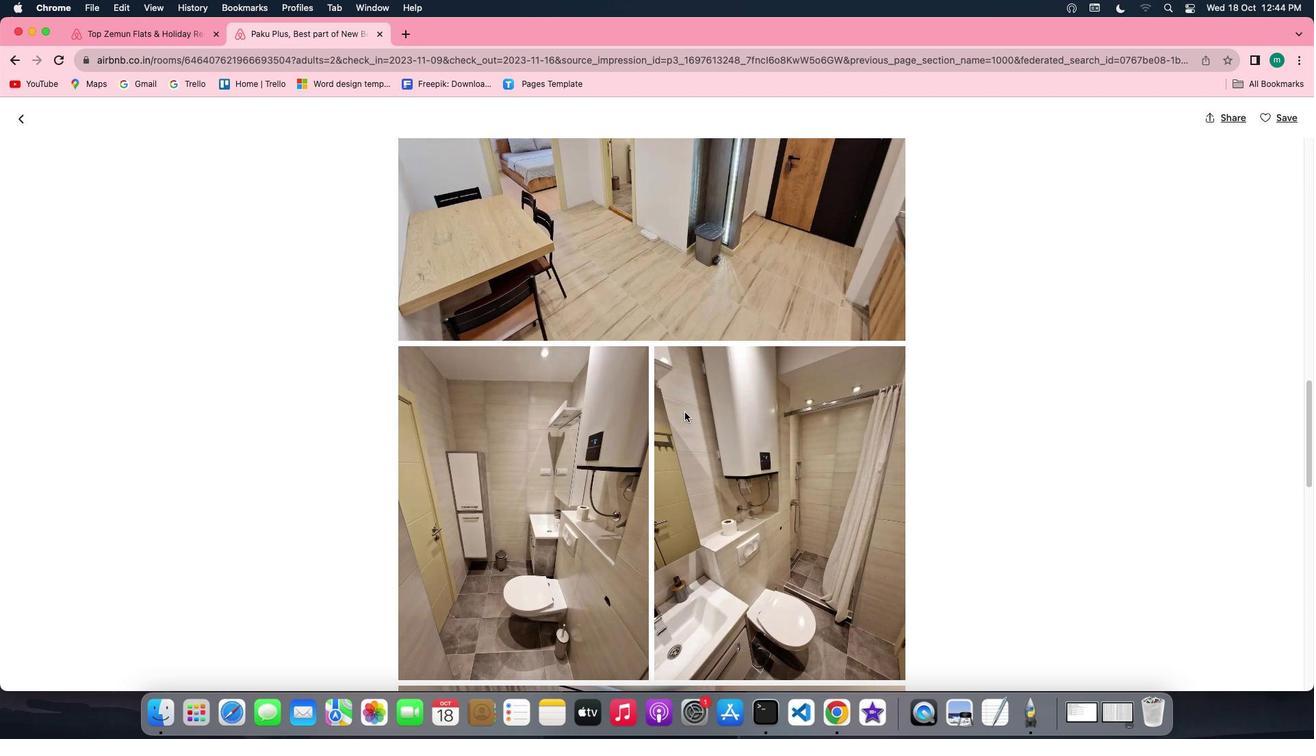 
Action: Mouse scrolled (685, 412) with delta (0, 0)
Screenshot: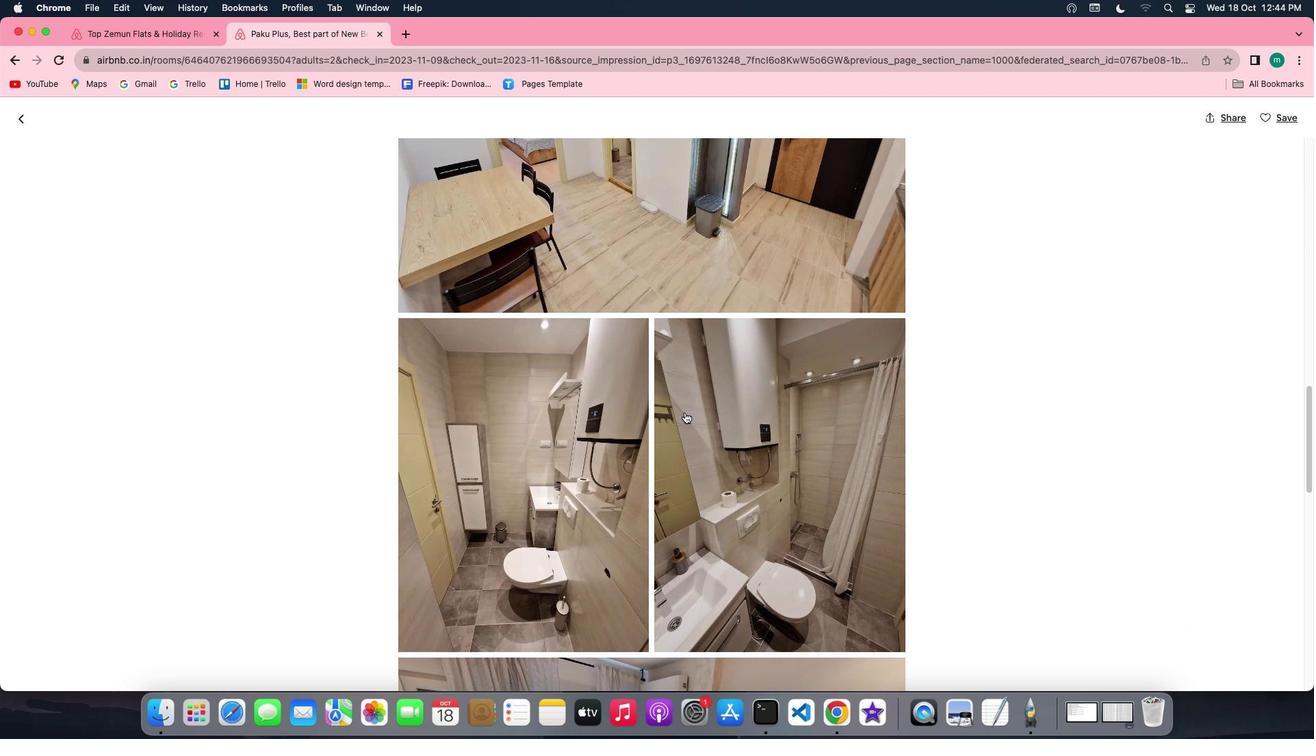 
Action: Mouse scrolled (685, 412) with delta (0, 0)
Screenshot: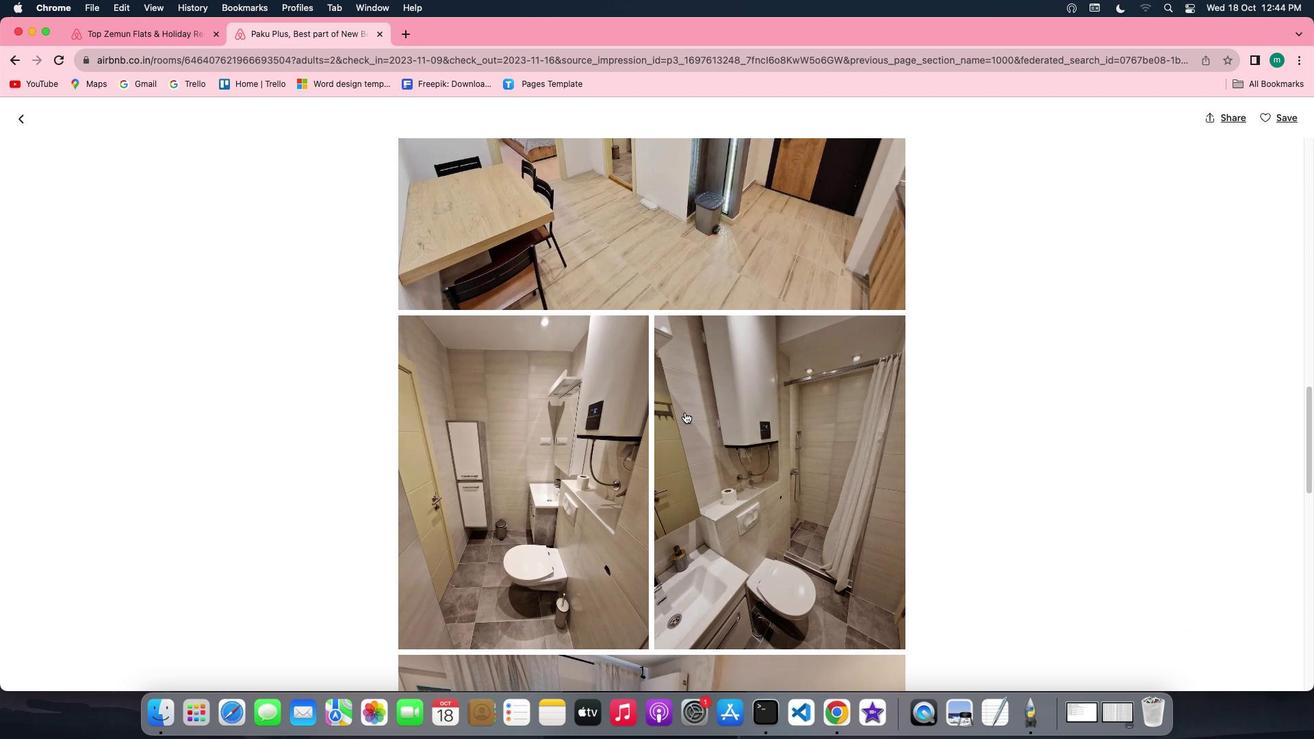 
Action: Mouse scrolled (685, 412) with delta (0, -1)
Screenshot: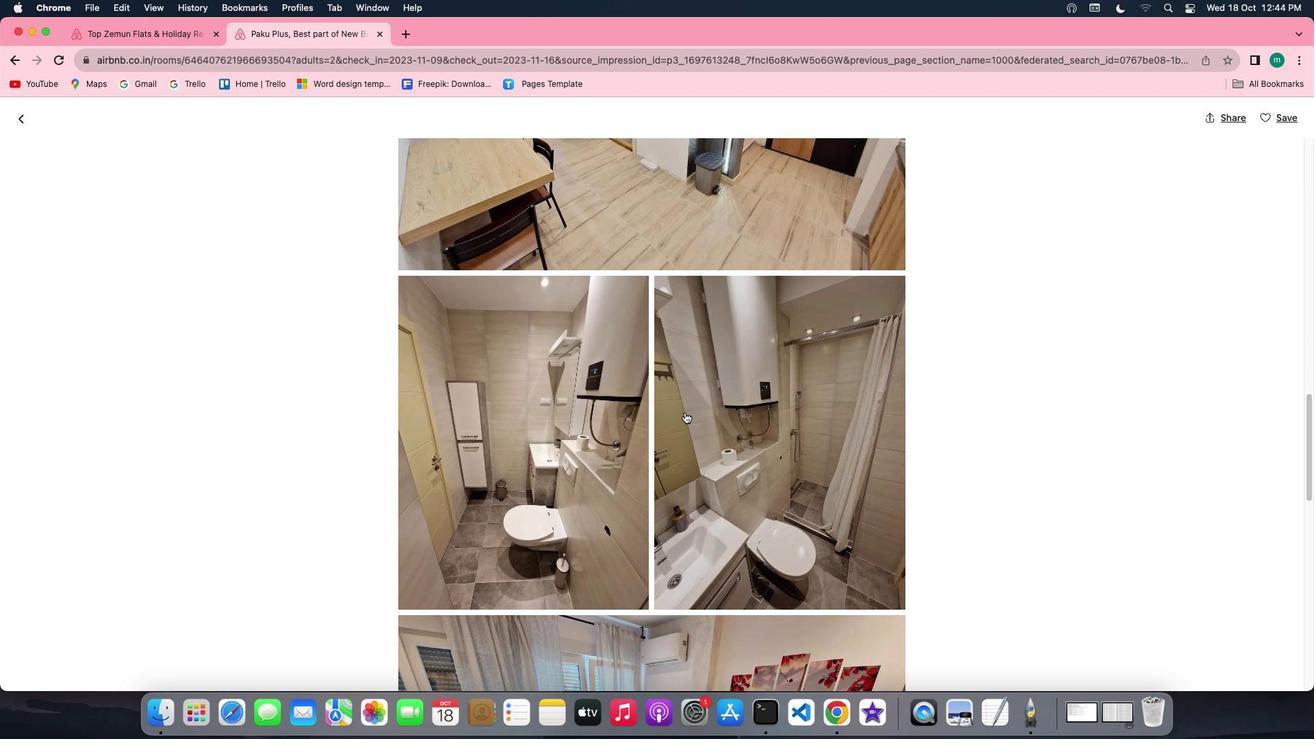 
Action: Mouse scrolled (685, 412) with delta (0, -2)
Screenshot: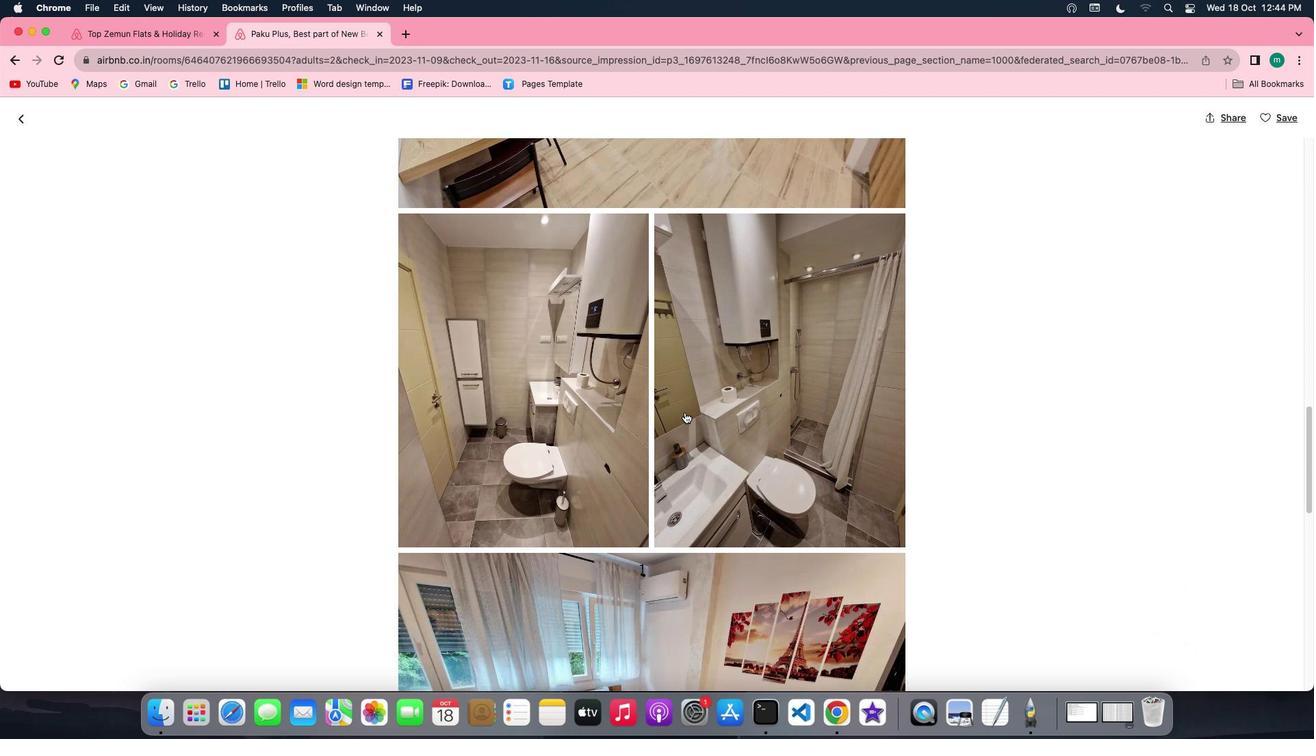 
Action: Mouse scrolled (685, 412) with delta (0, 0)
Screenshot: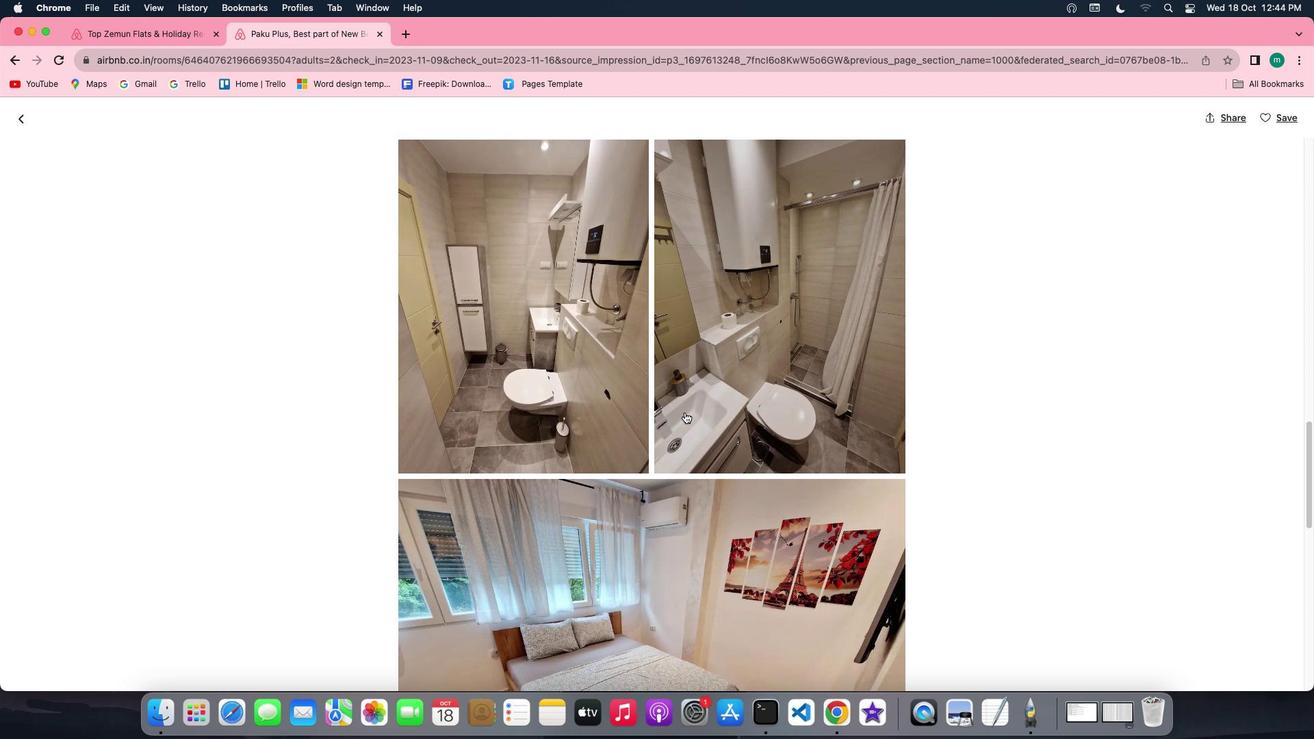 
Action: Mouse scrolled (685, 412) with delta (0, 0)
Screenshot: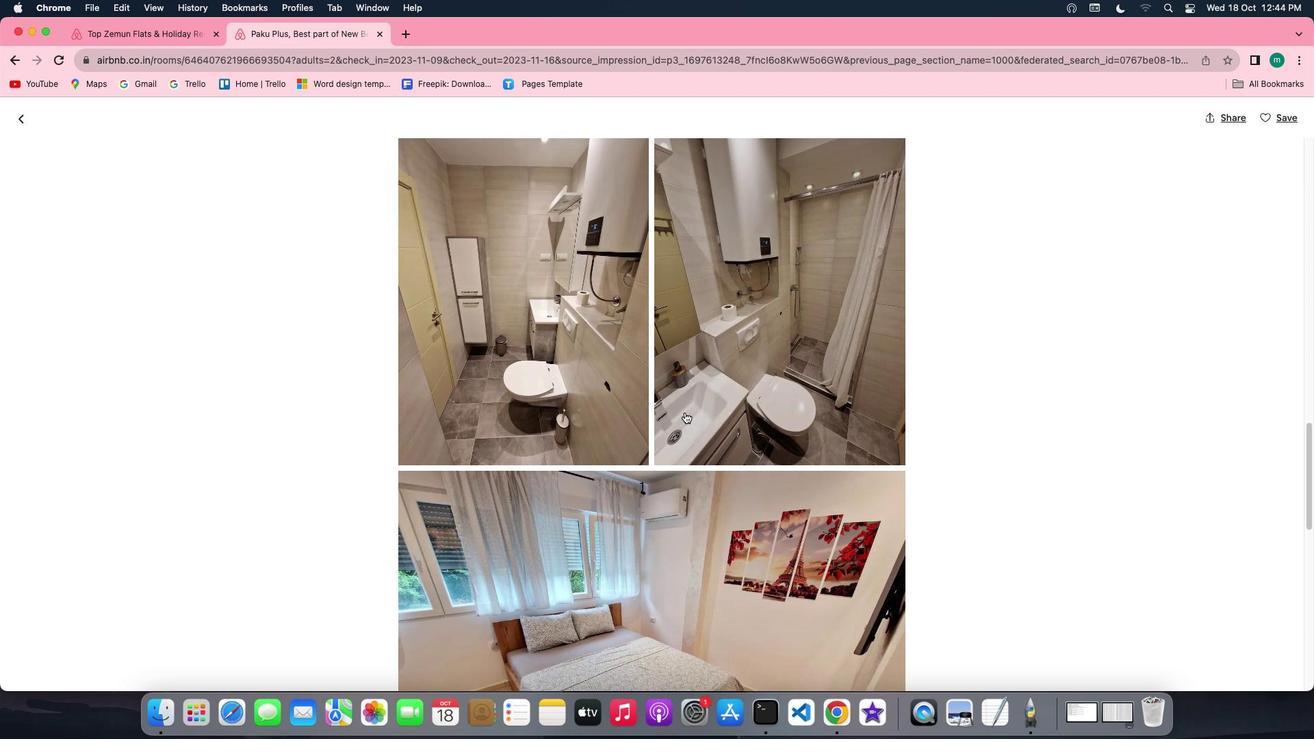 
Action: Mouse scrolled (685, 412) with delta (0, -1)
Screenshot: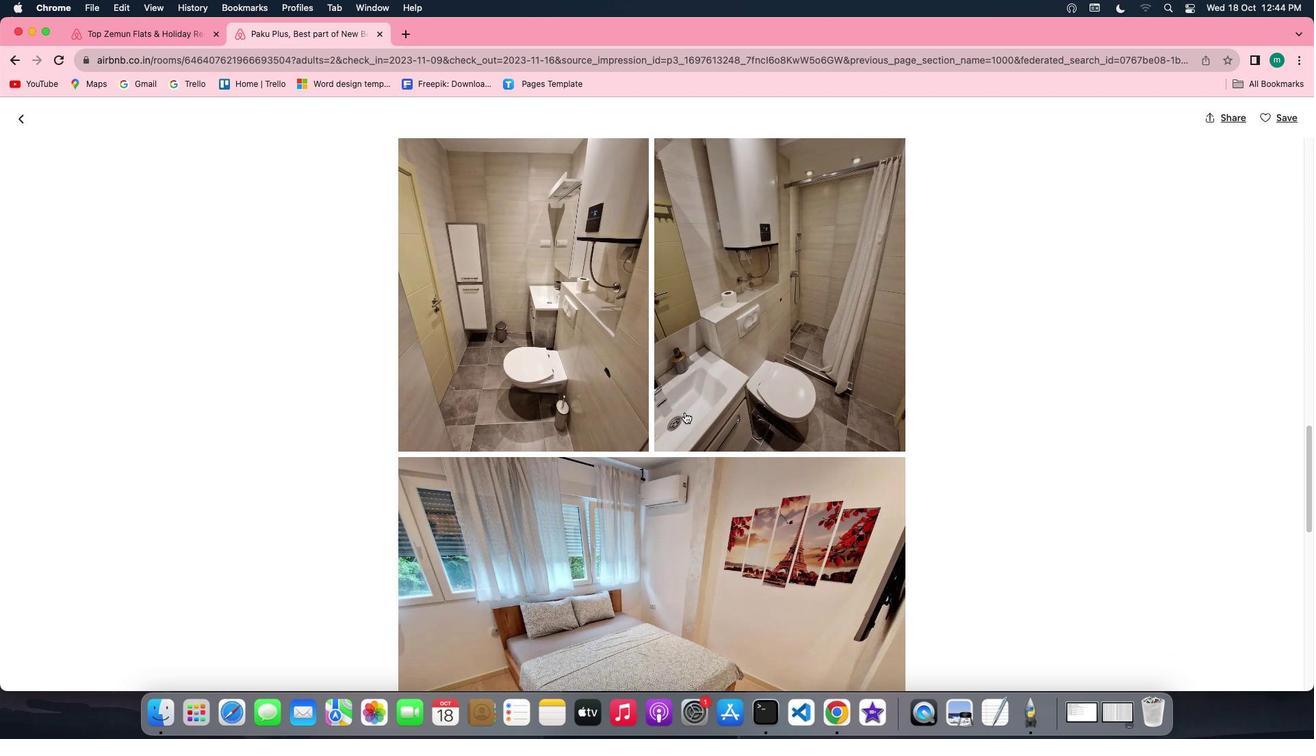 
Action: Mouse scrolled (685, 412) with delta (0, 0)
Screenshot: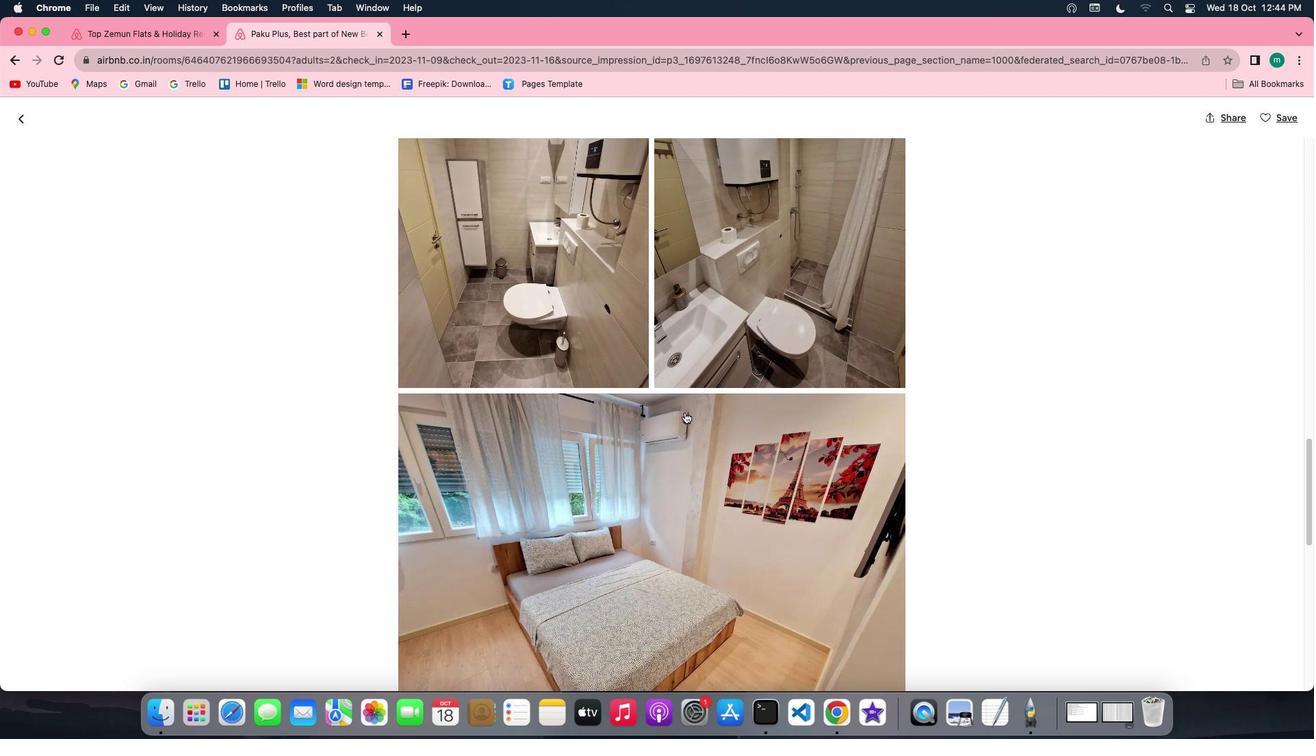 
Action: Mouse scrolled (685, 412) with delta (0, 0)
Screenshot: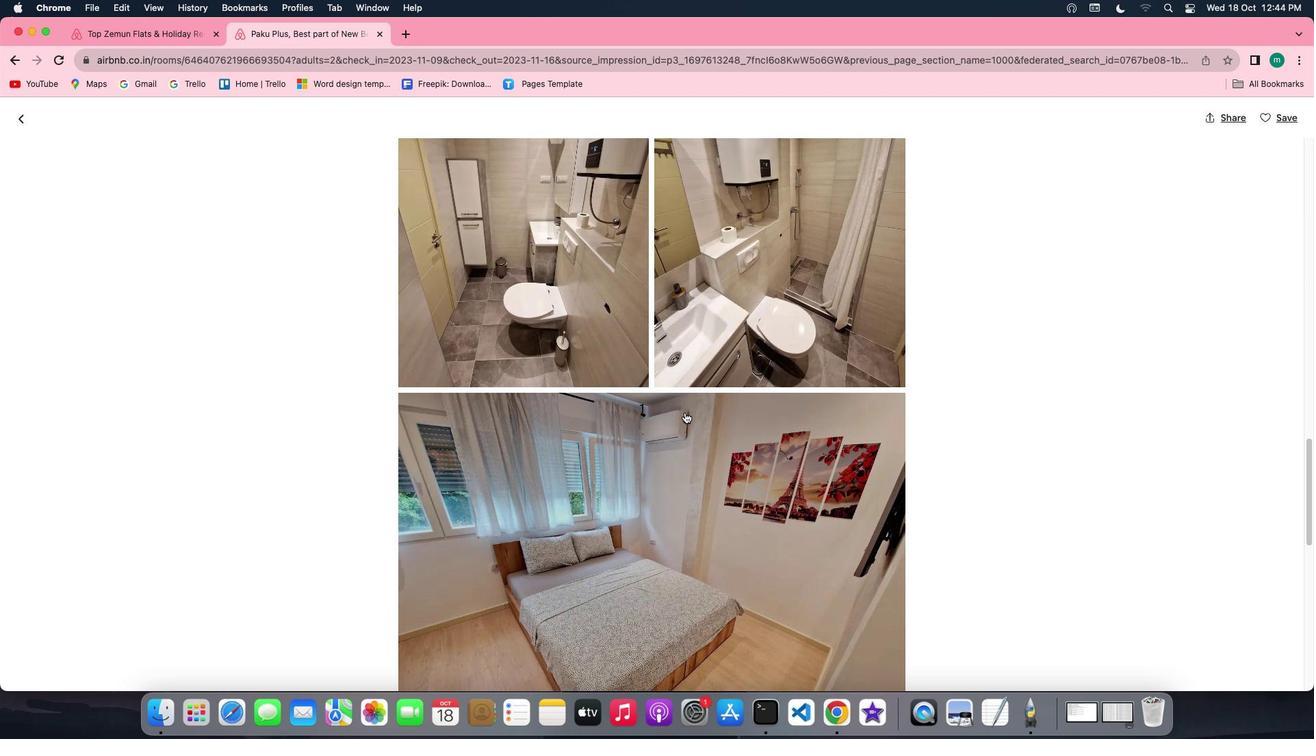 
Action: Mouse scrolled (685, 412) with delta (0, 0)
Screenshot: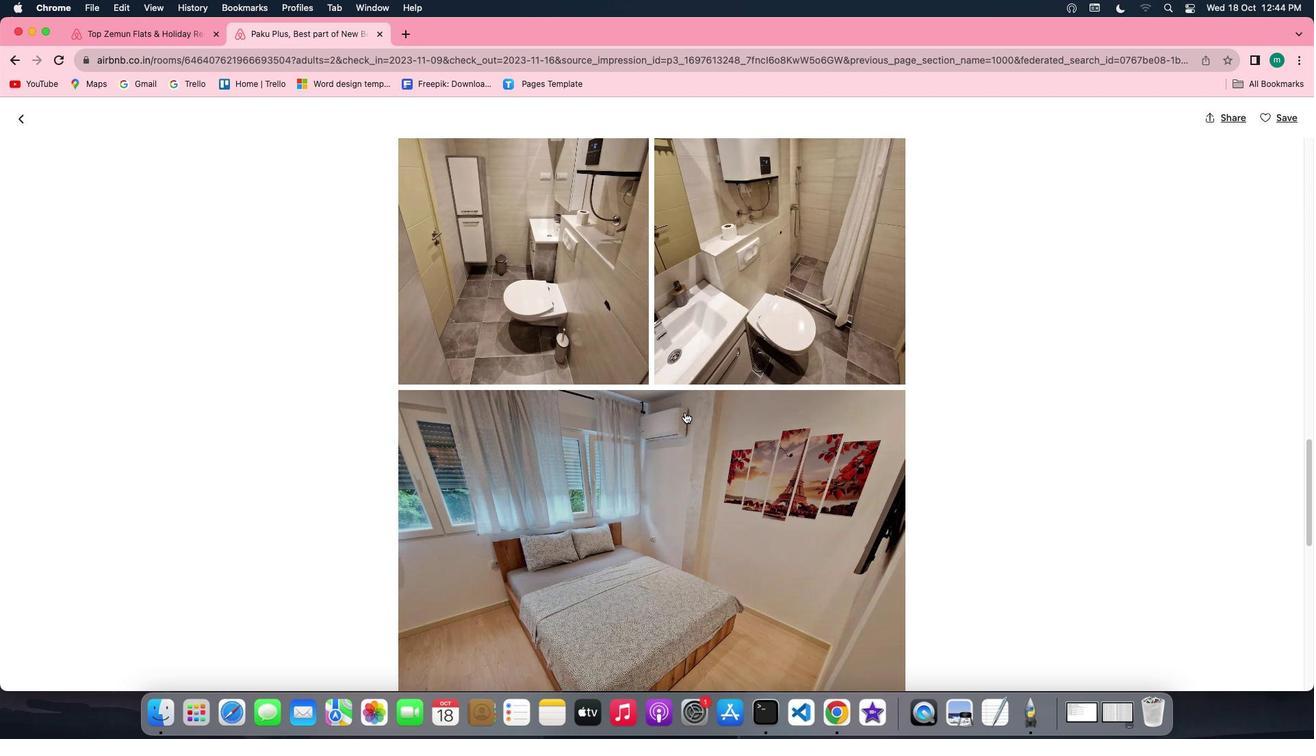 
Action: Mouse scrolled (685, 412) with delta (0, 0)
Screenshot: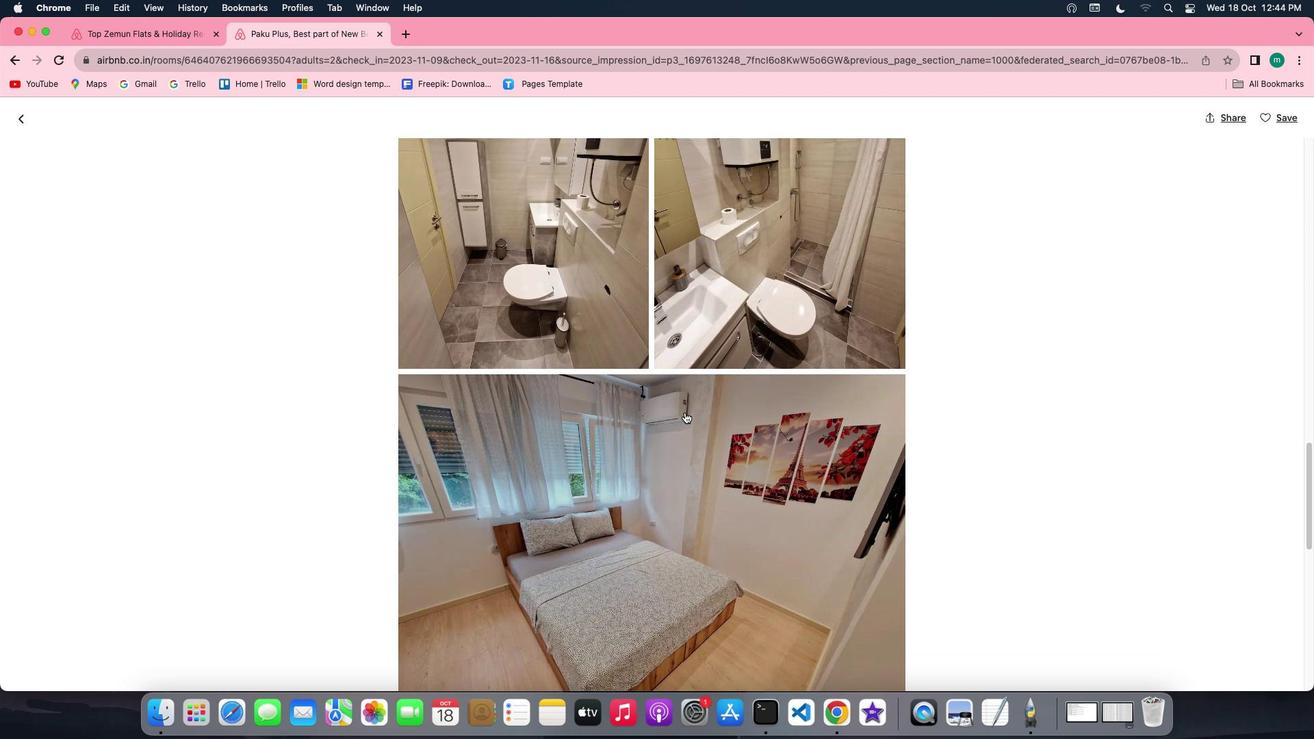 
Action: Mouse scrolled (685, 412) with delta (0, 0)
Screenshot: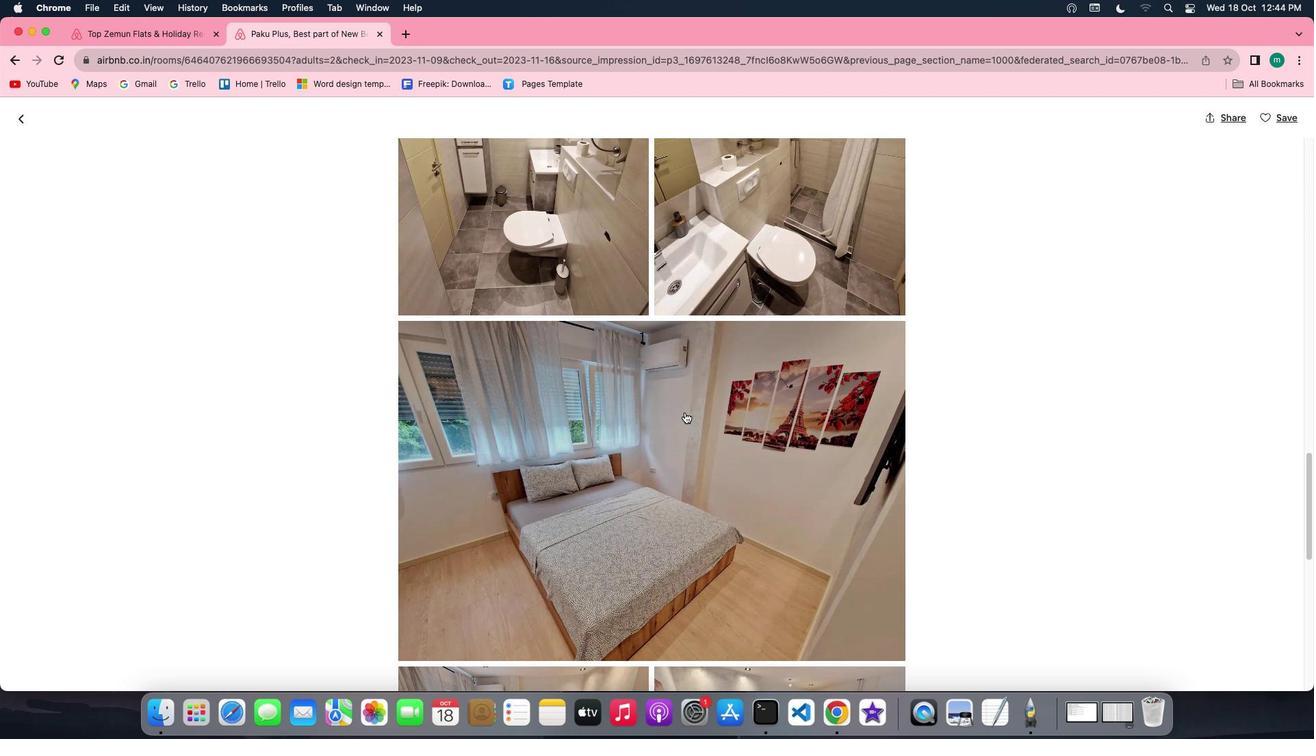 
Action: Mouse scrolled (685, 412) with delta (0, 0)
Screenshot: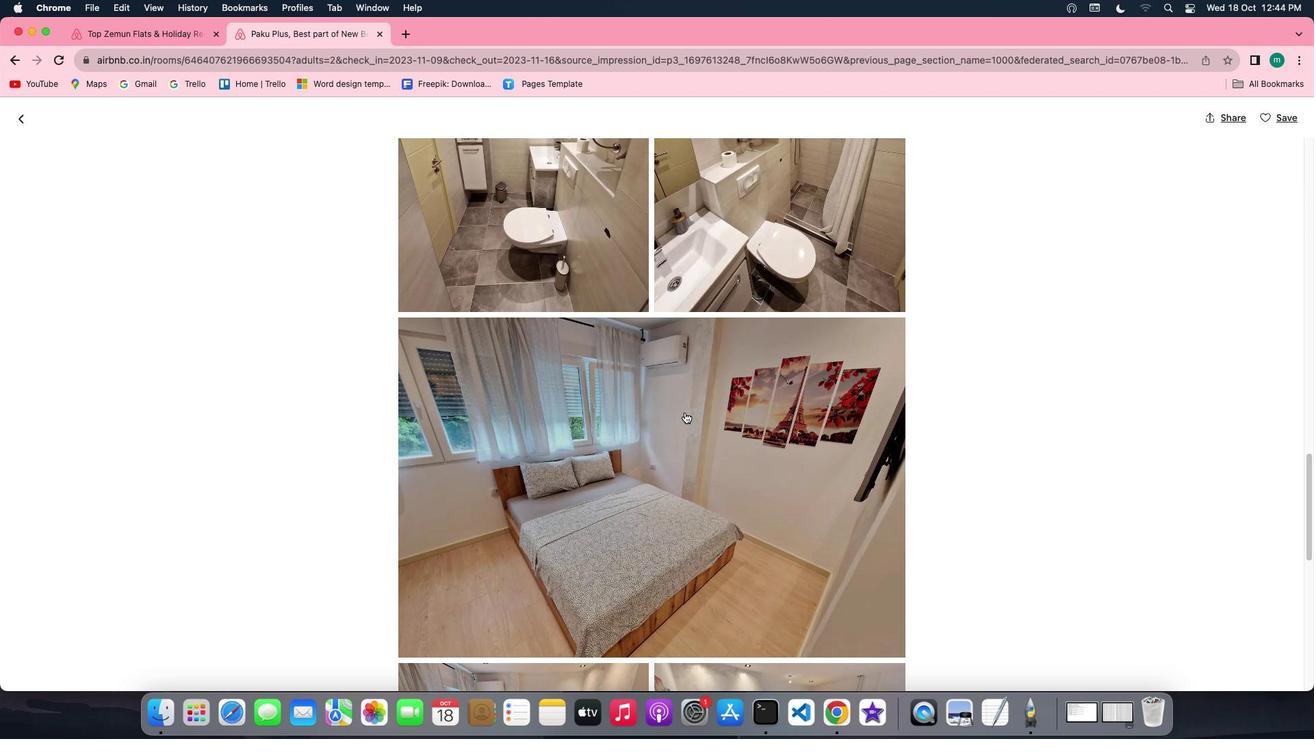 
Action: Mouse scrolled (685, 412) with delta (0, 0)
Screenshot: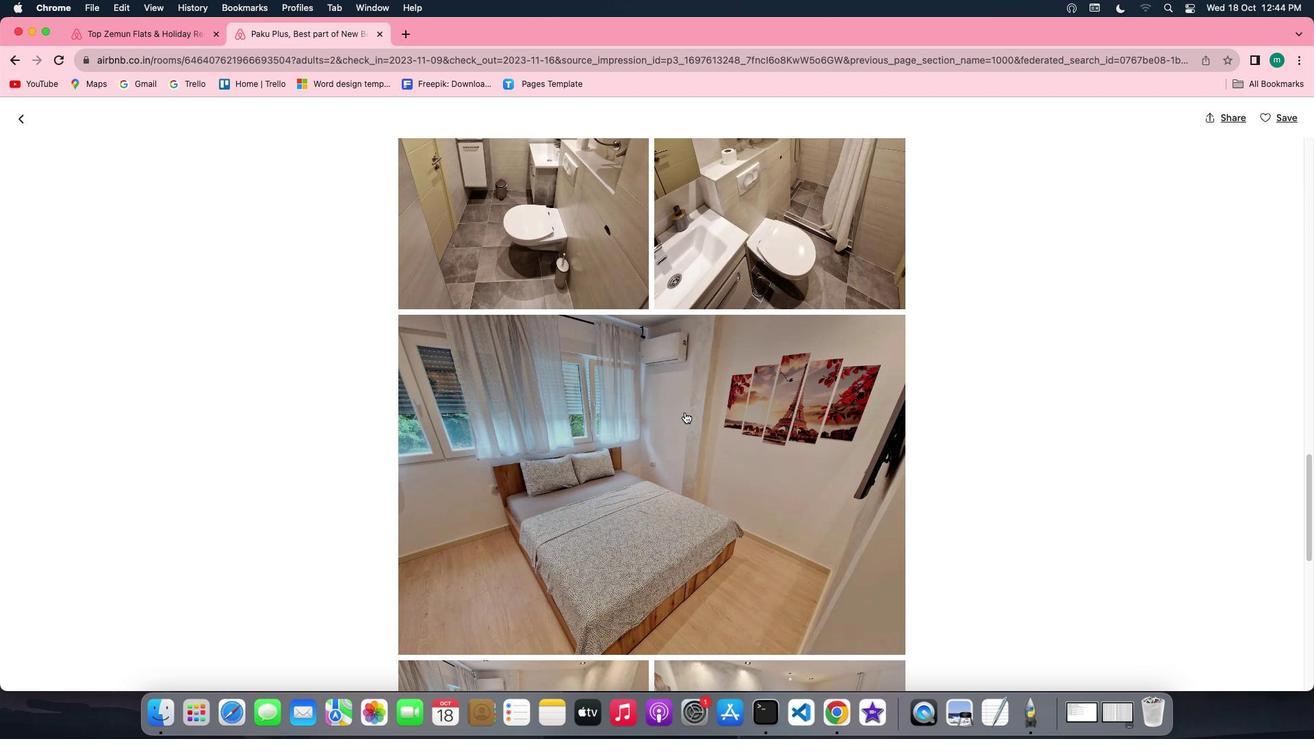 
Action: Mouse scrolled (685, 412) with delta (0, -1)
Screenshot: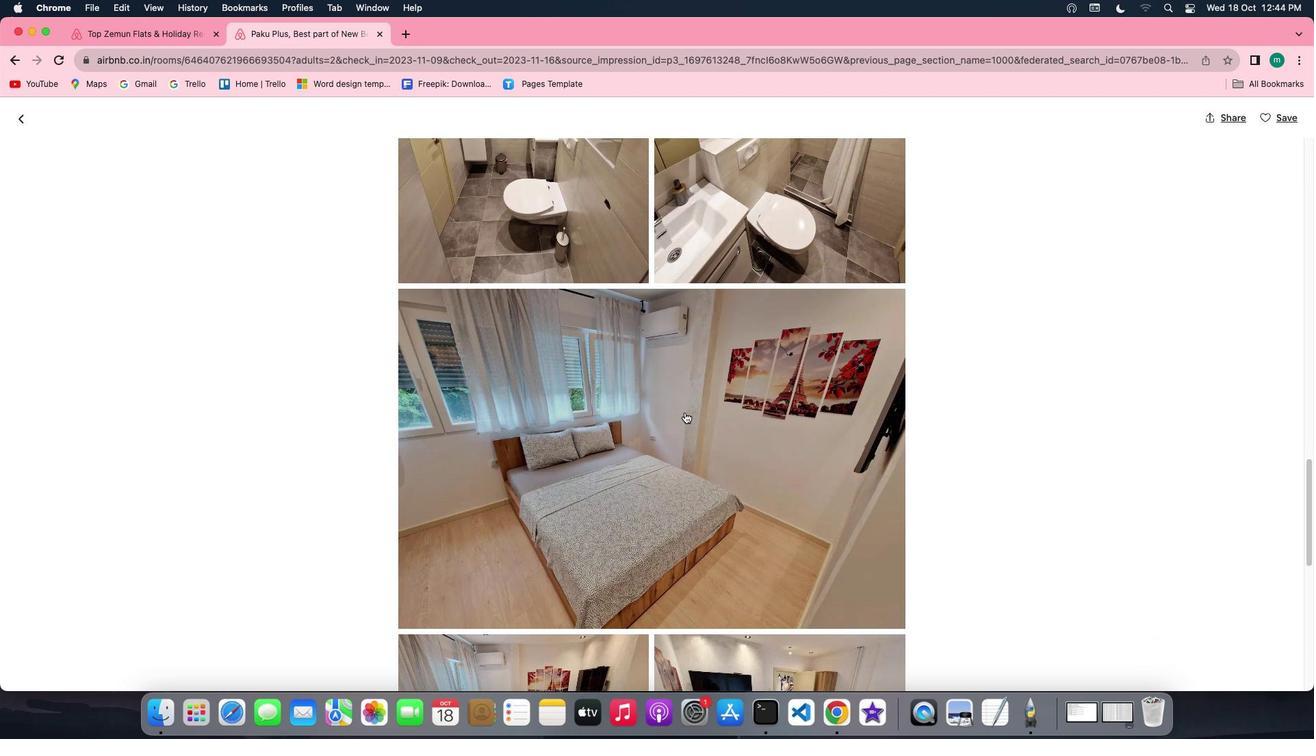 
Action: Mouse scrolled (685, 412) with delta (0, -1)
Screenshot: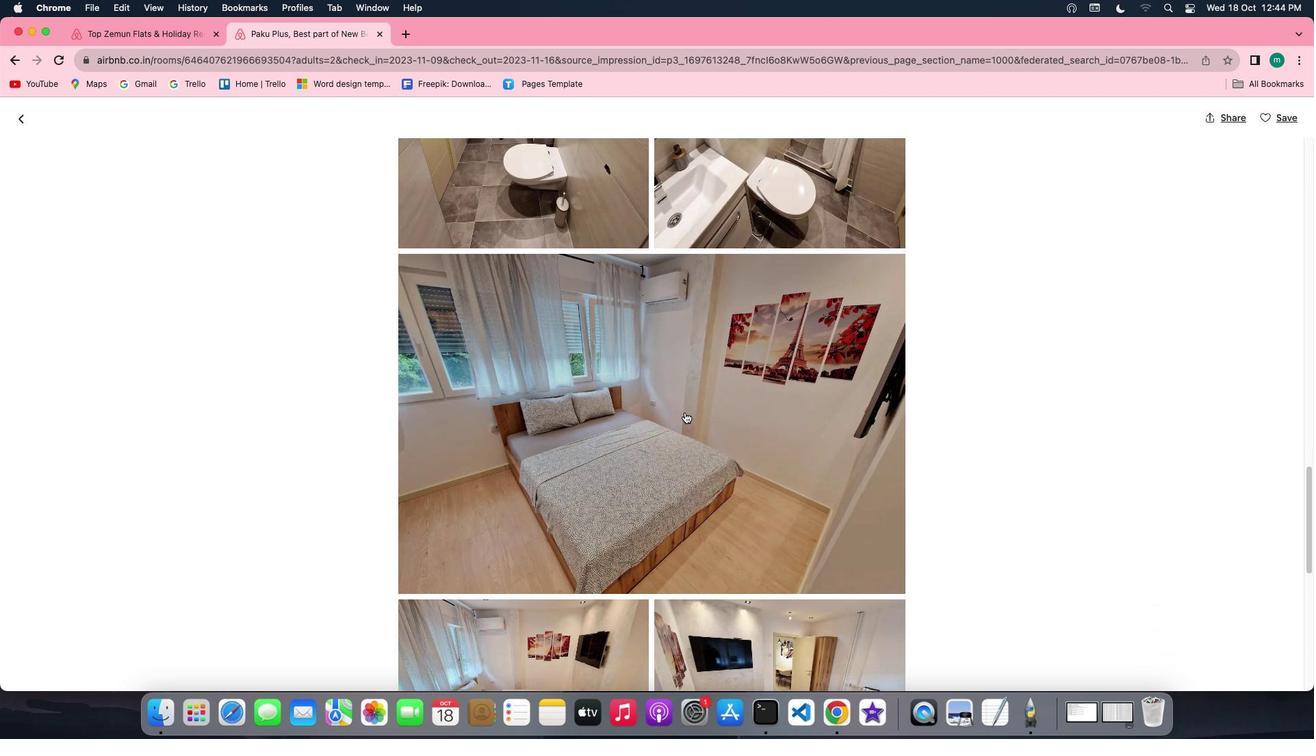 
Action: Mouse scrolled (685, 412) with delta (0, 0)
Screenshot: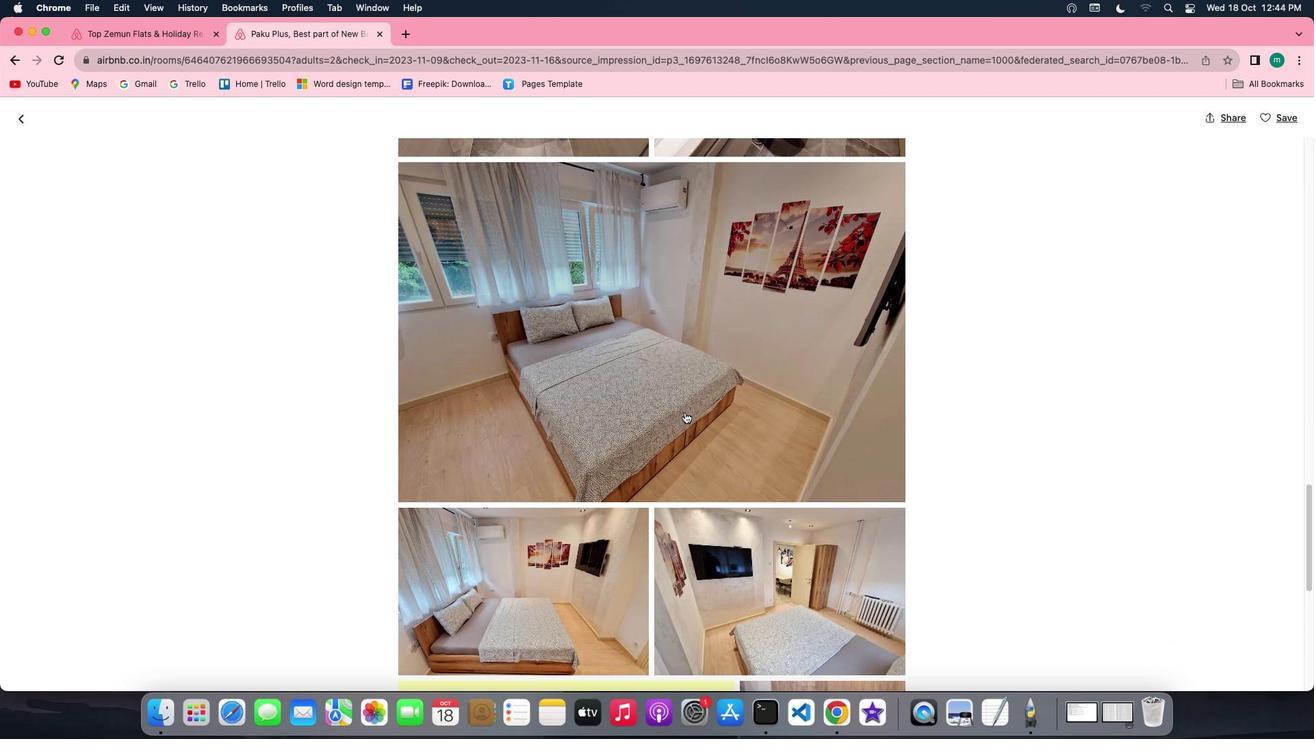 
Action: Mouse scrolled (685, 412) with delta (0, 0)
Screenshot: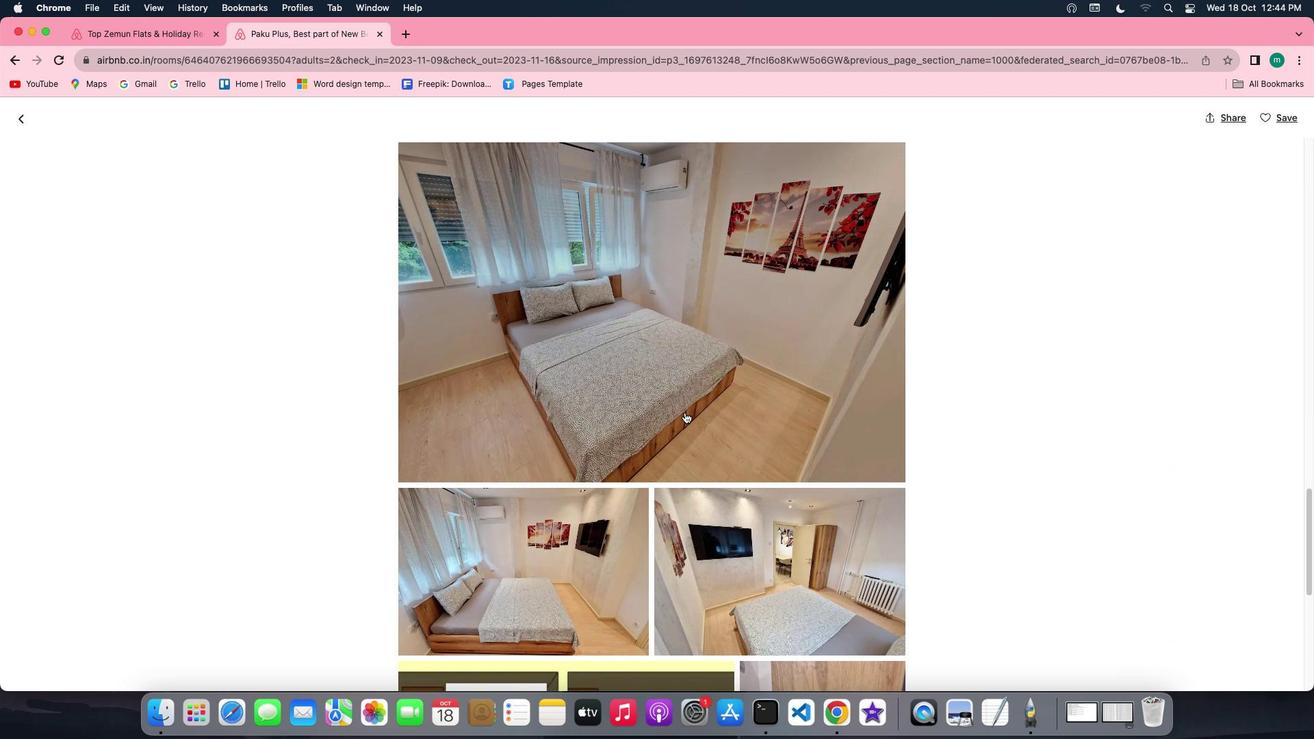 
Action: Mouse scrolled (685, 412) with delta (0, -1)
Screenshot: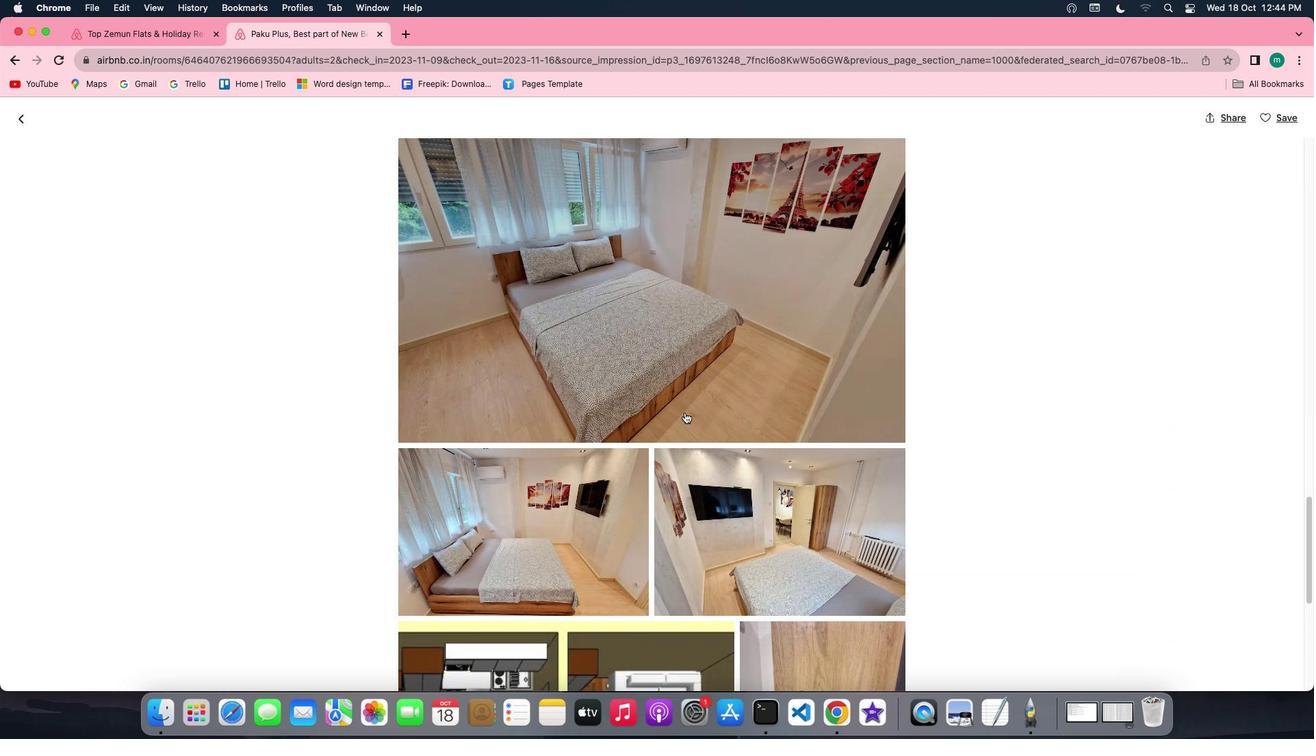 
Action: Mouse scrolled (685, 412) with delta (0, -2)
Screenshot: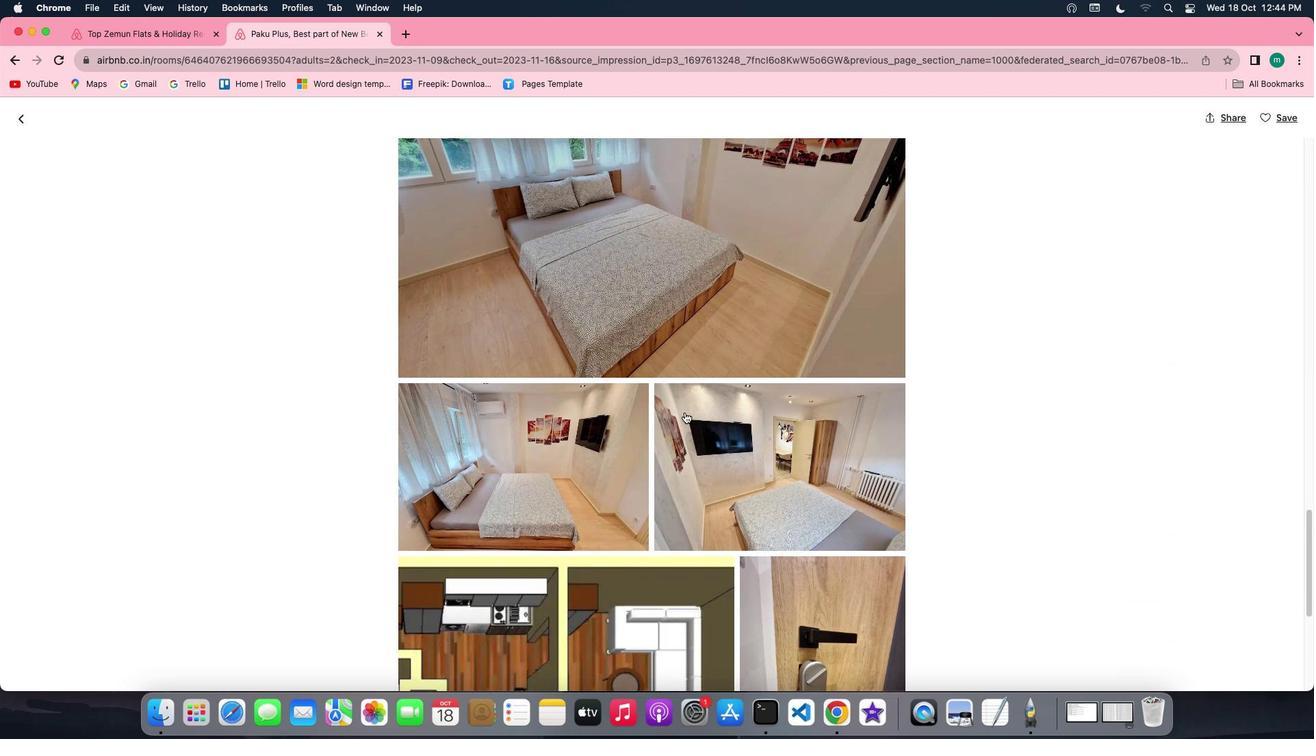 
Action: Mouse scrolled (685, 412) with delta (0, 0)
Screenshot: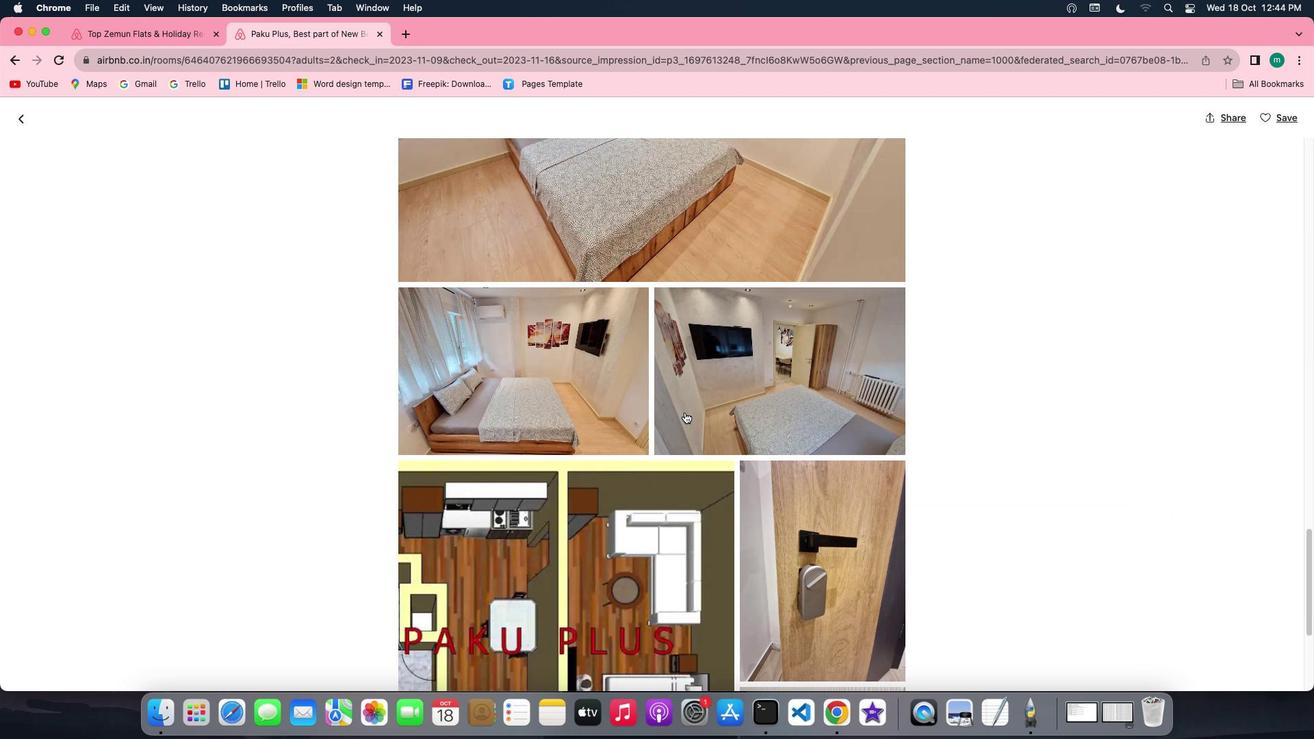 
Action: Mouse scrolled (685, 412) with delta (0, 0)
Screenshot: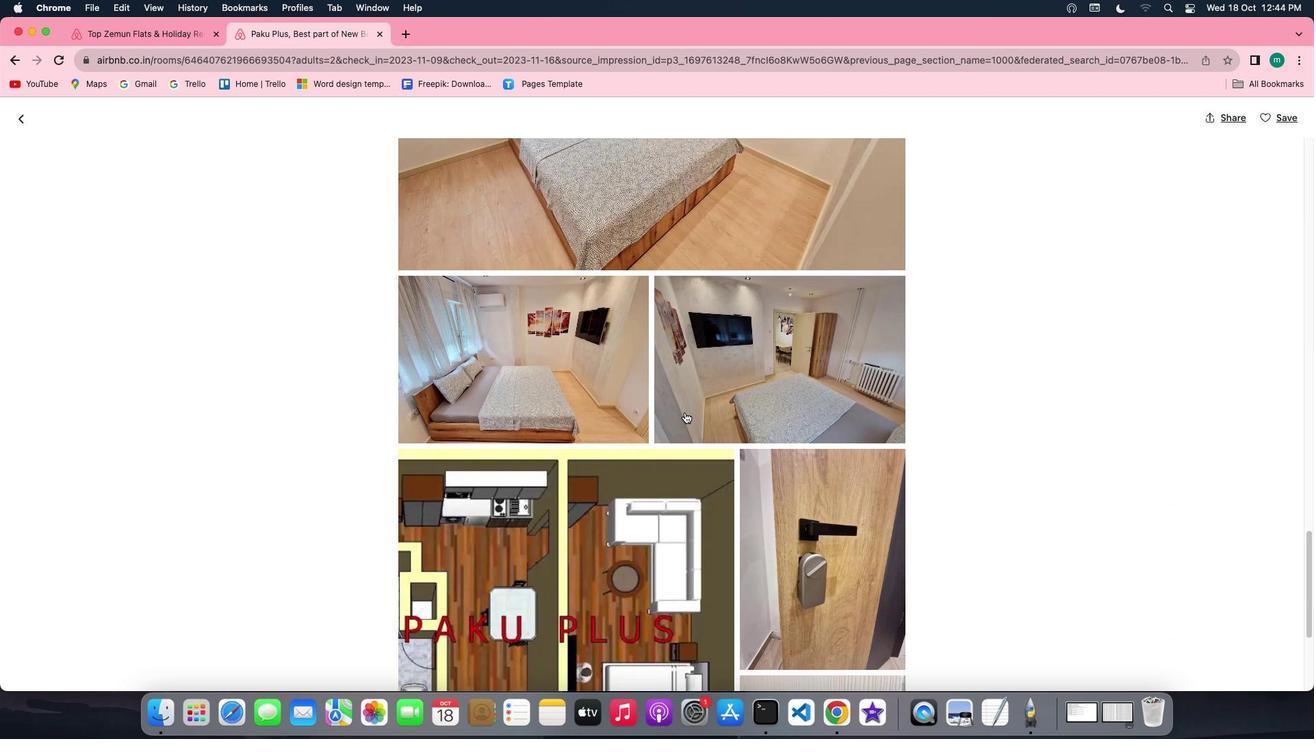 
Action: Mouse scrolled (685, 412) with delta (0, -1)
Screenshot: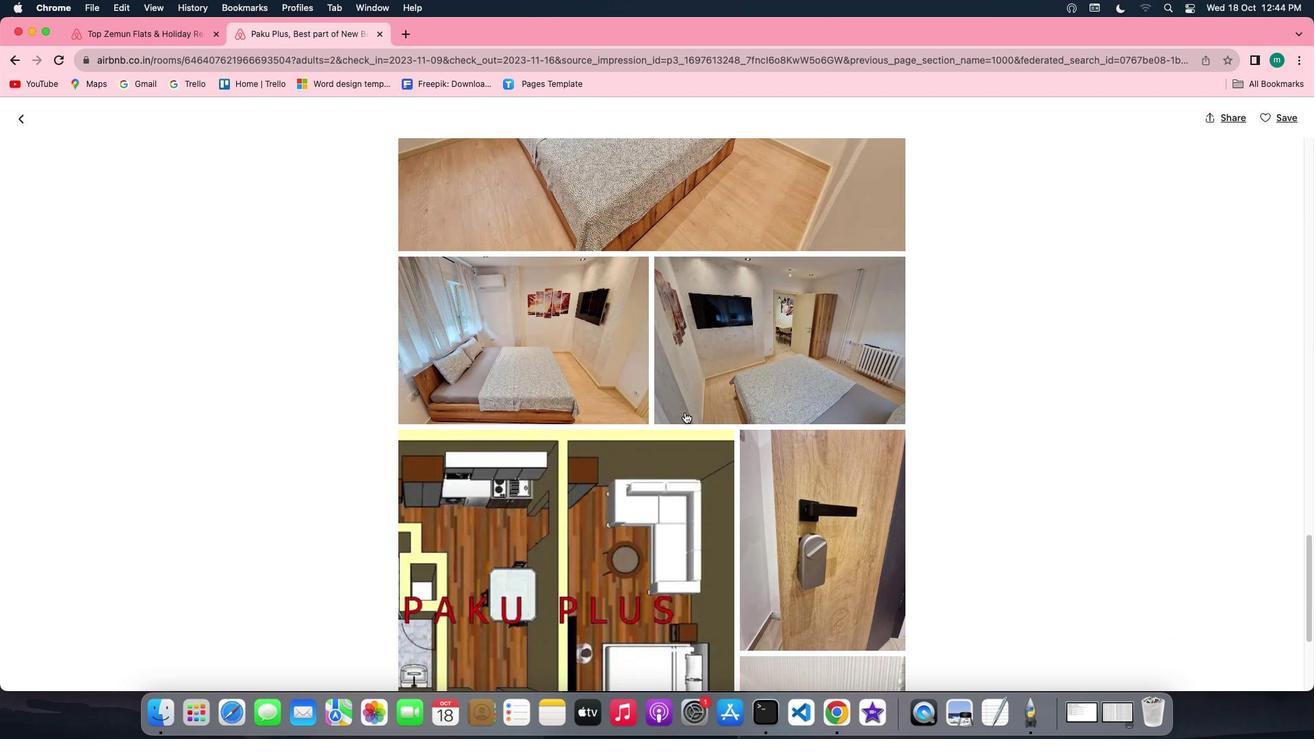 
Action: Mouse scrolled (685, 412) with delta (0, -2)
Screenshot: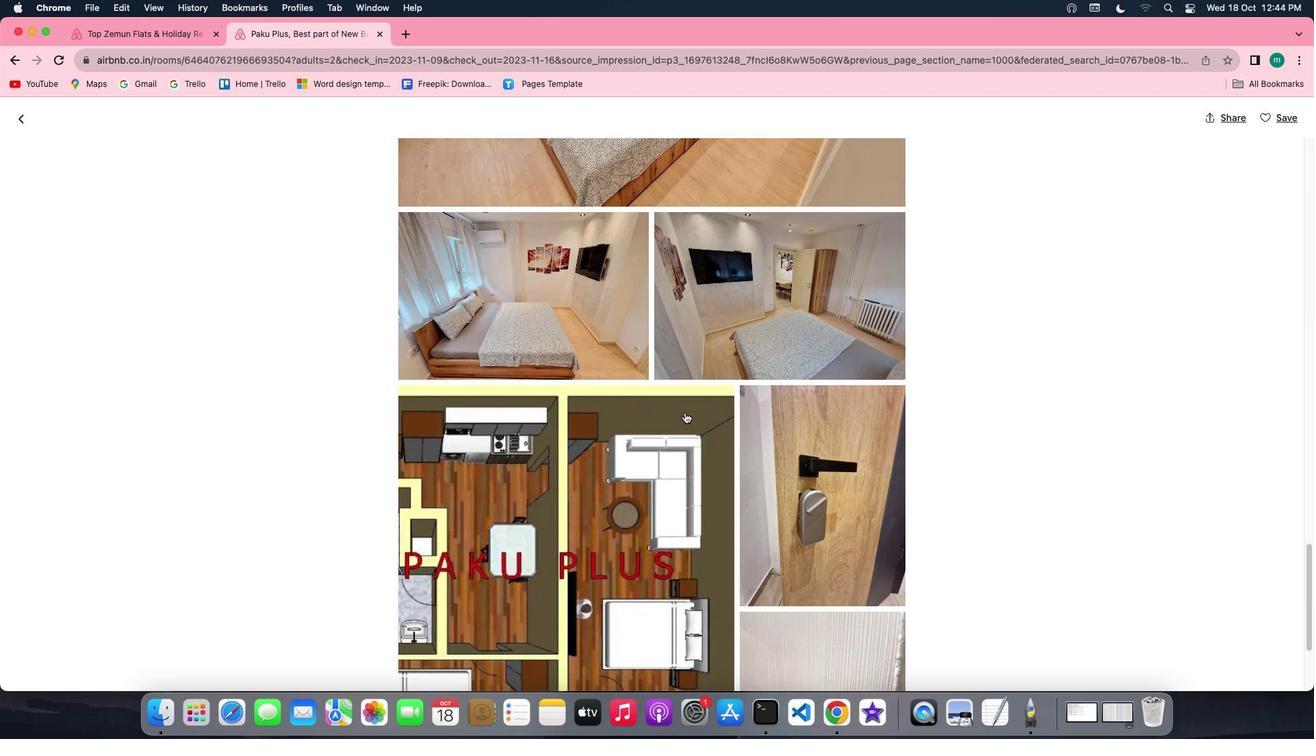 
Action: Mouse scrolled (685, 412) with delta (0, 0)
Screenshot: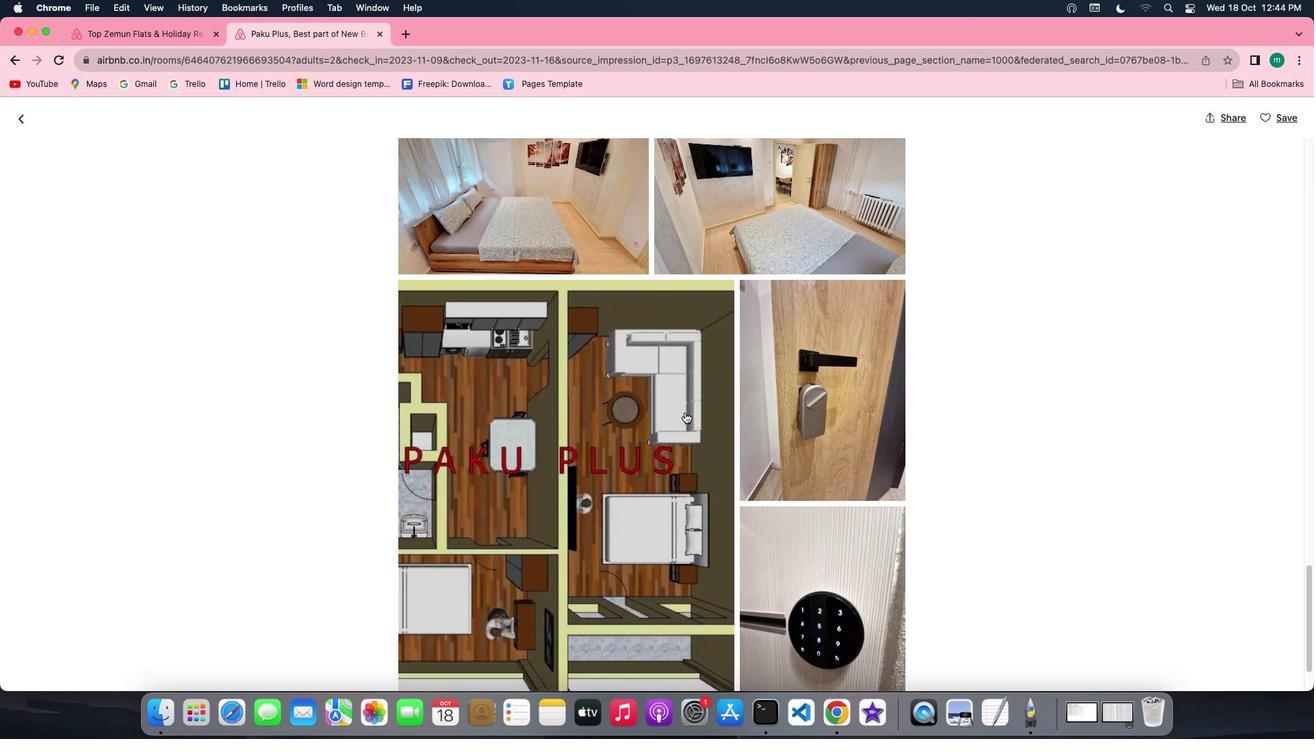 
Action: Mouse scrolled (685, 412) with delta (0, 0)
Screenshot: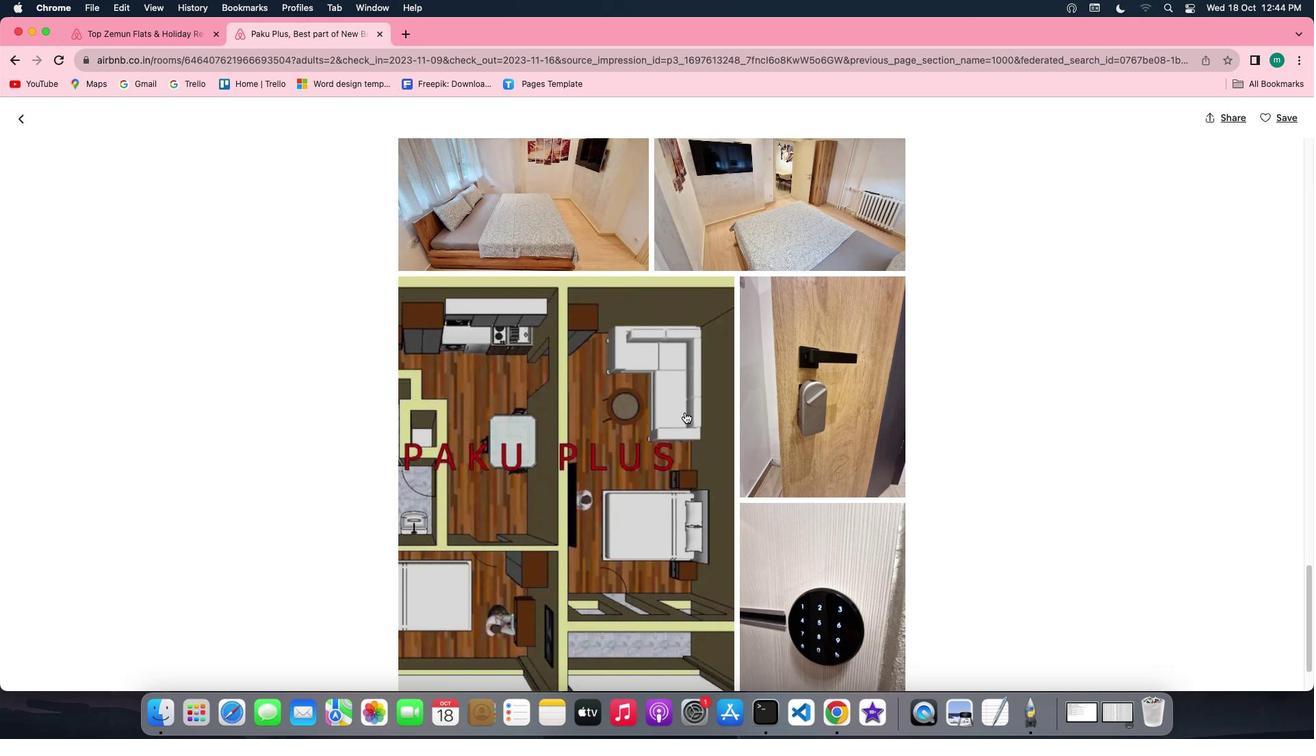 
Action: Mouse scrolled (685, 412) with delta (0, -1)
Screenshot: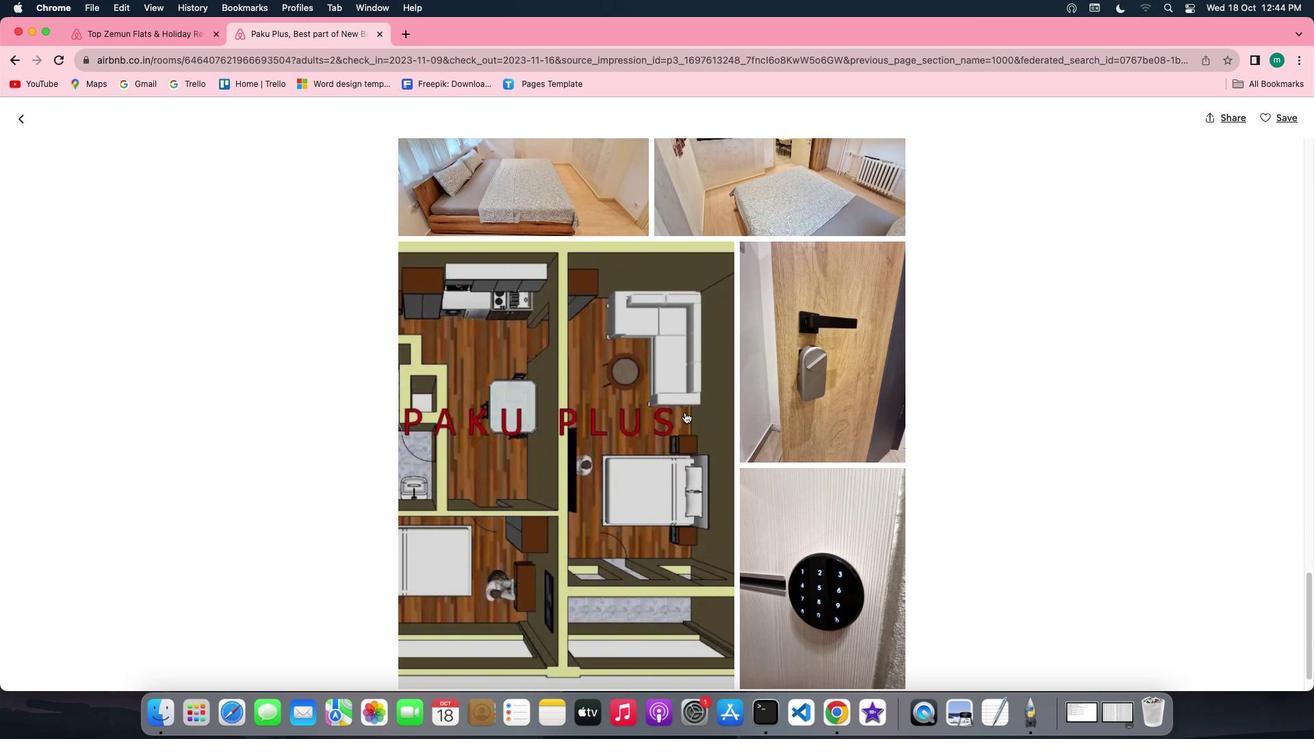 
Action: Mouse scrolled (685, 412) with delta (0, -2)
Screenshot: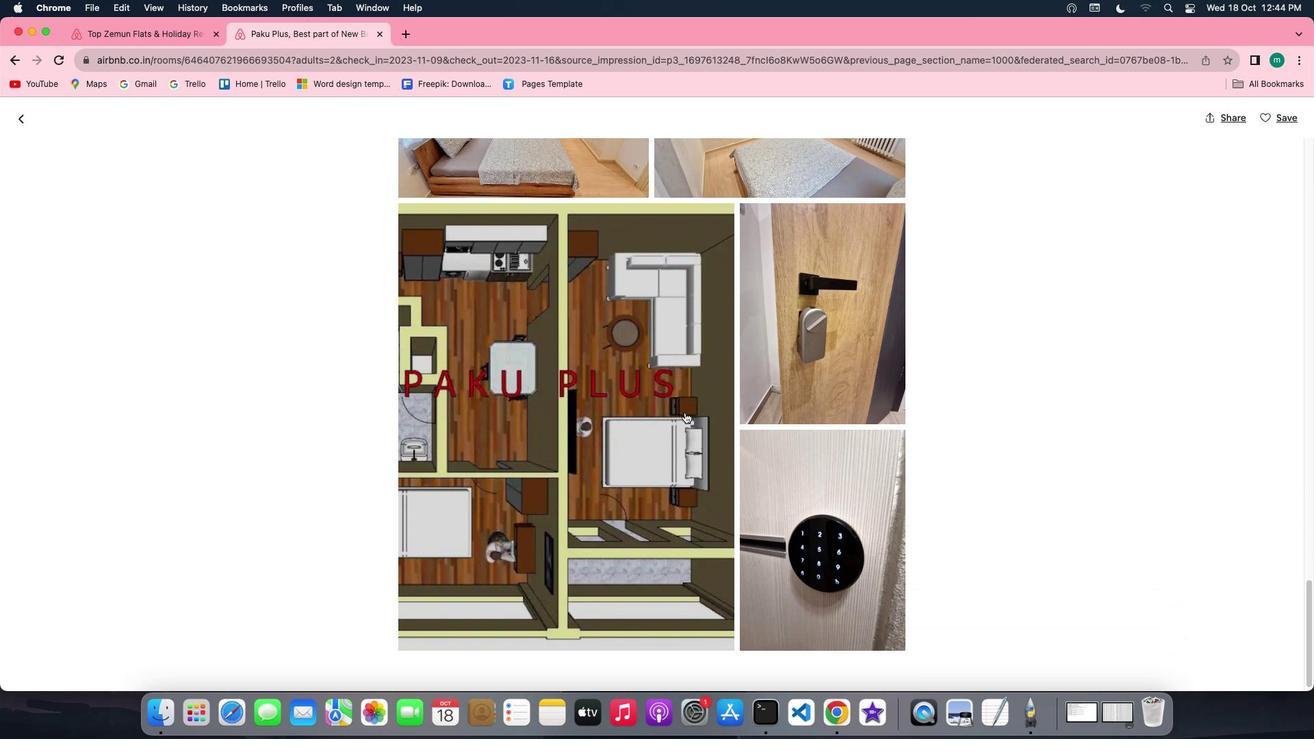 
Action: Mouse scrolled (685, 412) with delta (0, 0)
Screenshot: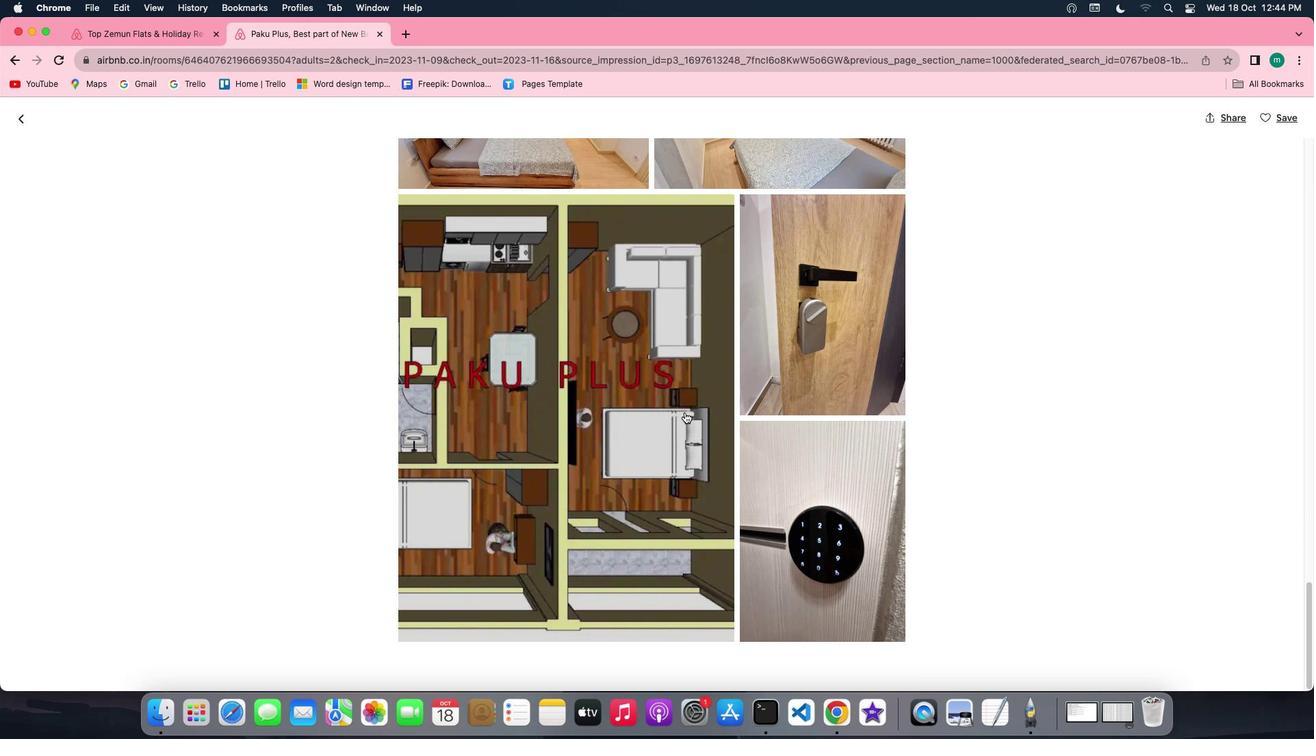 
Action: Mouse scrolled (685, 412) with delta (0, 0)
Screenshot: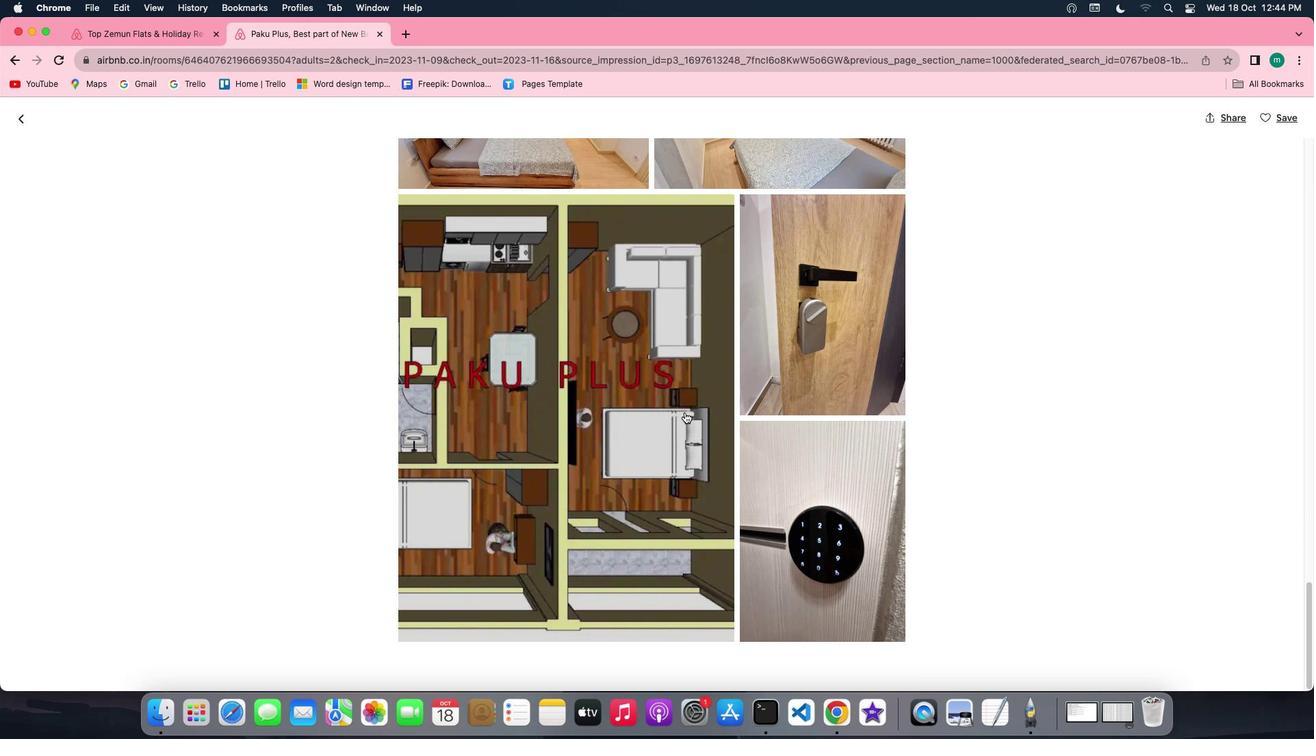 
Action: Mouse scrolled (685, 412) with delta (0, -1)
Screenshot: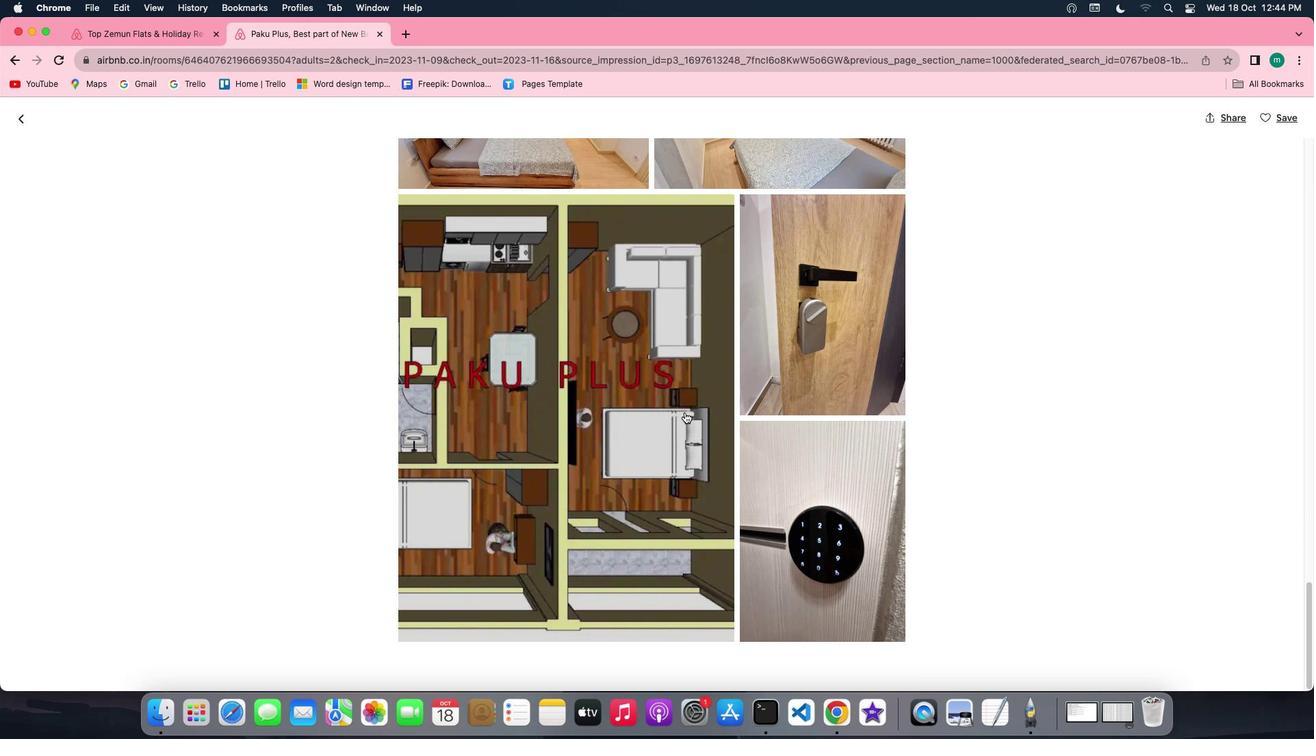 
Action: Mouse scrolled (685, 412) with delta (0, -1)
Screenshot: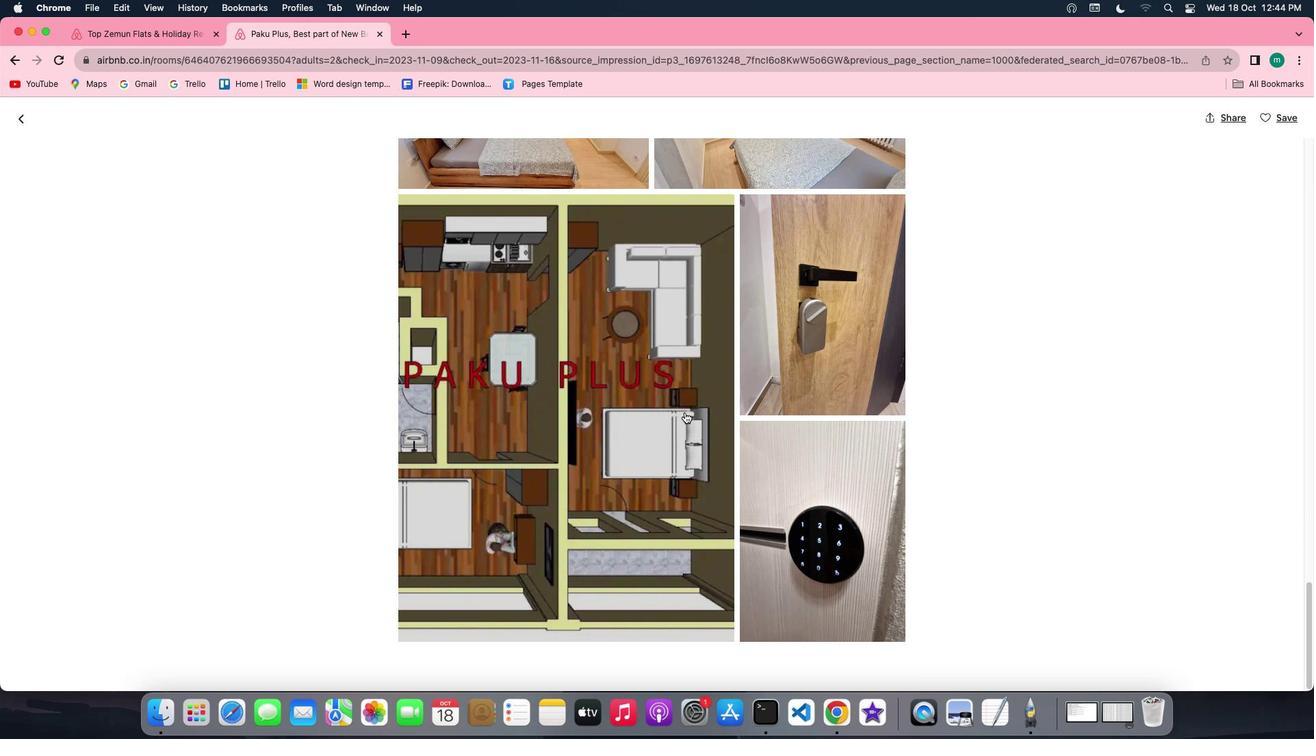 
Action: Mouse moved to (26, 125)
Screenshot: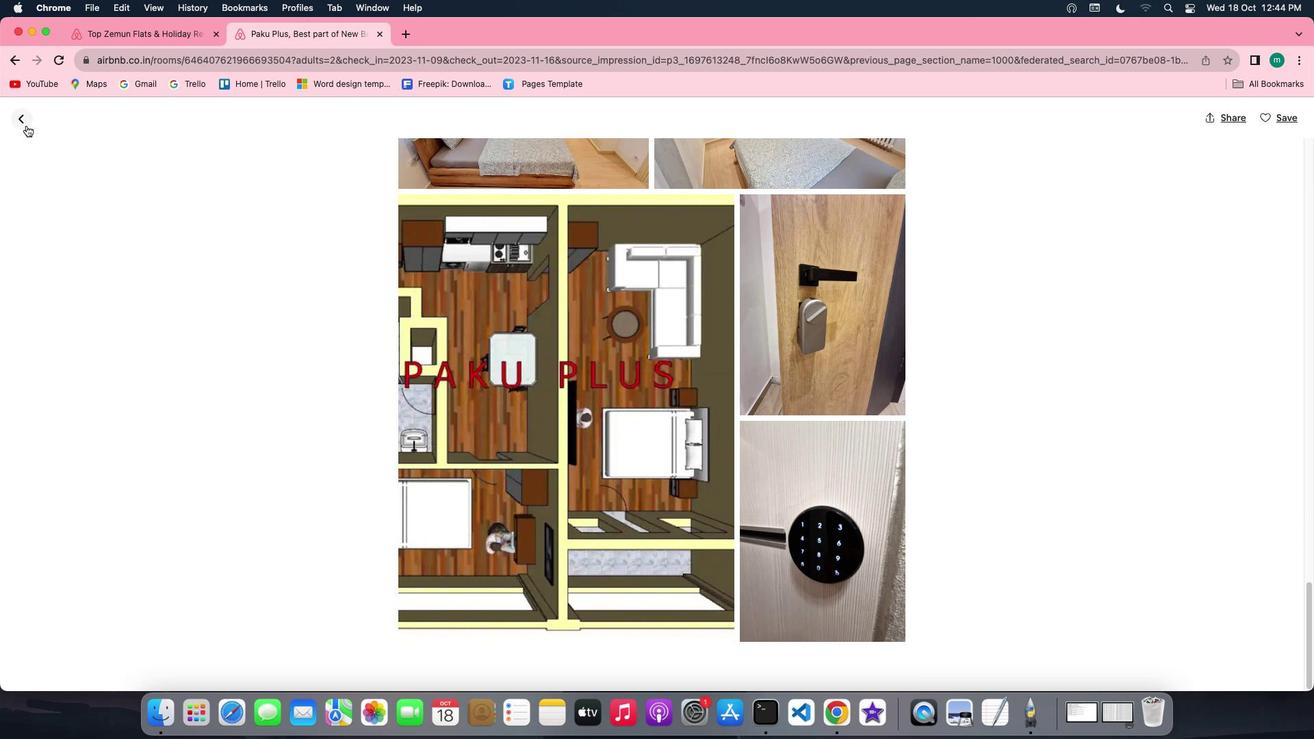 
Action: Mouse pressed left at (26, 125)
Screenshot: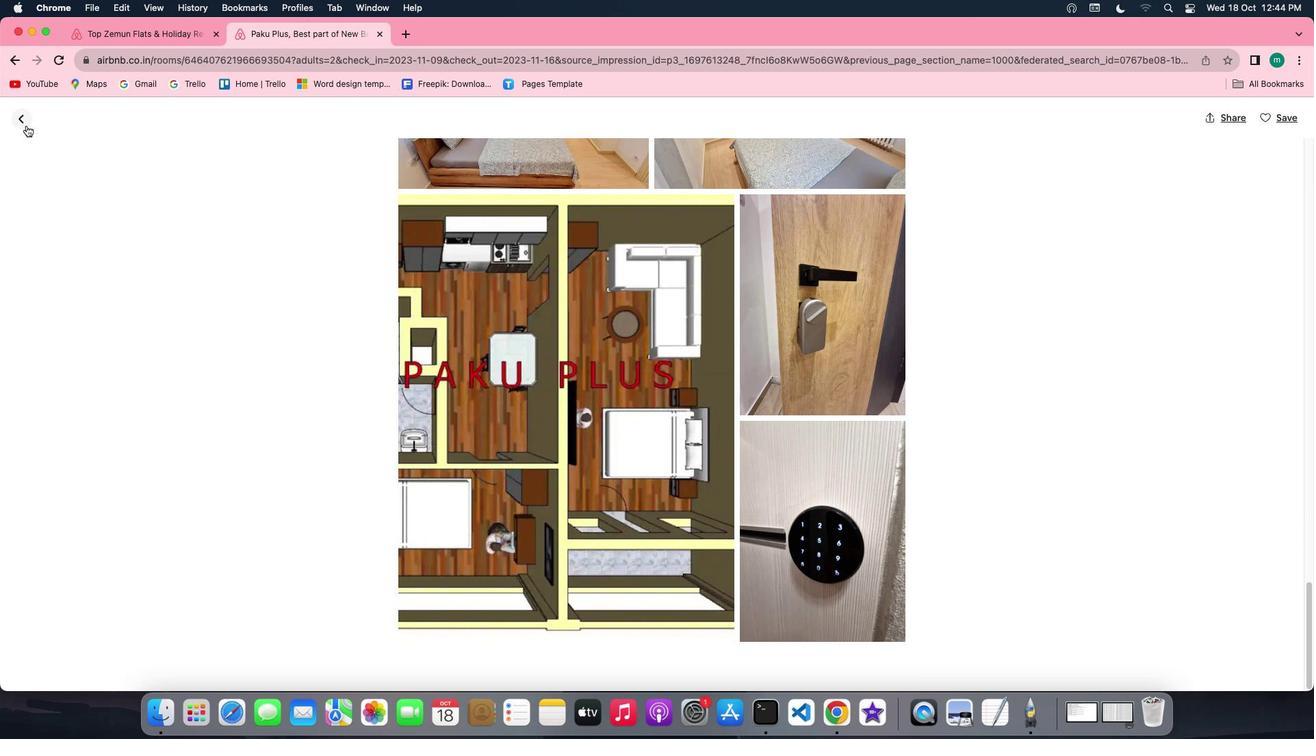 
Action: Mouse moved to (579, 425)
Screenshot: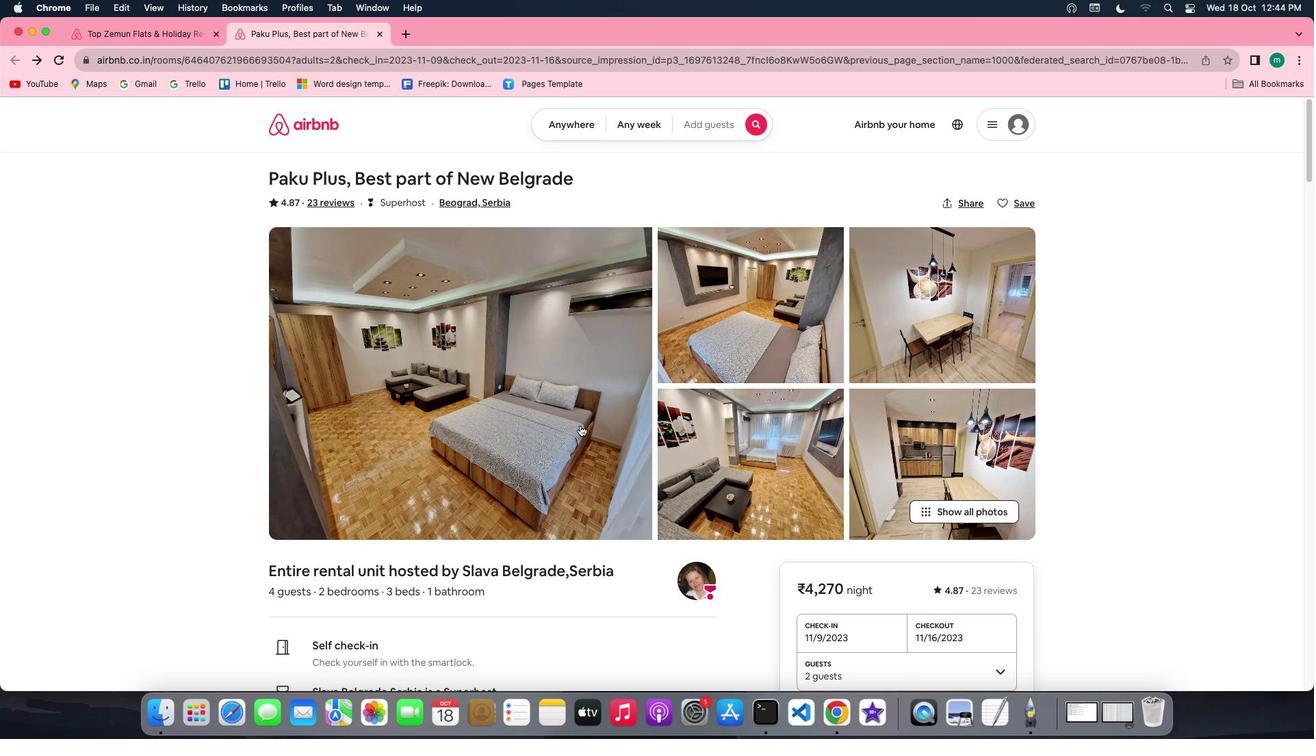 
Action: Mouse scrolled (579, 425) with delta (0, 0)
Screenshot: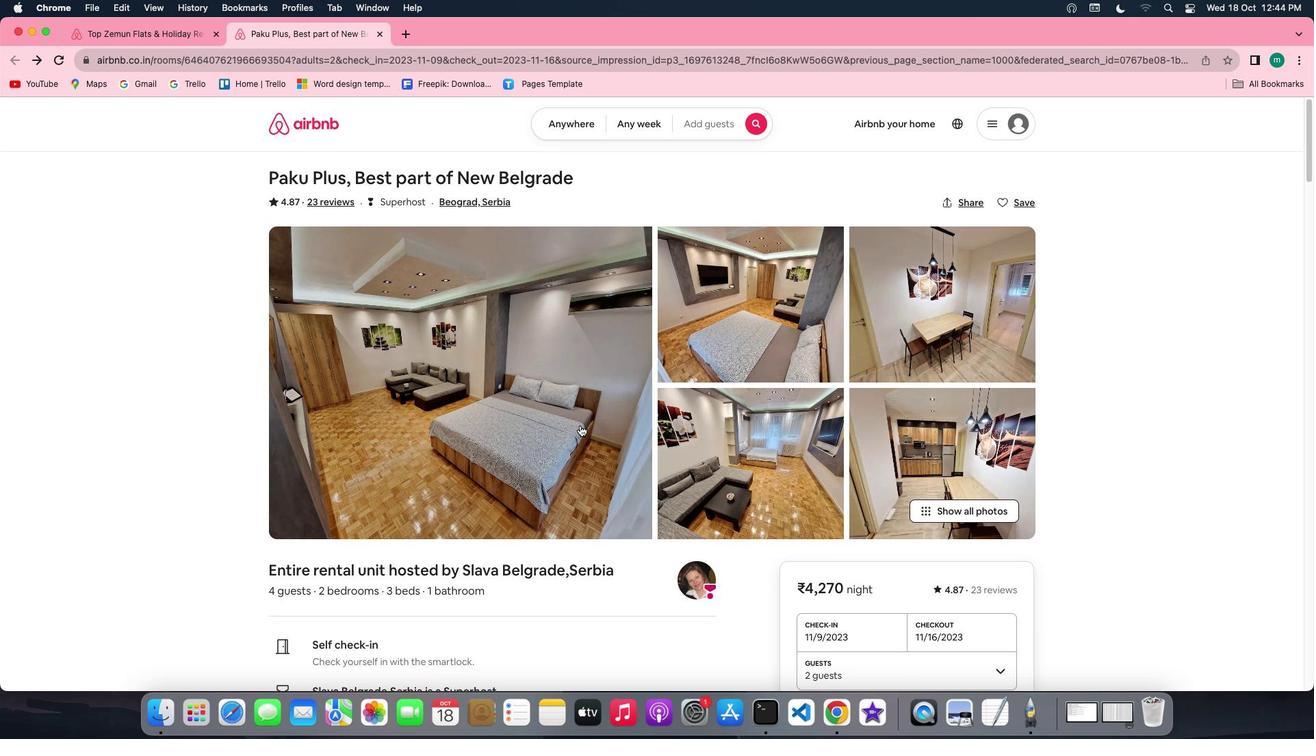 
Action: Mouse scrolled (579, 425) with delta (0, 0)
Screenshot: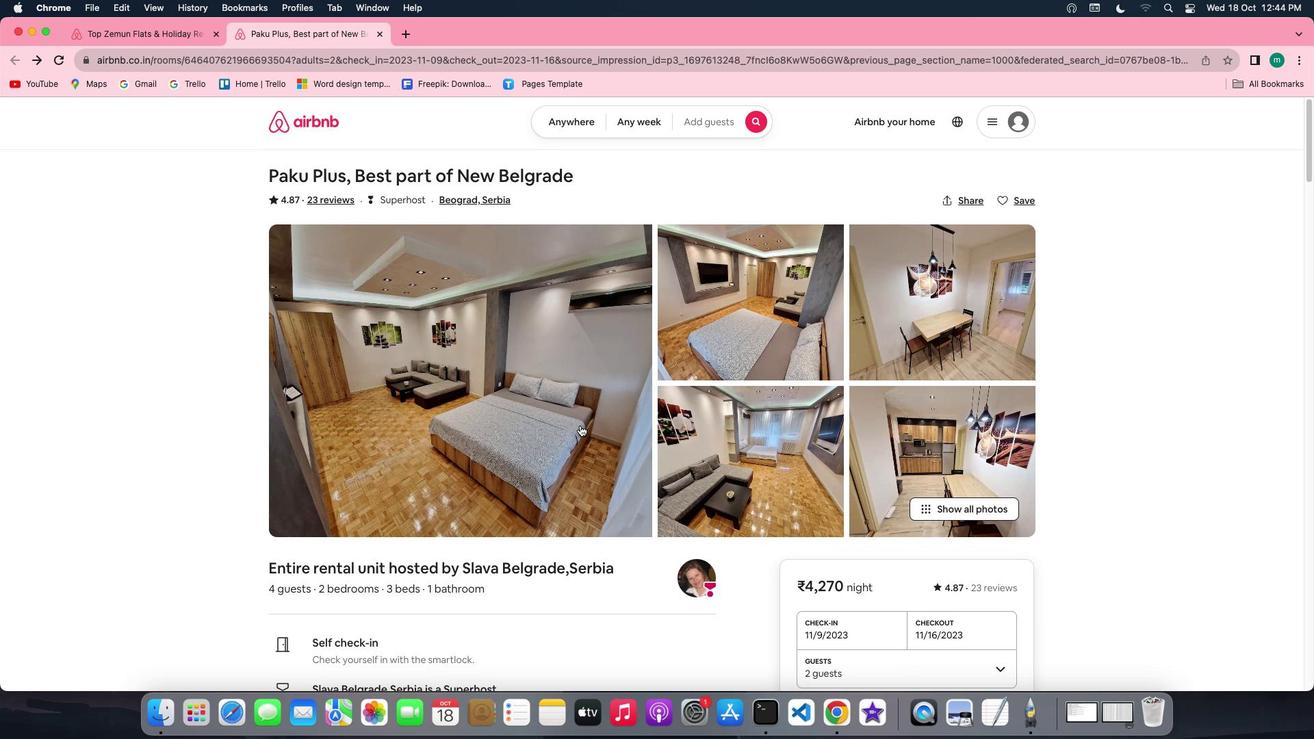 
Action: Mouse scrolled (579, 425) with delta (0, 0)
Screenshot: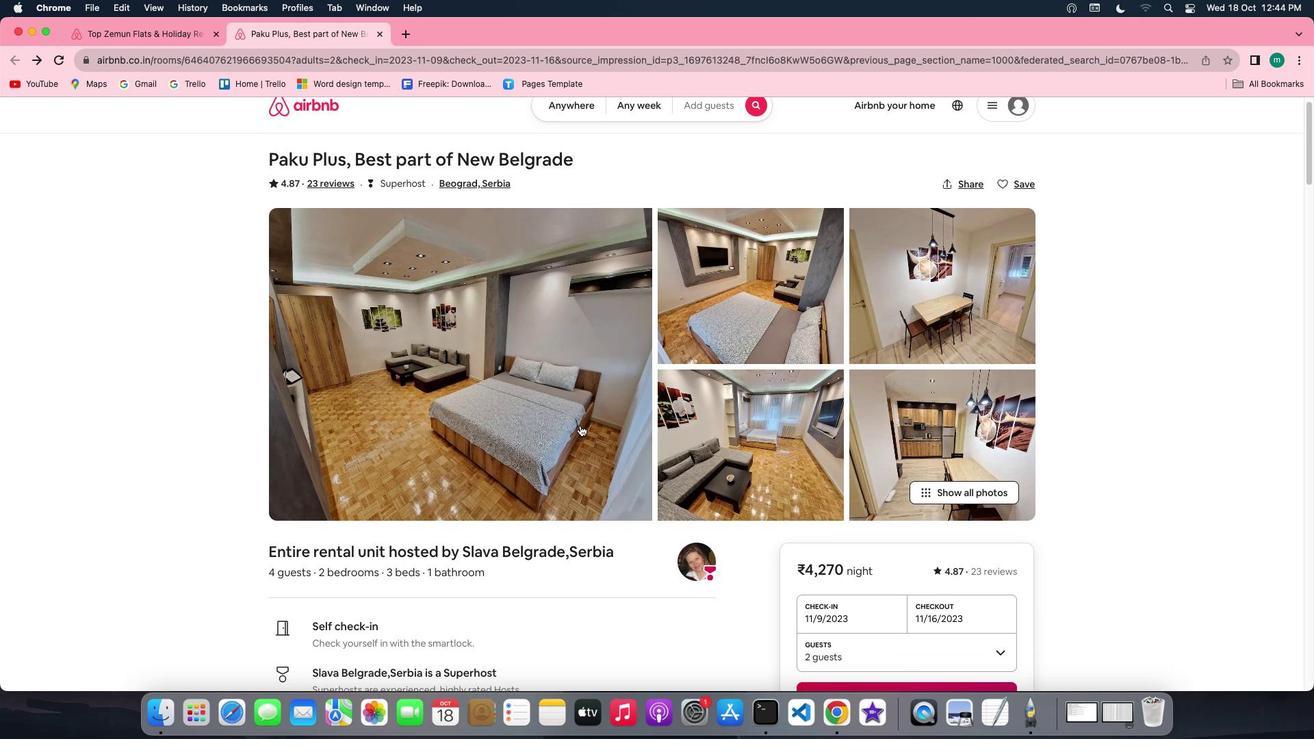 
Action: Mouse scrolled (579, 425) with delta (0, 0)
Screenshot: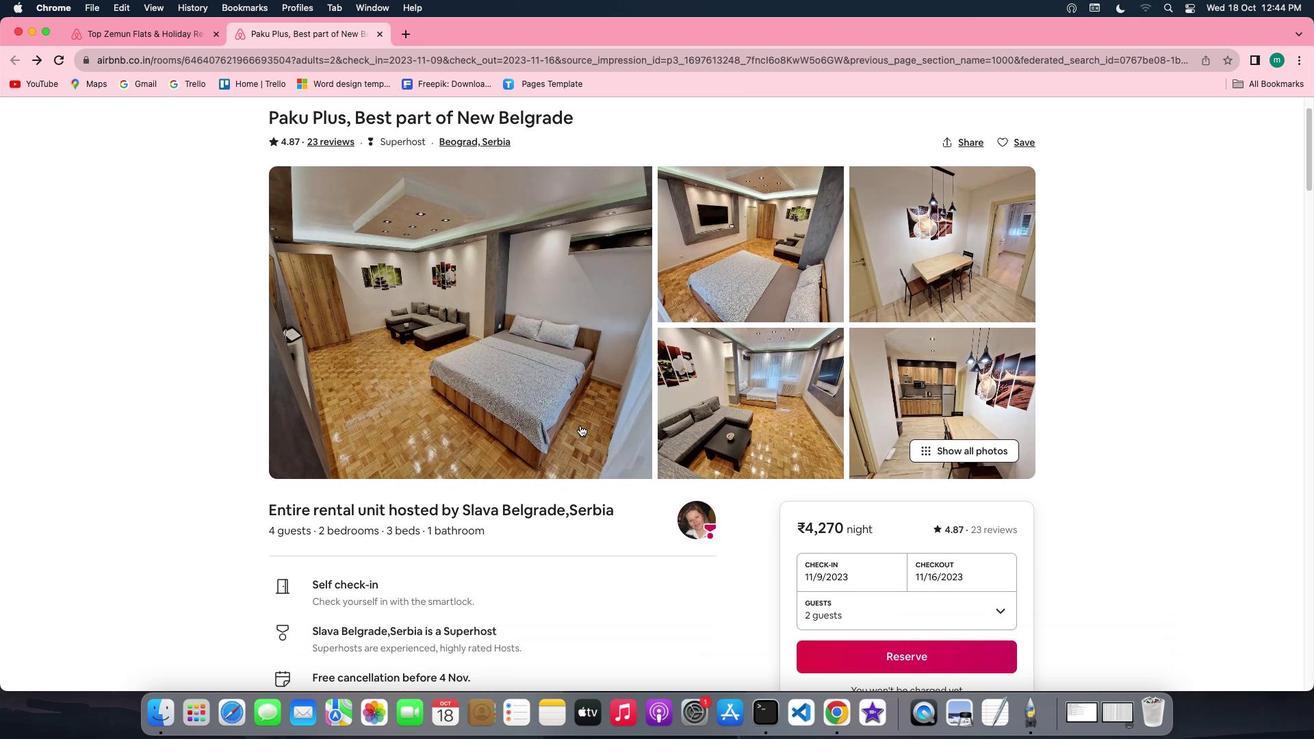 
Action: Mouse scrolled (579, 425) with delta (0, 0)
Screenshot: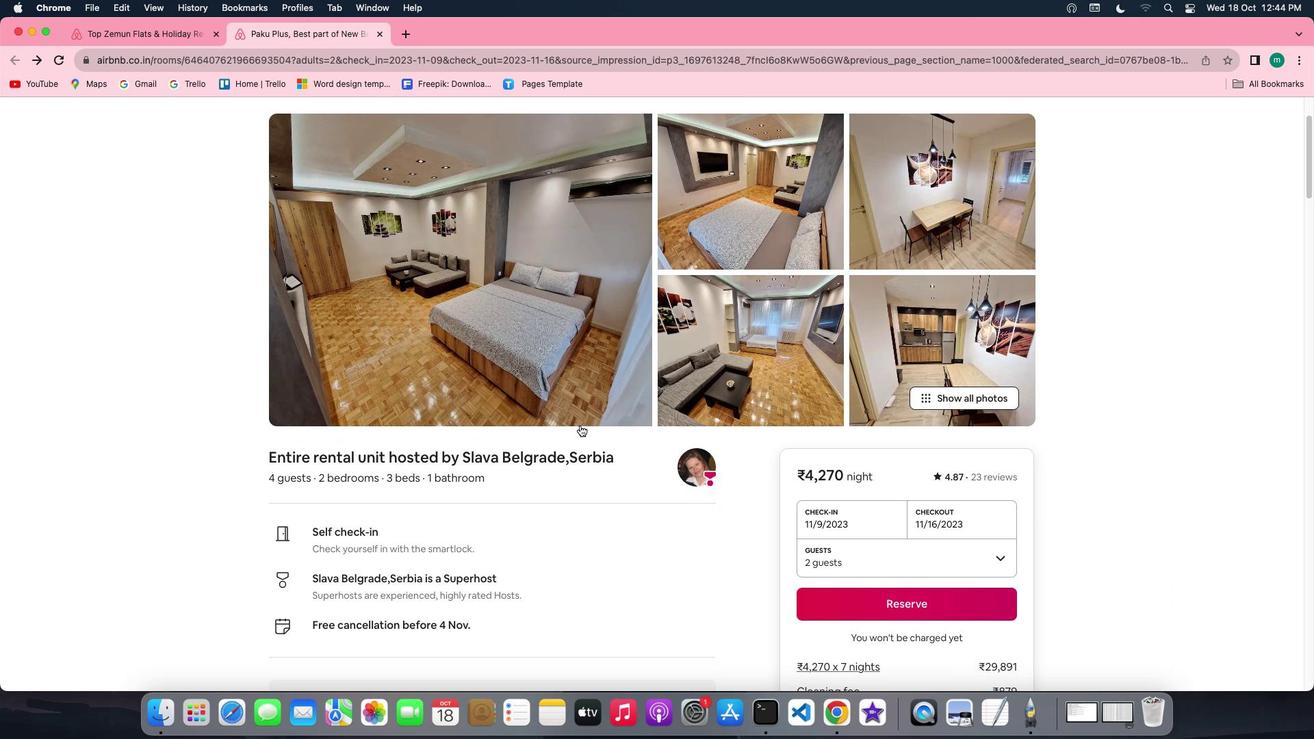 
Action: Mouse scrolled (579, 425) with delta (0, 0)
Screenshot: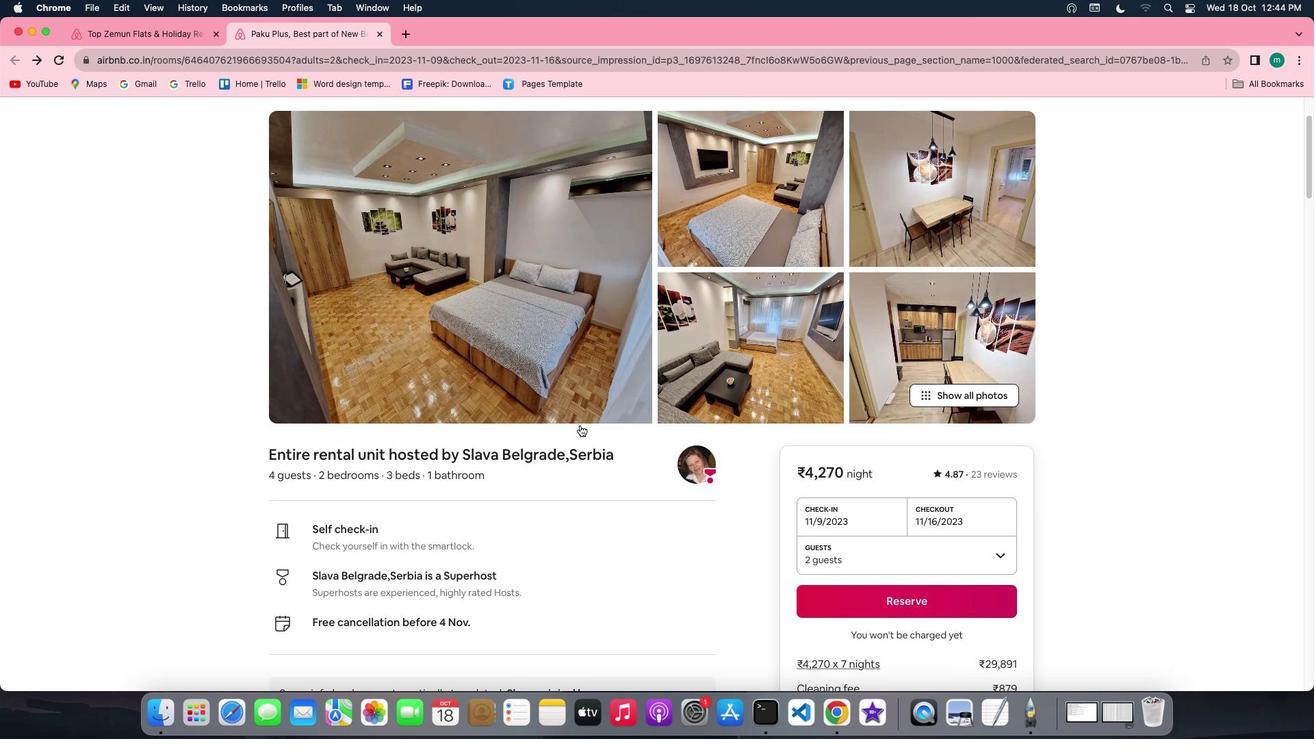 
Action: Mouse scrolled (579, 425) with delta (0, 0)
Screenshot: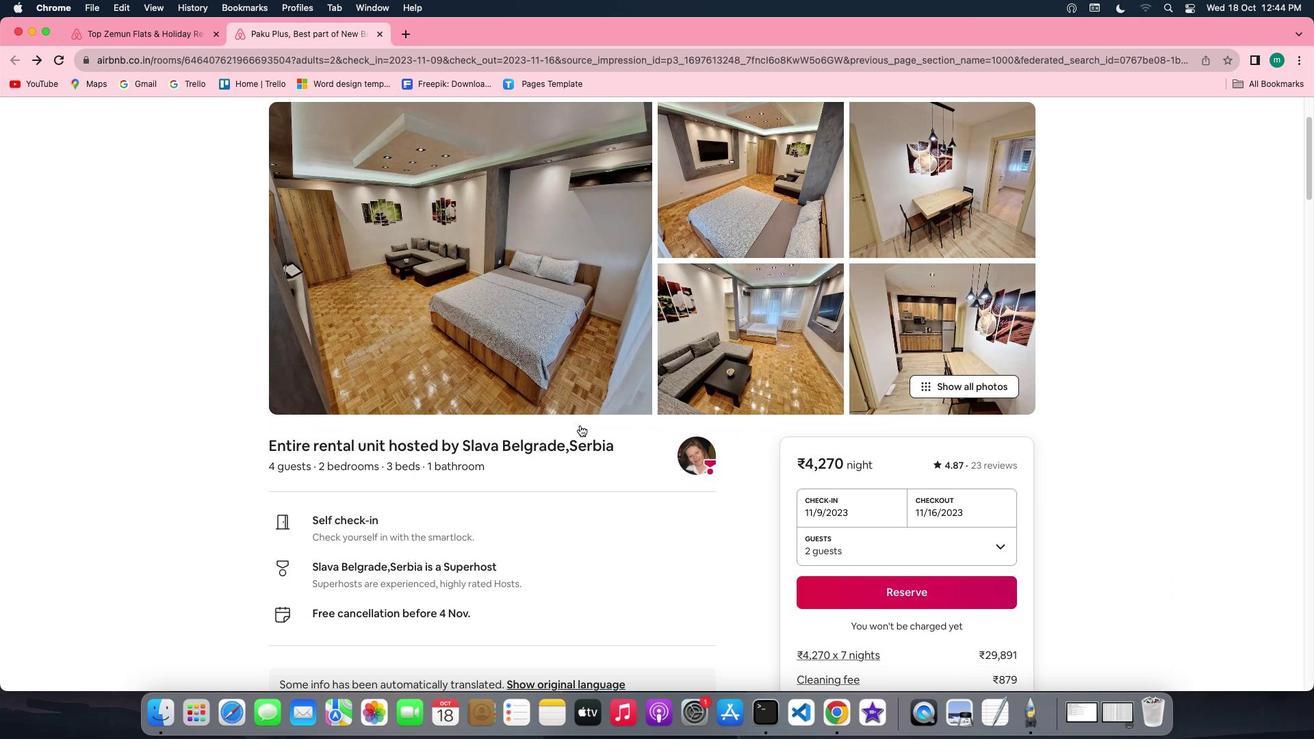 
Action: Mouse scrolled (579, 425) with delta (0, 0)
Screenshot: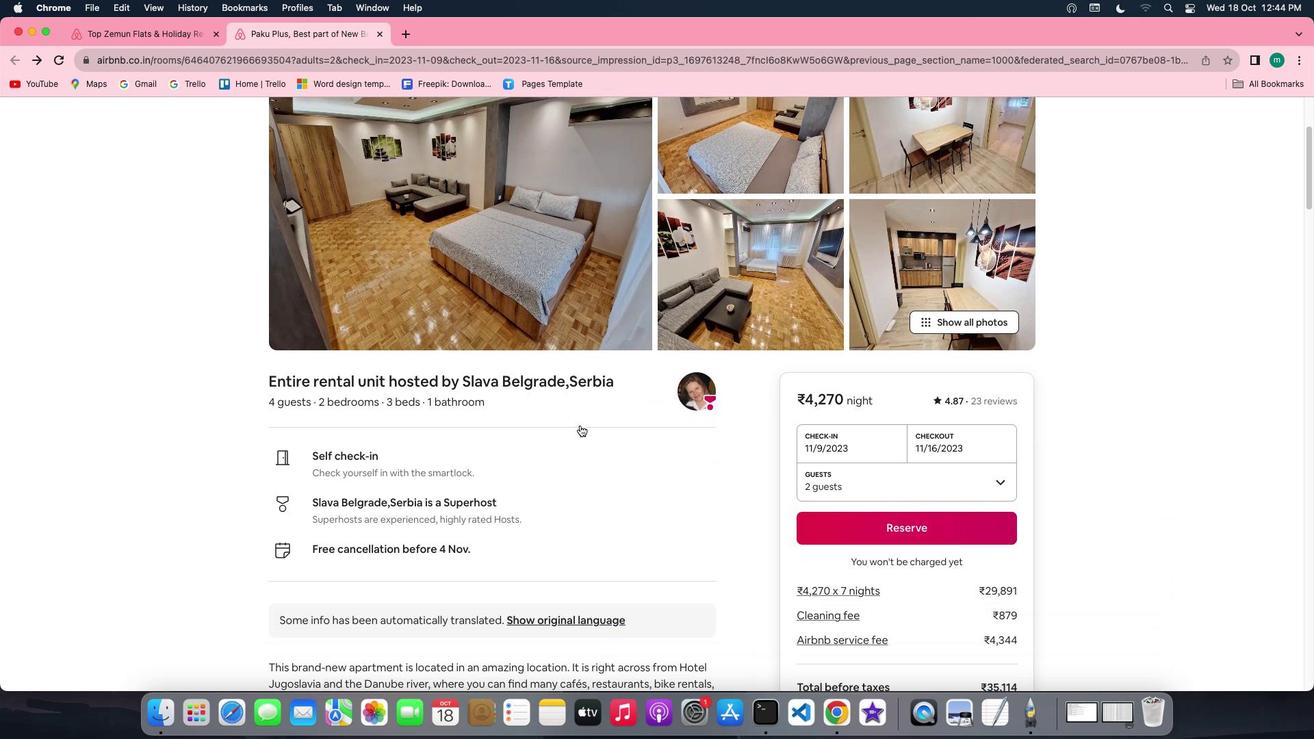 
Action: Mouse scrolled (579, 425) with delta (0, 0)
Screenshot: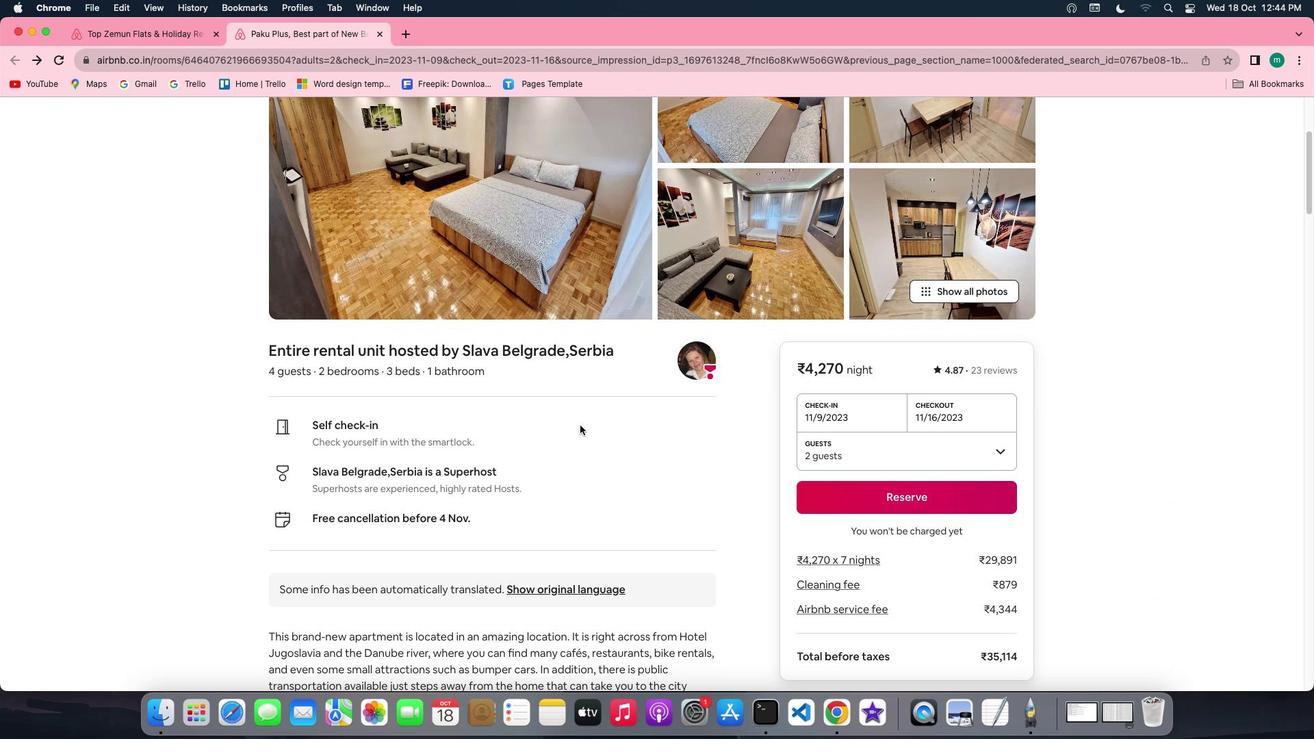 
Action: Mouse scrolled (579, 425) with delta (0, 0)
Screenshot: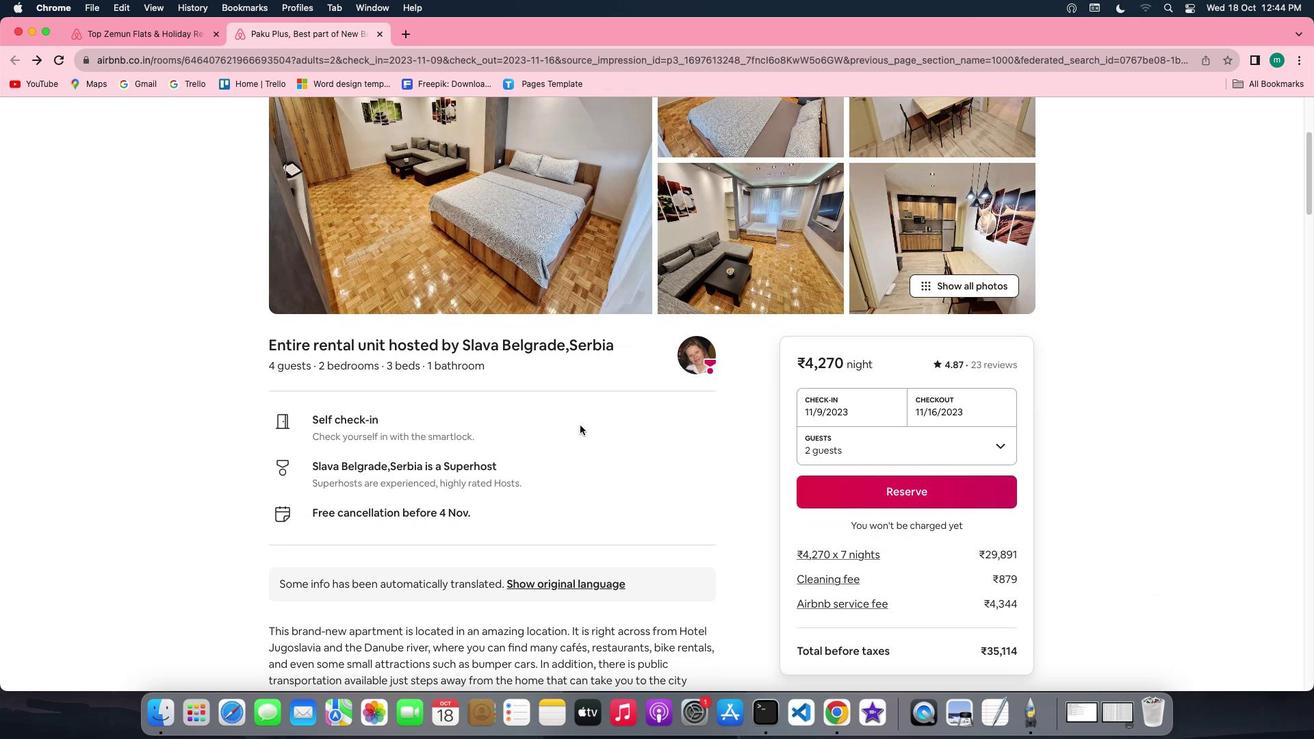 
Action: Mouse scrolled (579, 425) with delta (0, -1)
Screenshot: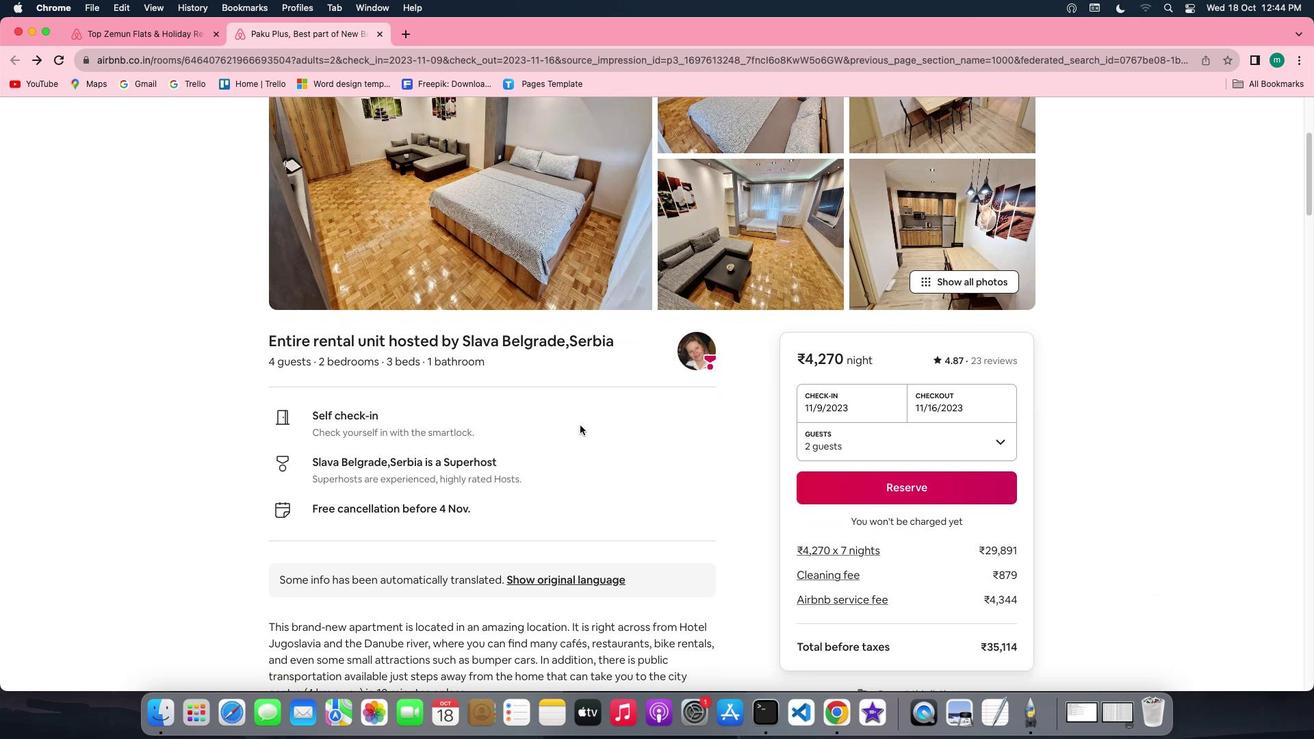 
Action: Mouse scrolled (579, 425) with delta (0, -1)
Screenshot: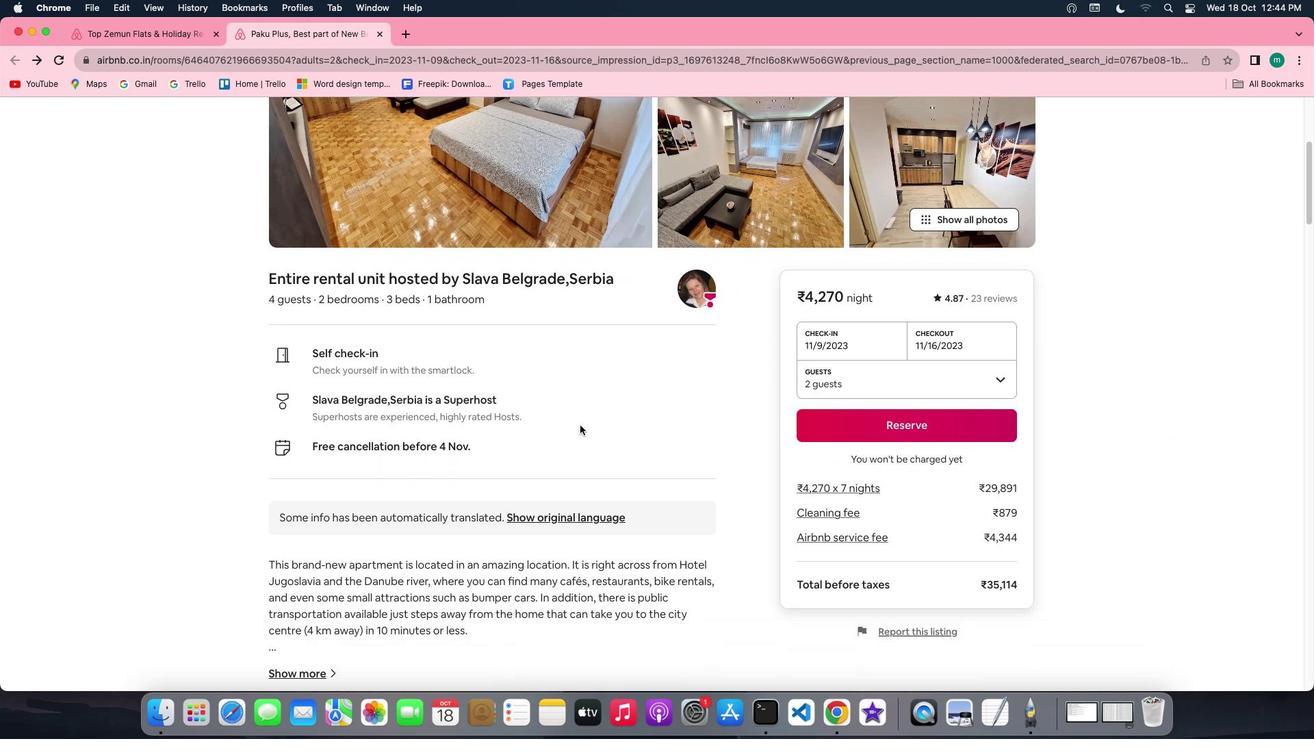 
Action: Mouse scrolled (579, 425) with delta (0, 0)
Screenshot: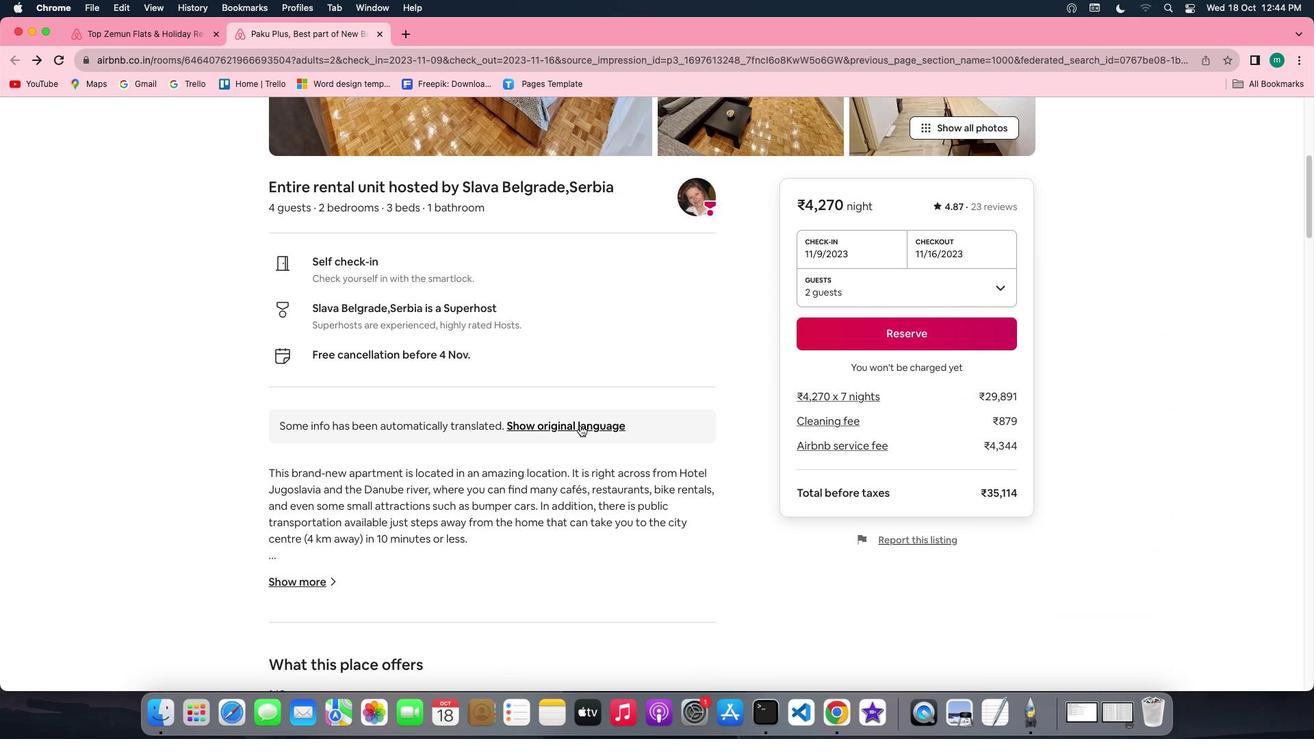 
Action: Mouse scrolled (579, 425) with delta (0, 0)
Screenshot: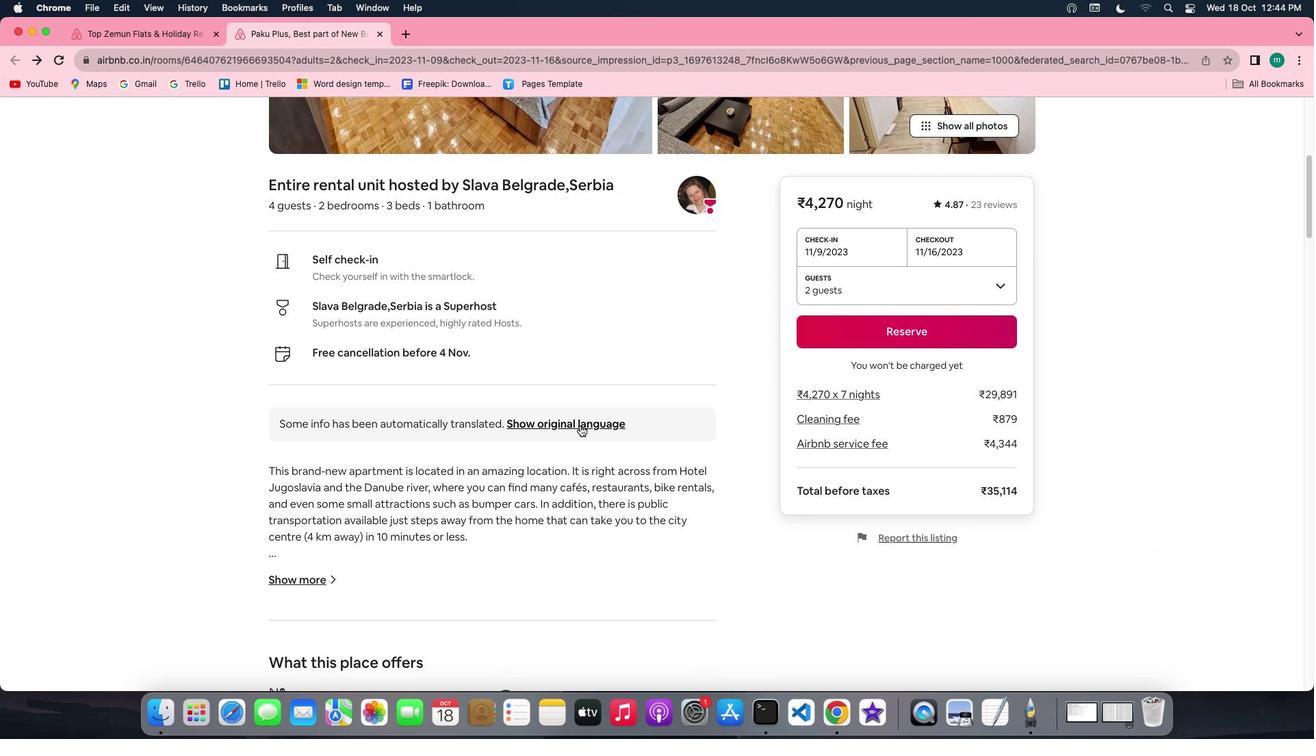 
Action: Mouse scrolled (579, 425) with delta (0, -1)
Screenshot: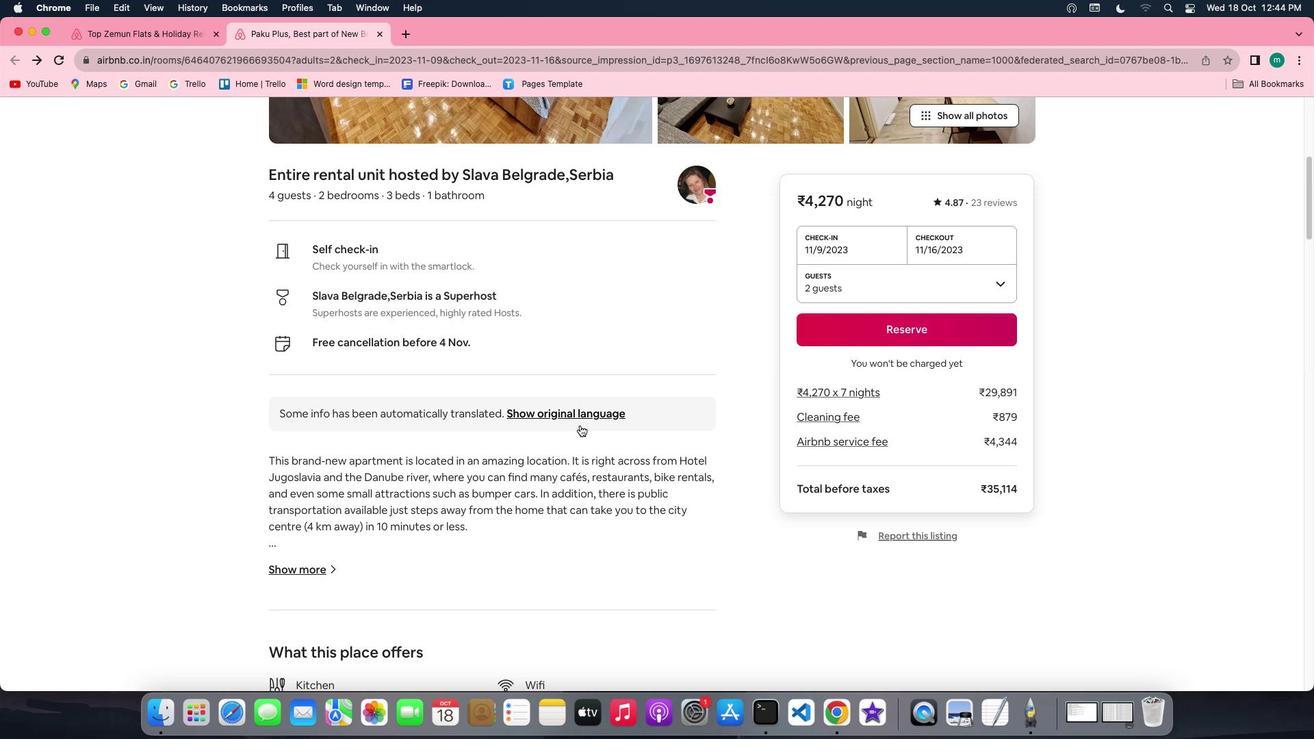 
Action: Mouse scrolled (579, 425) with delta (0, -1)
Screenshot: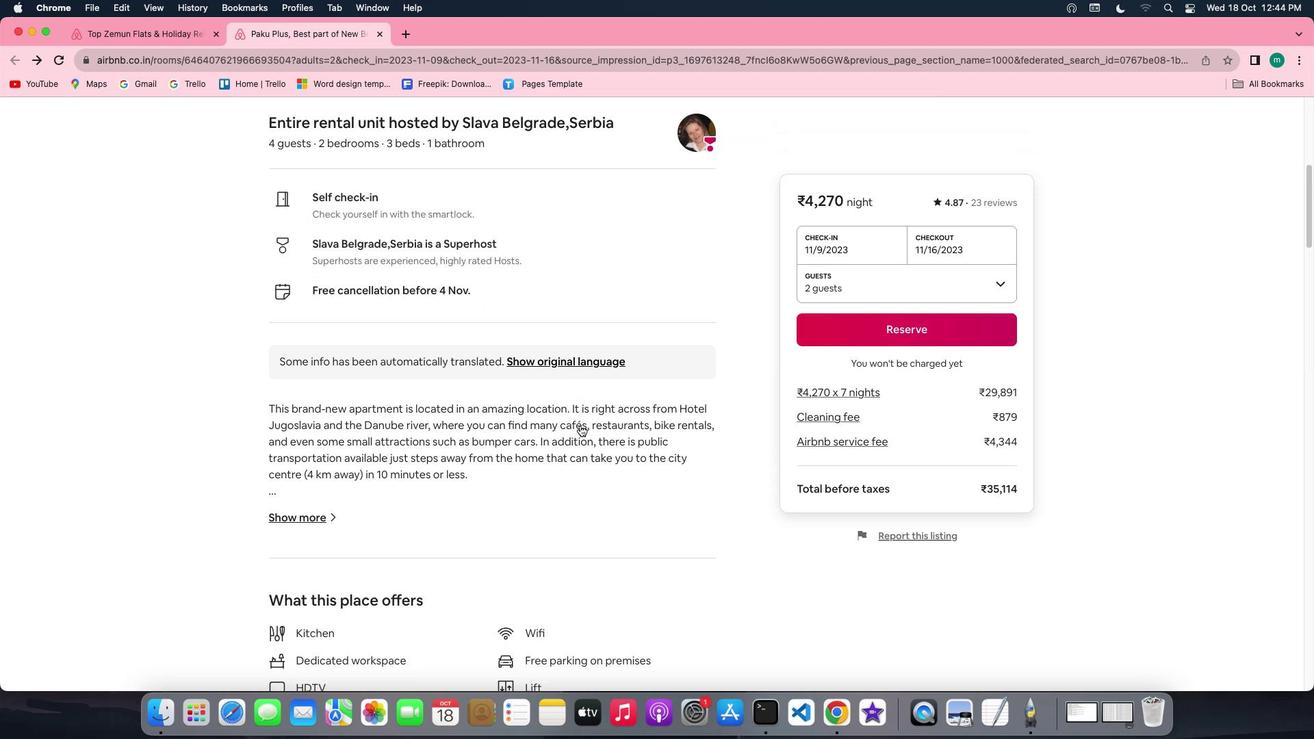 
Action: Mouse scrolled (579, 425) with delta (0, 0)
Screenshot: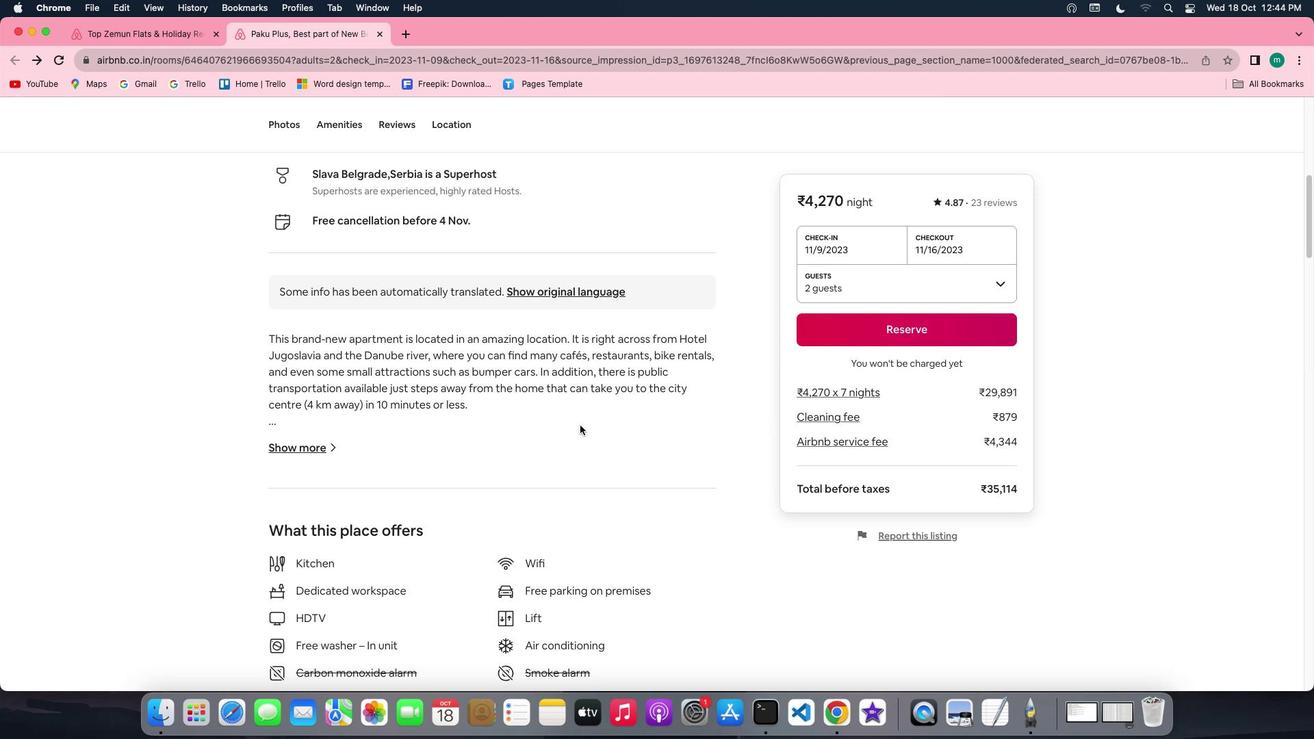 
Action: Mouse scrolled (579, 425) with delta (0, 0)
Screenshot: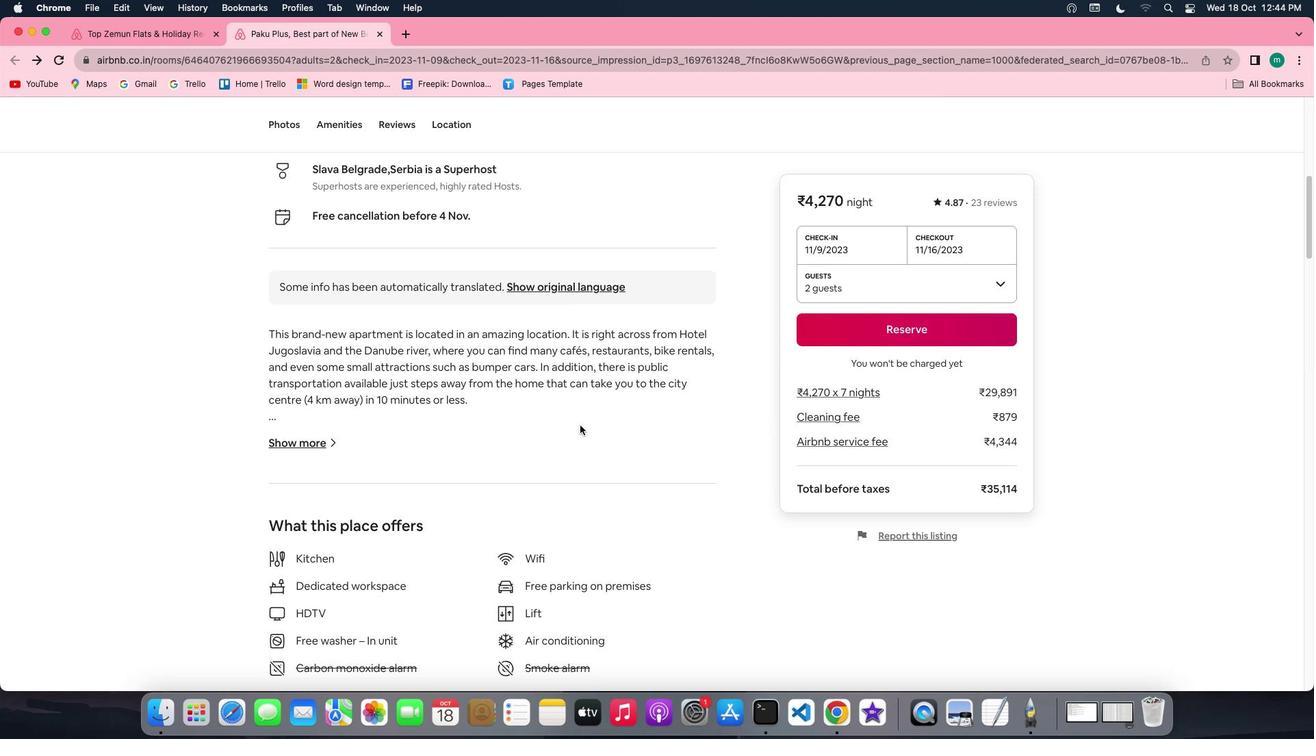 
Action: Mouse scrolled (579, 425) with delta (0, -1)
Screenshot: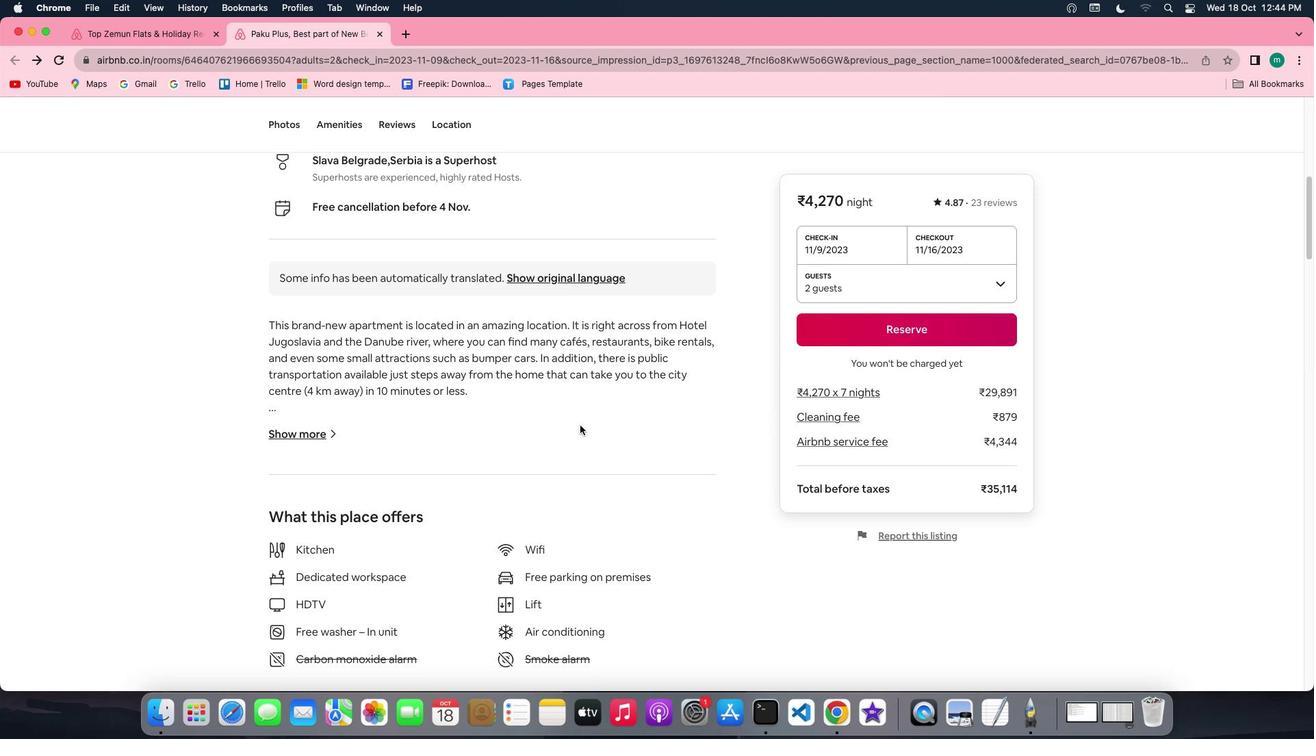 
Action: Mouse scrolled (579, 425) with delta (0, -1)
Screenshot: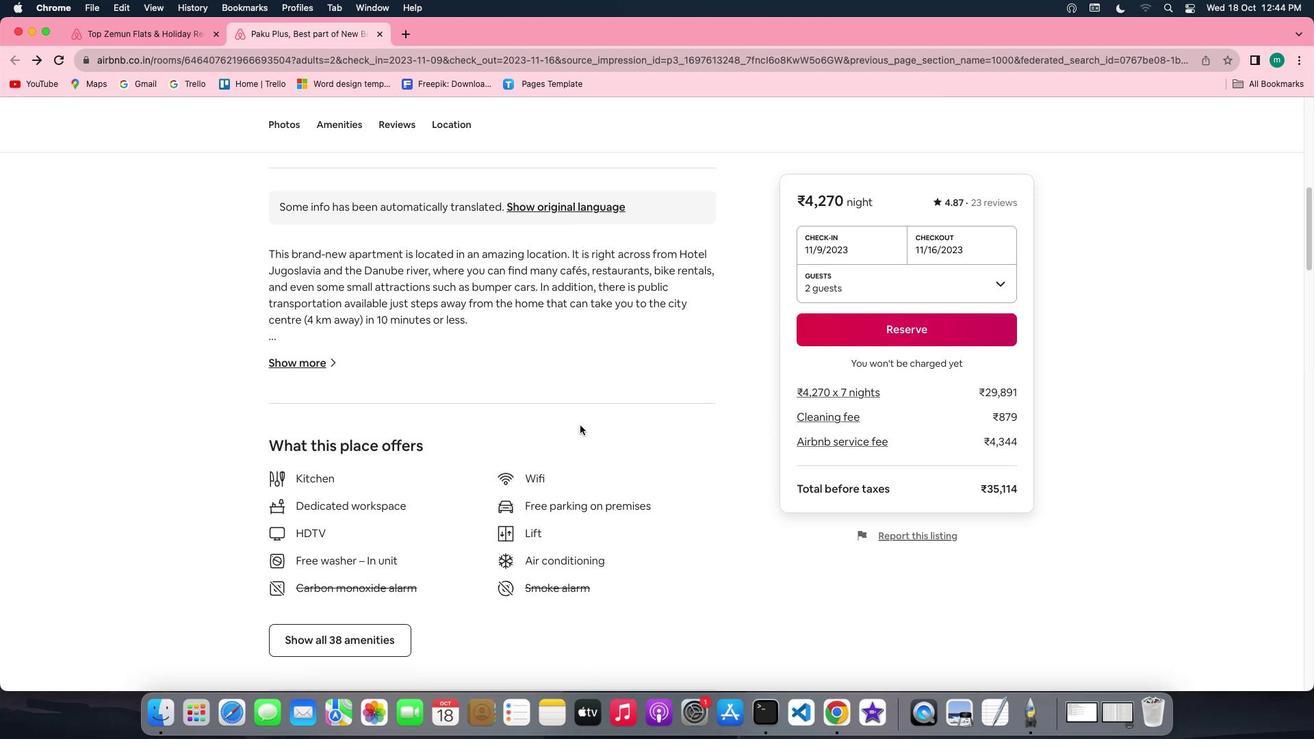 
Action: Mouse moved to (290, 295)
Screenshot: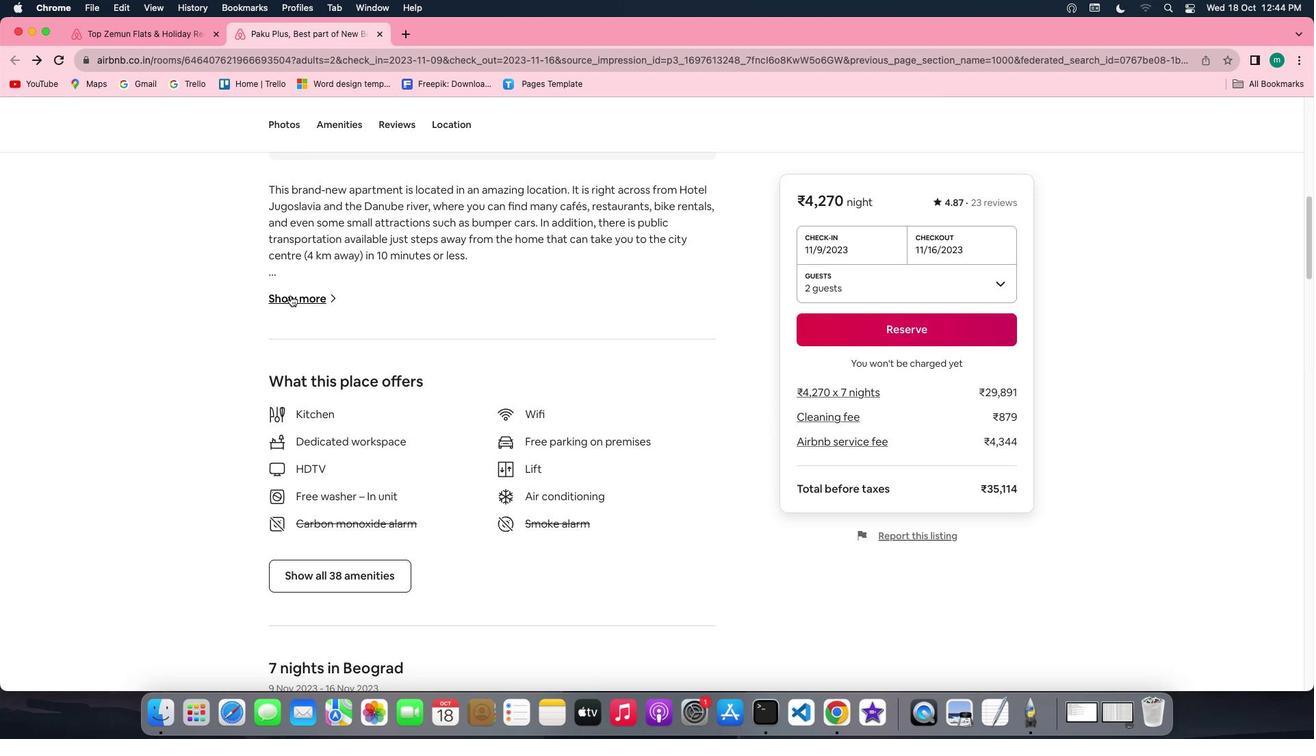 
Action: Mouse pressed left at (290, 295)
Screenshot: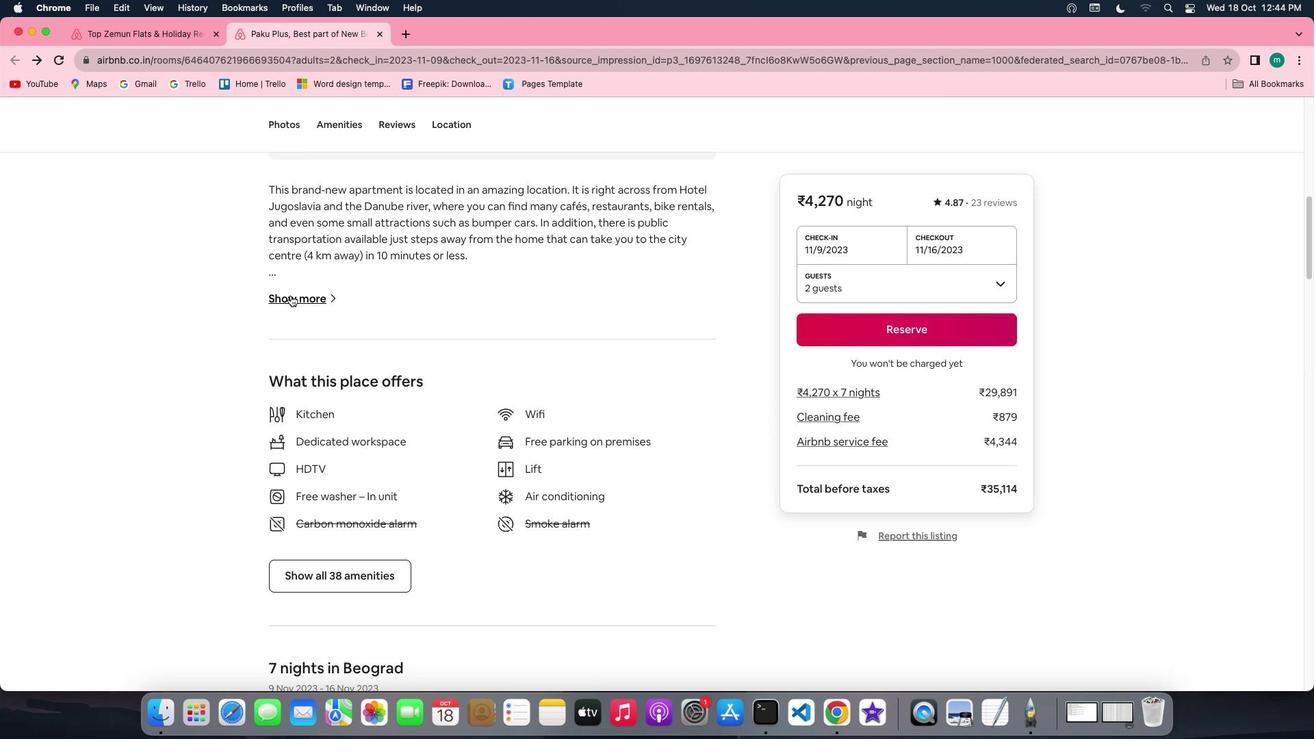
Action: Mouse moved to (672, 293)
Screenshot: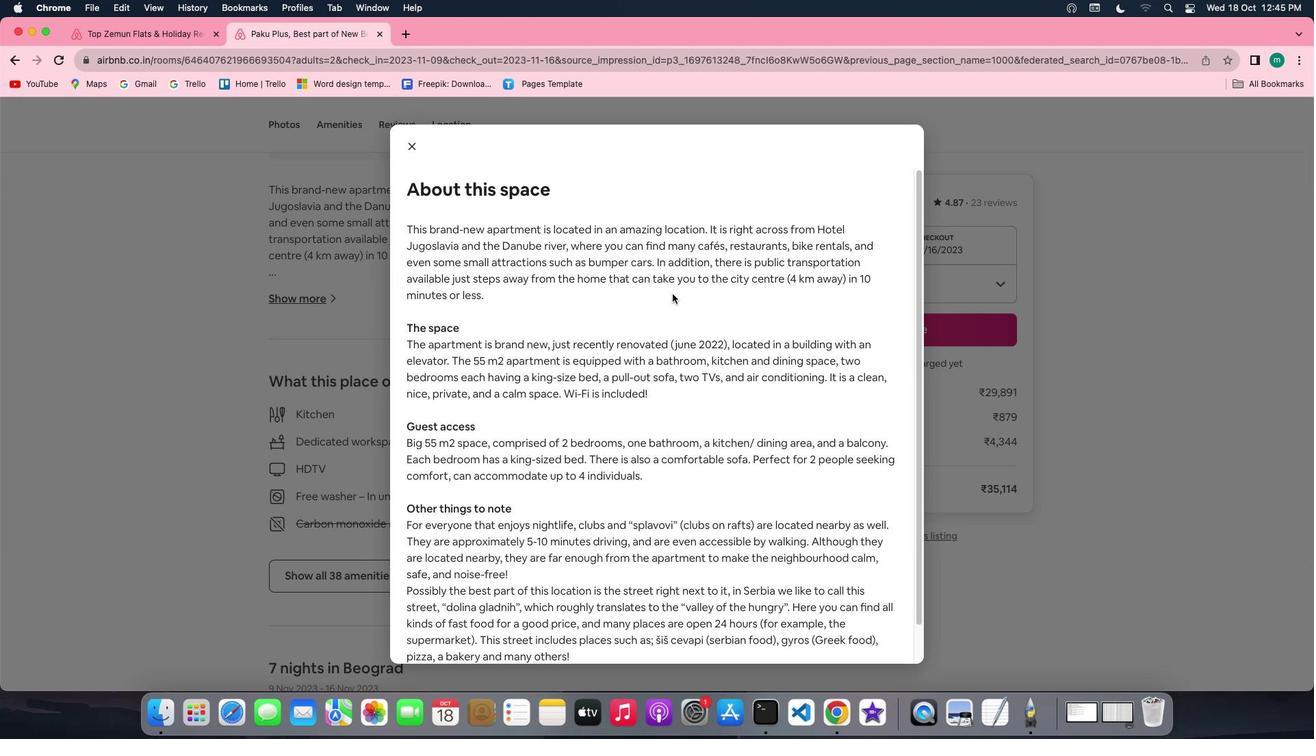 
Action: Mouse scrolled (672, 293) with delta (0, 0)
Screenshot: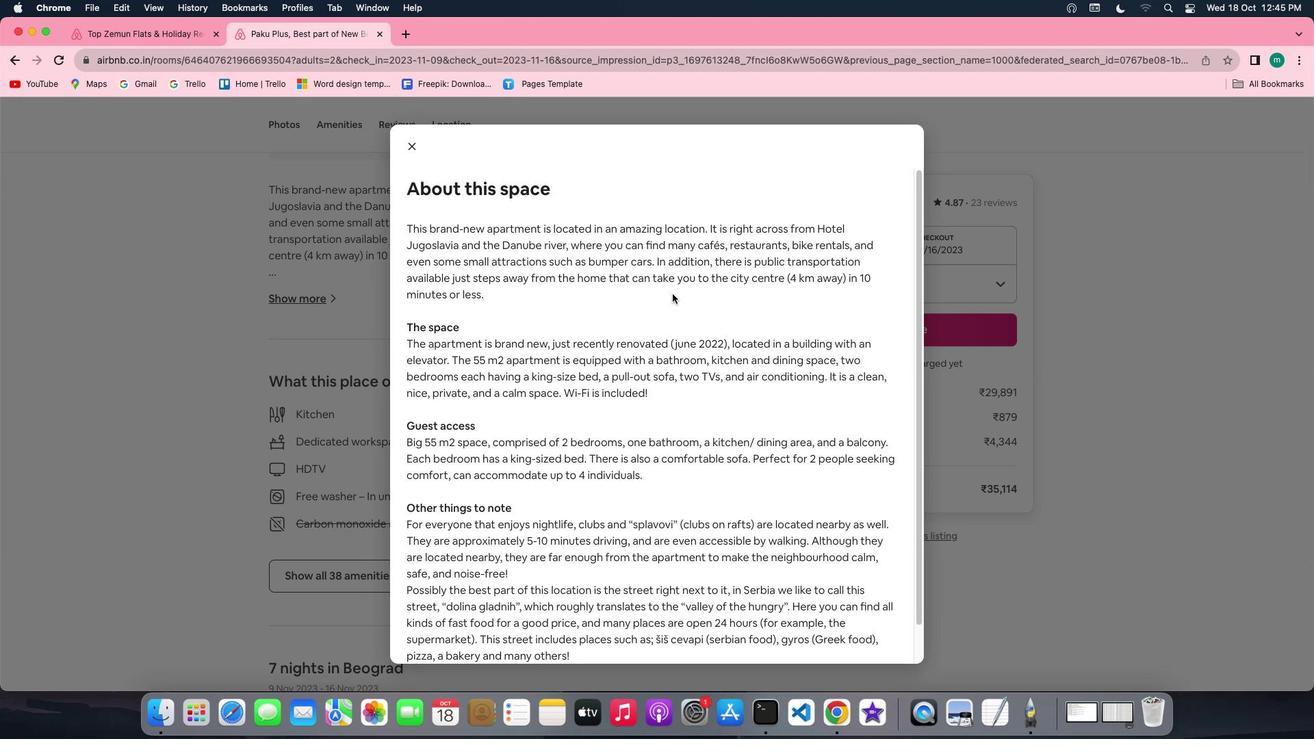 
Action: Mouse scrolled (672, 293) with delta (0, 0)
Screenshot: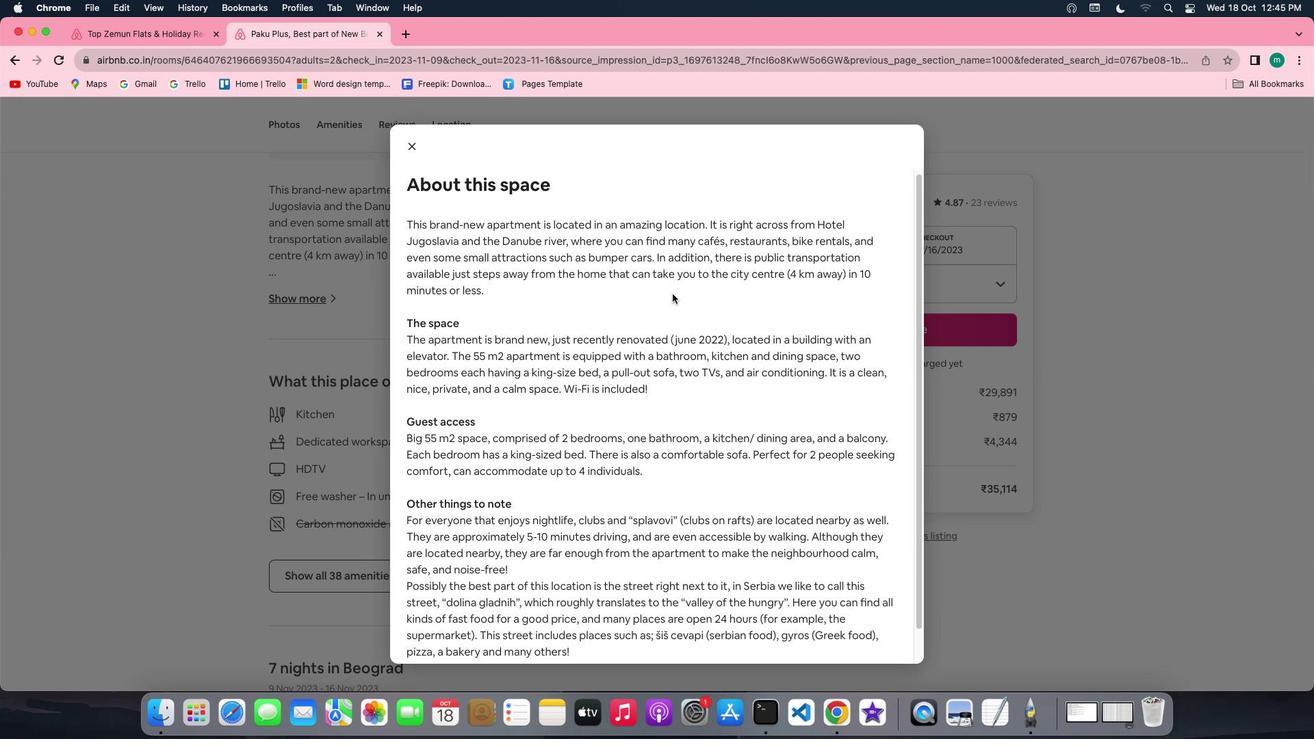 
Action: Mouse moved to (672, 293)
Screenshot: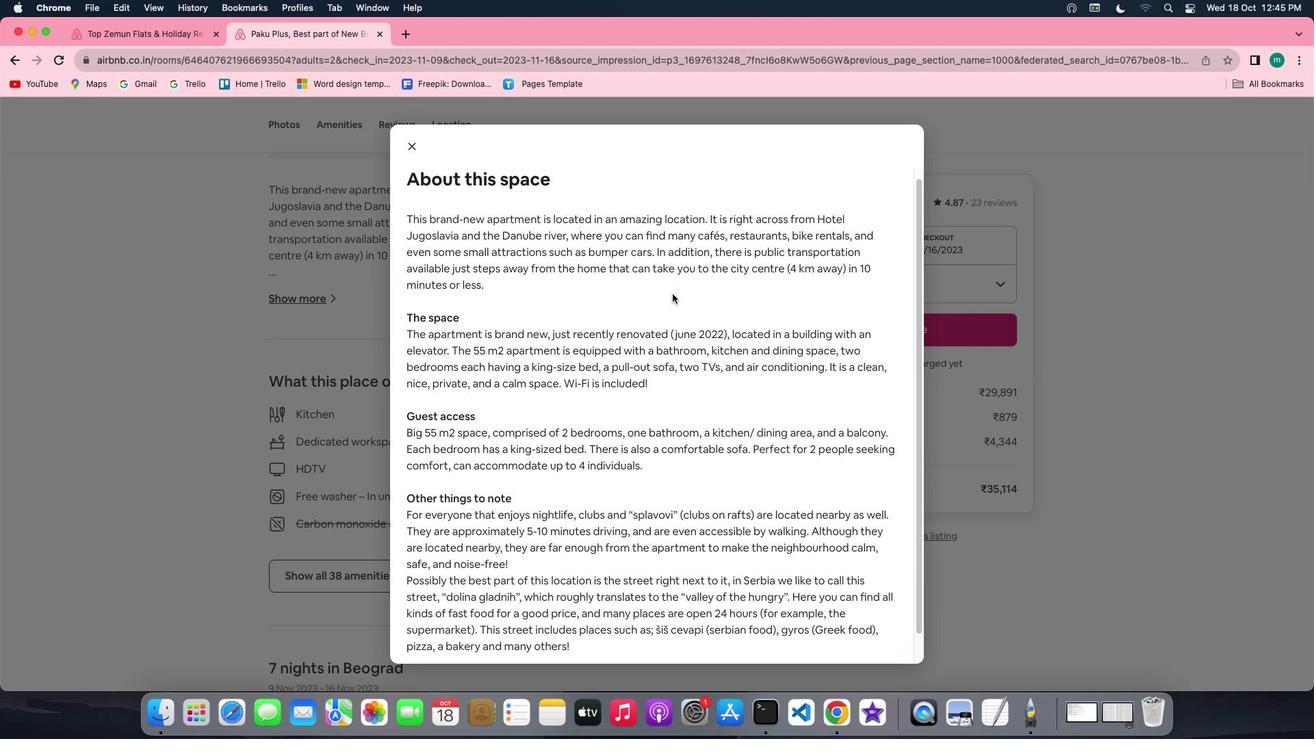 
Action: Mouse scrolled (672, 293) with delta (0, 0)
Screenshot: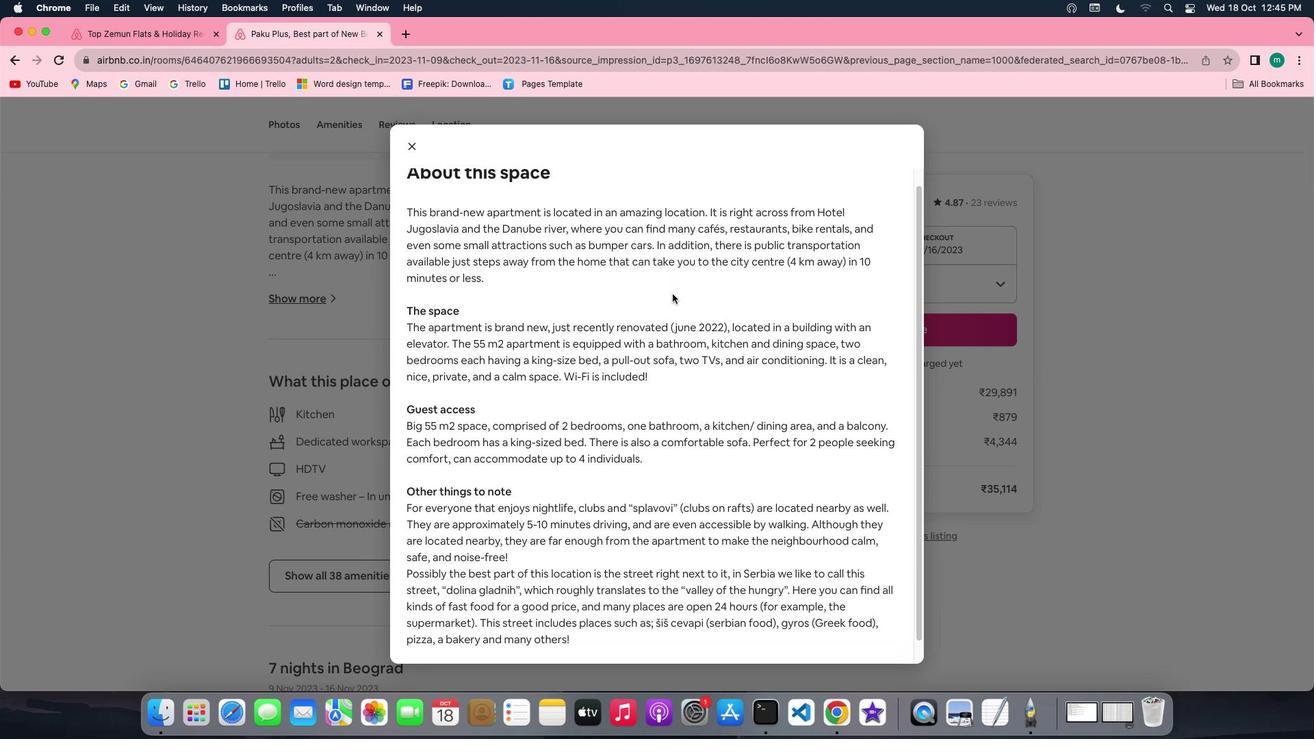 
Action: Mouse scrolled (672, 293) with delta (0, 0)
Screenshot: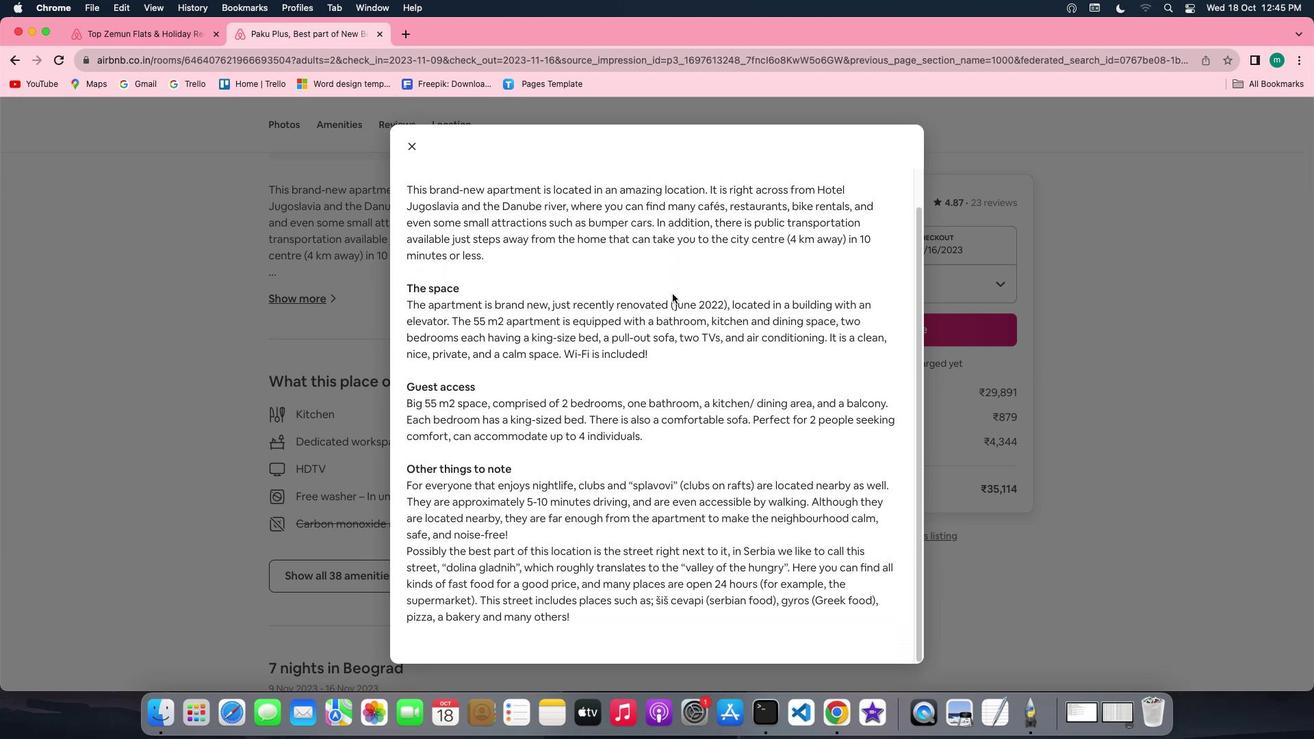 
Action: Mouse scrolled (672, 293) with delta (0, 0)
Screenshot: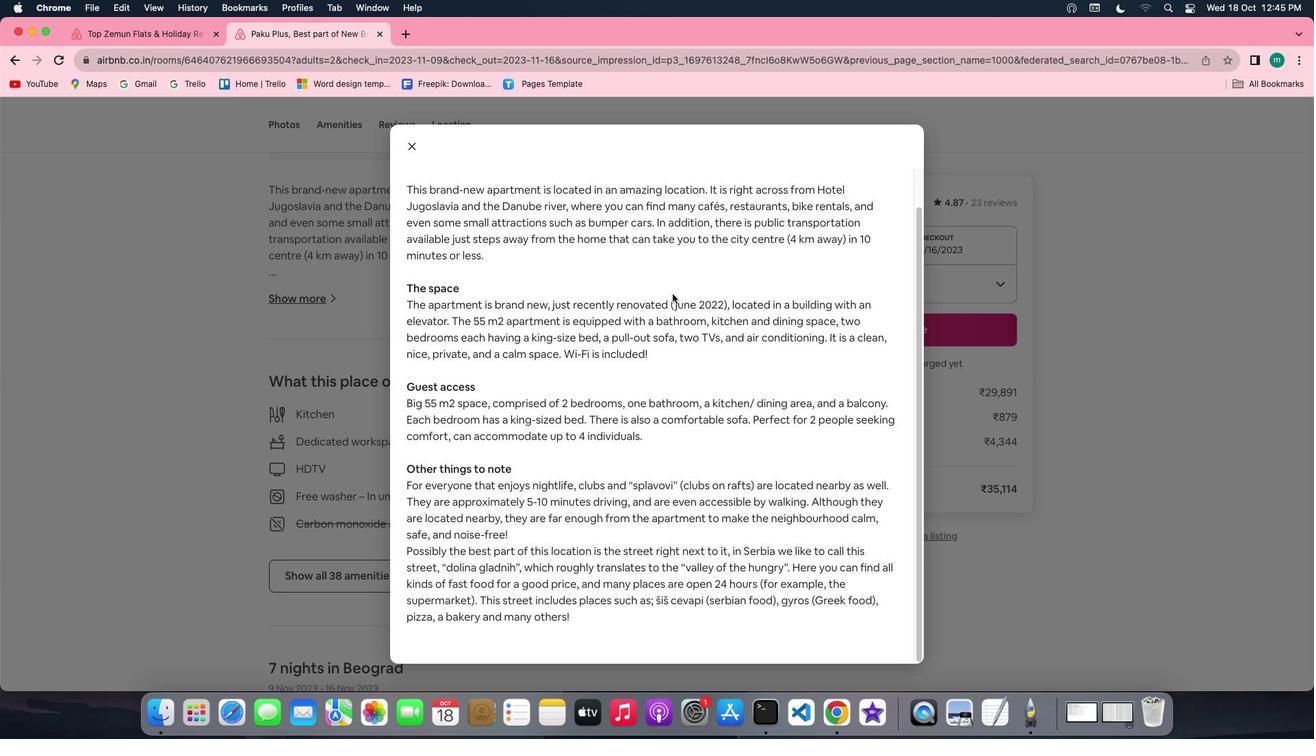
Action: Mouse scrolled (672, 293) with delta (0, 0)
Screenshot: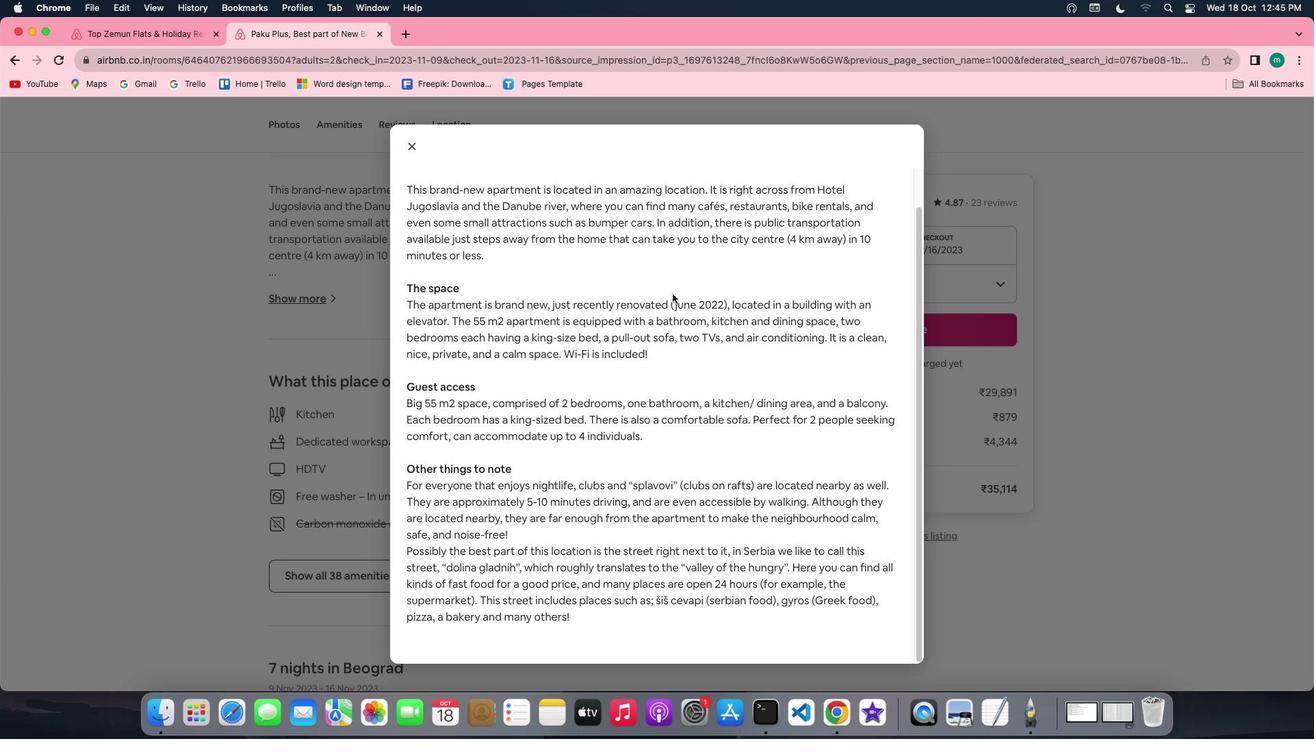 
Action: Mouse scrolled (672, 293) with delta (0, 0)
Screenshot: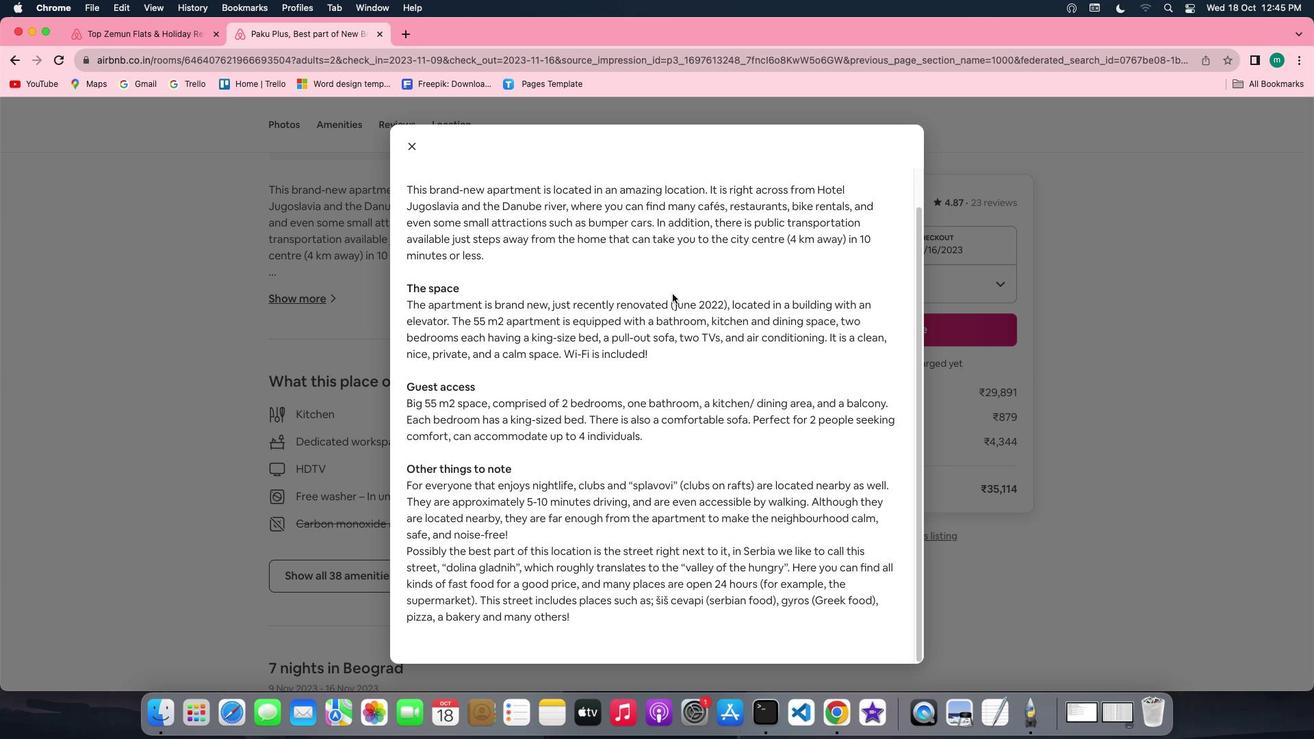 
Action: Mouse moved to (416, 147)
Screenshot: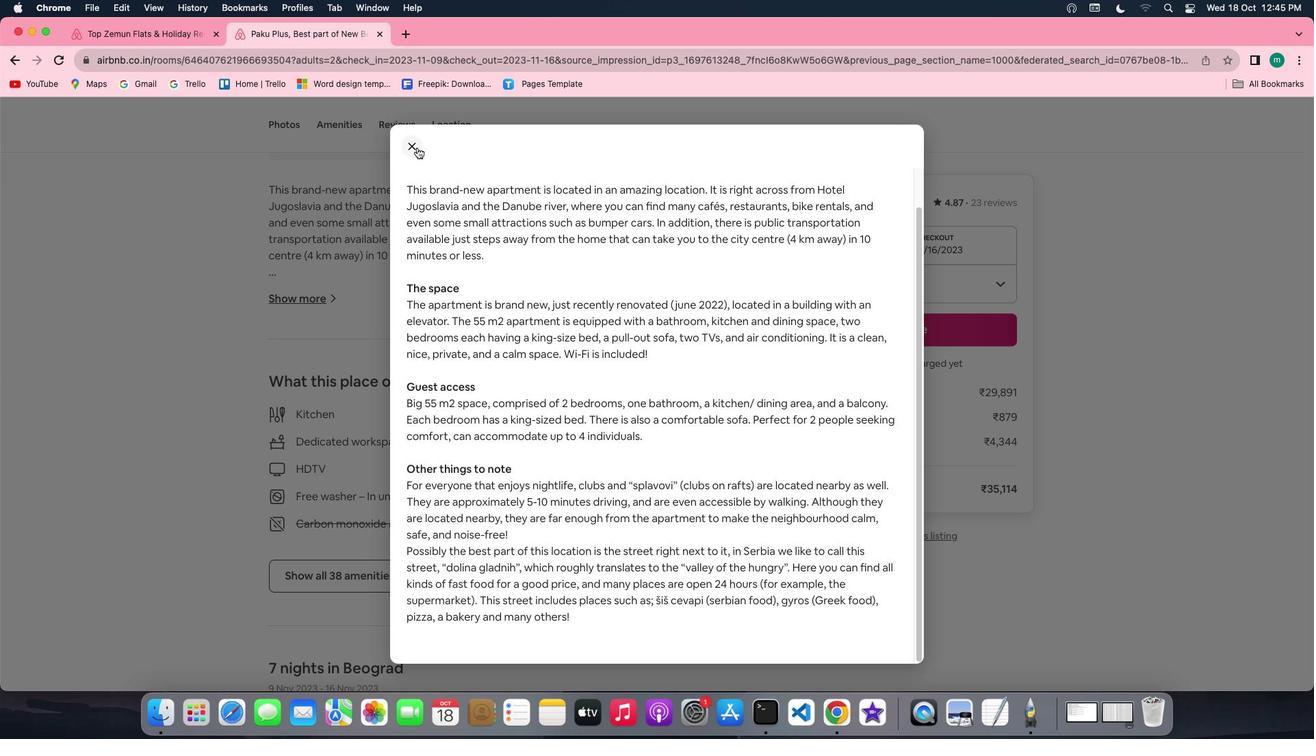 
Action: Mouse pressed left at (416, 147)
Screenshot: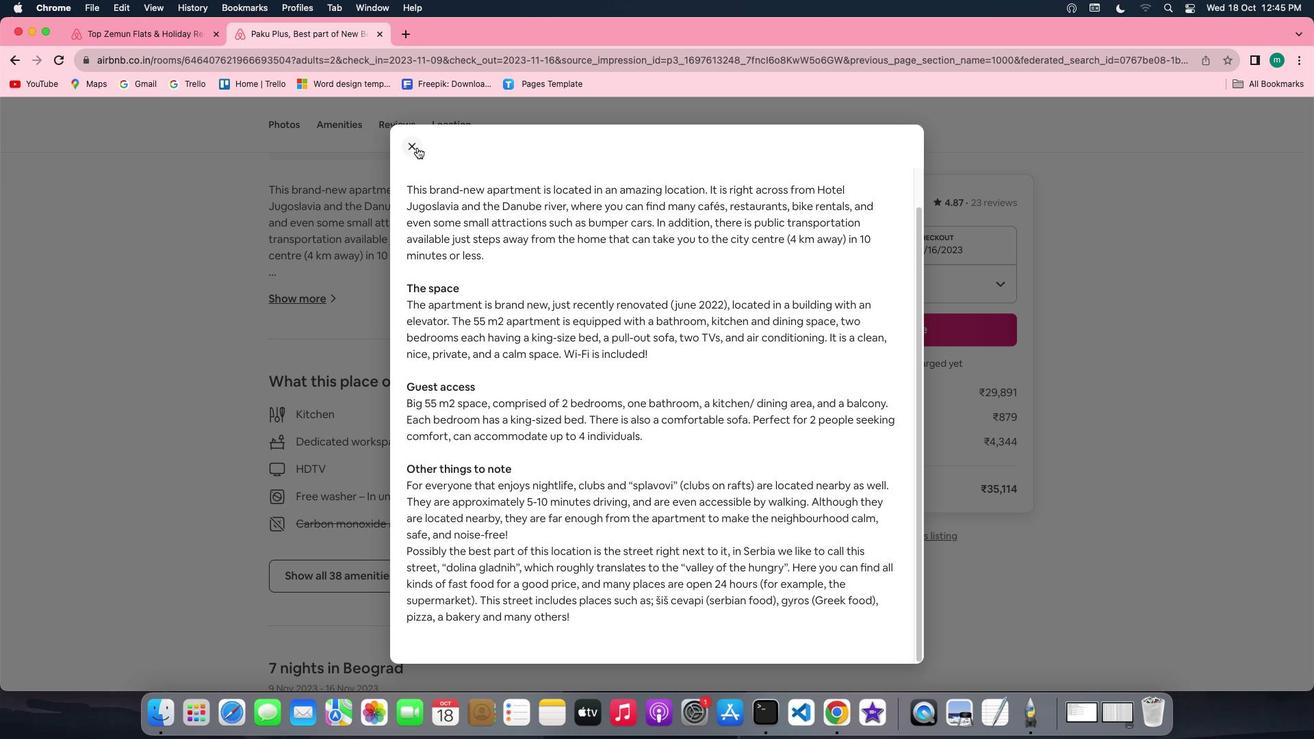 
Action: Mouse moved to (366, 418)
Screenshot: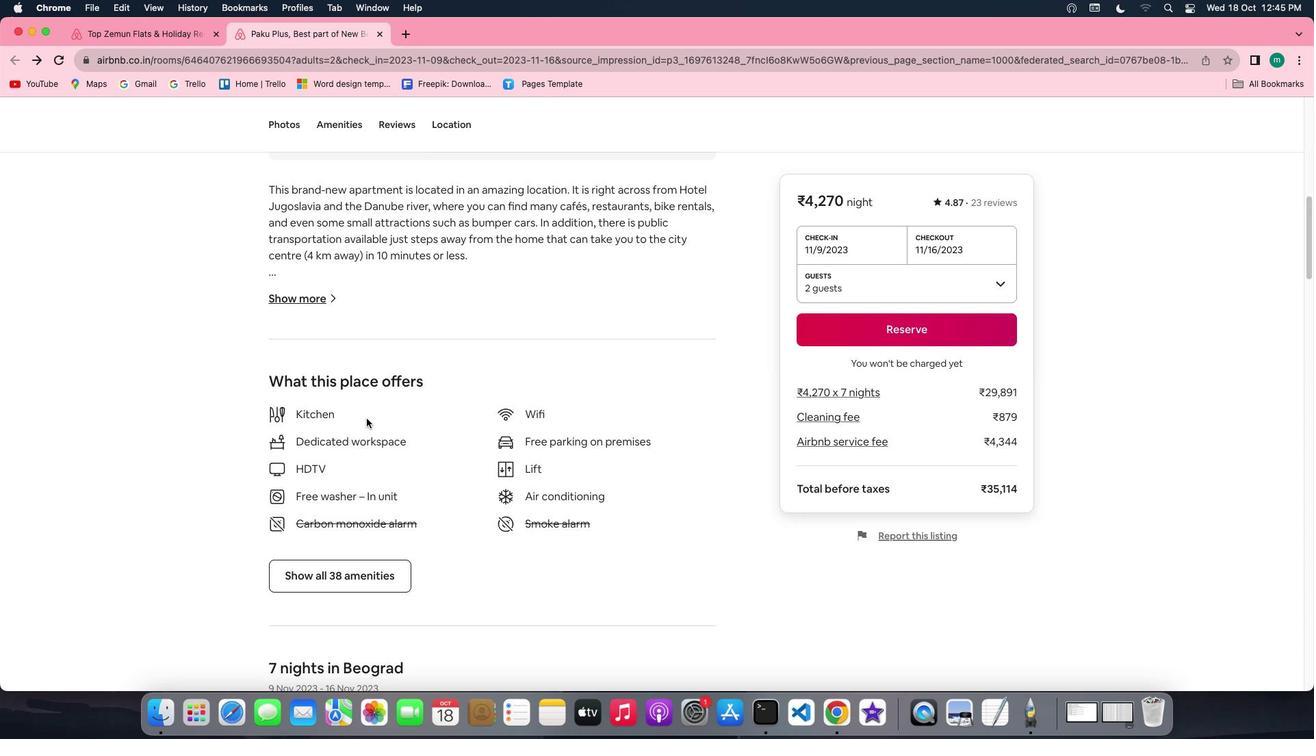 
Action: Mouse scrolled (366, 418) with delta (0, 0)
Screenshot: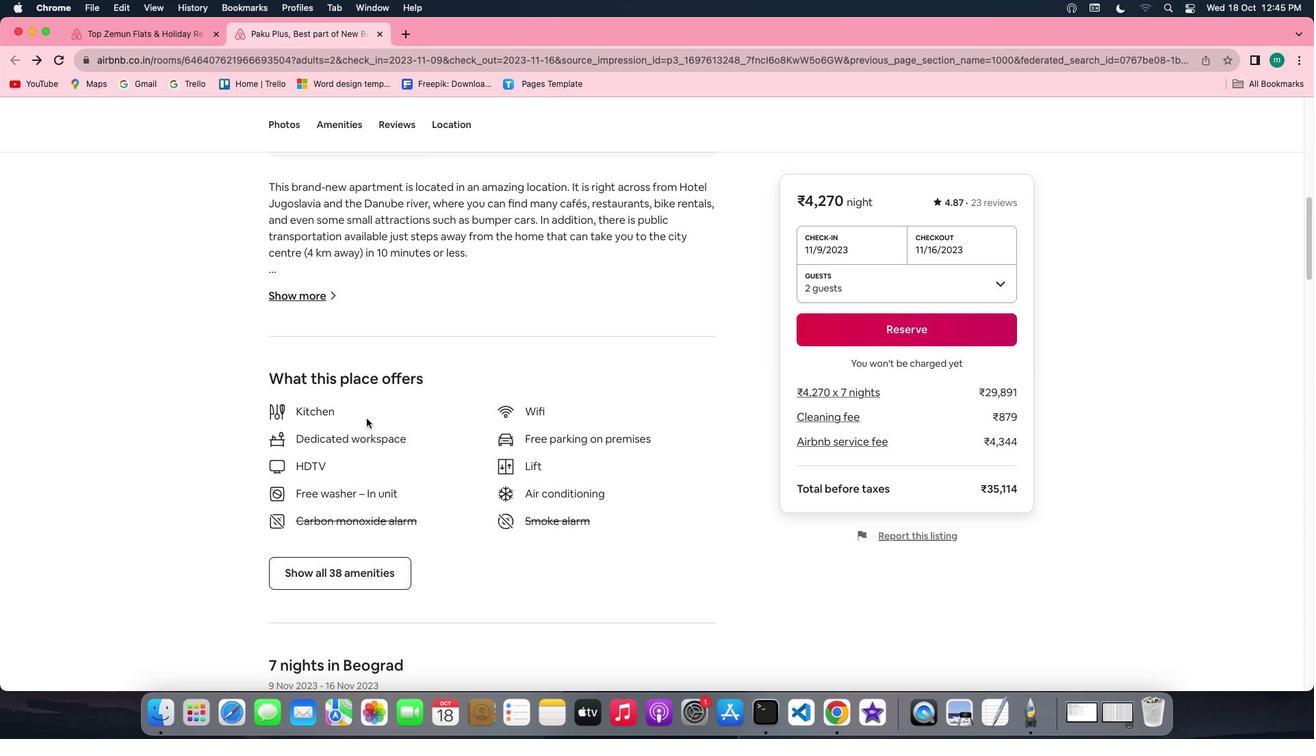 
Action: Mouse scrolled (366, 418) with delta (0, 0)
Screenshot: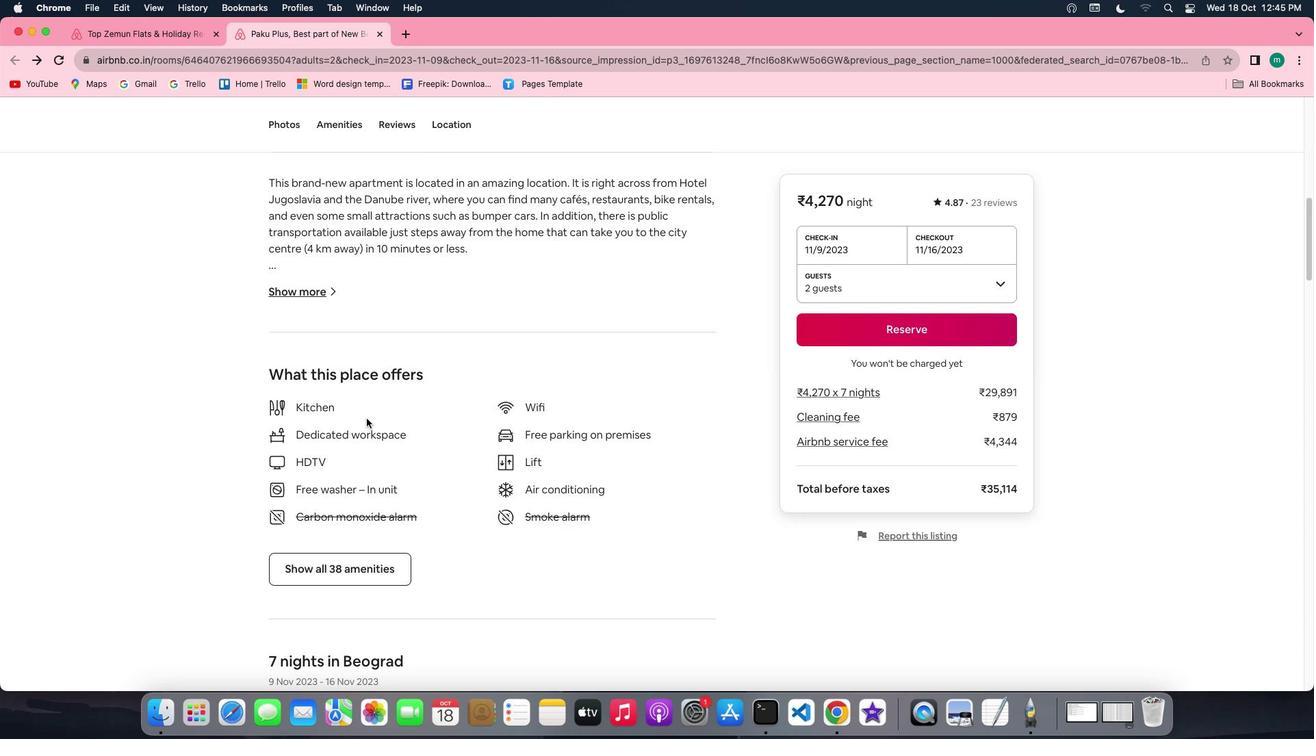 
Action: Mouse scrolled (366, 418) with delta (0, 0)
Screenshot: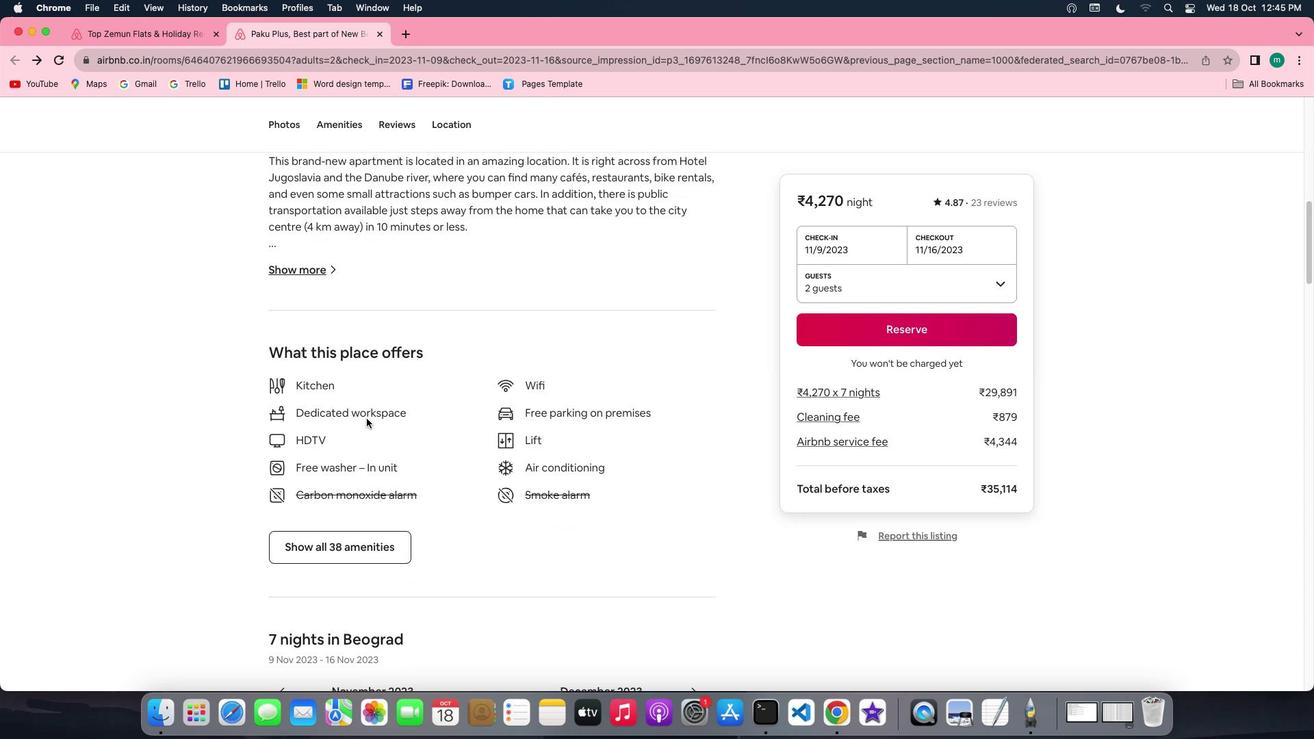 
Action: Mouse scrolled (366, 418) with delta (0, 0)
Screenshot: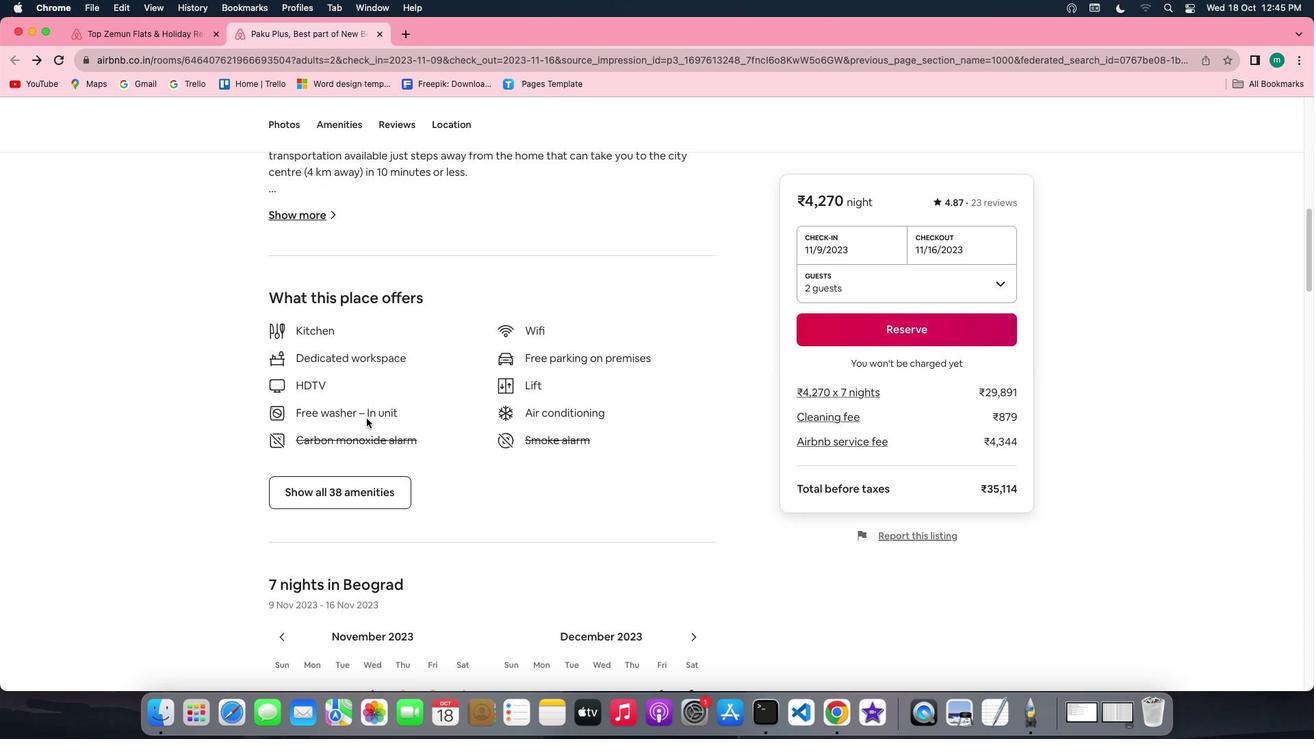
Action: Mouse scrolled (366, 418) with delta (0, 0)
Screenshot: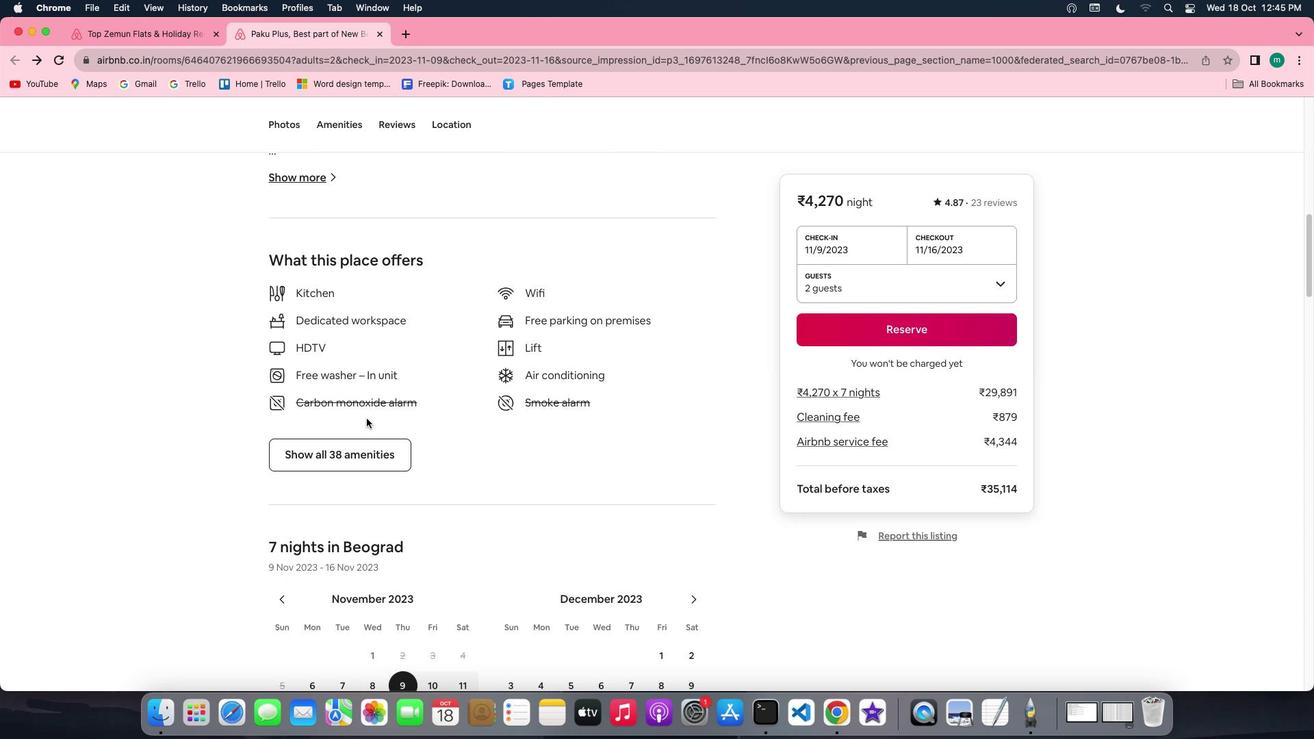 
Action: Mouse scrolled (366, 418) with delta (0, 0)
Screenshot: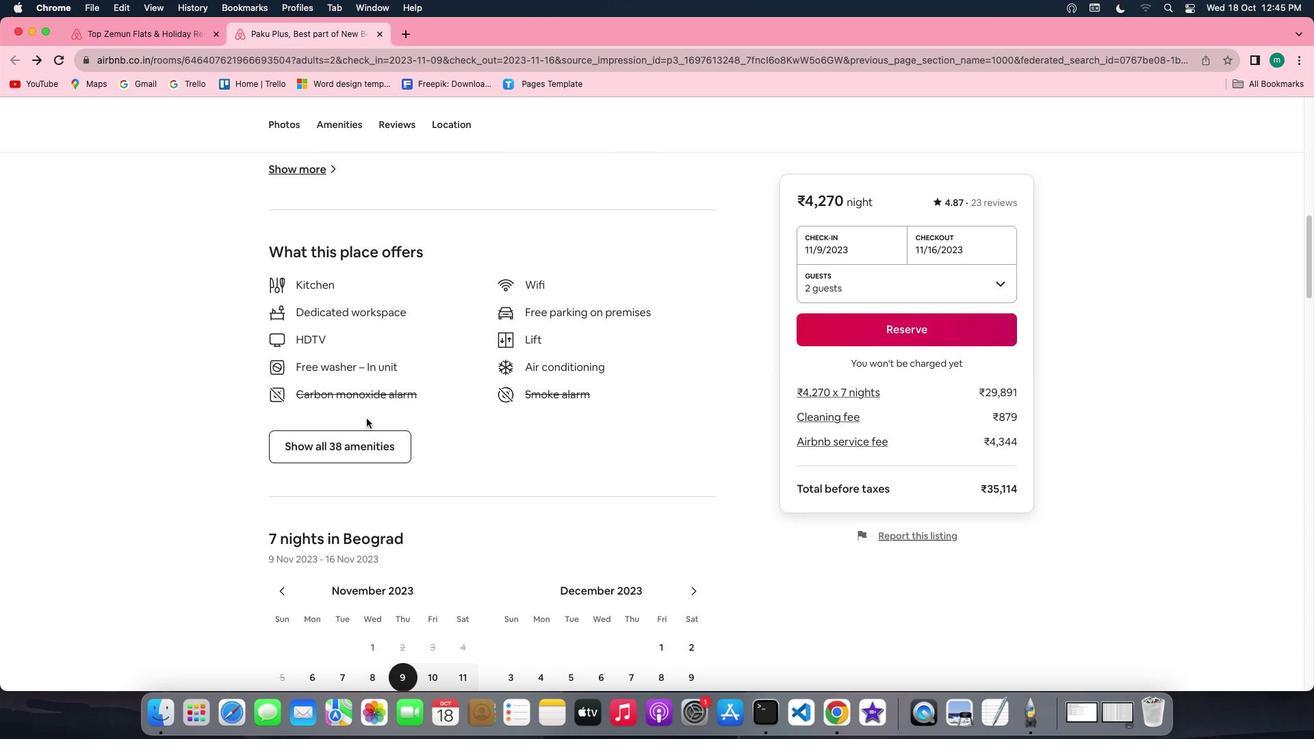 
Action: Mouse scrolled (366, 418) with delta (0, -1)
Screenshot: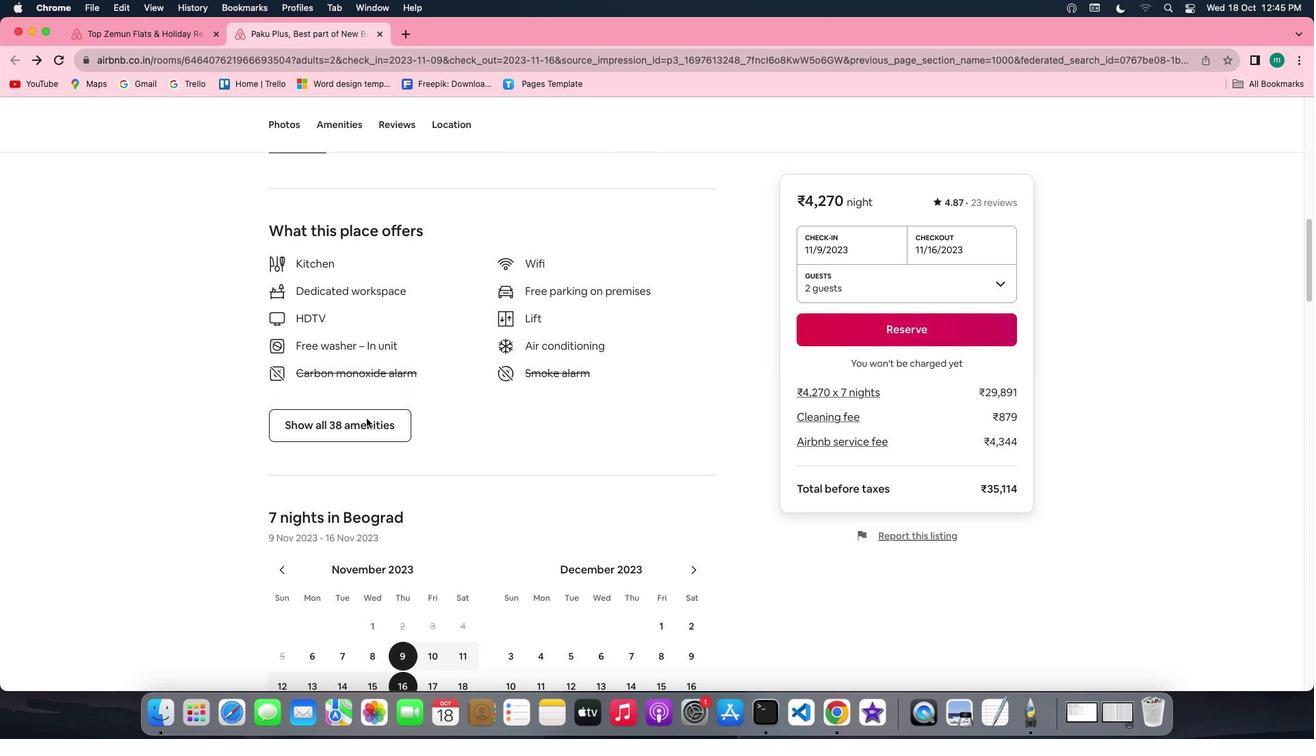 
Action: Mouse moved to (379, 375)
Screenshot: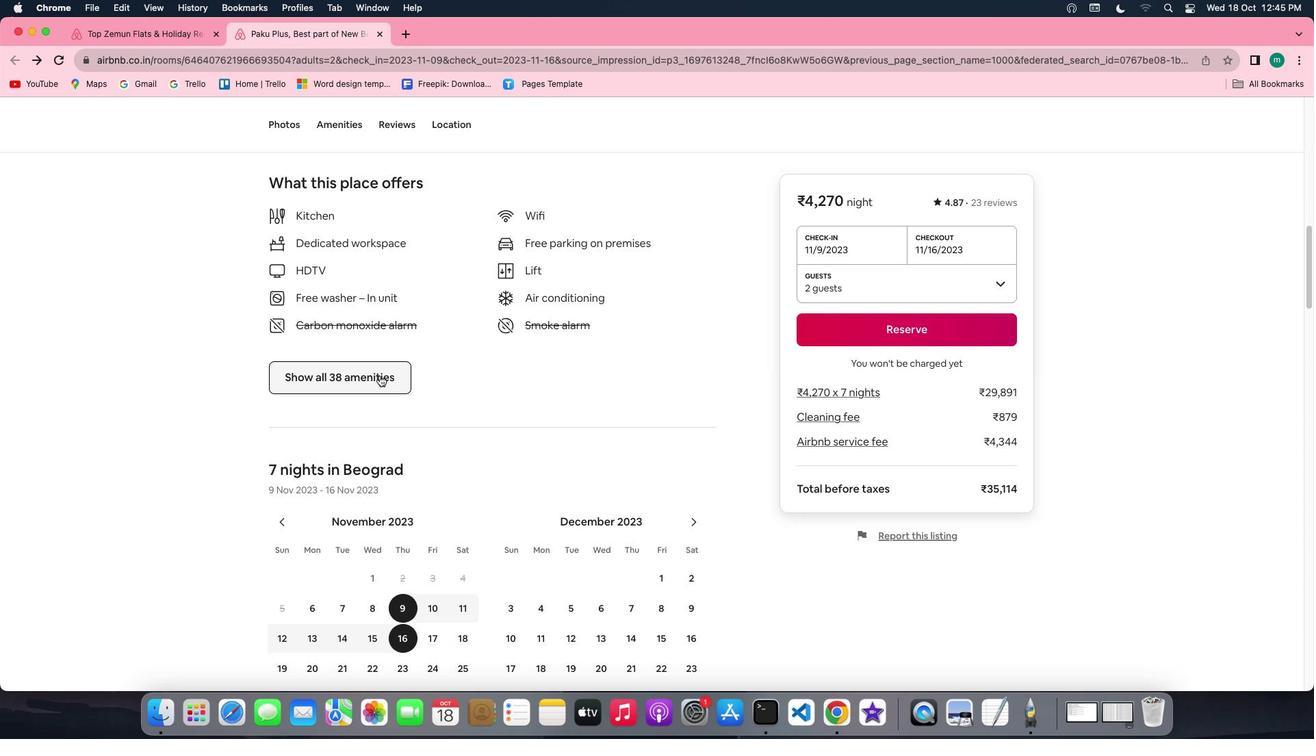 
Action: Mouse pressed left at (379, 375)
Screenshot: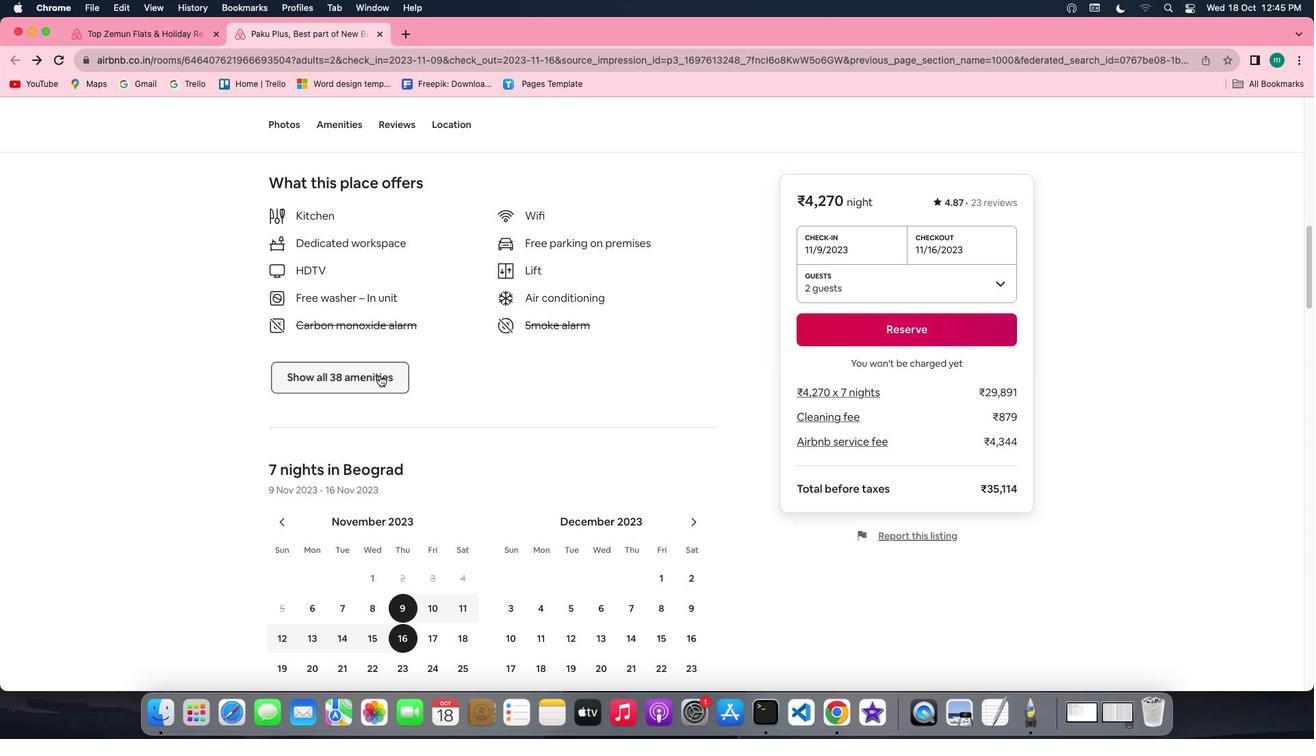 
Action: Mouse moved to (514, 412)
Screenshot: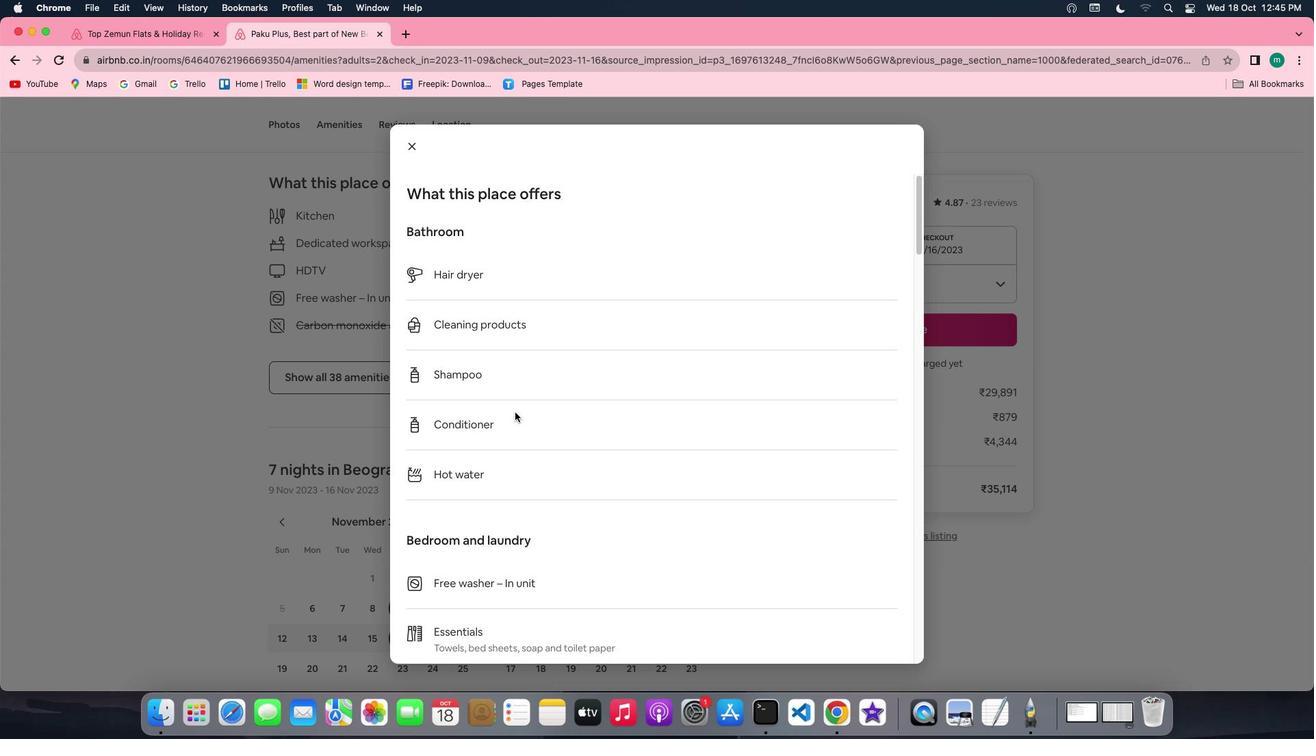 
Action: Mouse scrolled (514, 412) with delta (0, 0)
Screenshot: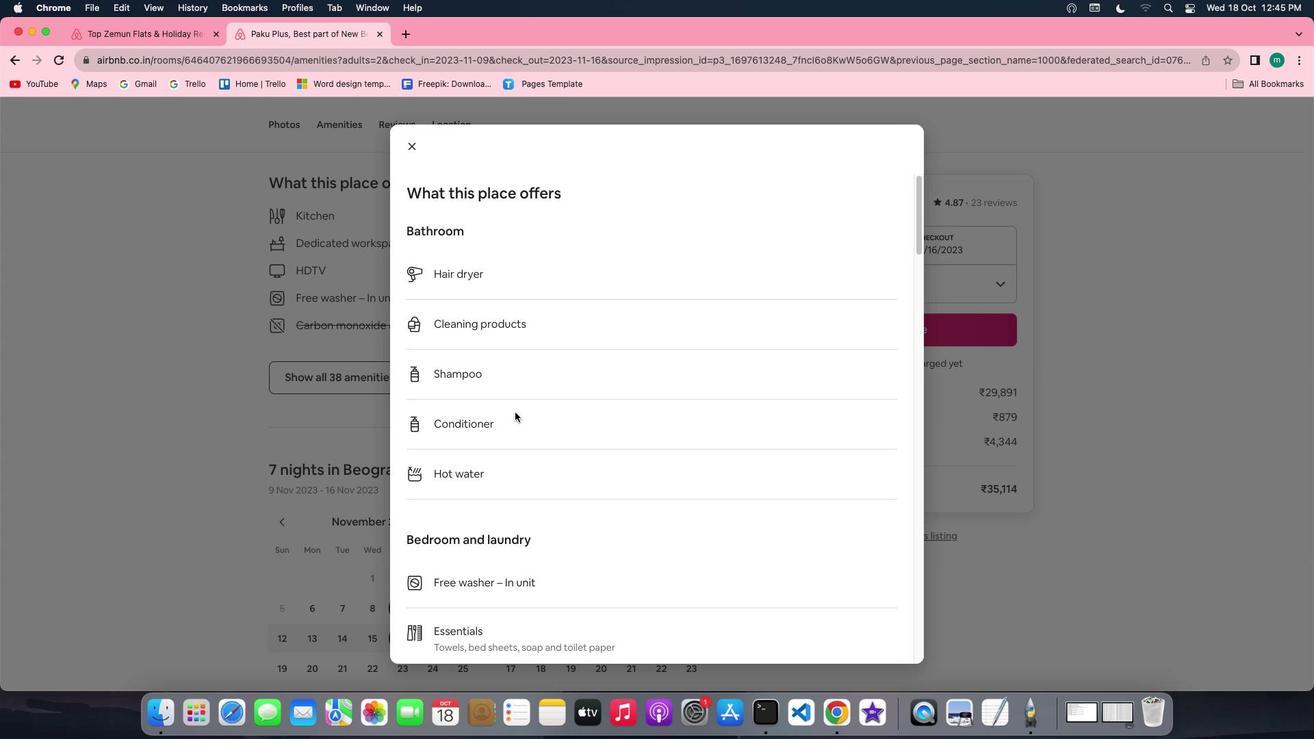 
Action: Mouse scrolled (514, 412) with delta (0, 0)
Screenshot: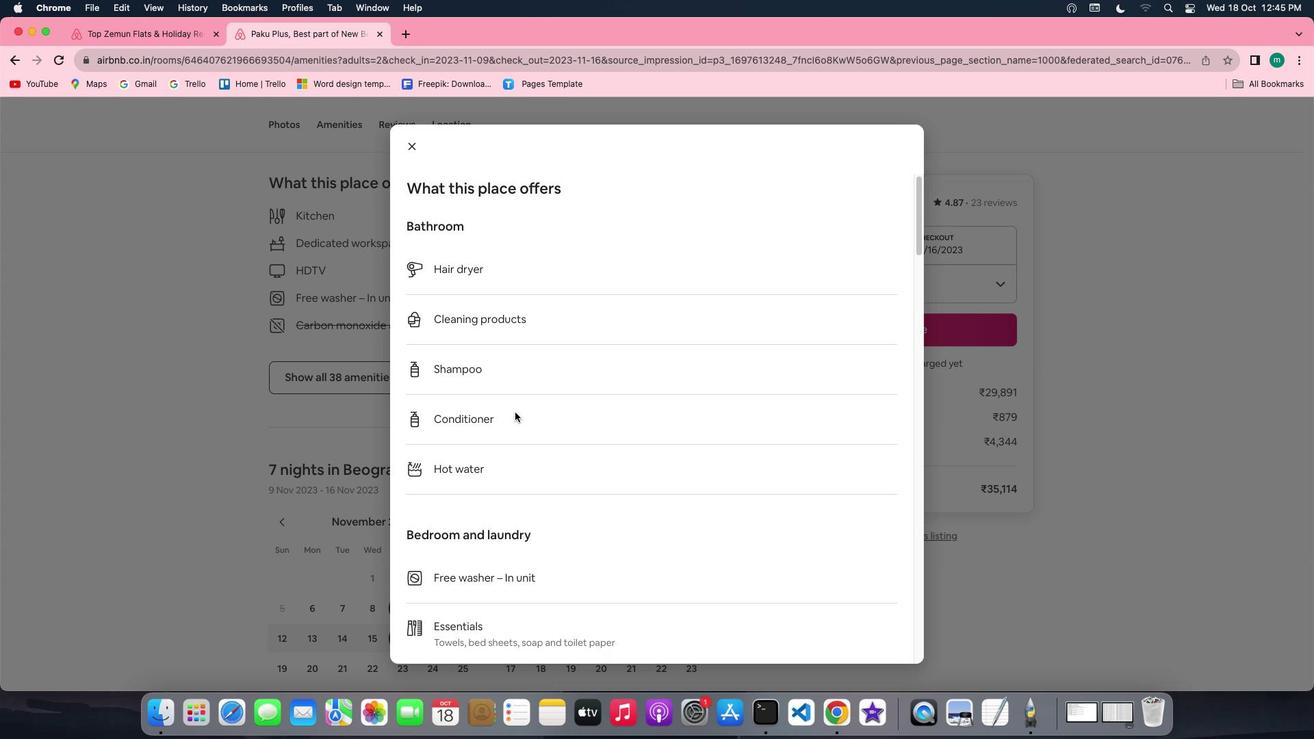 
Action: Mouse scrolled (514, 412) with delta (0, 0)
Screenshot: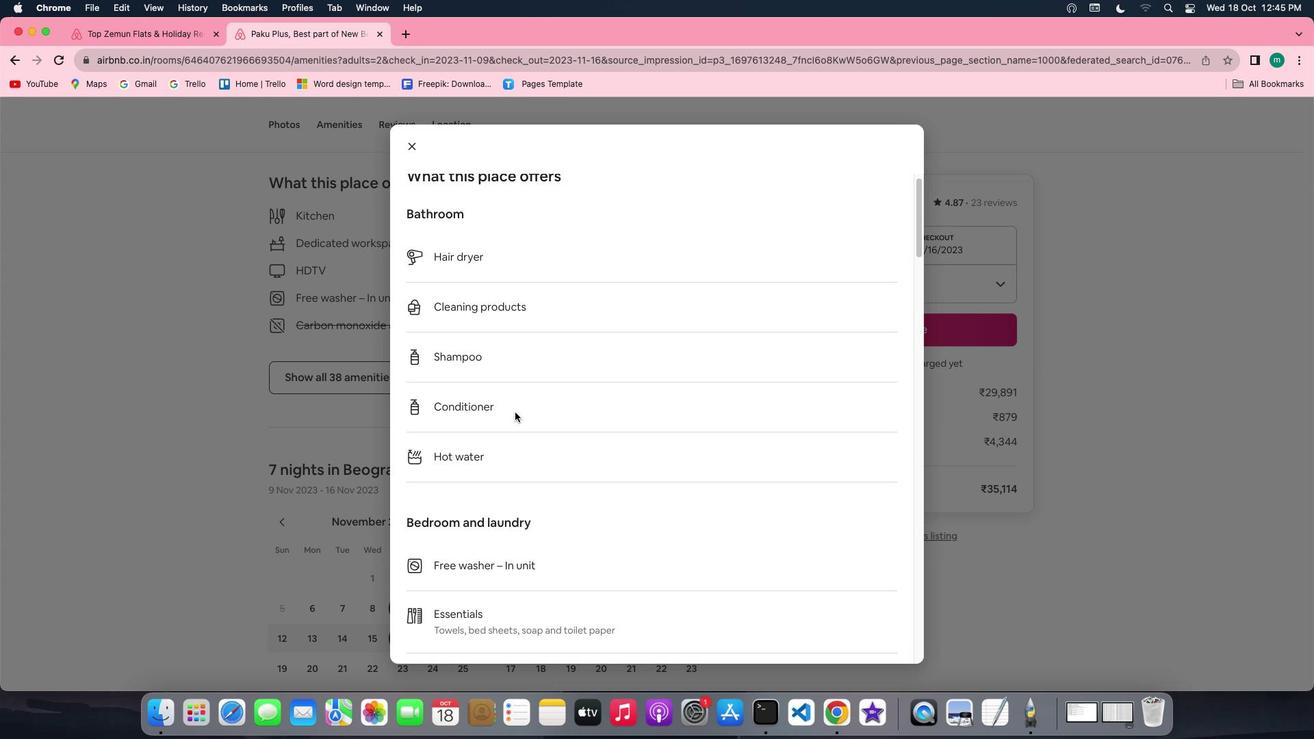 
Action: Mouse scrolled (514, 412) with delta (0, 0)
Screenshot: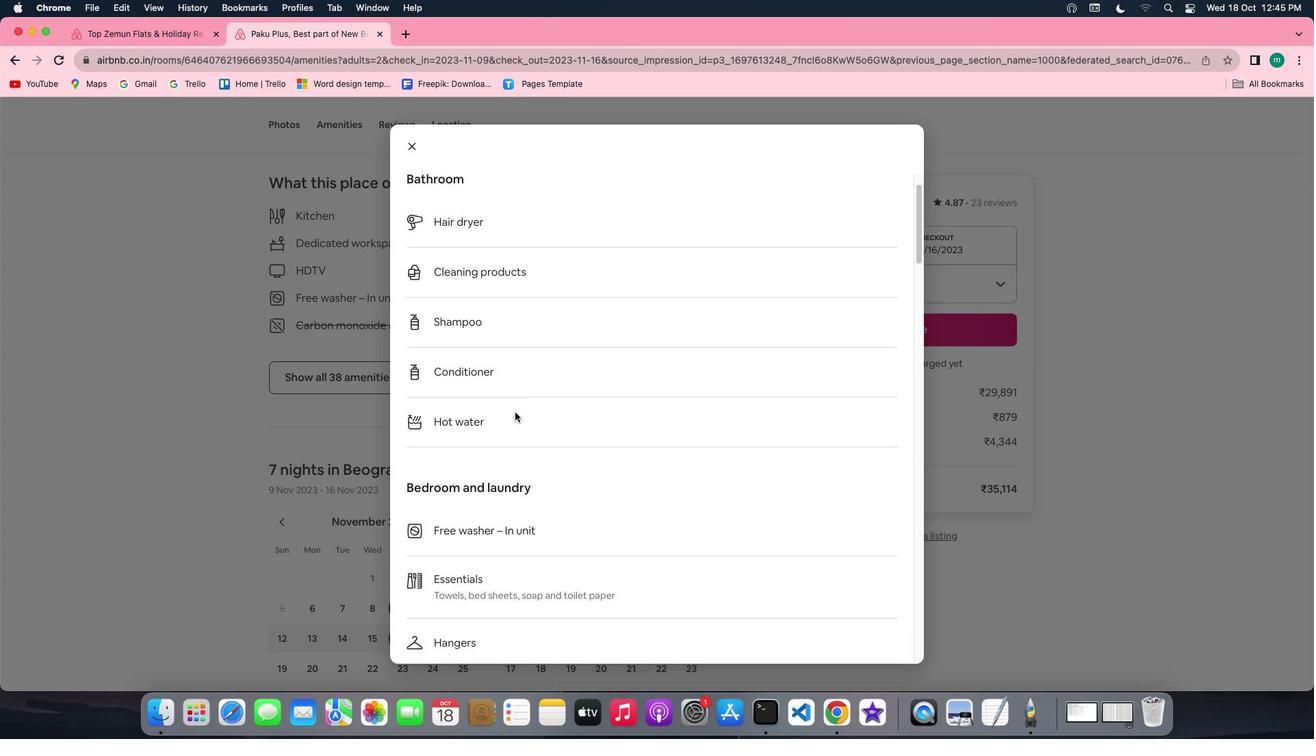 
Action: Mouse scrolled (514, 412) with delta (0, 0)
Screenshot: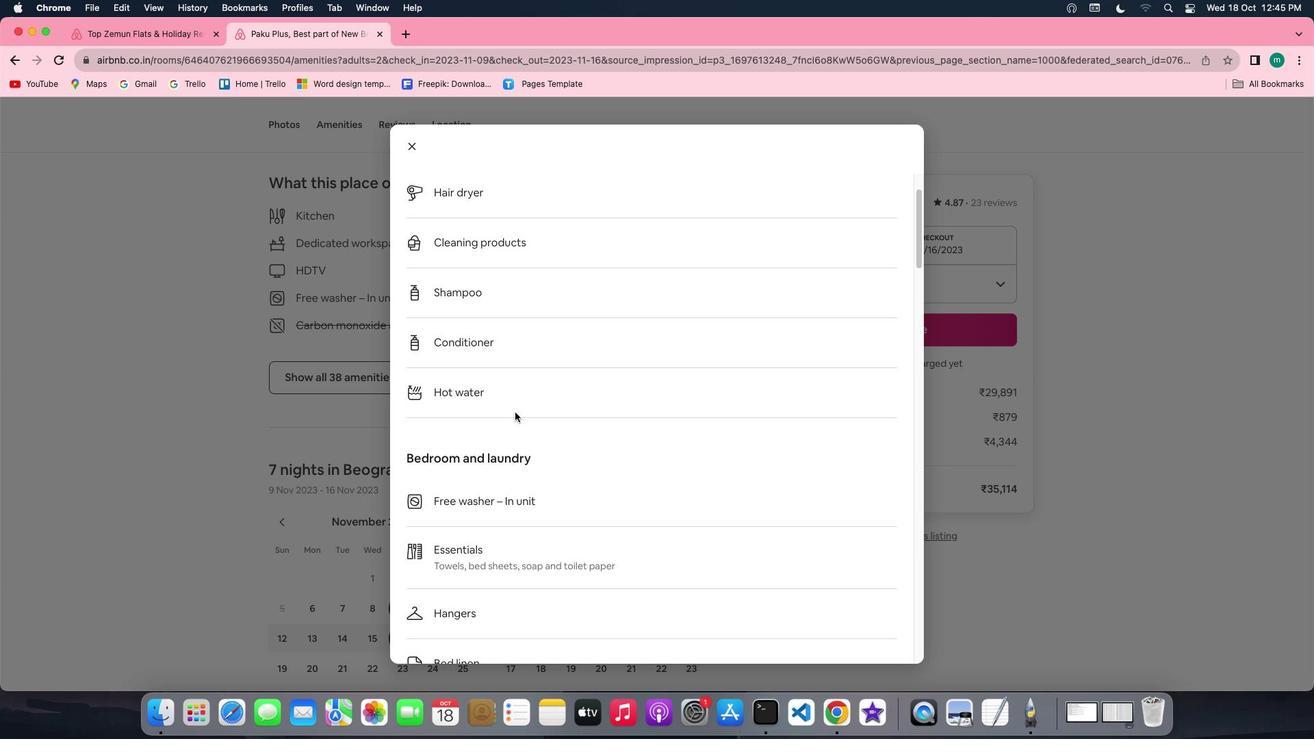 
Action: Mouse scrolled (514, 412) with delta (0, 0)
Screenshot: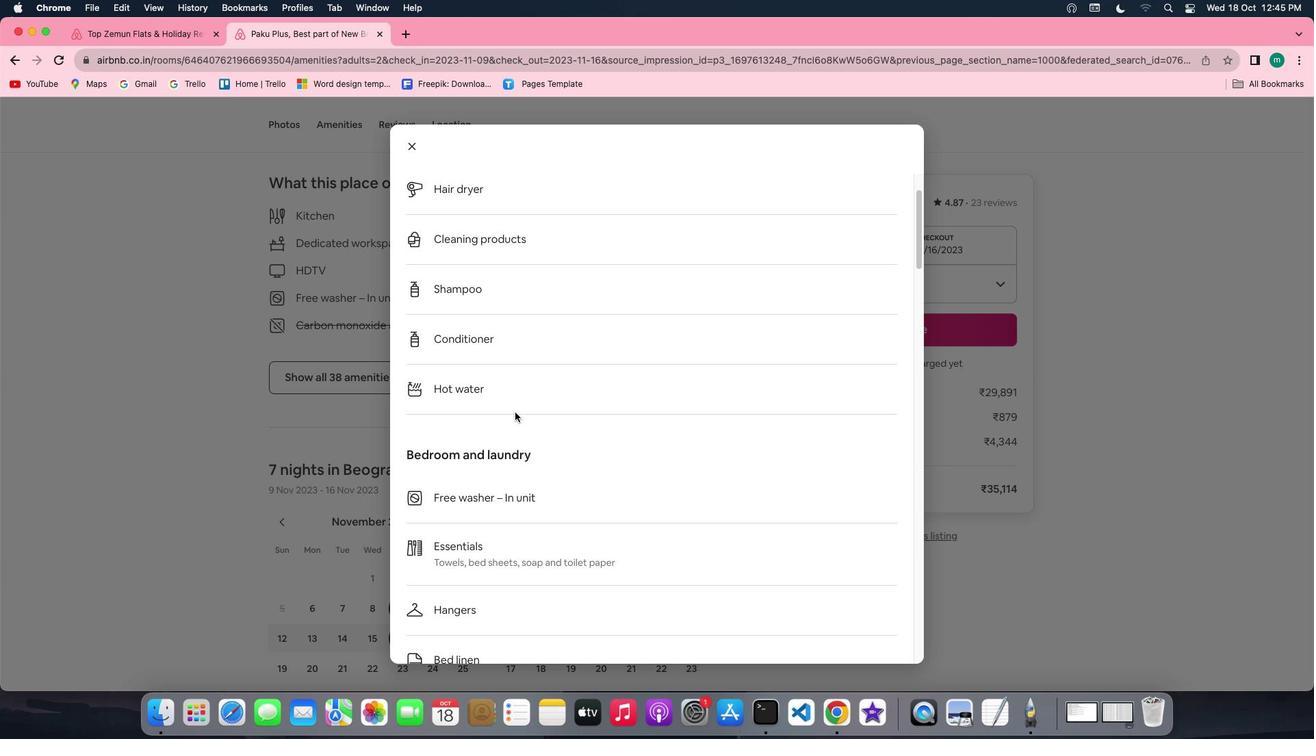
Action: Mouse scrolled (514, 412) with delta (0, 0)
Screenshot: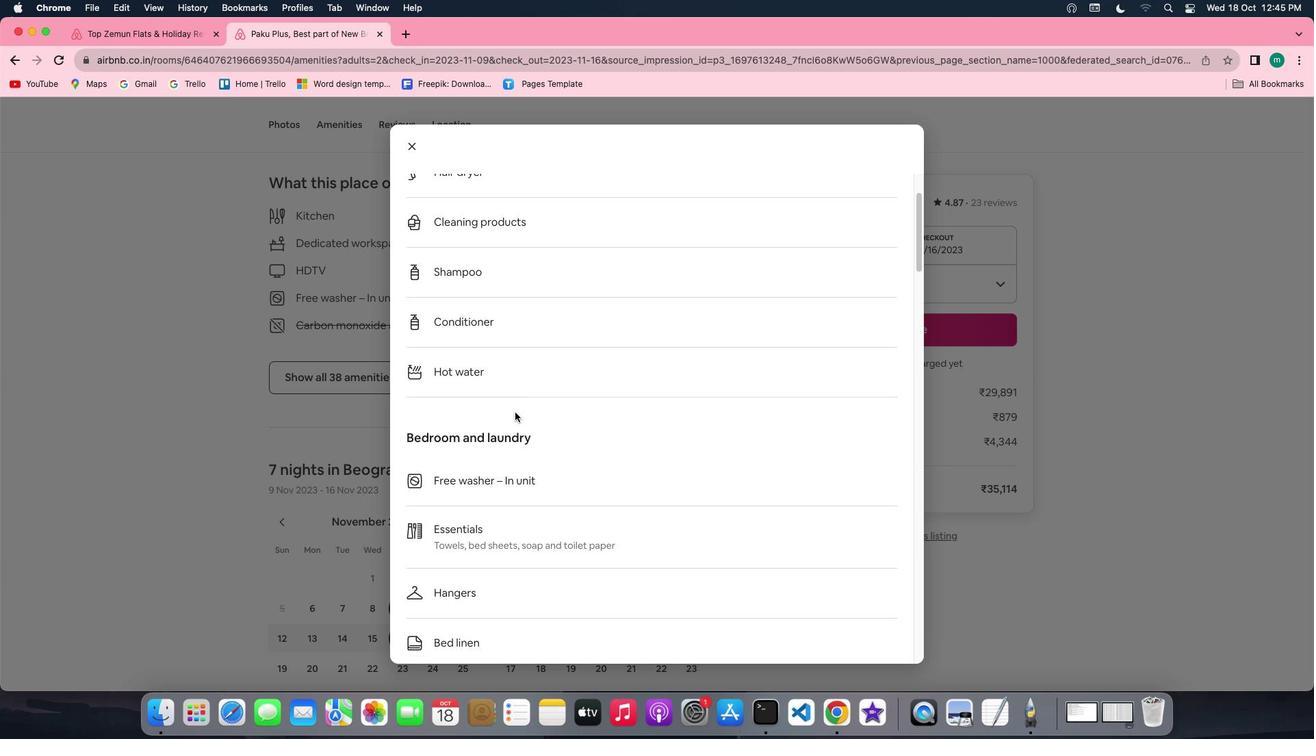 
Action: Mouse scrolled (514, 412) with delta (0, 0)
Screenshot: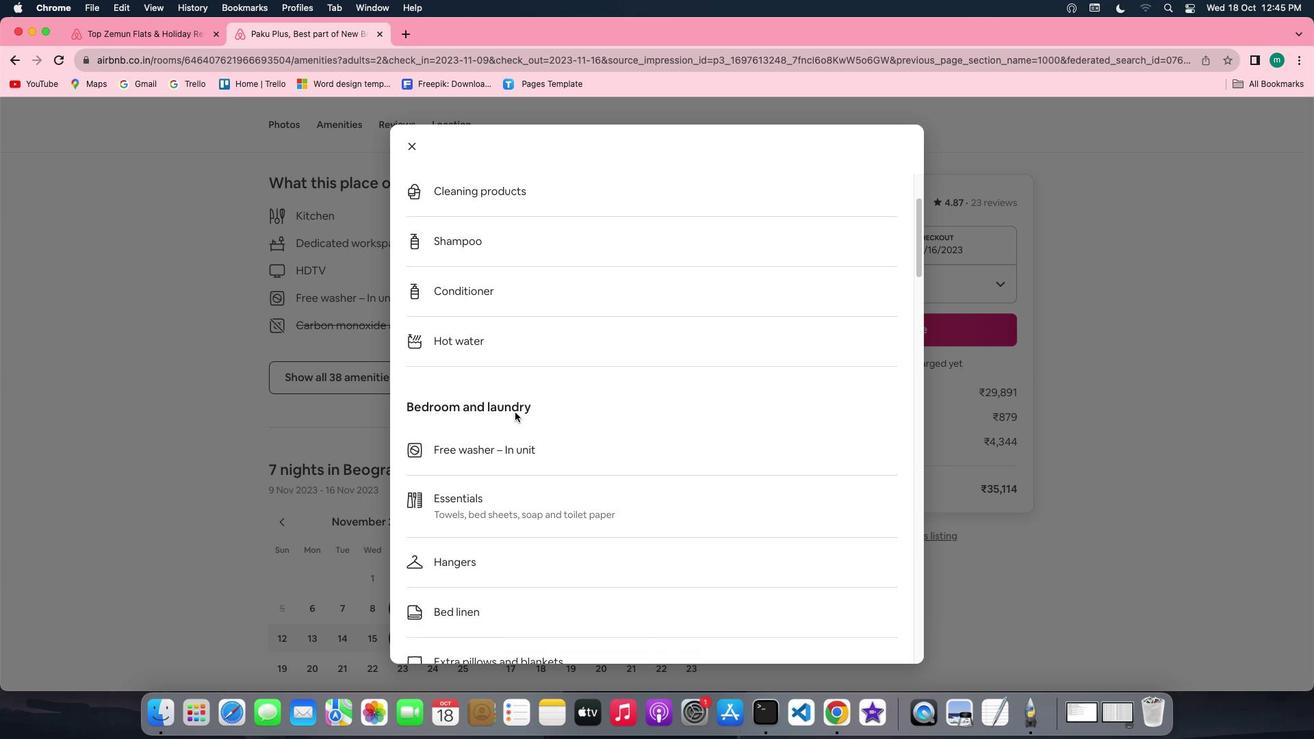 
Action: Mouse scrolled (514, 412) with delta (0, 0)
Screenshot: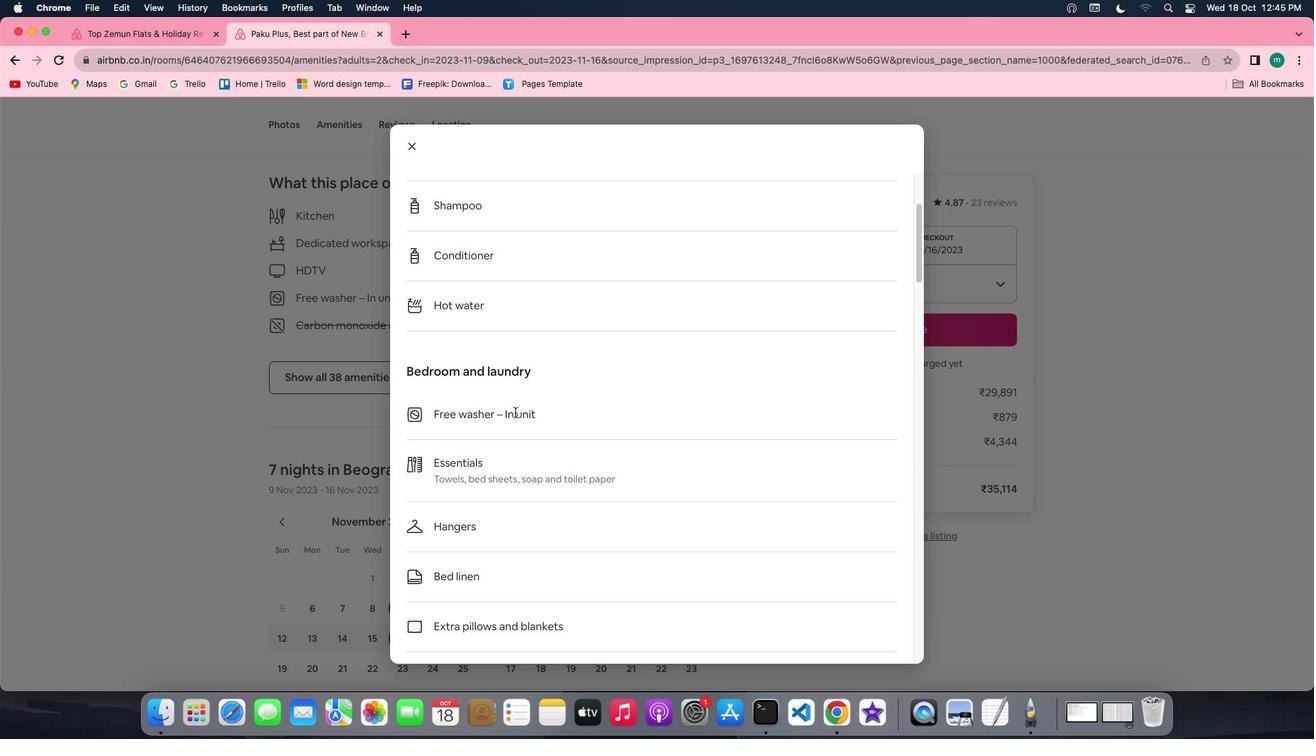 
Action: Mouse scrolled (514, 412) with delta (0, 0)
Screenshot: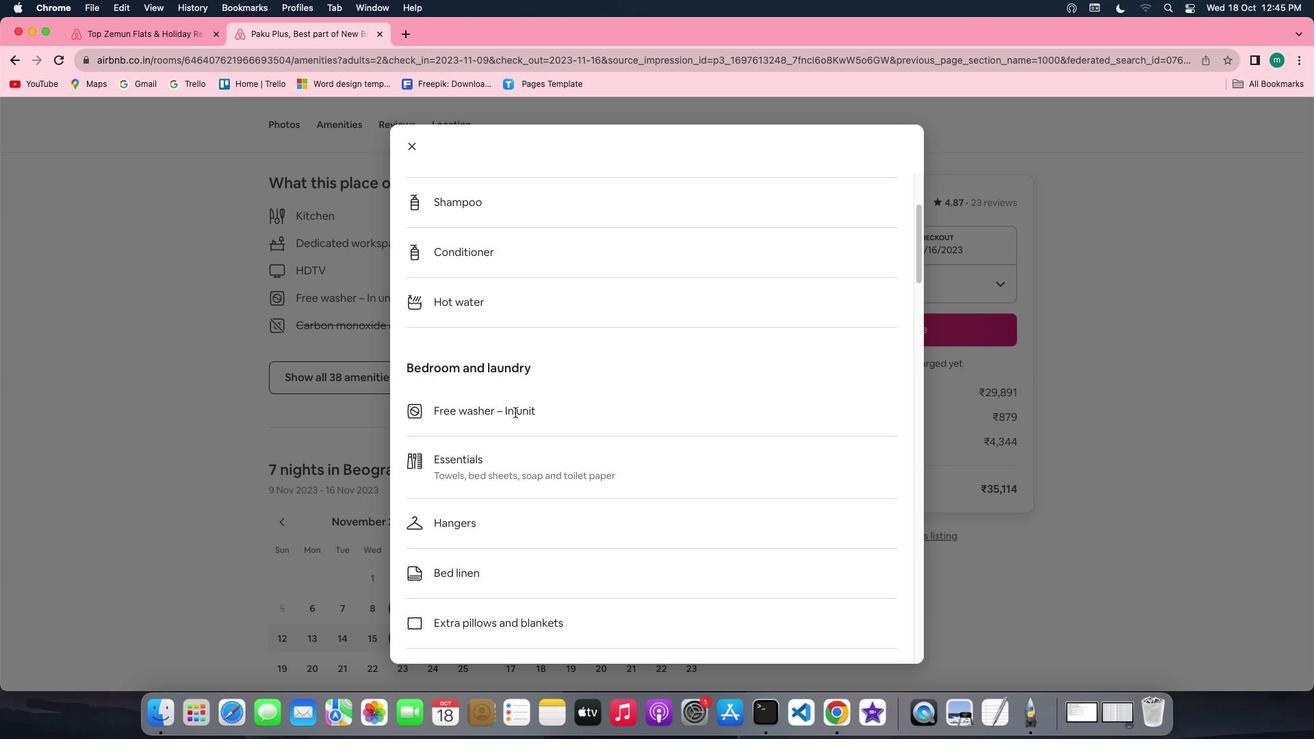 
Action: Mouse scrolled (514, 412) with delta (0, 0)
Screenshot: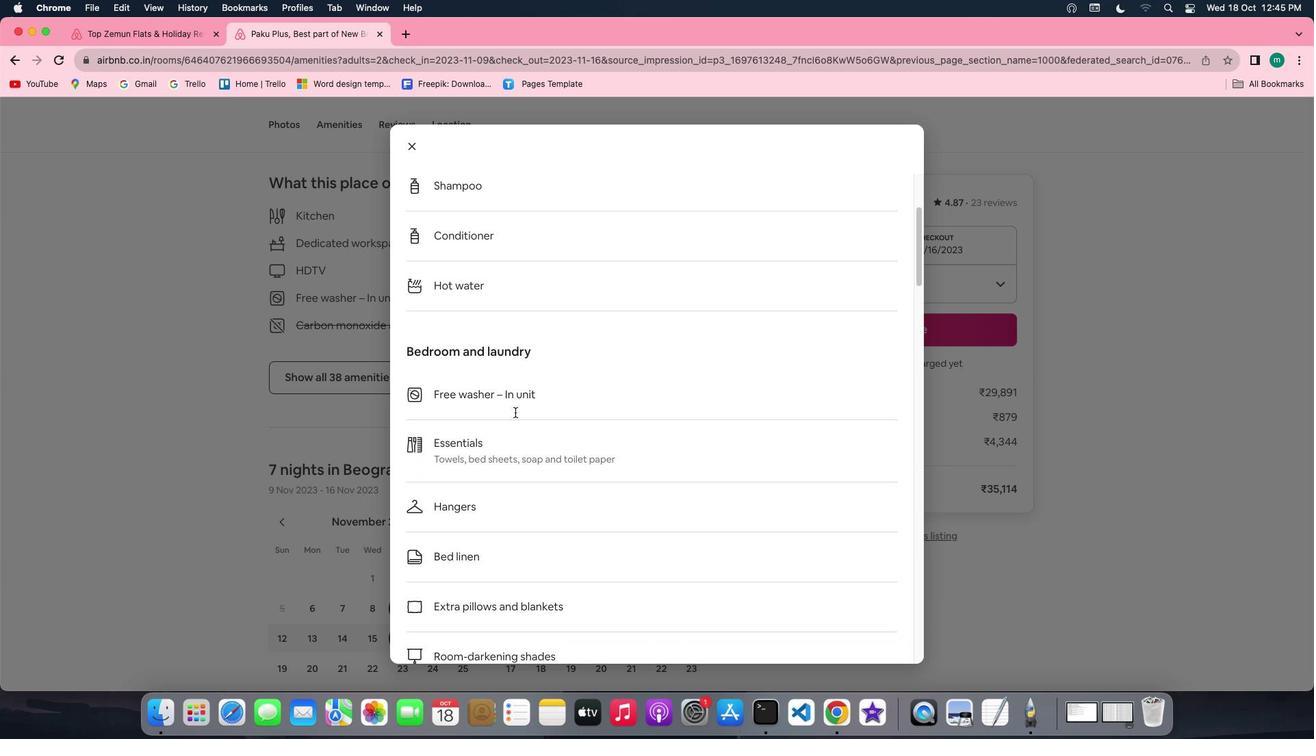 
Action: Mouse scrolled (514, 412) with delta (0, 0)
Screenshot: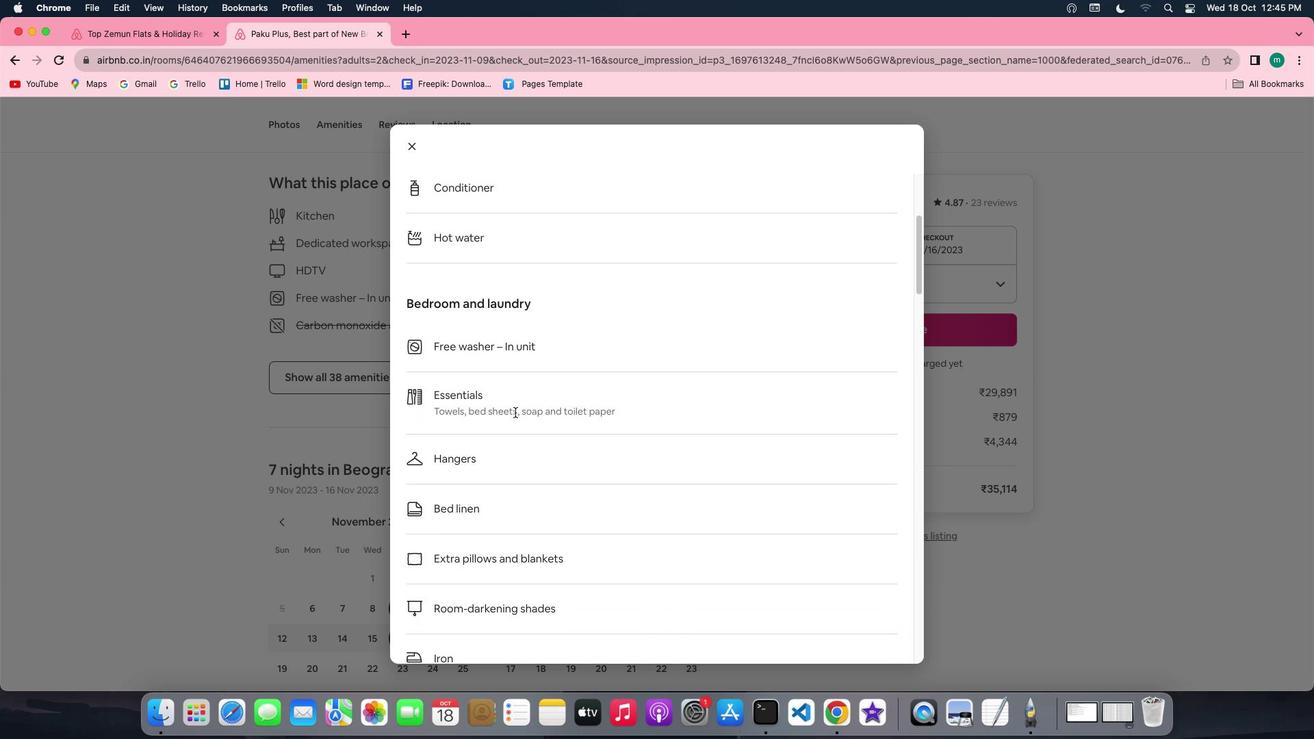 
Action: Mouse scrolled (514, 412) with delta (0, 0)
Screenshot: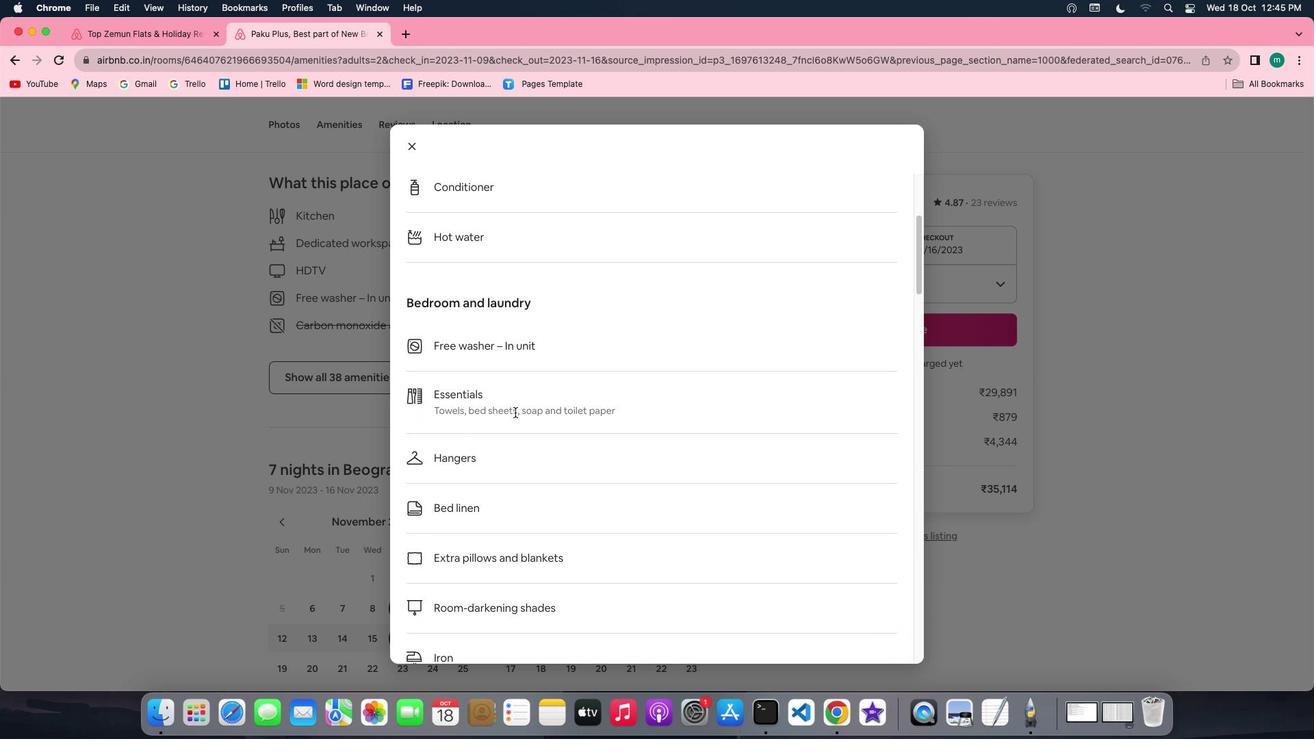 
Action: Mouse scrolled (514, 412) with delta (0, 0)
Screenshot: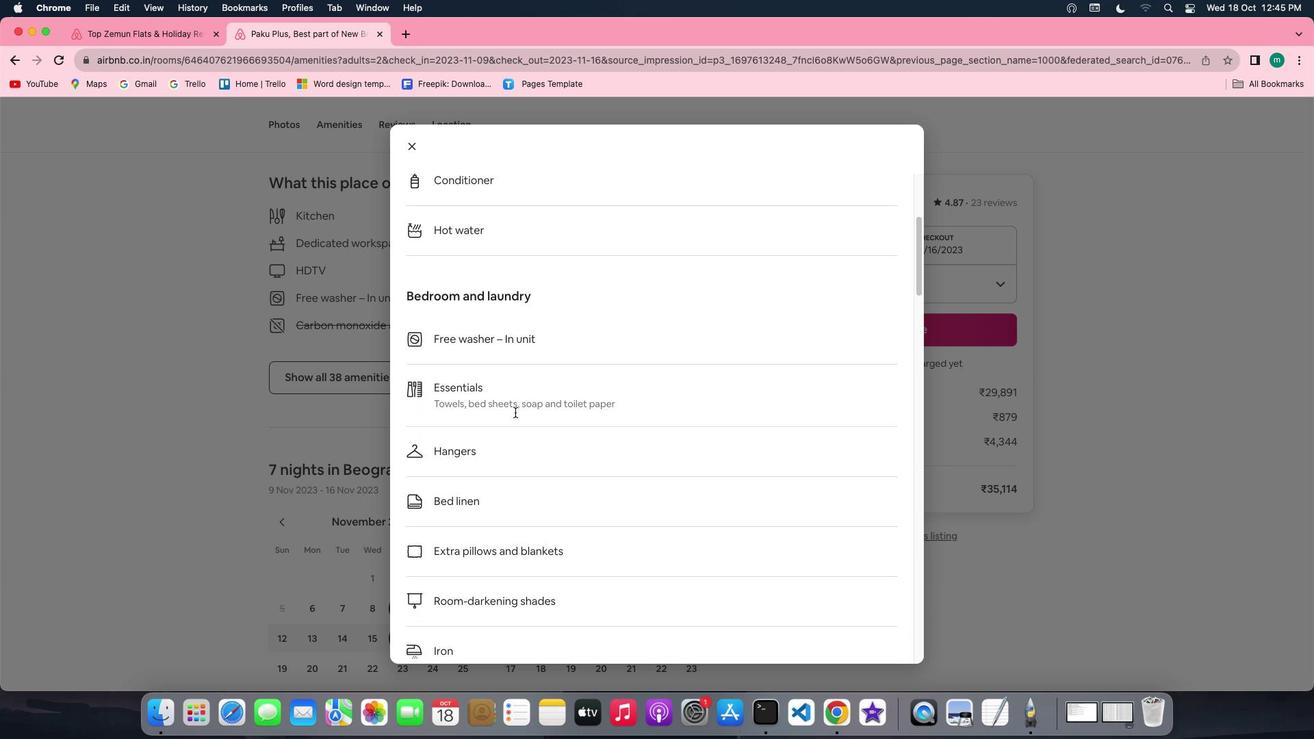 
Action: Mouse scrolled (514, 412) with delta (0, 0)
Screenshot: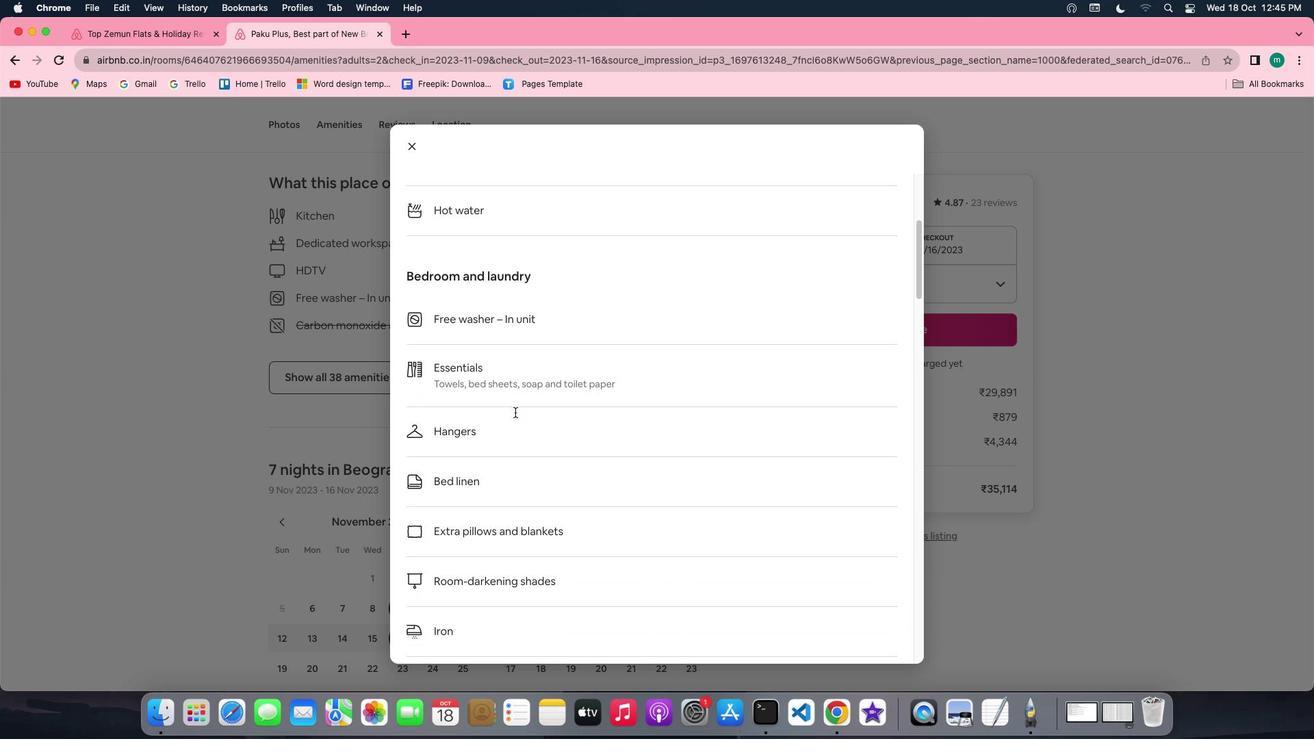 
Action: Mouse scrolled (514, 412) with delta (0, 0)
Screenshot: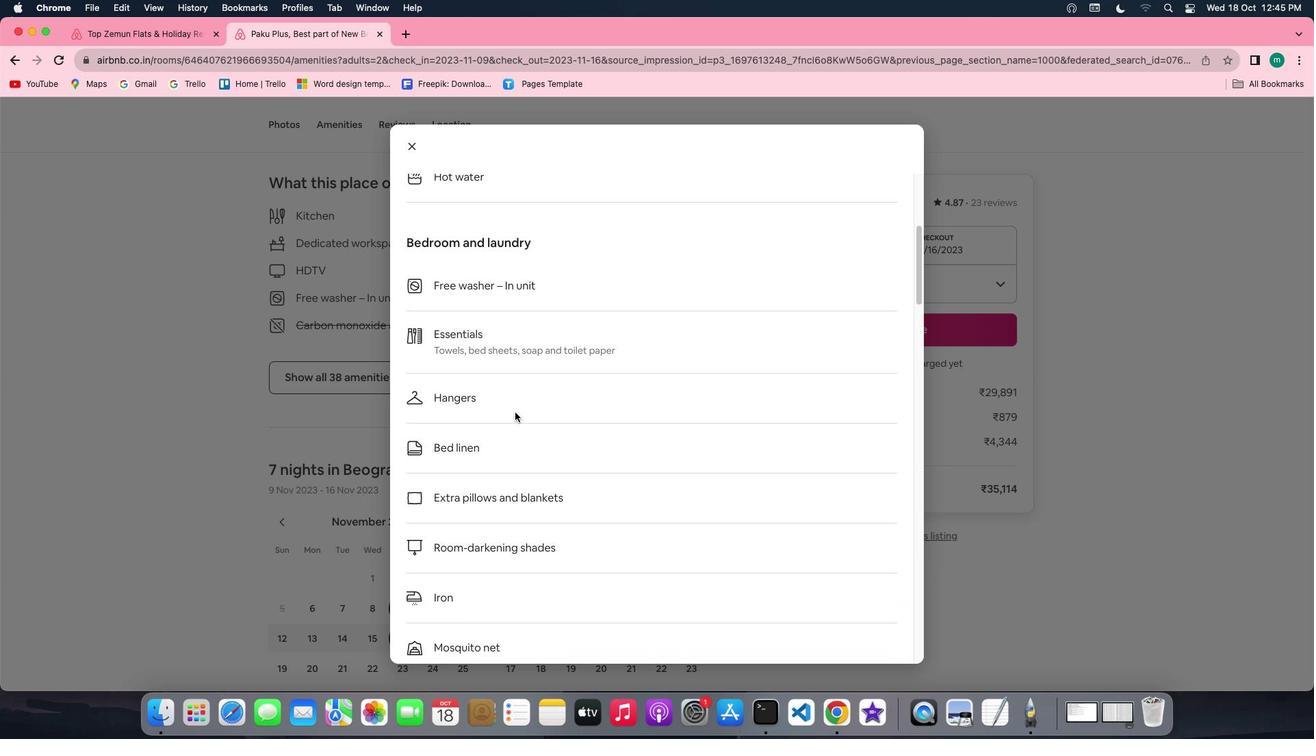 
Action: Mouse scrolled (514, 412) with delta (0, 0)
